 Task: Research Airbnb accommodations options  in Newport, Rhode Island, known for their Gilded Age opulence and seaside settings.
Action: Mouse moved to (440, 63)
Screenshot: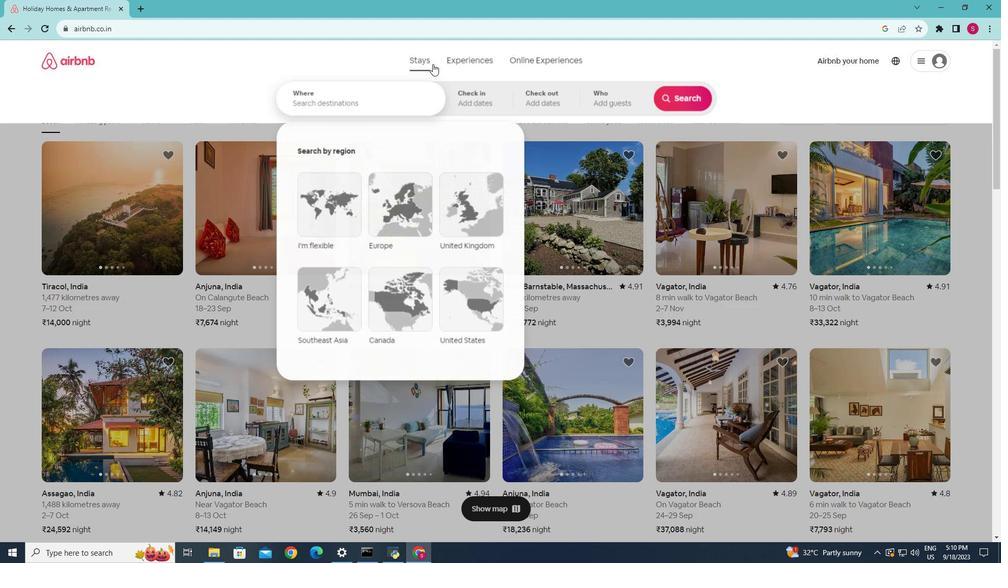 
Action: Mouse pressed left at (440, 63)
Screenshot: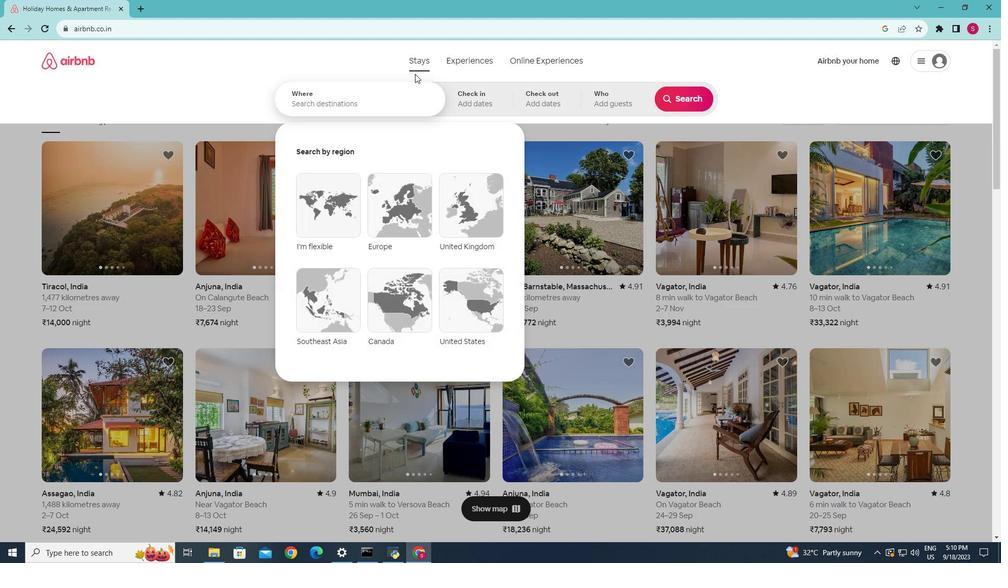 
Action: Mouse moved to (363, 97)
Screenshot: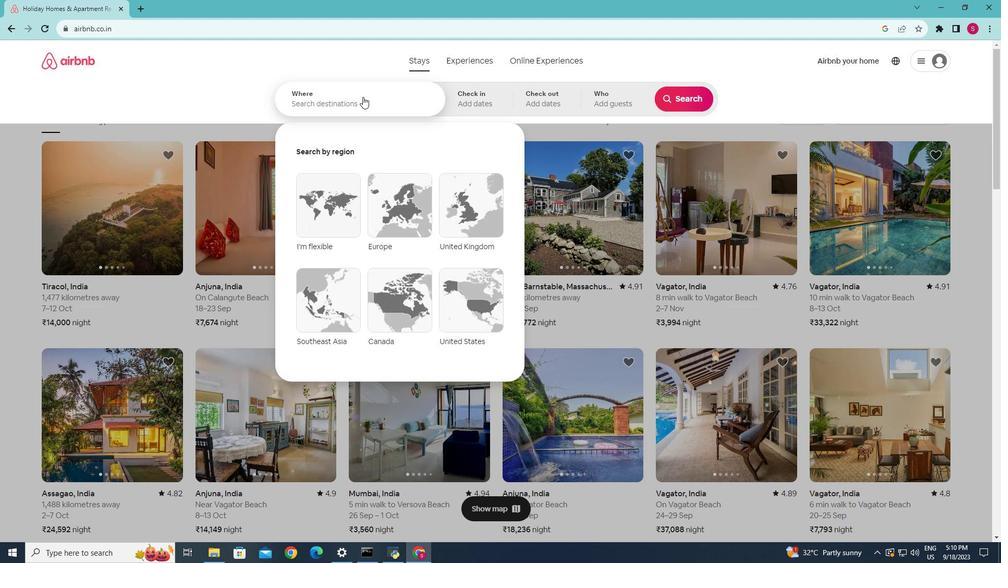 
Action: Mouse pressed left at (363, 97)
Screenshot: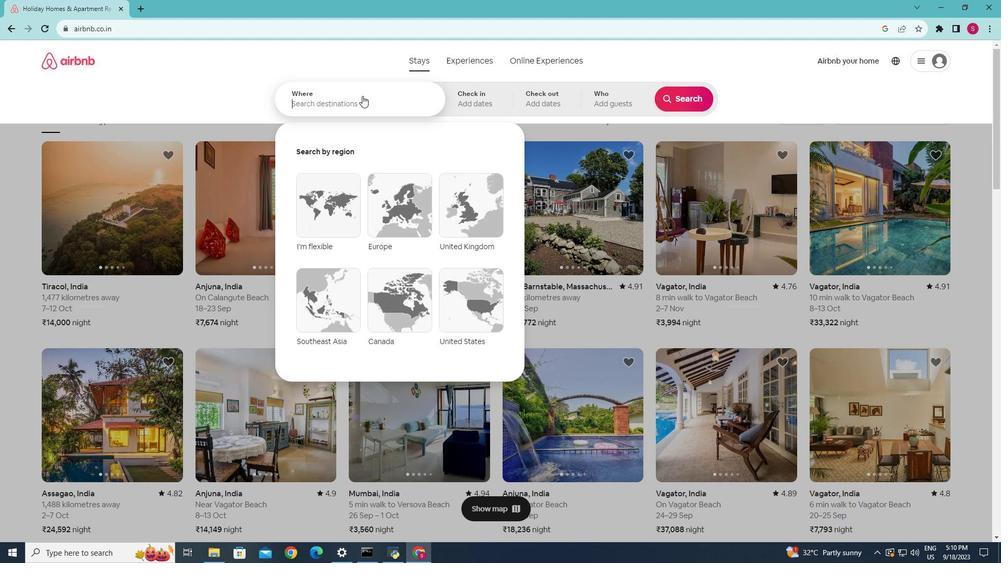 
Action: Mouse moved to (356, 96)
Screenshot: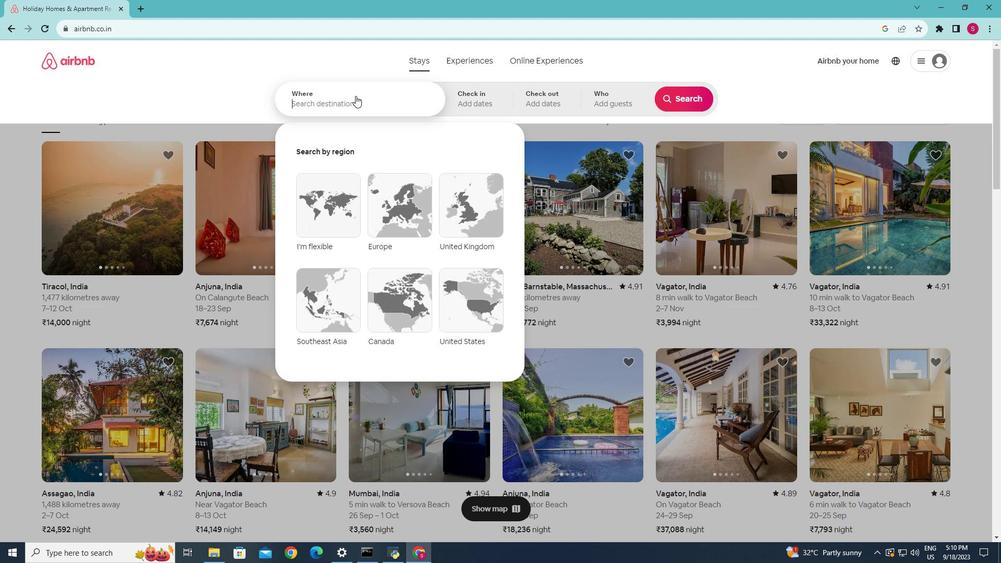 
Action: Key pressed <Key.caps_lock>N<Key.caps_lock>ewport,<Key.space><Key.caps_lock>R<Key.caps_lock>hode<Key.space><Key.caps_lock>I<Key.caps_lock>sland
Screenshot: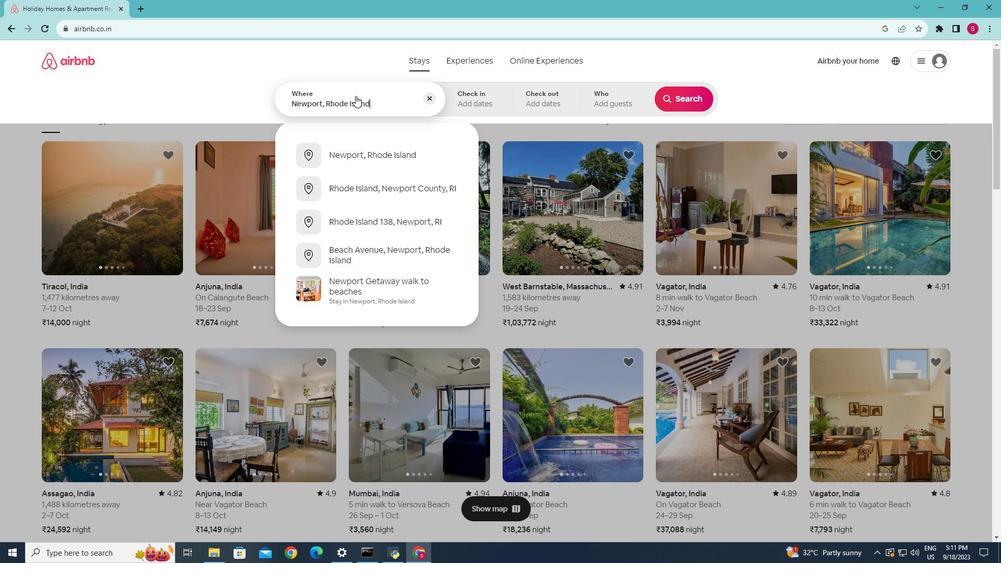 
Action: Mouse moved to (366, 155)
Screenshot: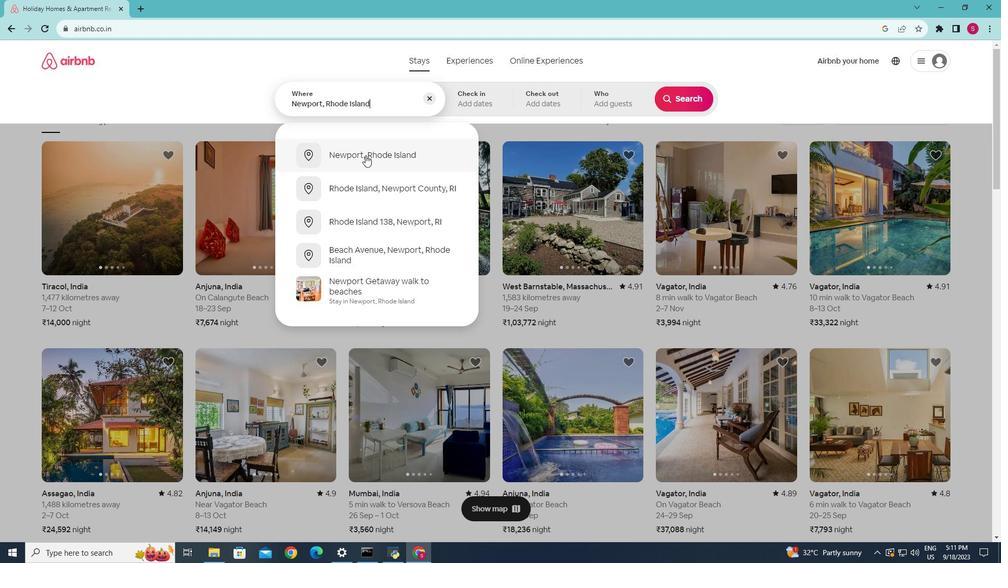 
Action: Mouse pressed left at (366, 155)
Screenshot: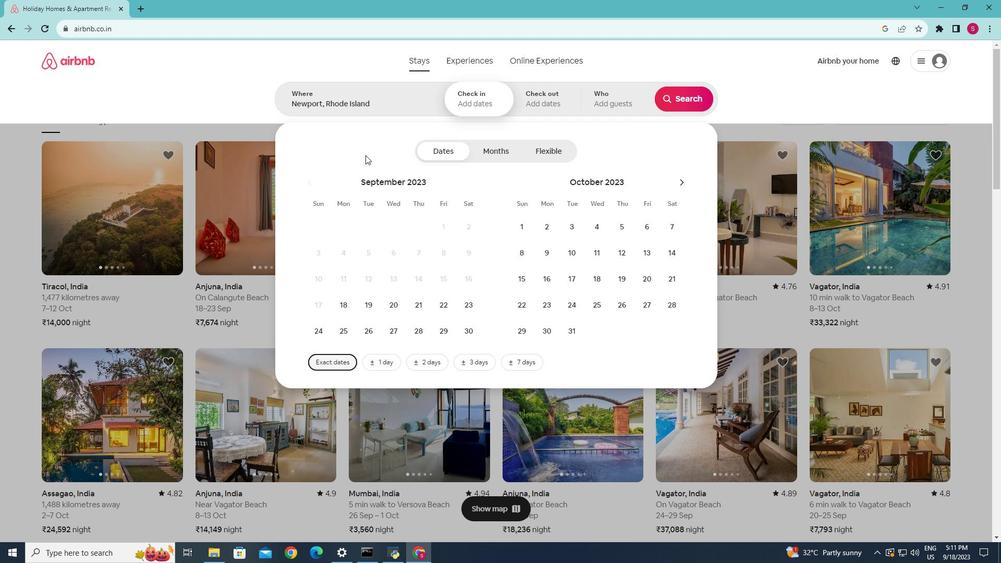 
Action: Mouse moved to (692, 102)
Screenshot: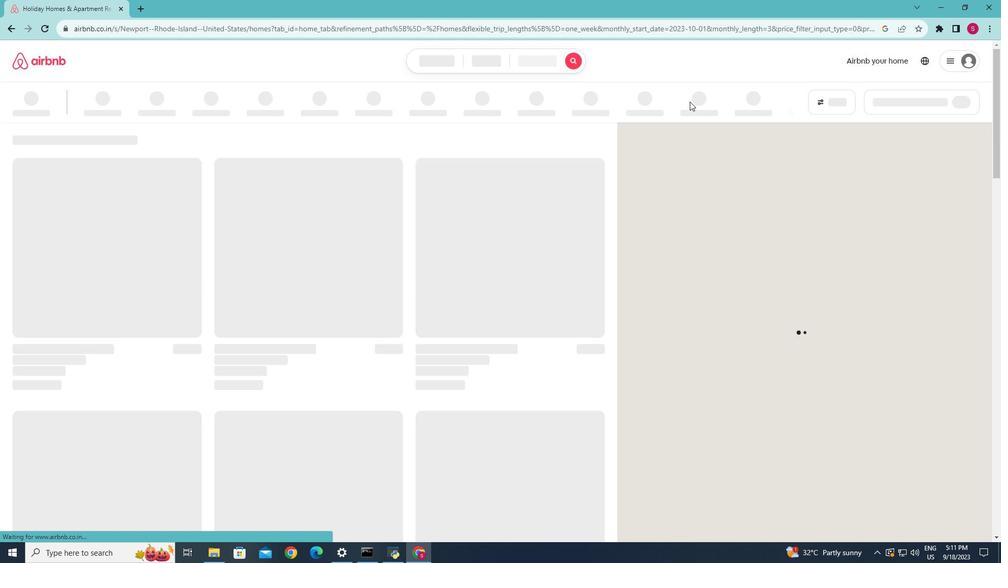 
Action: Mouse pressed left at (692, 102)
Screenshot: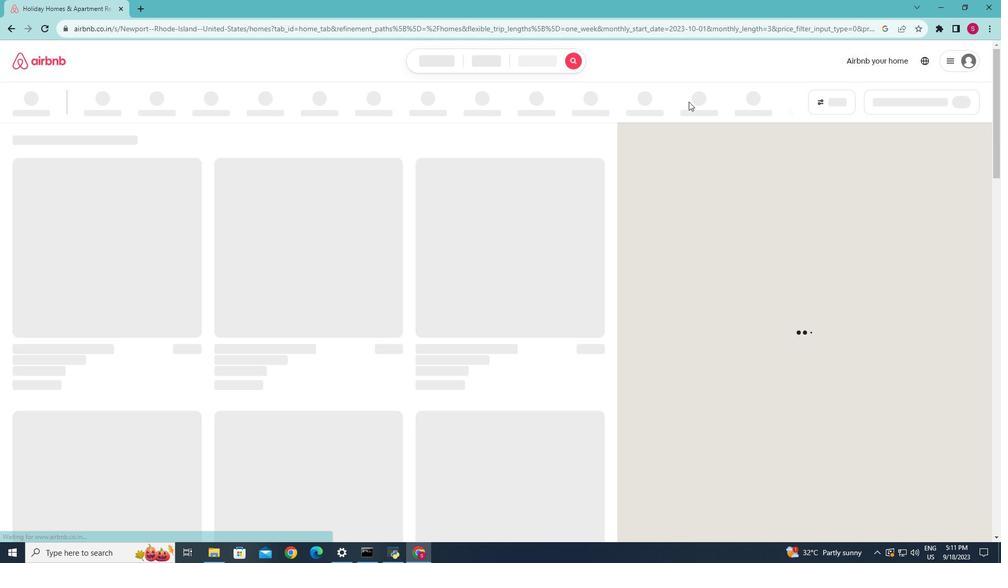 
Action: Mouse moved to (789, 102)
Screenshot: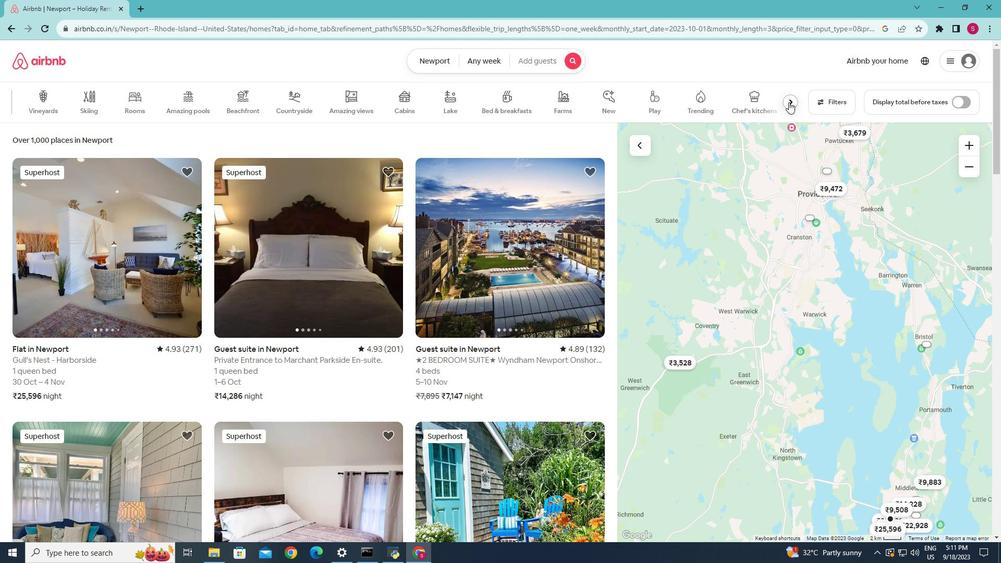 
Action: Mouse pressed left at (789, 102)
Screenshot: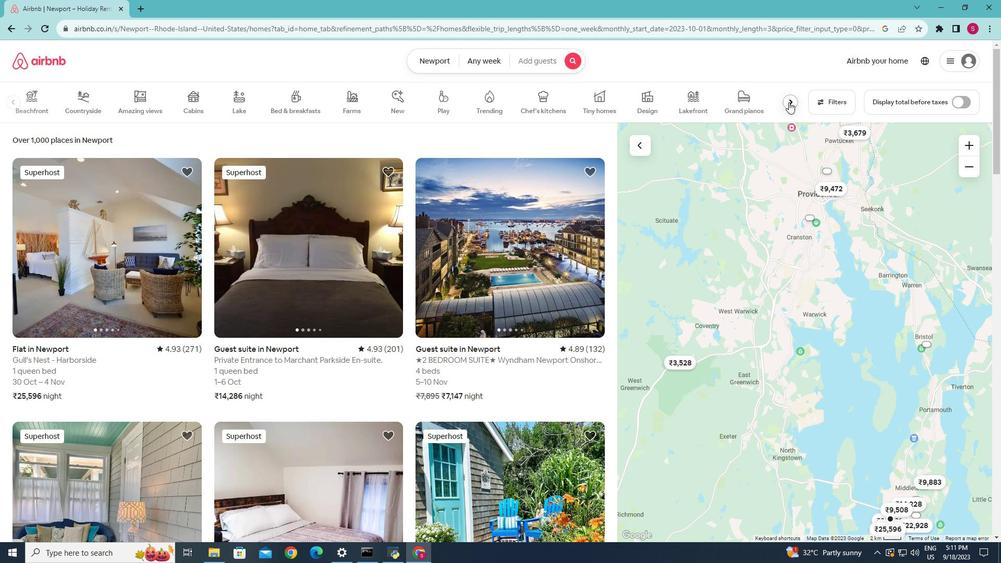 
Action: Mouse moved to (783, 101)
Screenshot: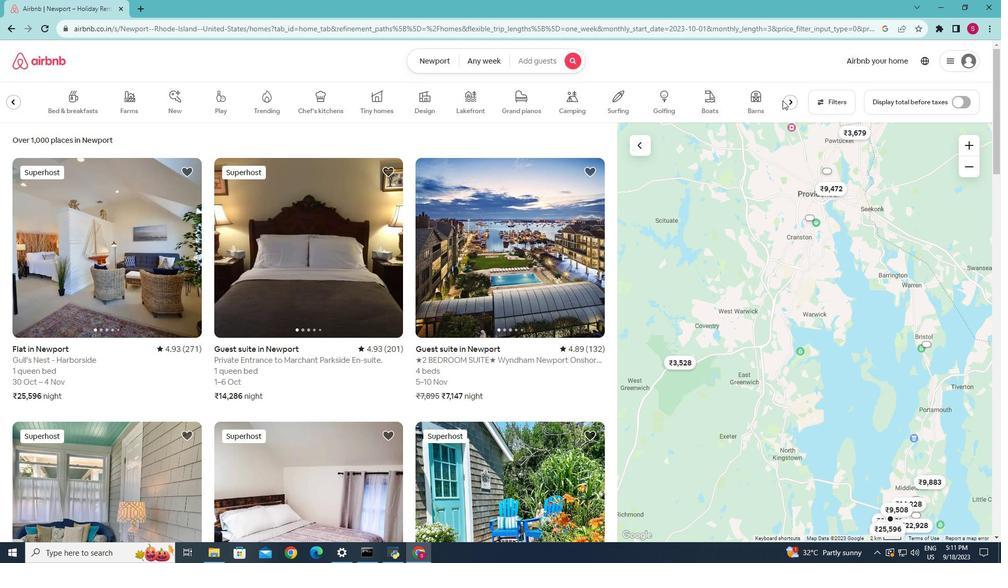 
Action: Mouse pressed left at (783, 101)
Screenshot: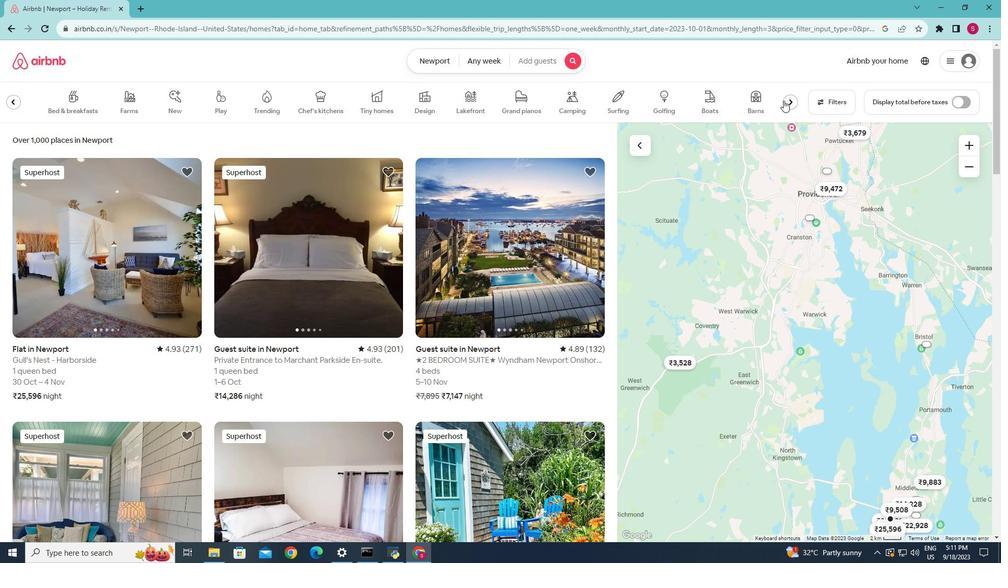 
Action: Mouse moved to (786, 101)
Screenshot: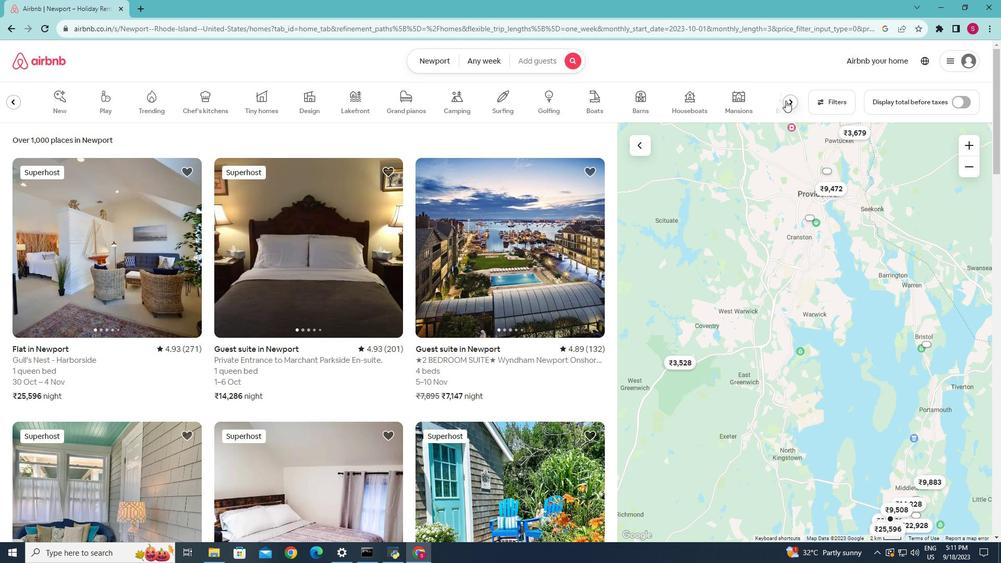 
Action: Mouse pressed left at (786, 101)
Screenshot: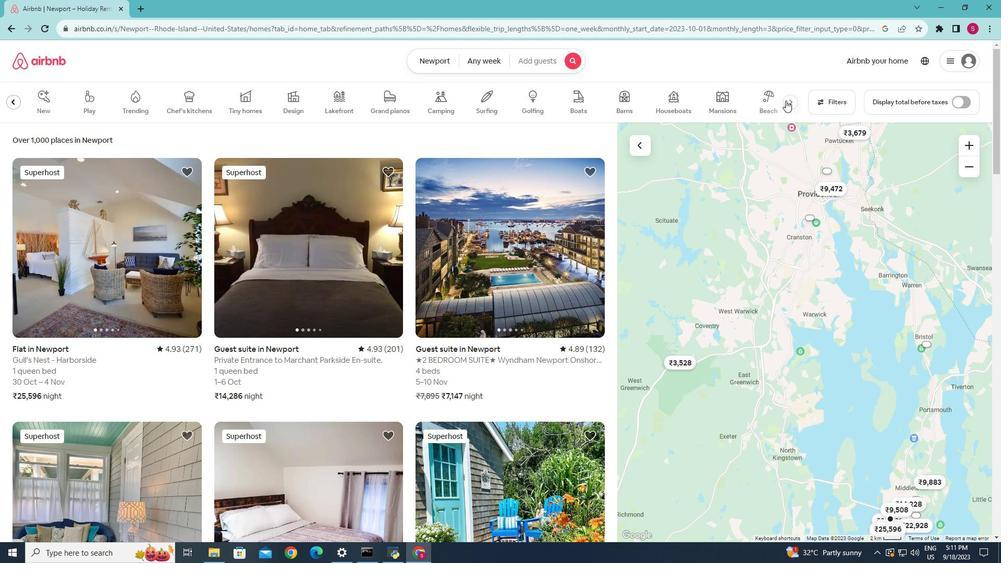 
Action: Mouse moved to (9, 100)
Screenshot: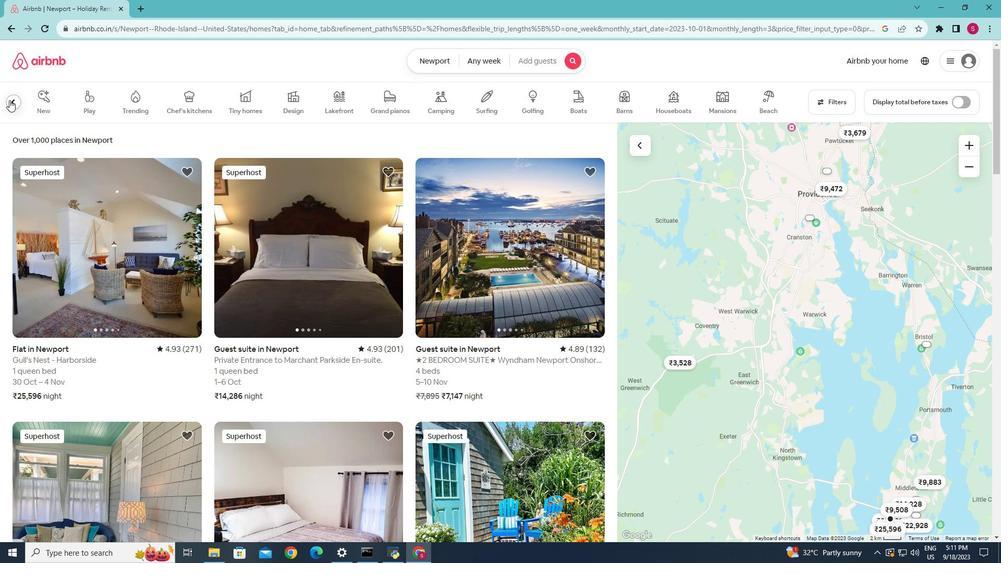 
Action: Mouse pressed left at (9, 100)
Screenshot: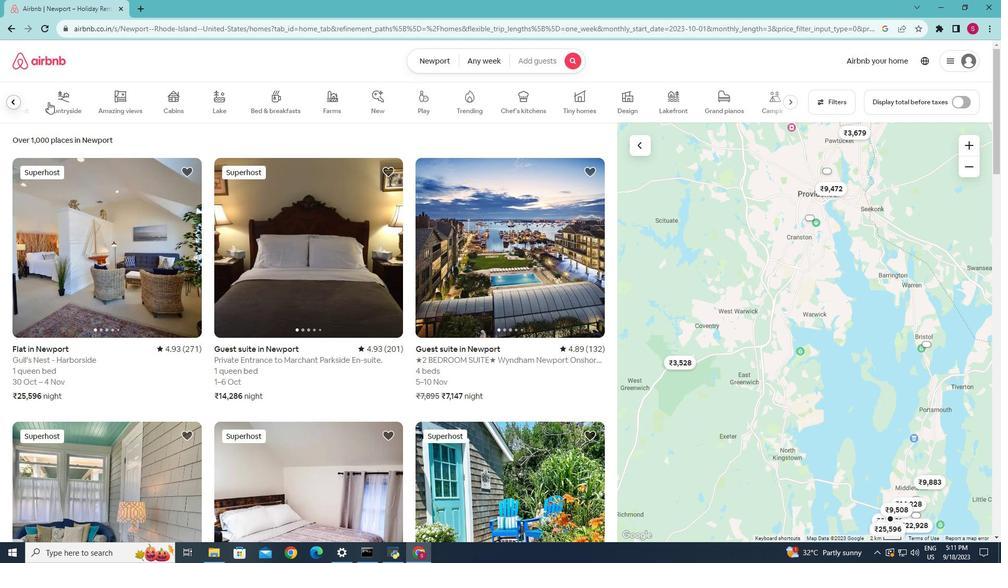 
Action: Mouse moved to (843, 328)
Screenshot: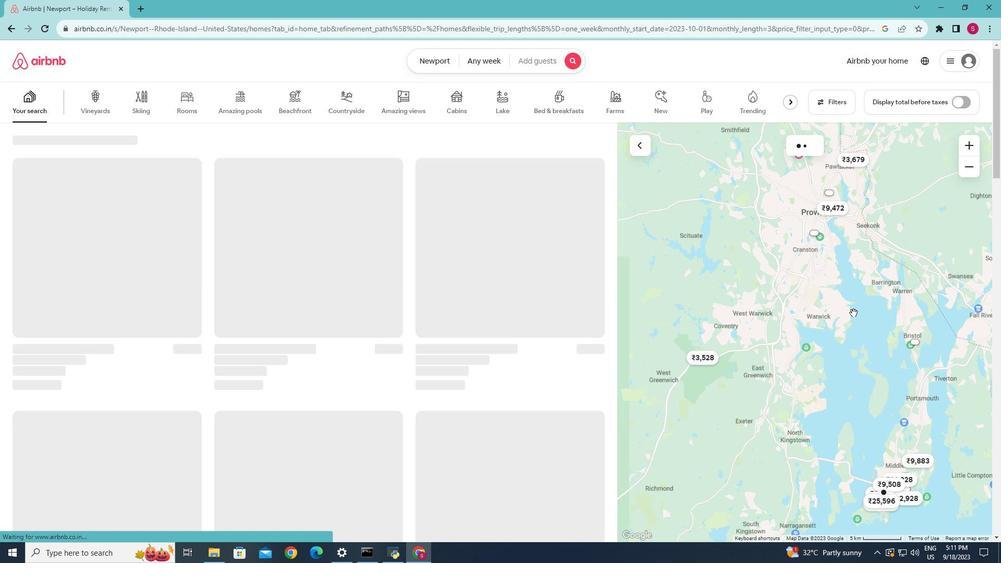
Action: Mouse scrolled (843, 327) with delta (0, 0)
Screenshot: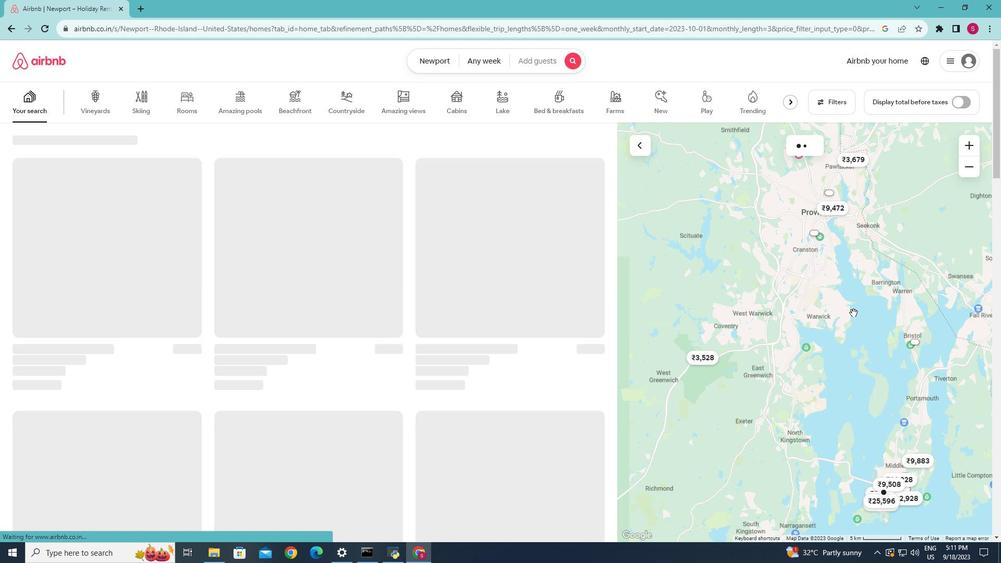 
Action: Mouse moved to (854, 317)
Screenshot: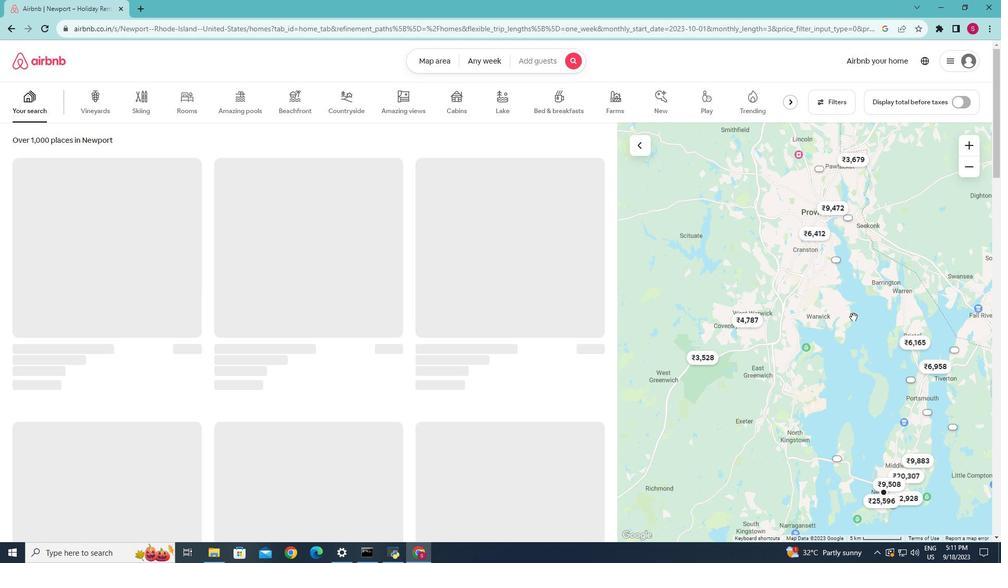 
Action: Mouse scrolled (854, 317) with delta (0, 0)
Screenshot: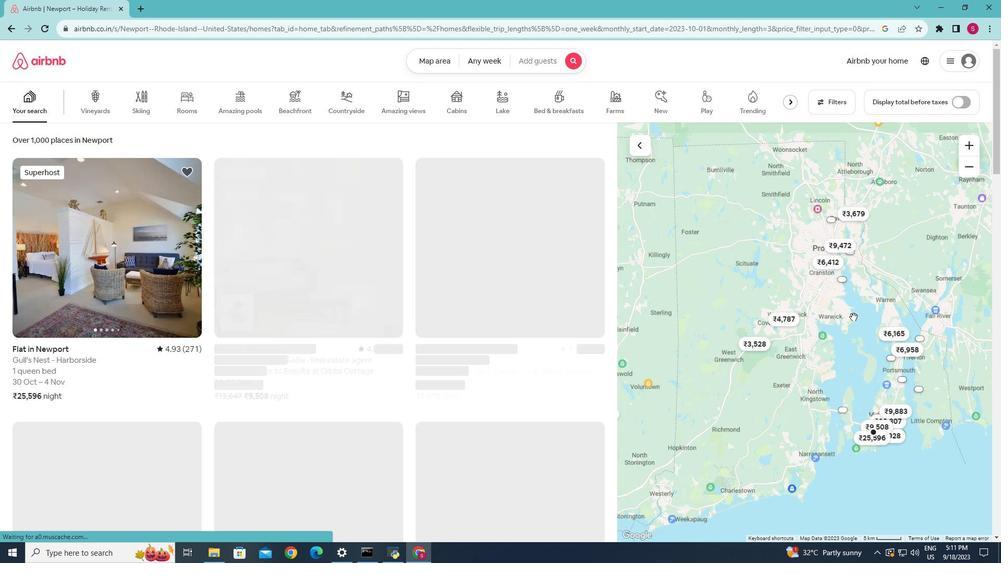 
Action: Mouse scrolled (854, 317) with delta (0, 0)
Screenshot: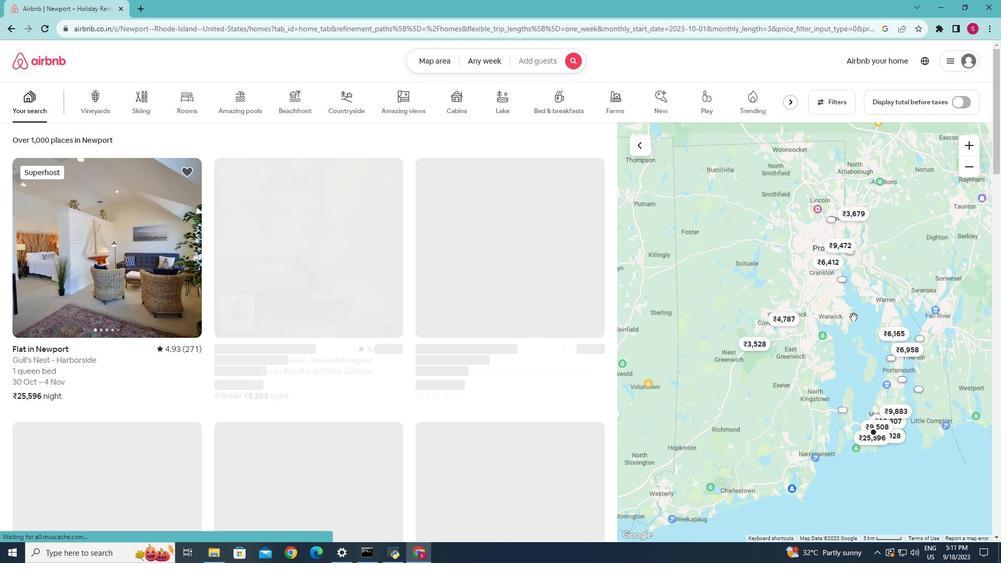 
Action: Mouse scrolled (854, 317) with delta (0, 0)
Screenshot: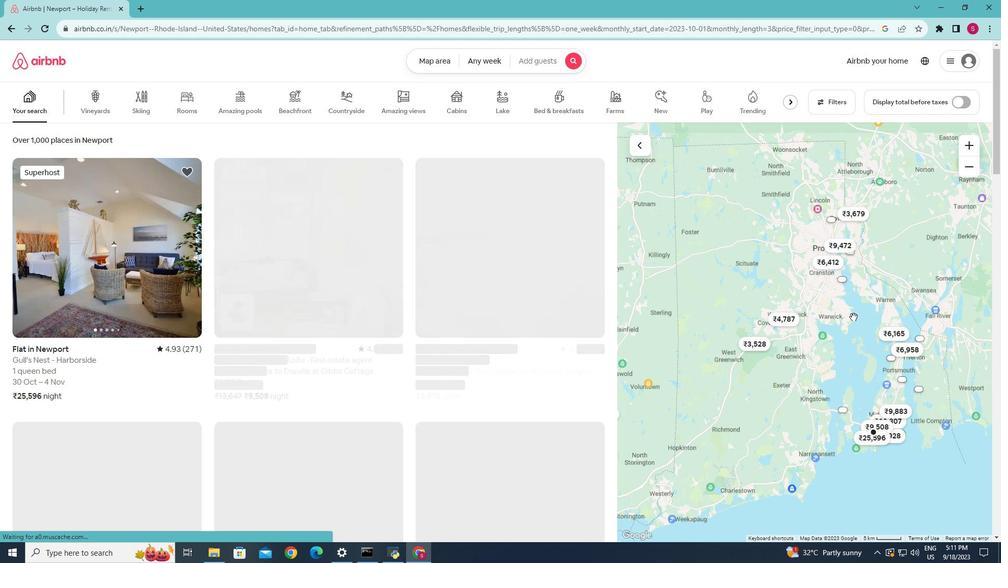 
Action: Mouse moved to (860, 317)
Screenshot: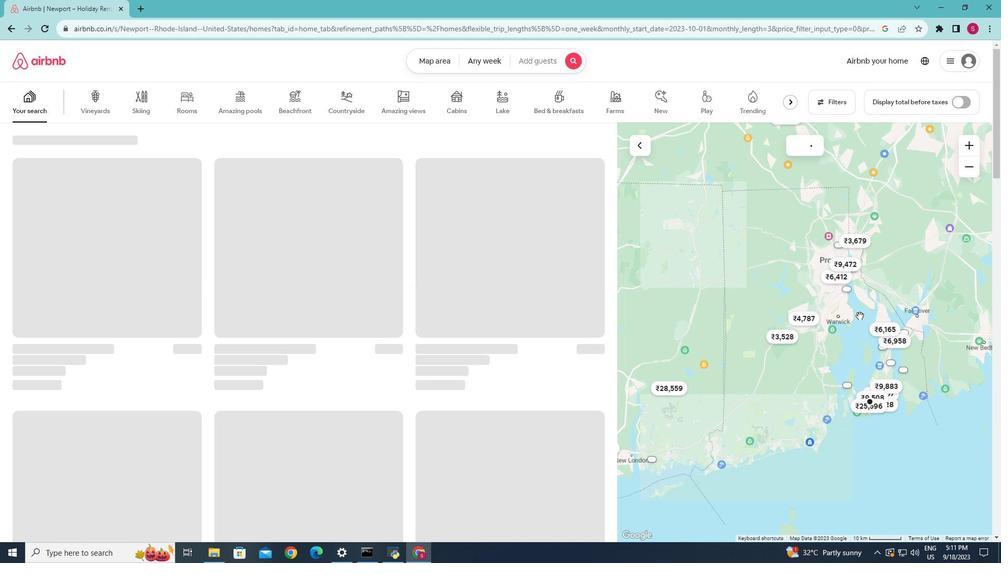 
Action: Mouse scrolled (860, 316) with delta (0, 0)
Screenshot: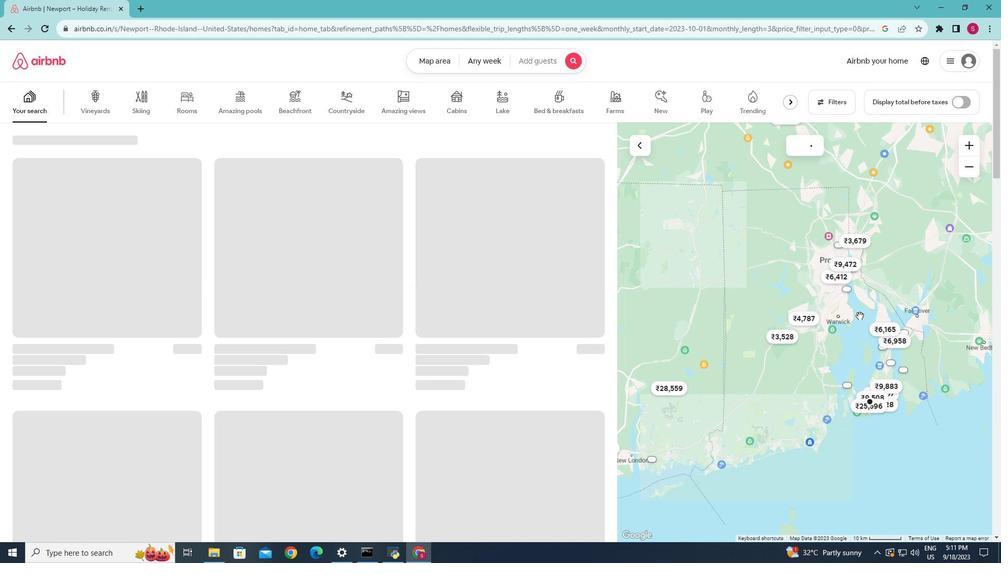 
Action: Mouse moved to (860, 316)
Screenshot: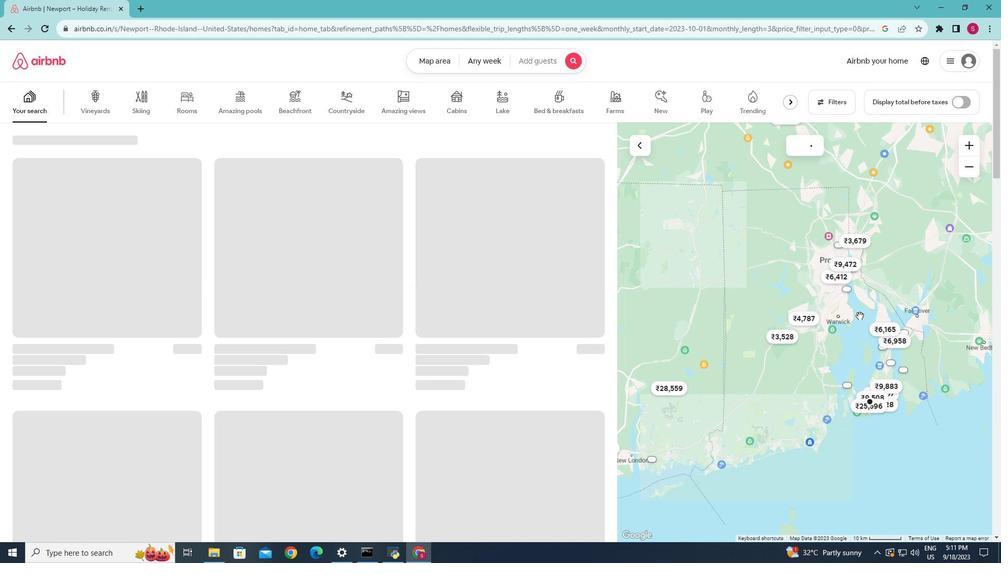 
Action: Mouse scrolled (860, 316) with delta (0, 0)
Screenshot: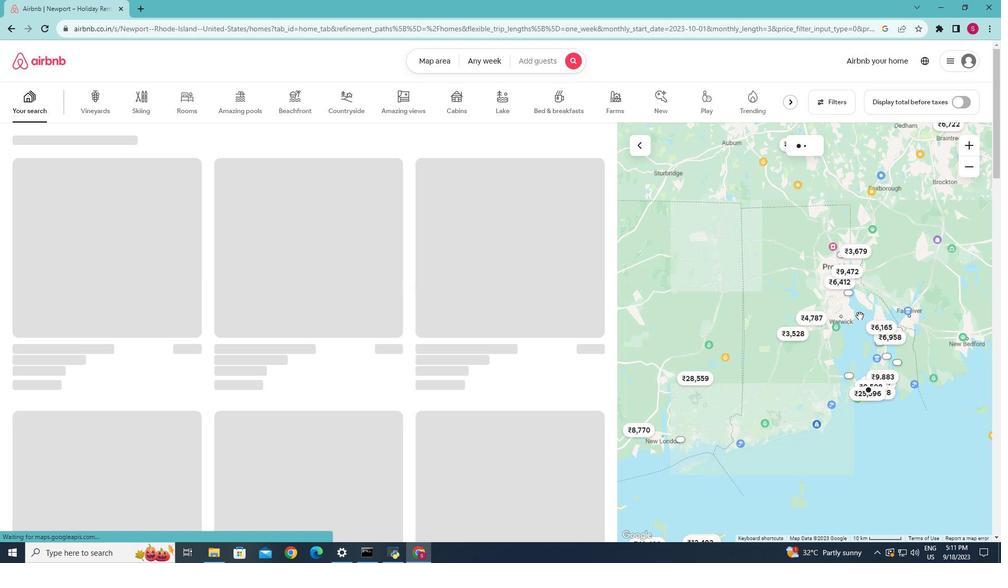 
Action: Mouse scrolled (860, 316) with delta (0, 0)
Screenshot: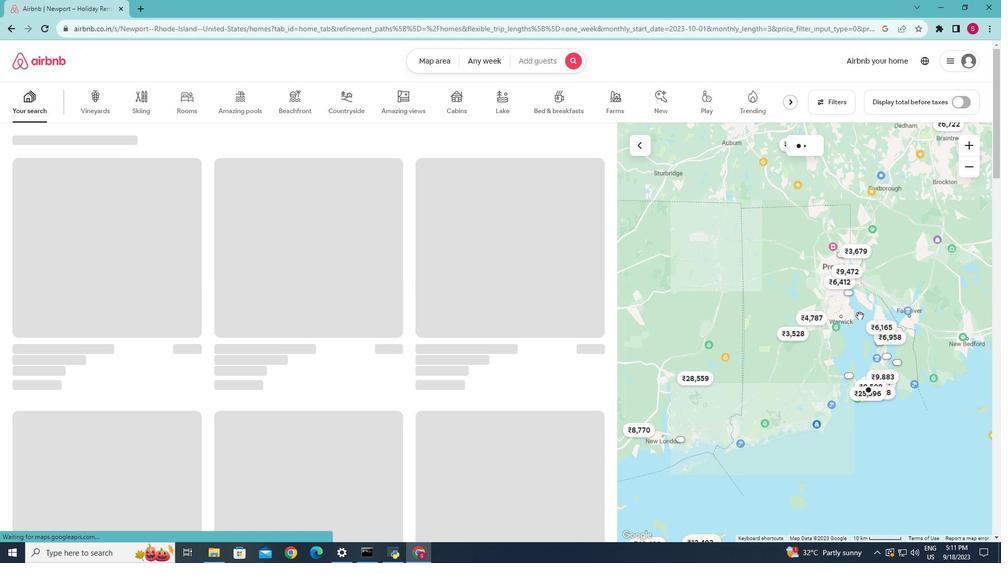 
Action: Mouse moved to (864, 304)
Screenshot: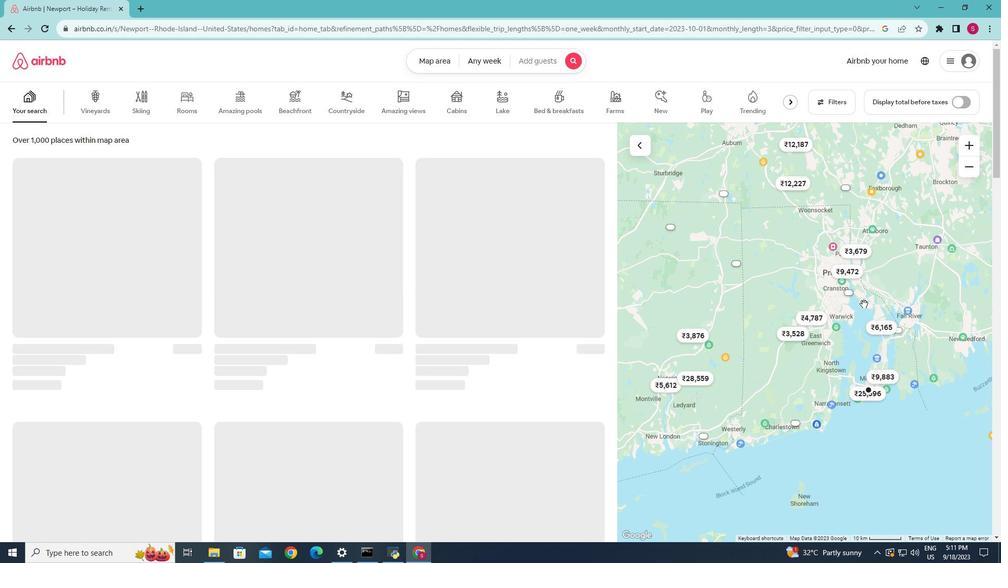
Action: Mouse scrolled (864, 305) with delta (0, 0)
Screenshot: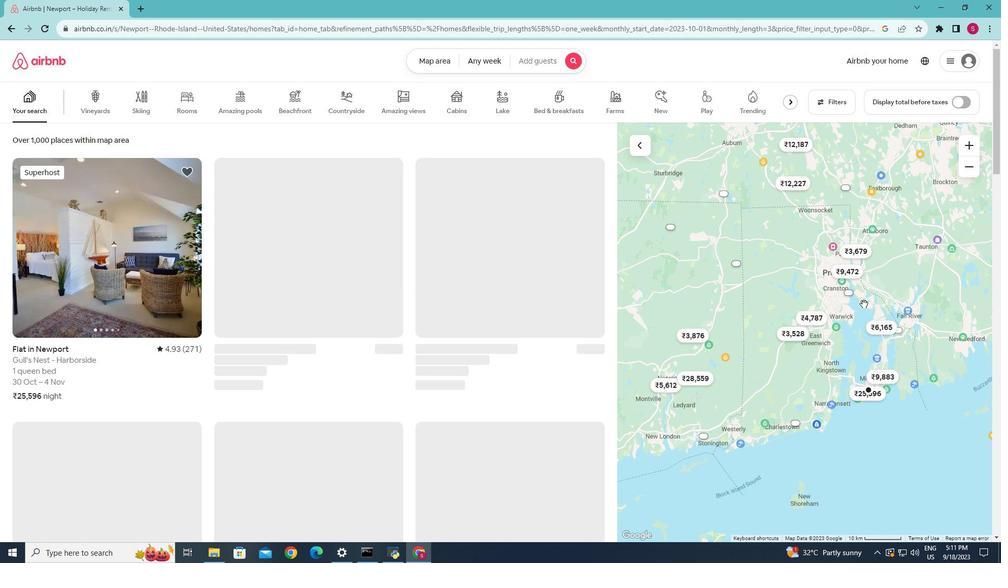 
Action: Mouse scrolled (864, 305) with delta (0, 0)
Screenshot: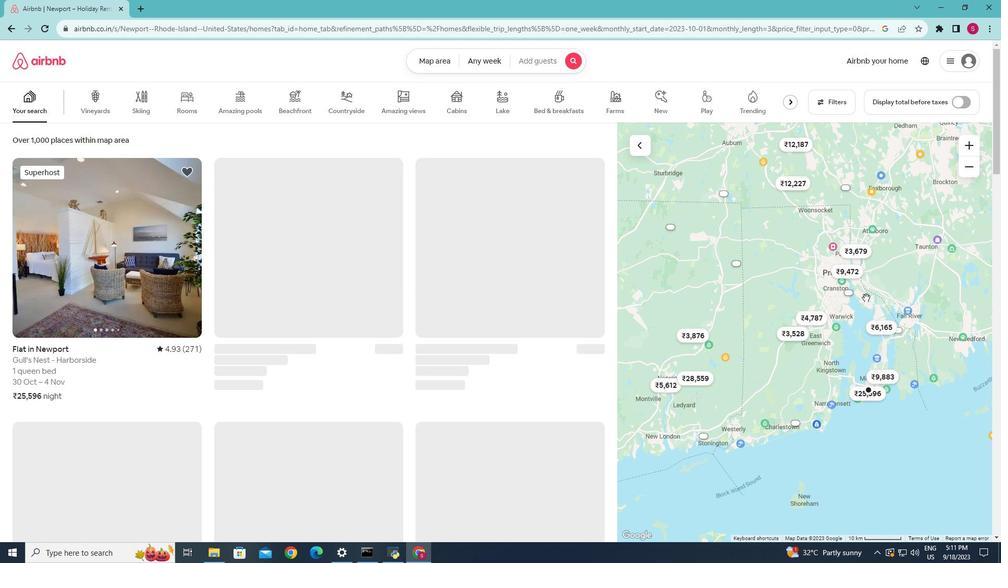 
Action: Mouse scrolled (864, 305) with delta (0, 0)
Screenshot: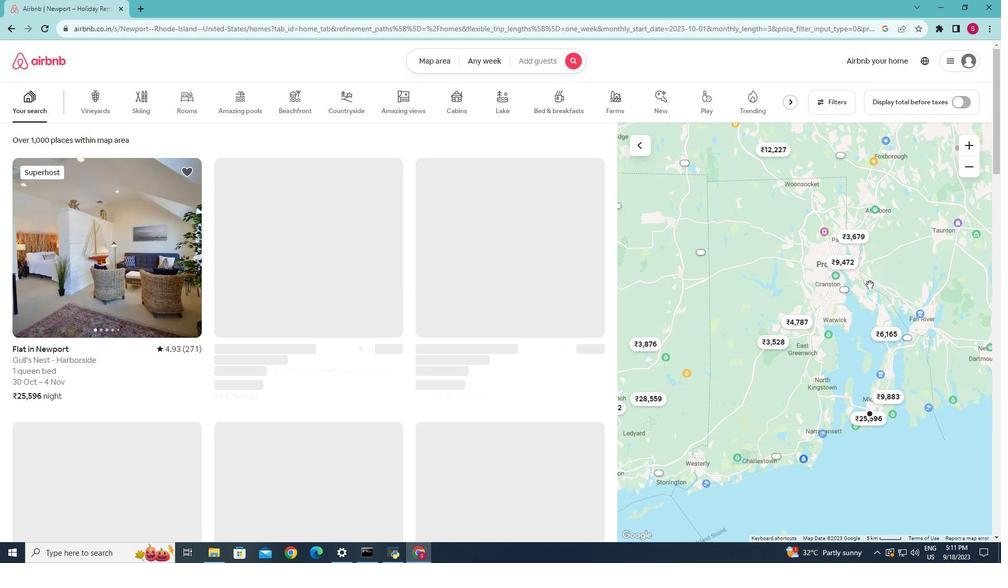 
Action: Mouse moved to (870, 278)
Screenshot: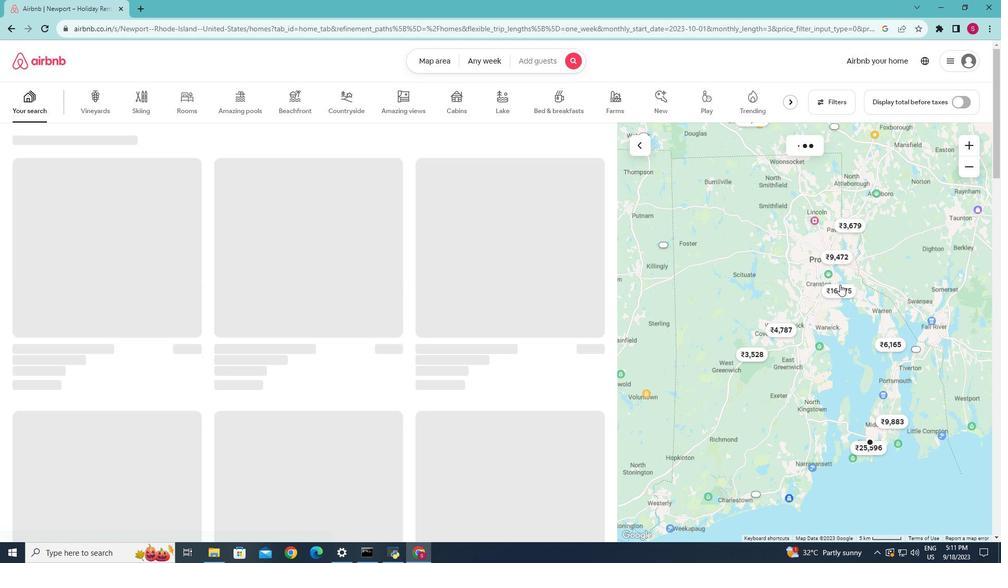 
Action: Mouse scrolled (870, 279) with delta (0, 0)
Screenshot: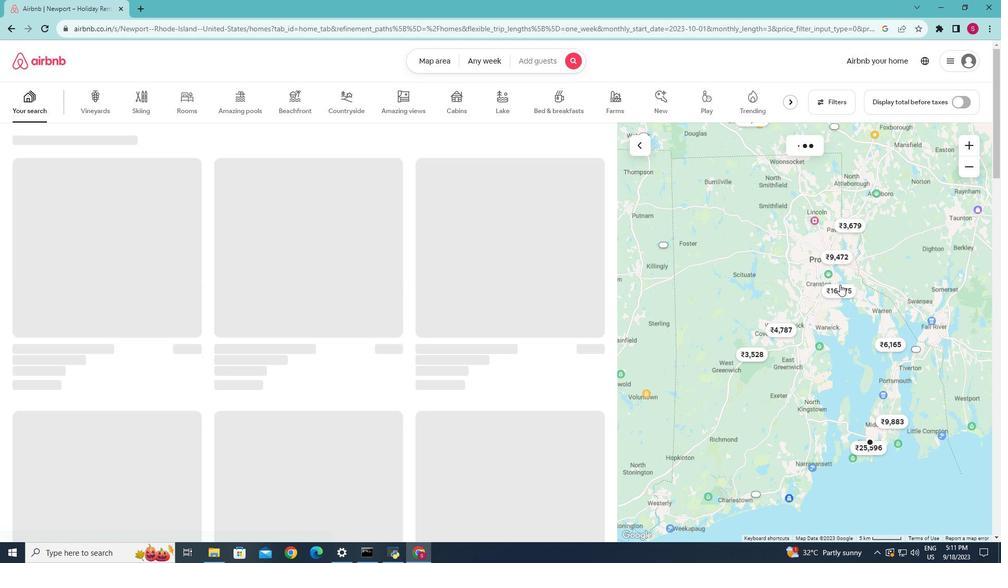 
Action: Mouse moved to (853, 273)
Screenshot: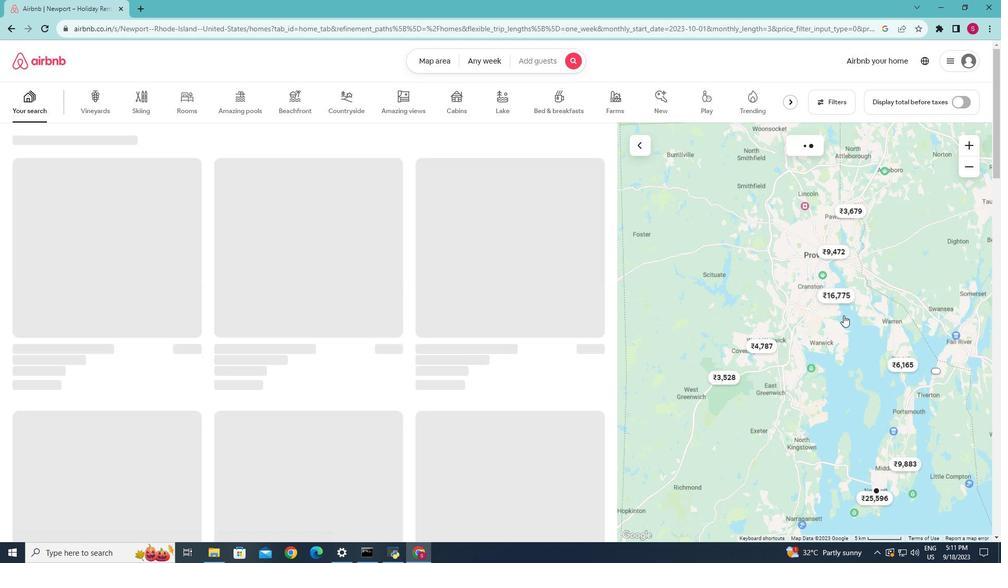 
Action: Mouse scrolled (853, 273) with delta (0, 0)
Screenshot: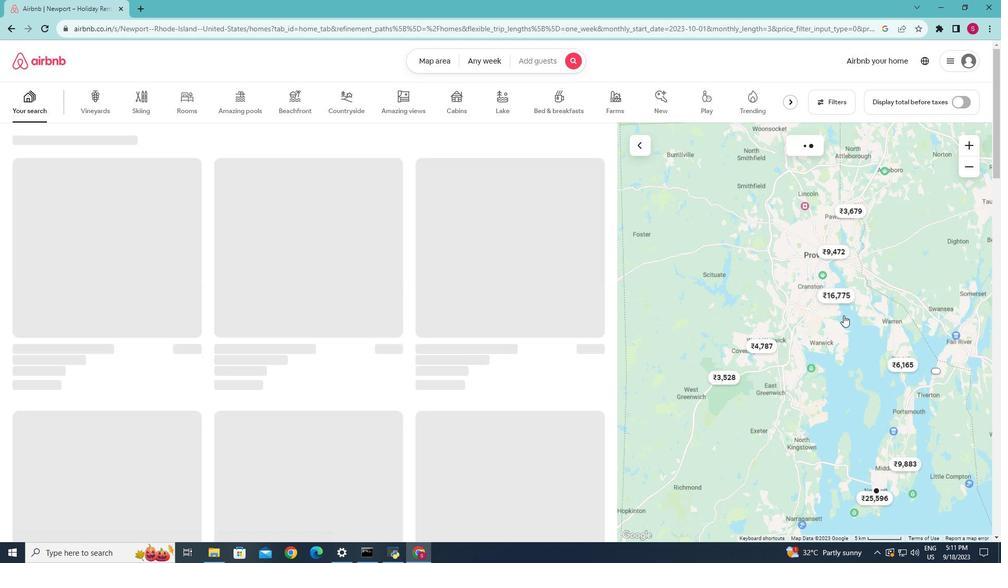 
Action: Mouse moved to (845, 279)
Screenshot: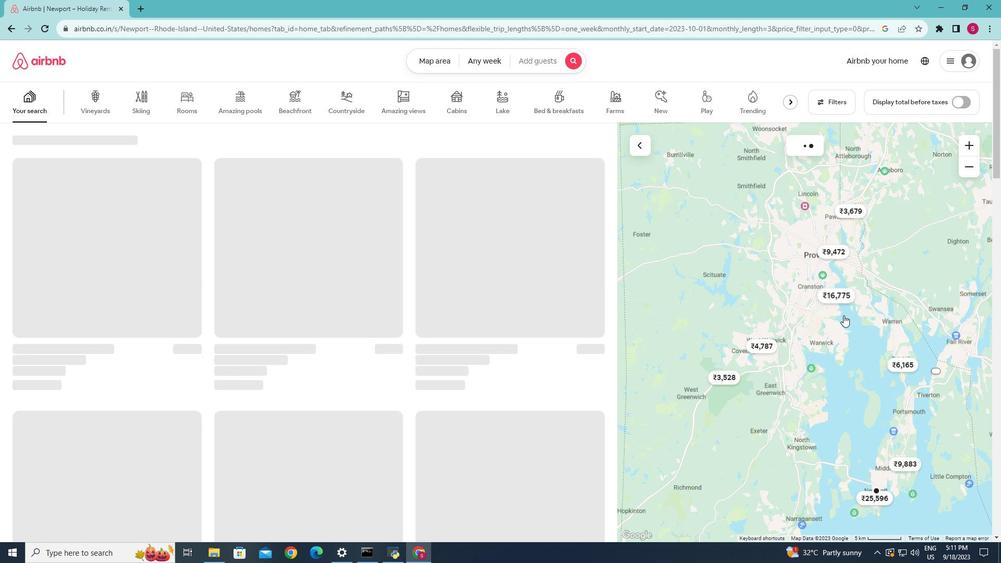 
Action: Mouse scrolled (845, 279) with delta (0, 0)
Screenshot: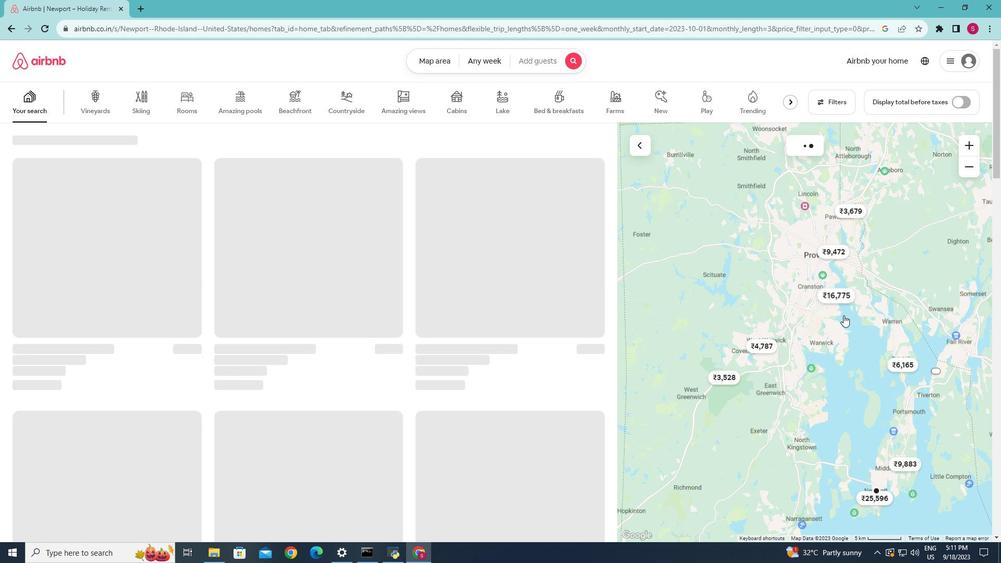 
Action: Mouse moved to (178, 340)
Screenshot: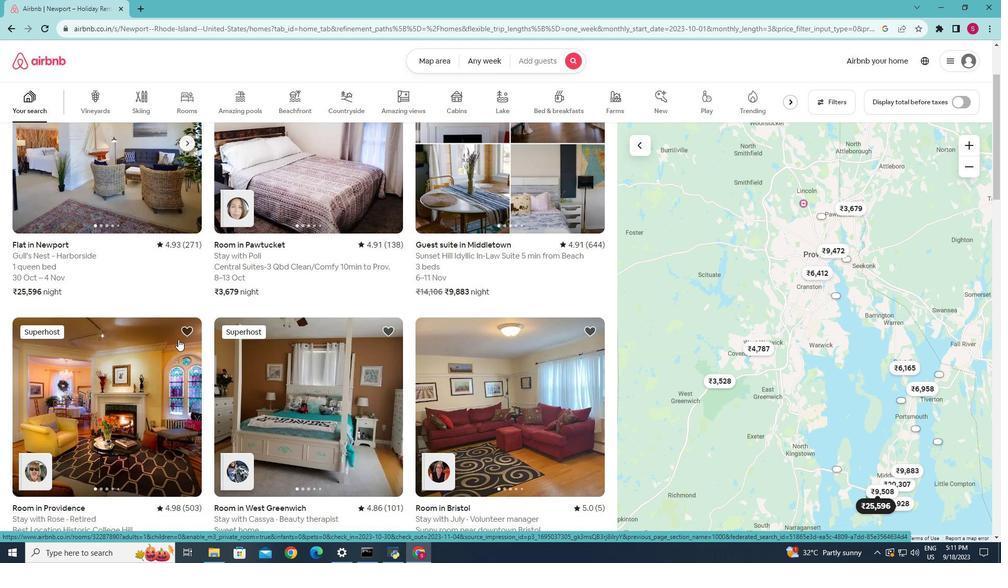
Action: Mouse scrolled (178, 339) with delta (0, 0)
Screenshot: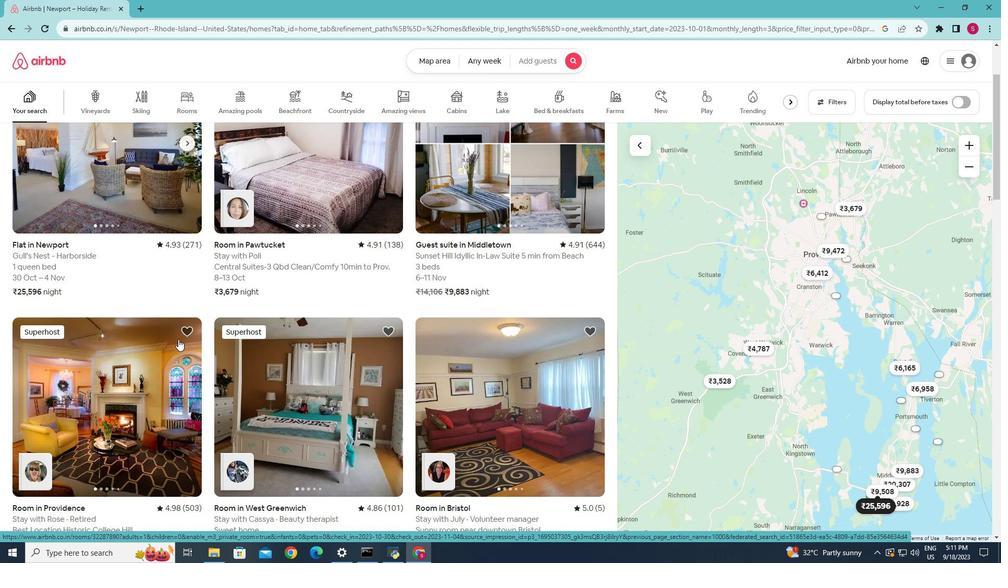 
Action: Mouse scrolled (178, 339) with delta (0, 0)
Screenshot: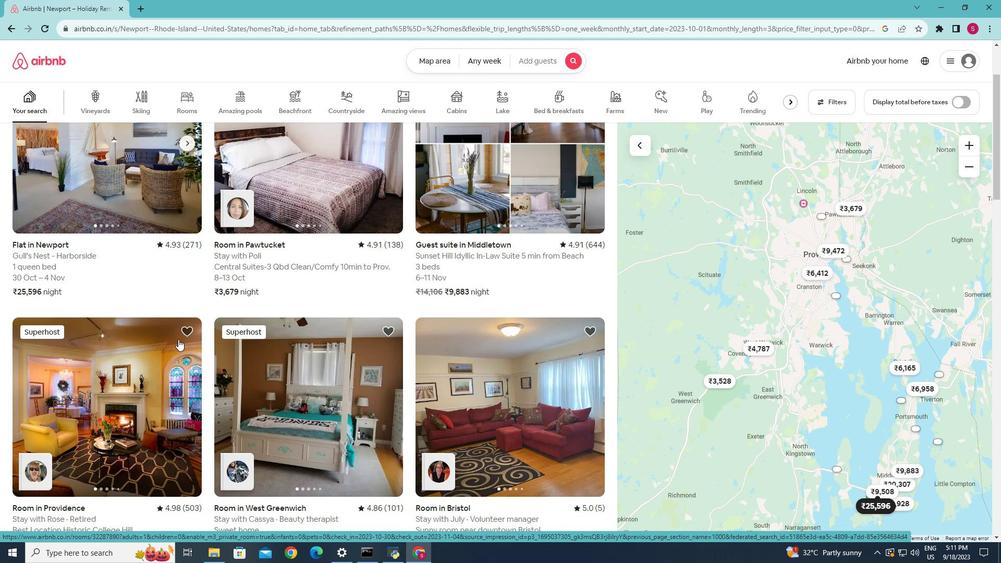 
Action: Mouse moved to (296, 337)
Screenshot: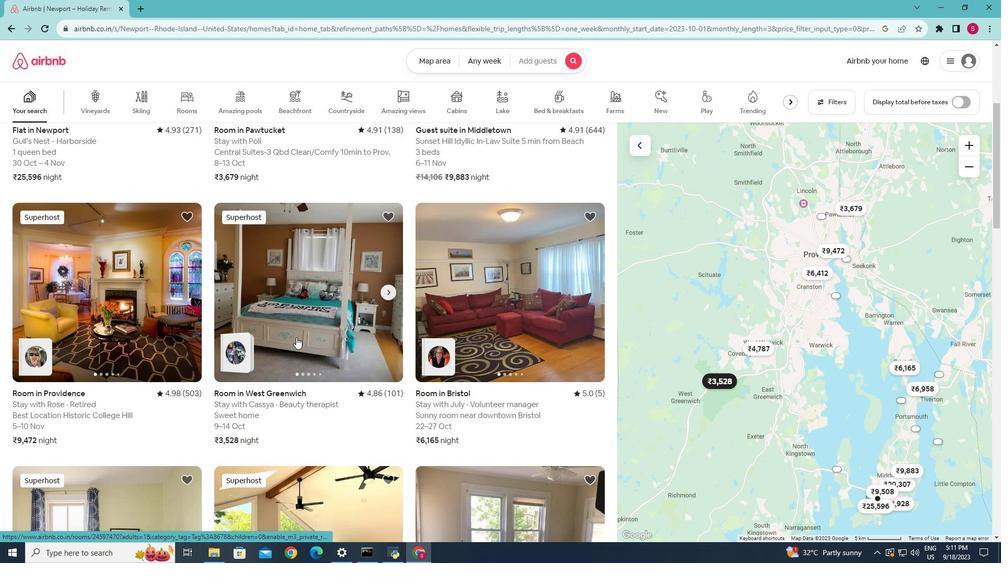 
Action: Mouse scrolled (296, 337) with delta (0, 0)
Screenshot: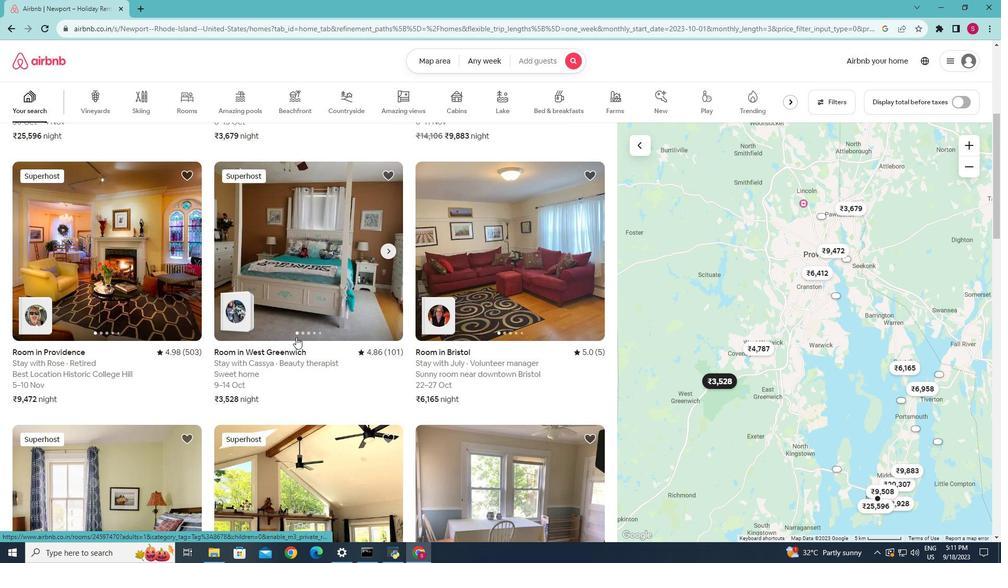 
Action: Mouse scrolled (296, 337) with delta (0, 0)
Screenshot: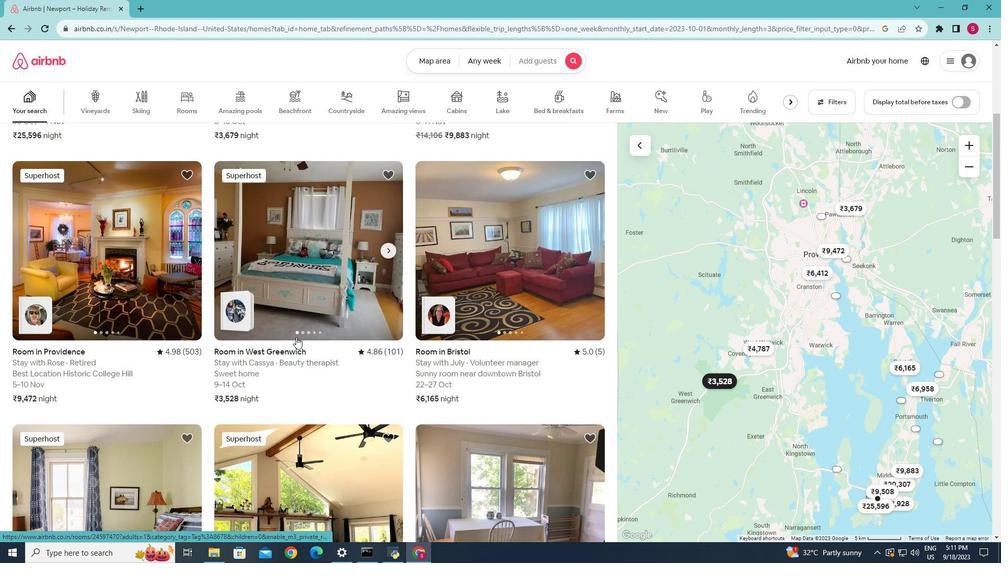 
Action: Mouse scrolled (296, 337) with delta (0, 0)
Screenshot: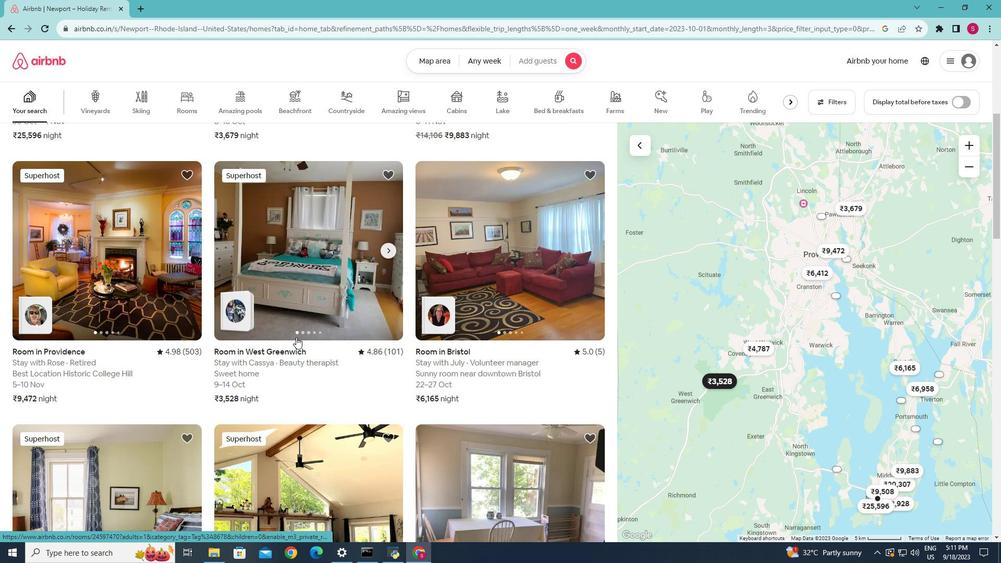 
Action: Mouse scrolled (296, 337) with delta (0, 0)
Screenshot: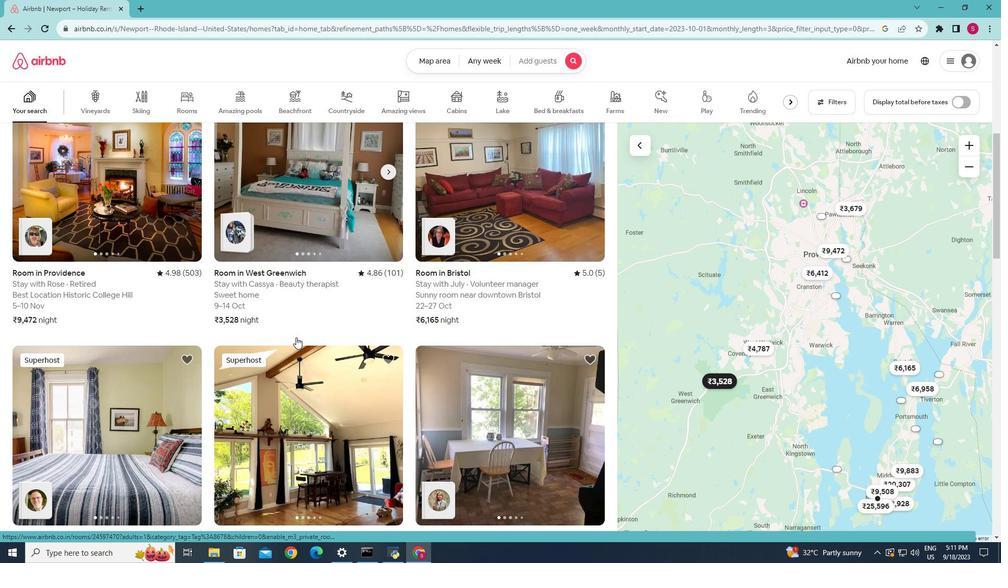 
Action: Mouse scrolled (296, 337) with delta (0, 0)
Screenshot: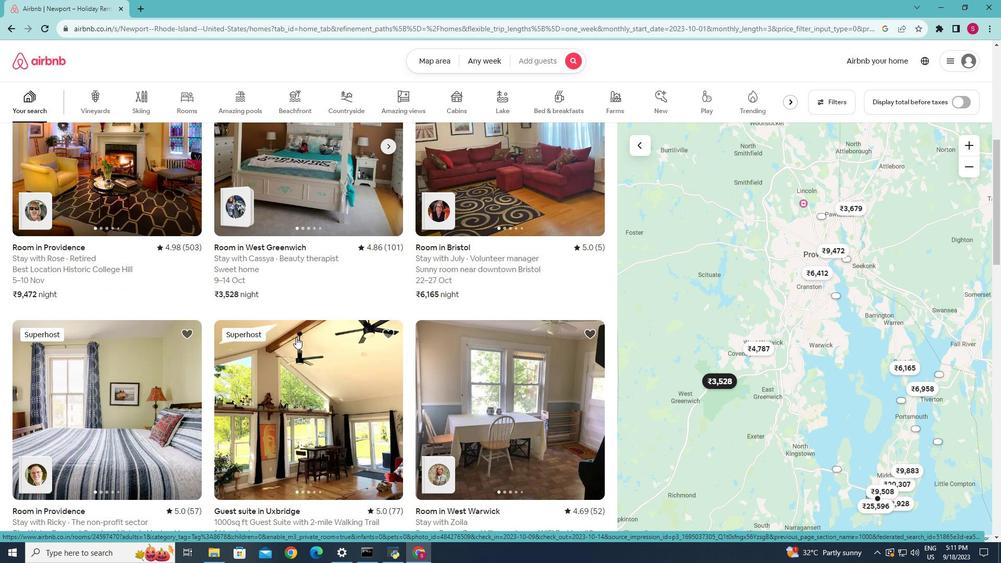 
Action: Mouse scrolled (296, 337) with delta (0, 0)
Screenshot: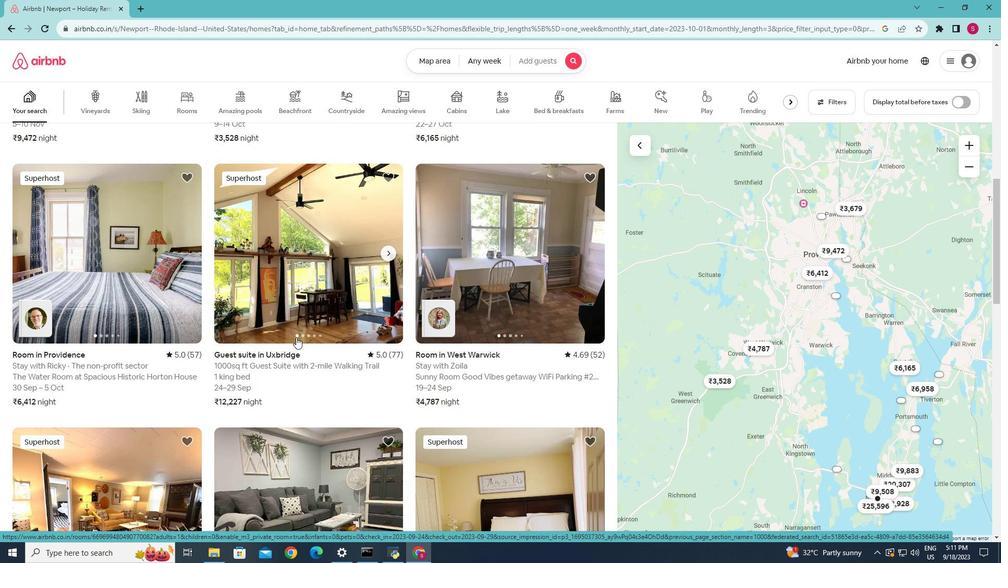 
Action: Mouse scrolled (296, 337) with delta (0, 0)
Screenshot: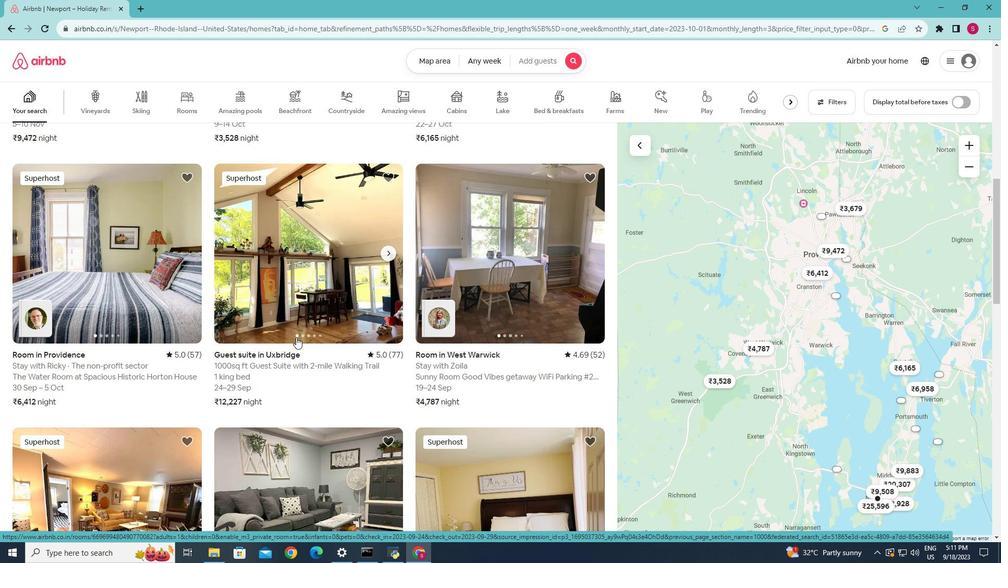 
Action: Mouse scrolled (296, 337) with delta (0, 0)
Screenshot: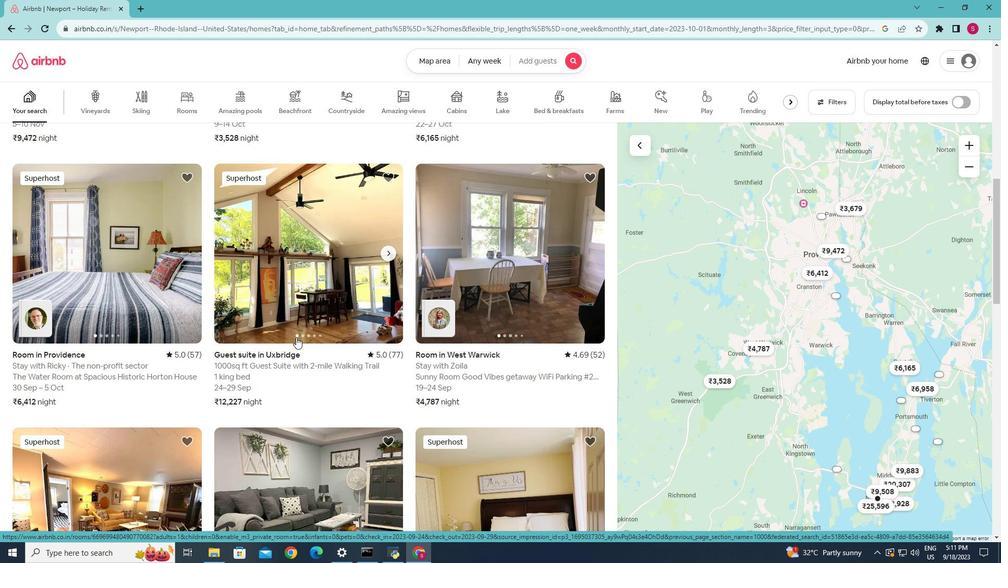 
Action: Mouse scrolled (296, 337) with delta (0, 0)
Screenshot: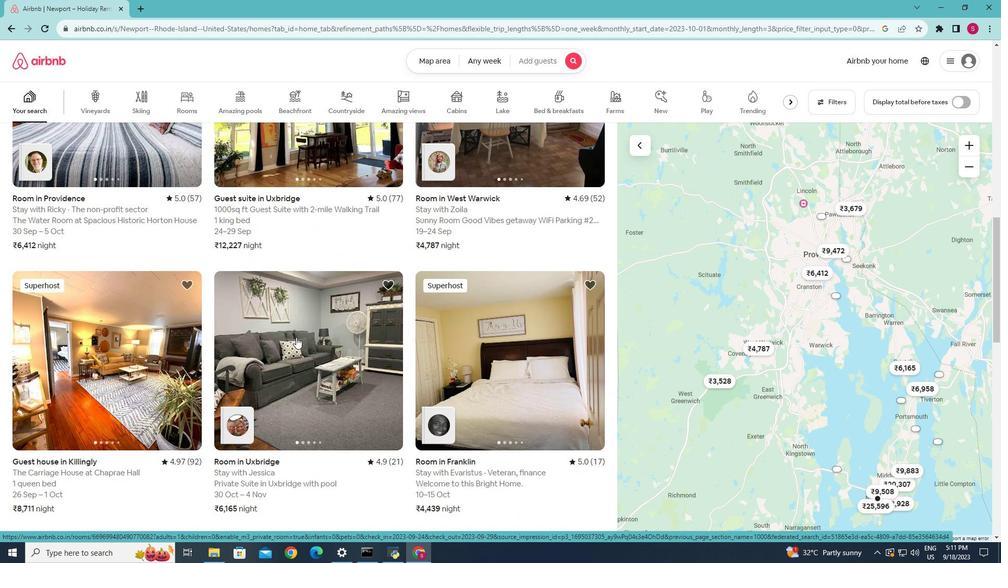
Action: Mouse scrolled (296, 337) with delta (0, 0)
Screenshot: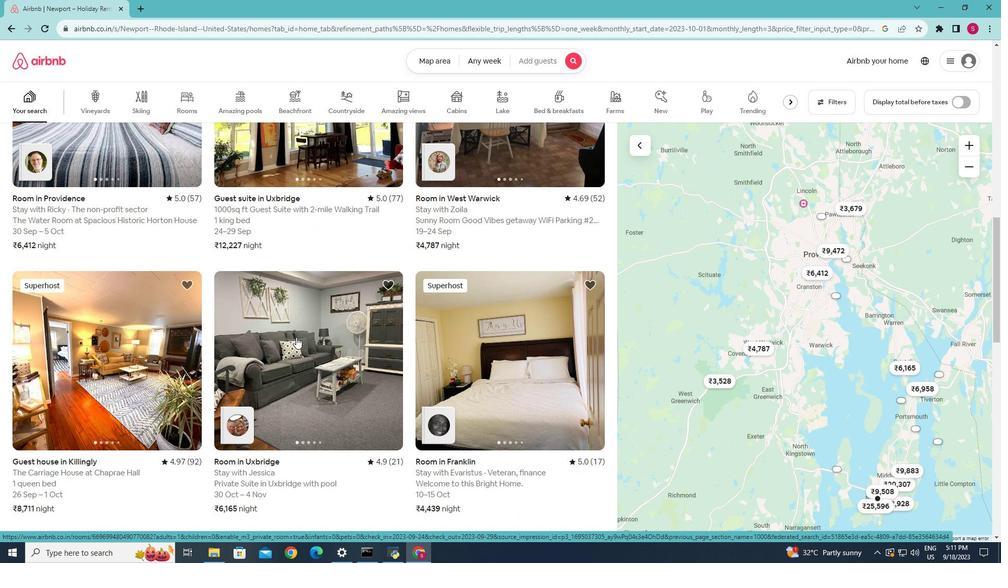 
Action: Mouse scrolled (296, 337) with delta (0, 0)
Screenshot: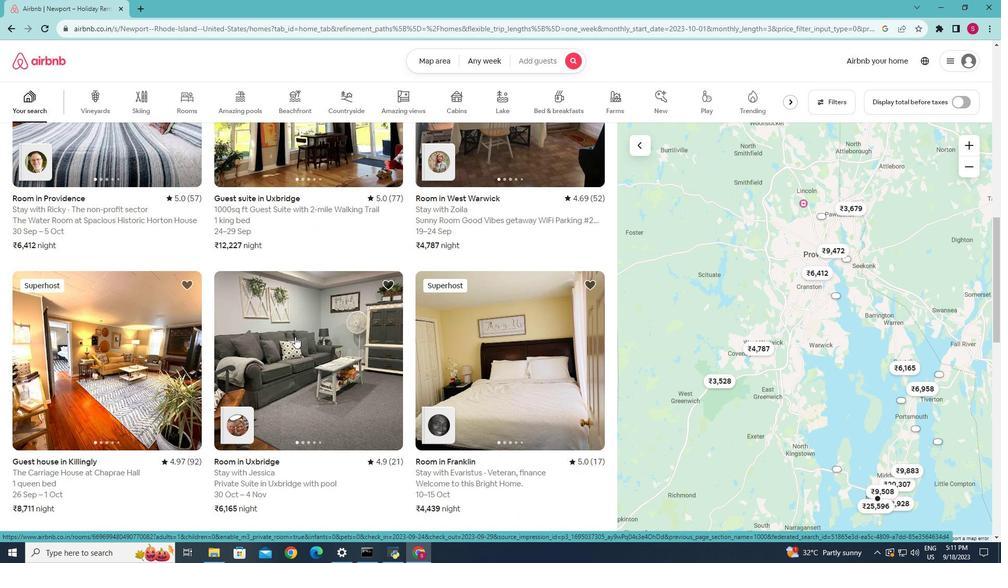 
Action: Mouse moved to (11, 29)
Screenshot: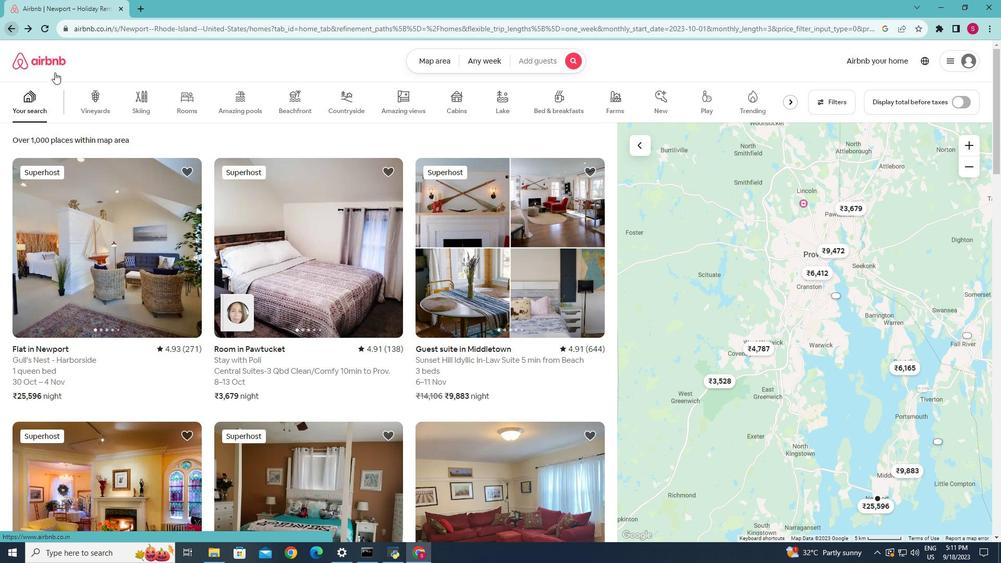 
Action: Mouse pressed left at (11, 29)
Screenshot: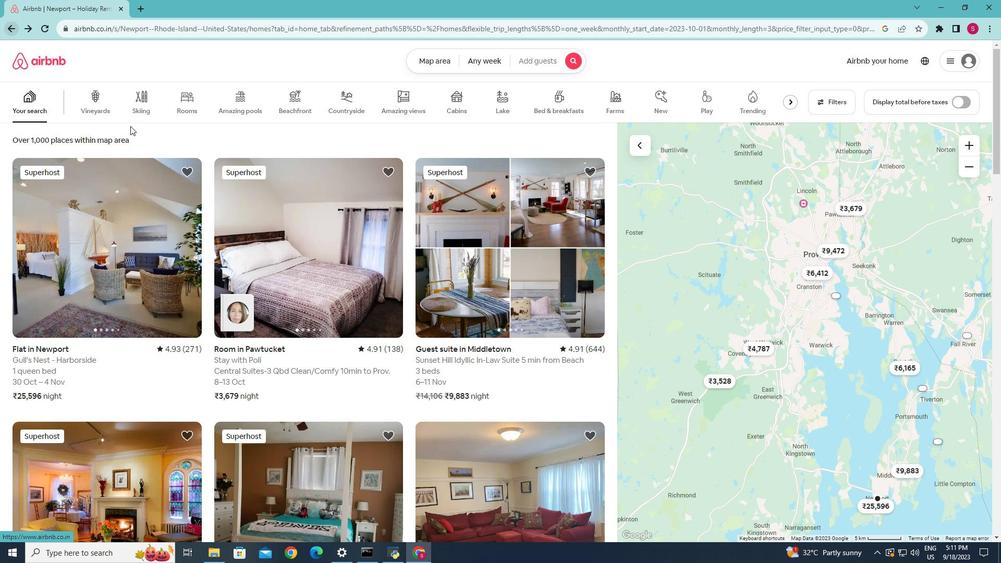 
Action: Mouse moved to (7, 26)
Screenshot: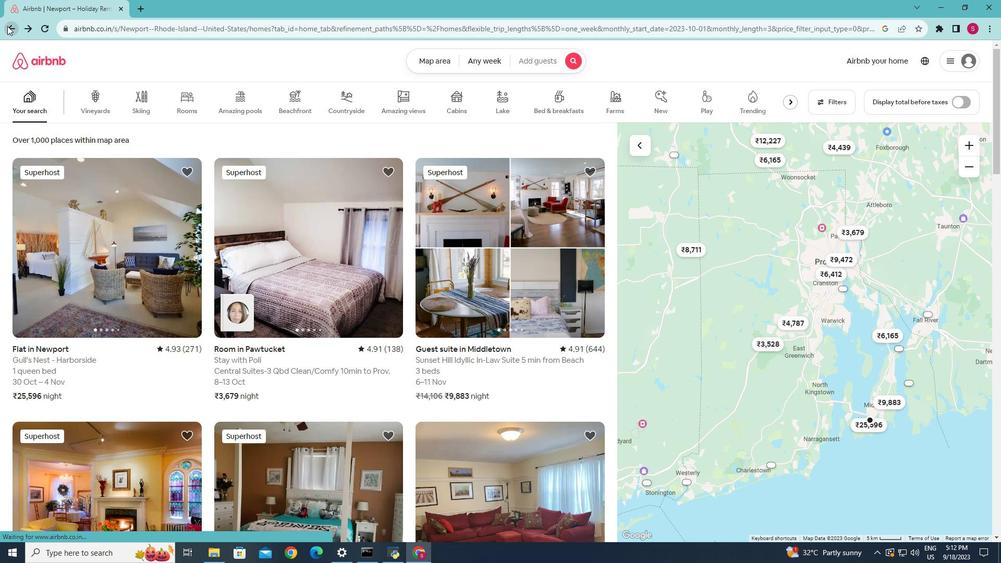 
Action: Mouse pressed left at (7, 26)
Screenshot: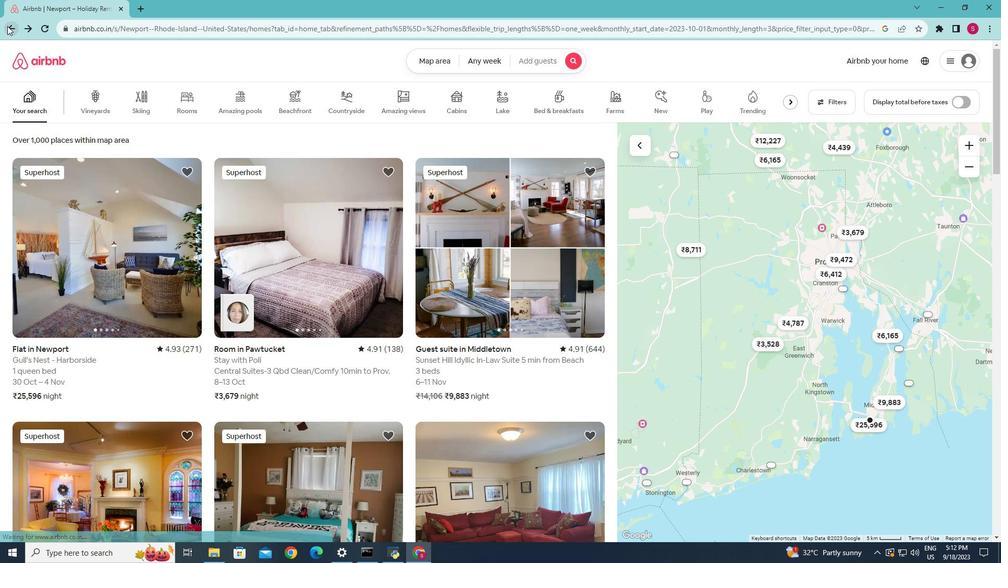 
Action: Mouse moved to (8, 27)
Screenshot: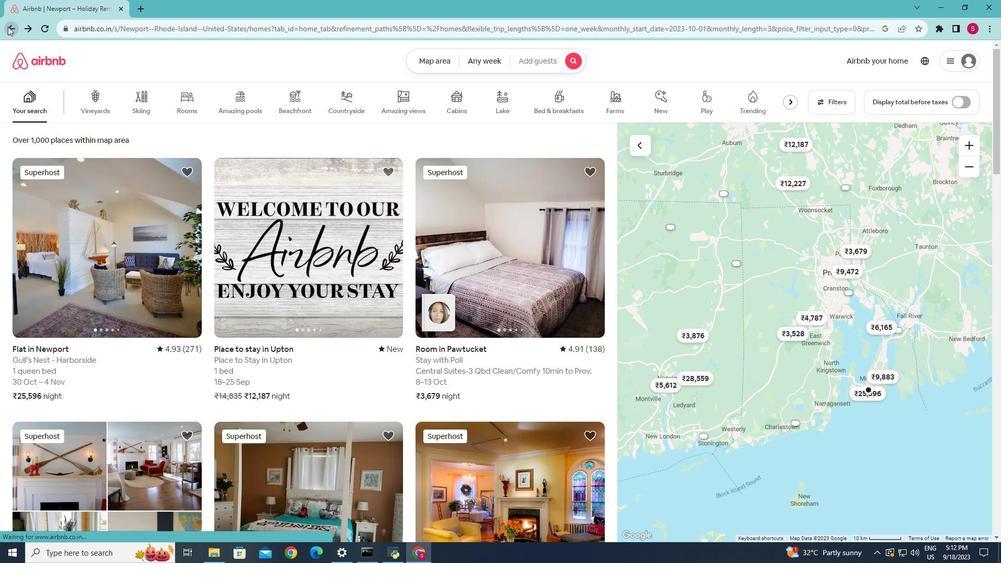 
Action: Mouse pressed left at (8, 27)
Screenshot: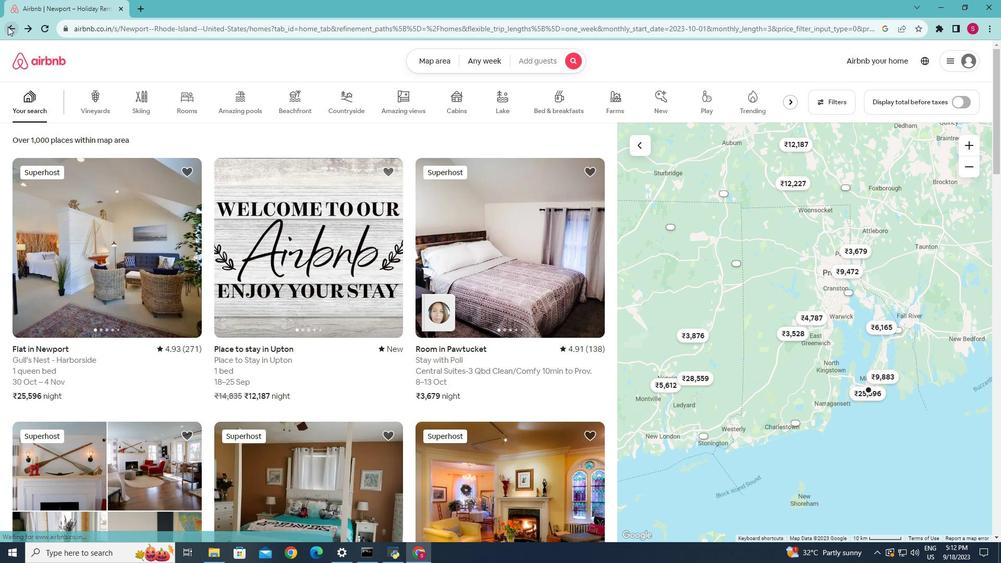 
Action: Mouse pressed left at (8, 27)
Screenshot: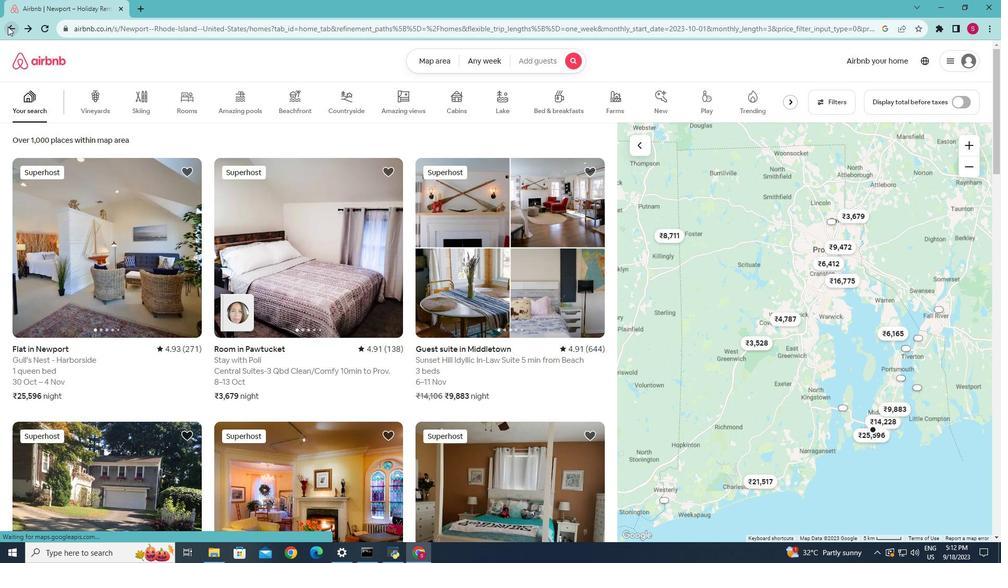 
Action: Mouse pressed left at (8, 27)
Screenshot: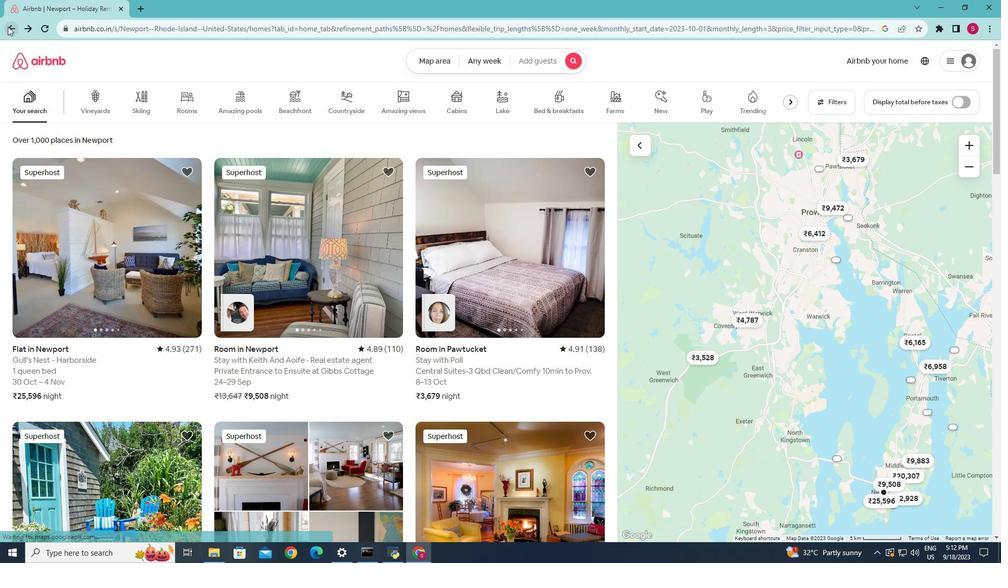 
Action: Mouse moved to (365, 266)
Screenshot: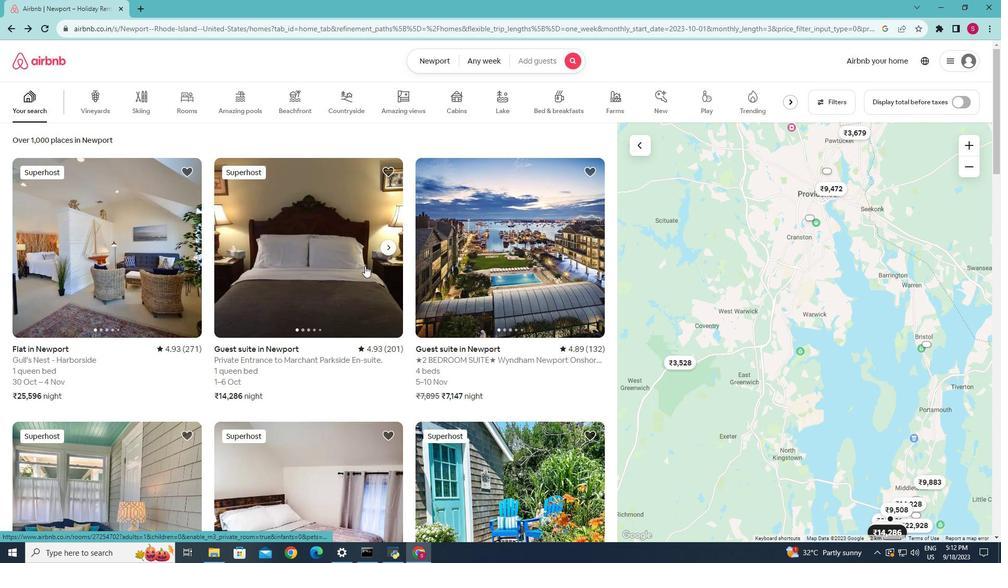 
Action: Mouse scrolled (365, 265) with delta (0, 0)
Screenshot: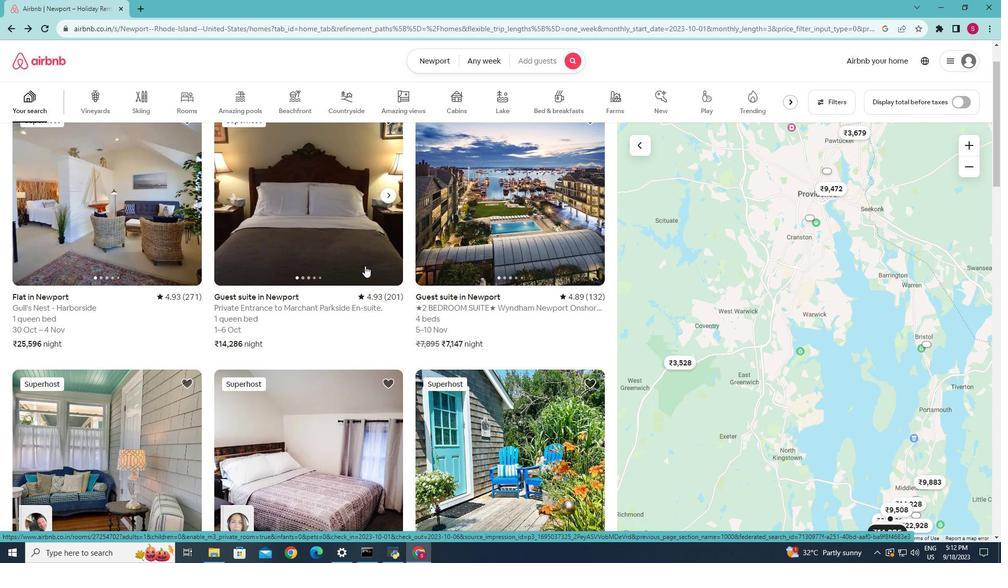 
Action: Mouse scrolled (365, 265) with delta (0, 0)
Screenshot: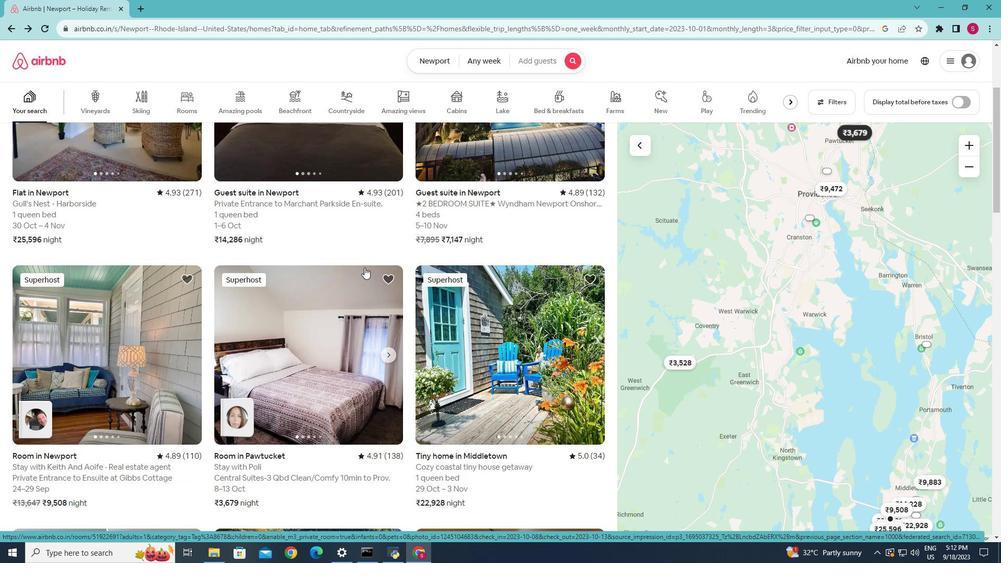 
Action: Mouse moved to (365, 266)
Screenshot: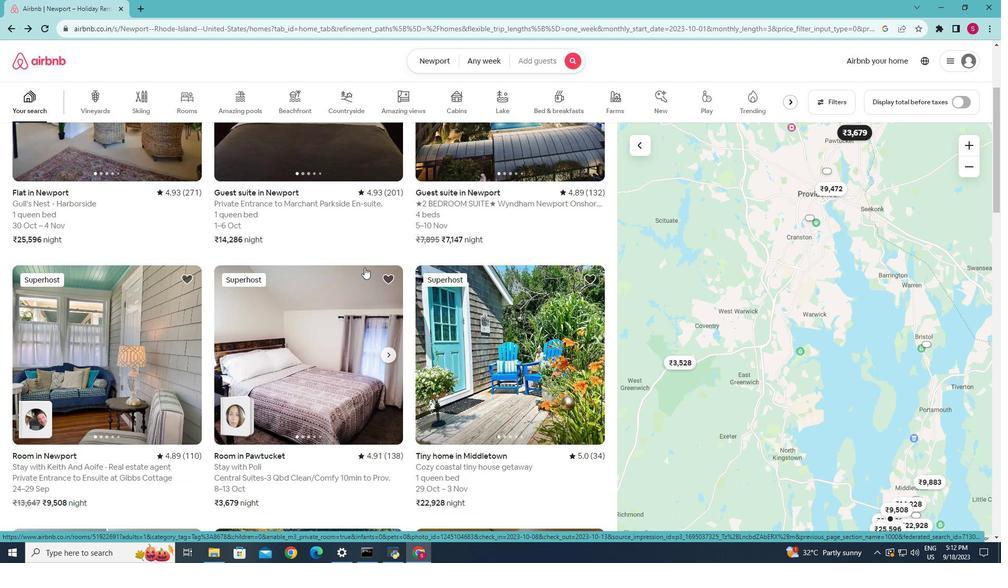 
Action: Mouse scrolled (365, 265) with delta (0, 0)
Screenshot: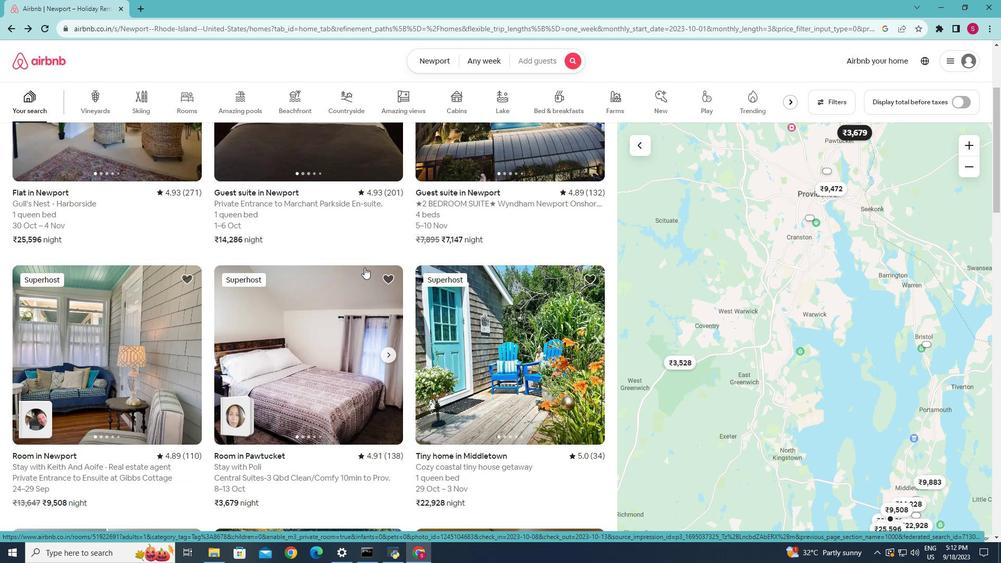 
Action: Mouse moved to (365, 268)
Screenshot: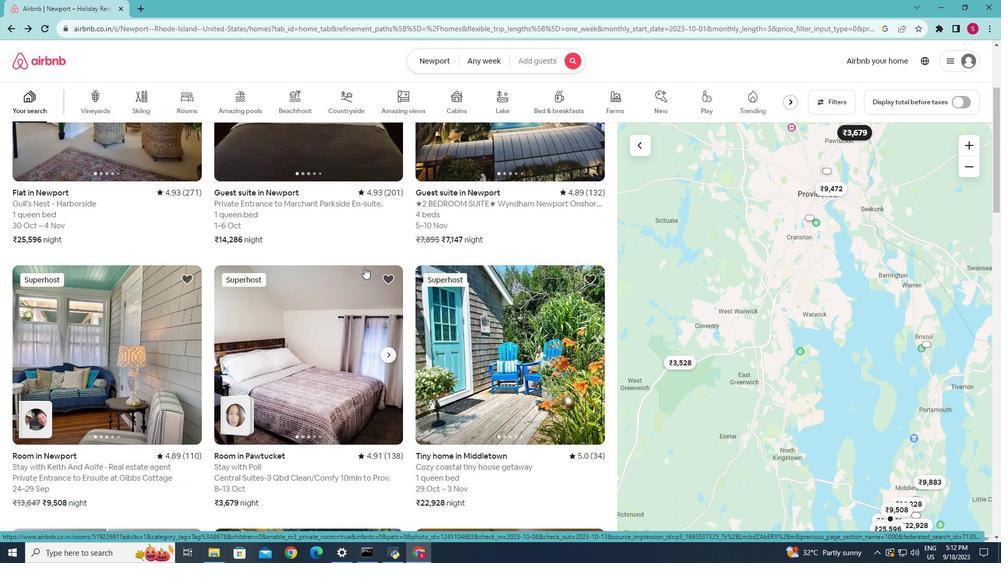 
Action: Mouse scrolled (365, 267) with delta (0, 0)
Screenshot: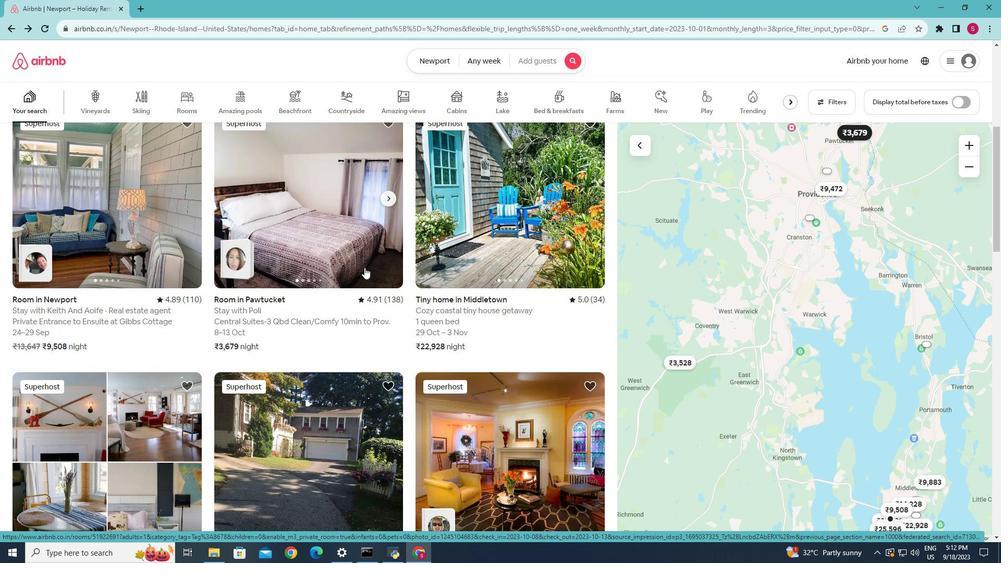 
Action: Mouse scrolled (365, 267) with delta (0, 0)
Screenshot: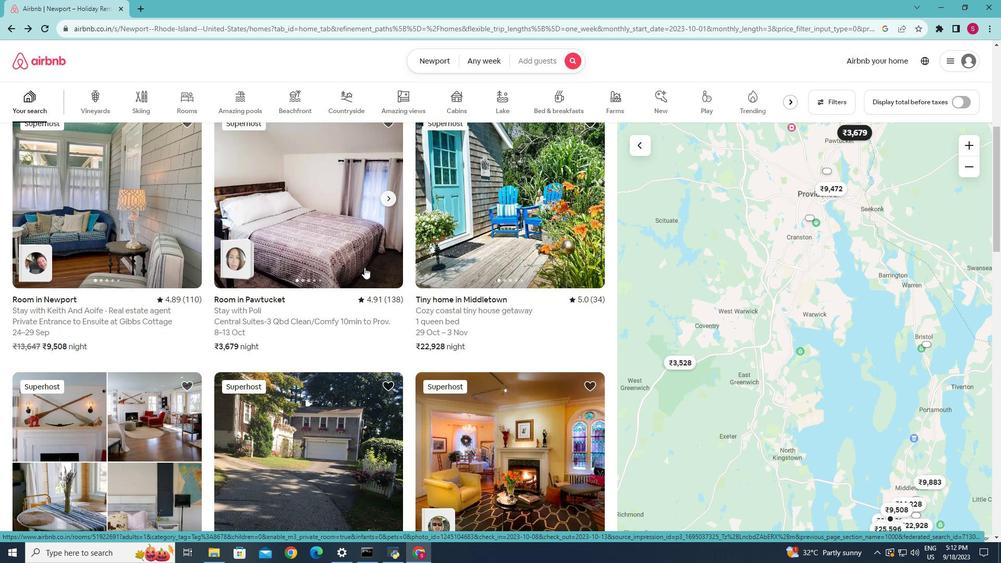
Action: Mouse scrolled (365, 267) with delta (0, 0)
Screenshot: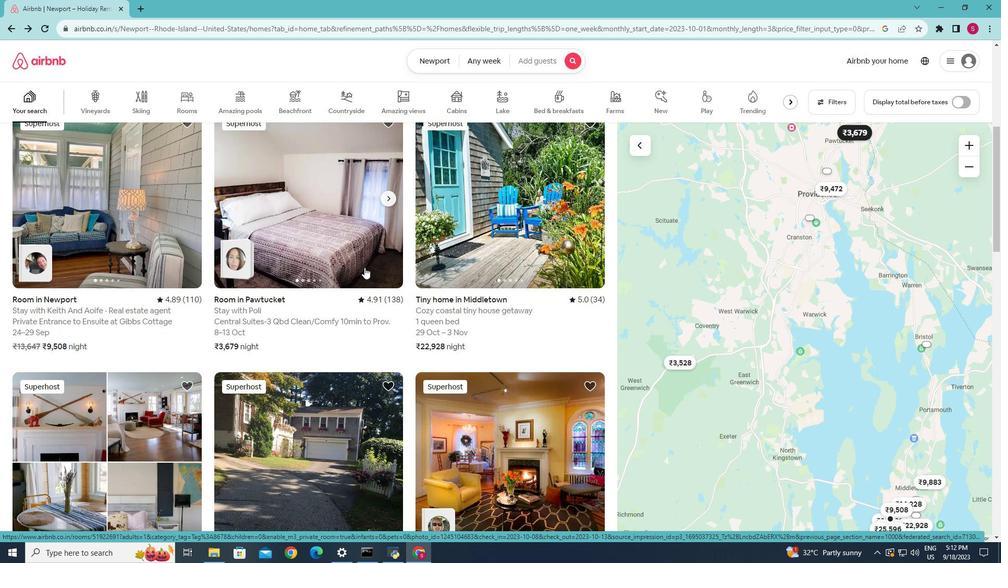 
Action: Mouse moved to (365, 268)
Screenshot: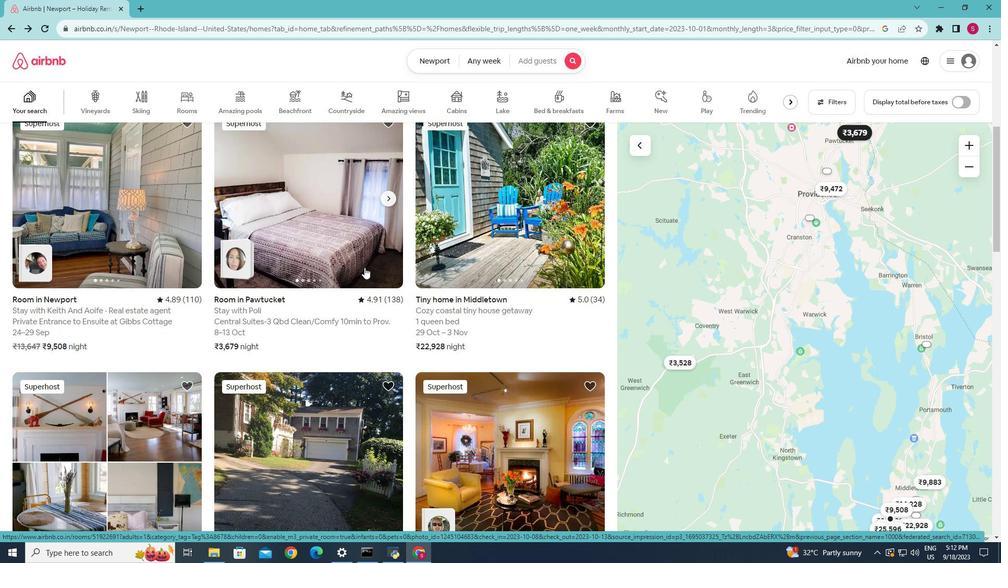 
Action: Mouse scrolled (365, 267) with delta (0, 0)
Screenshot: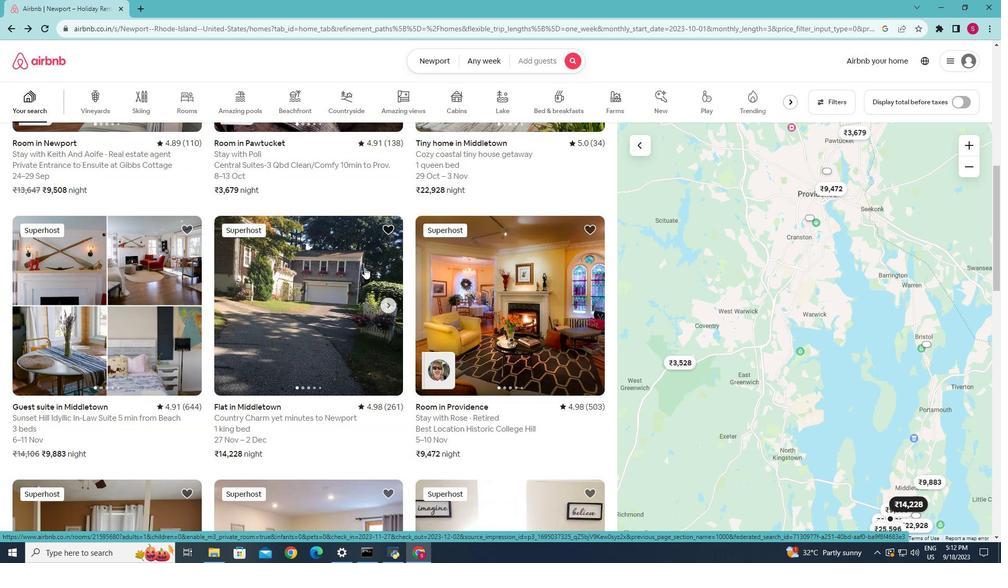
Action: Mouse scrolled (365, 267) with delta (0, 0)
Screenshot: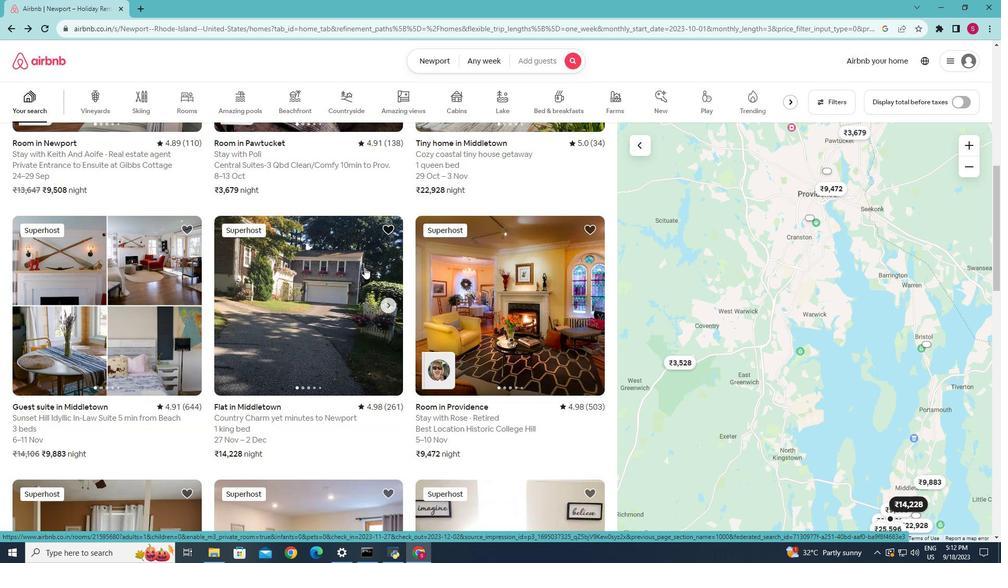 
Action: Mouse scrolled (365, 267) with delta (0, 0)
Screenshot: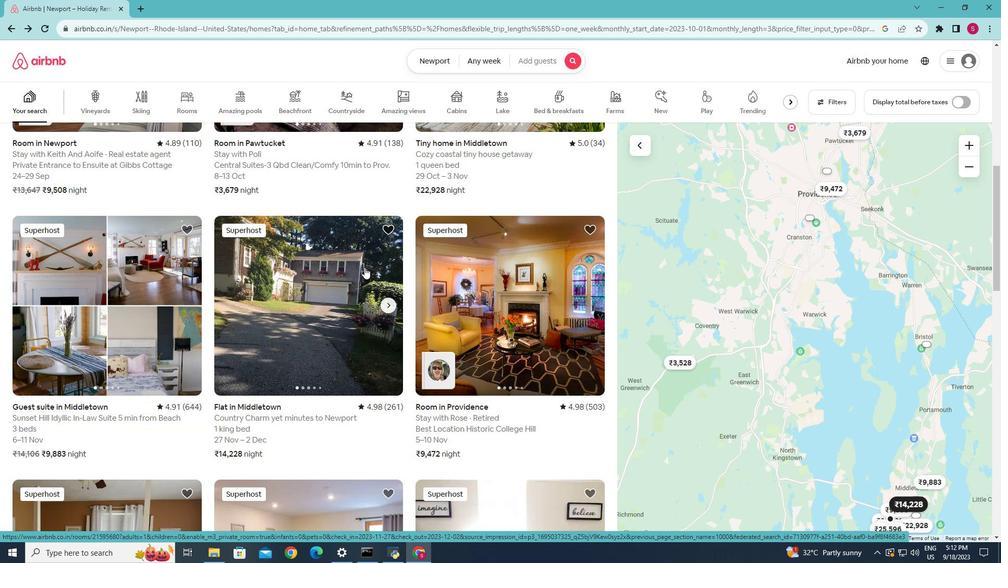 
Action: Mouse scrolled (365, 267) with delta (0, 0)
Screenshot: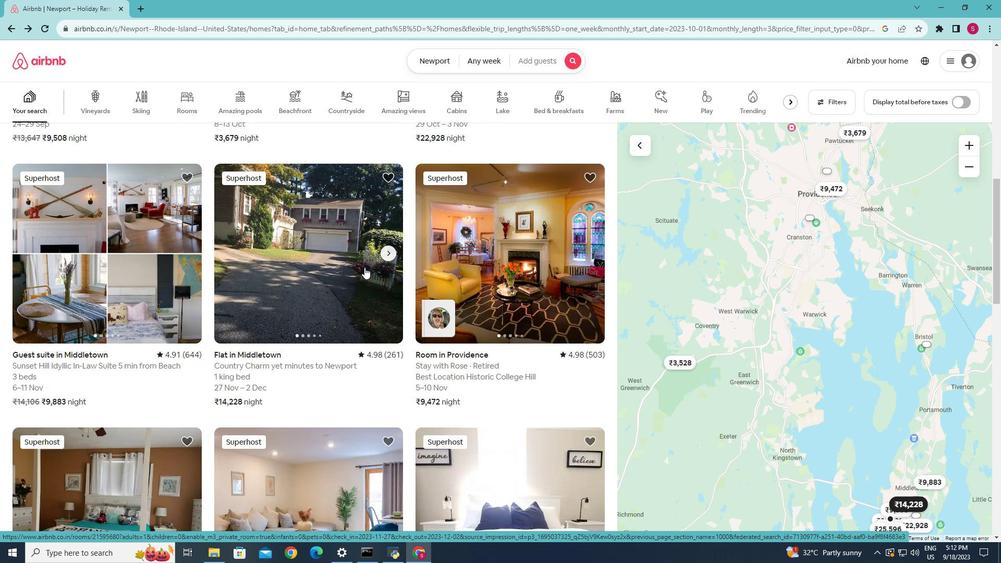 
Action: Mouse scrolled (365, 267) with delta (0, 0)
Screenshot: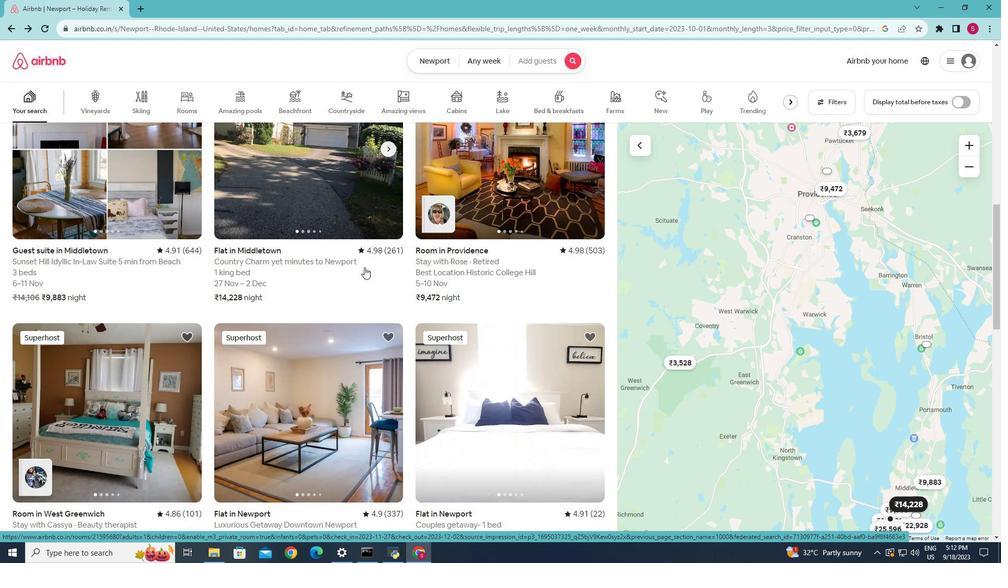 
Action: Mouse scrolled (365, 267) with delta (0, 0)
Screenshot: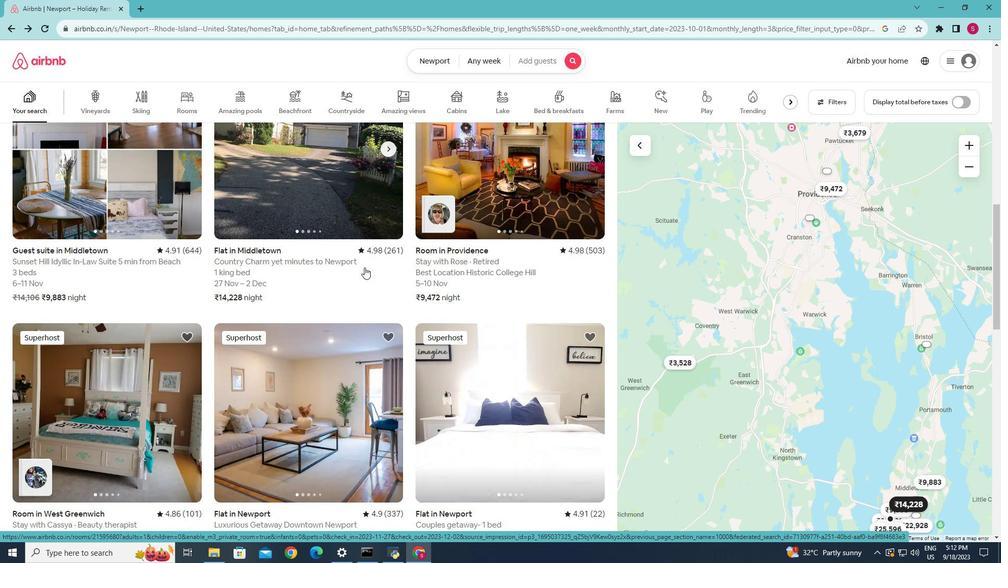 
Action: Mouse scrolled (365, 267) with delta (0, 0)
Screenshot: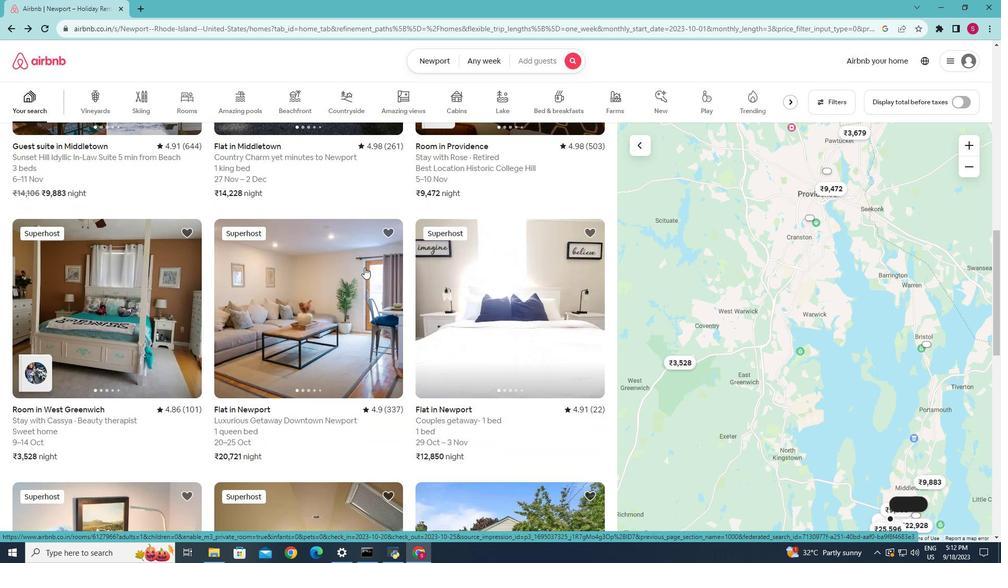 
Action: Mouse scrolled (365, 267) with delta (0, 0)
Screenshot: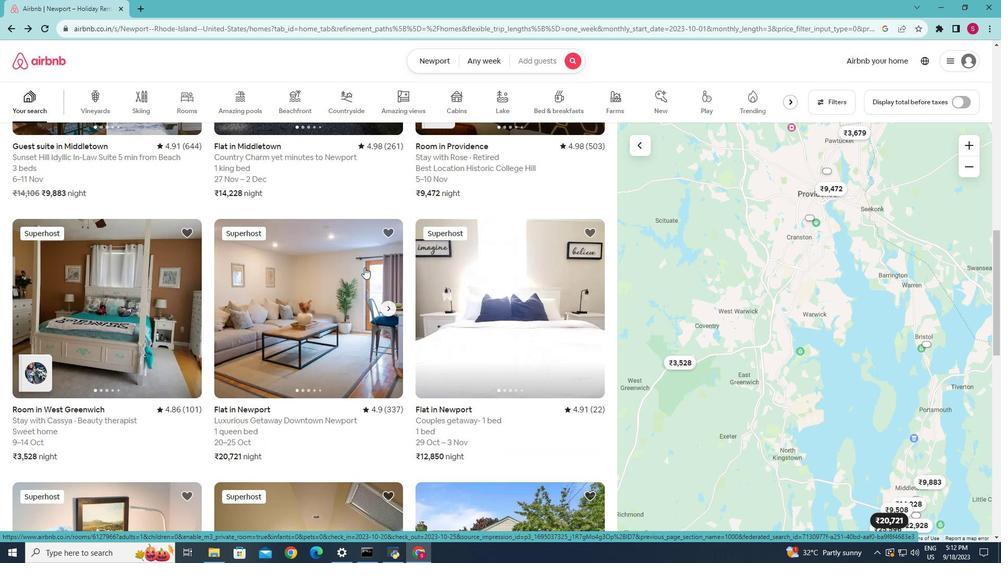 
Action: Mouse scrolled (365, 267) with delta (0, 0)
Screenshot: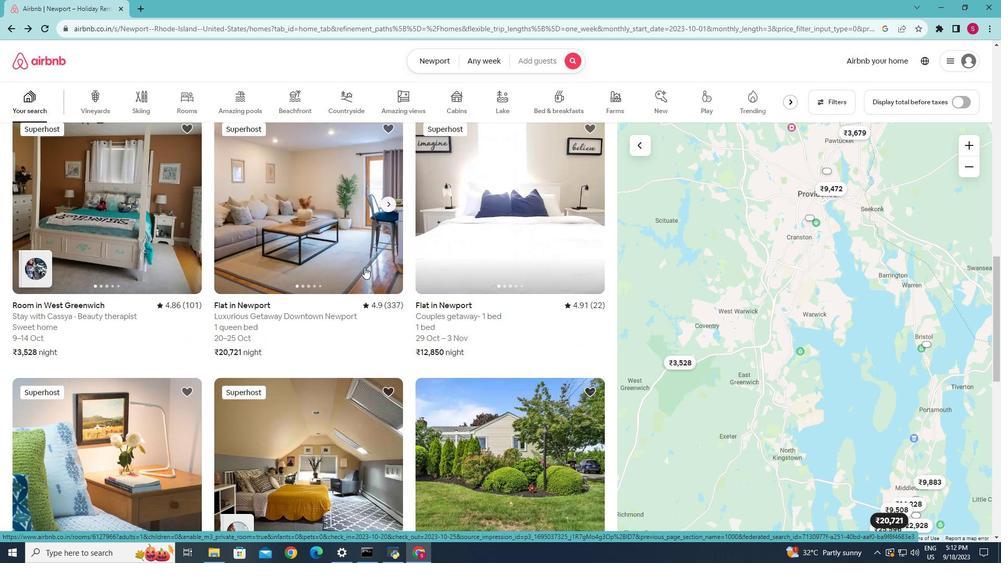 
Action: Mouse scrolled (365, 267) with delta (0, 0)
Screenshot: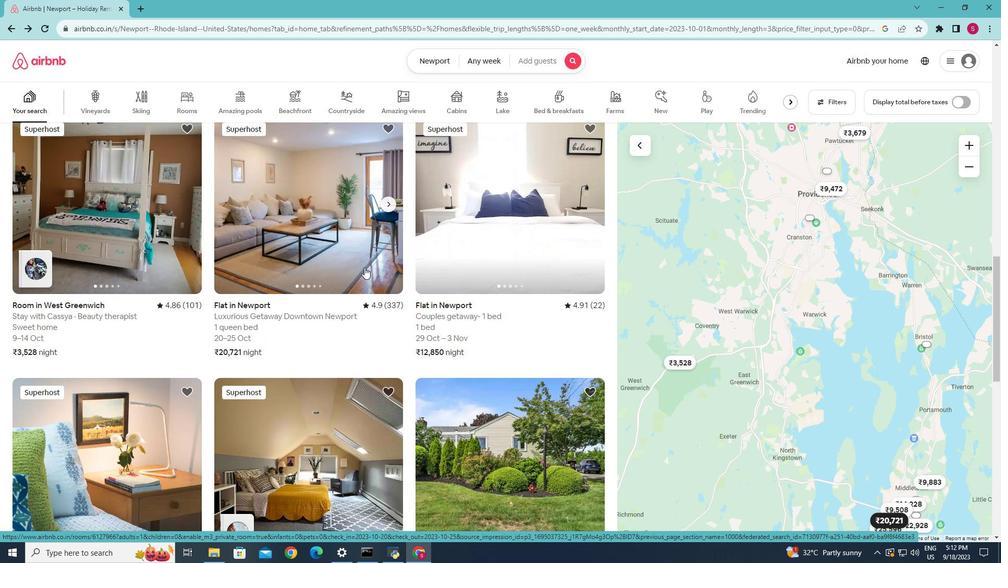 
Action: Mouse scrolled (365, 267) with delta (0, 0)
Screenshot: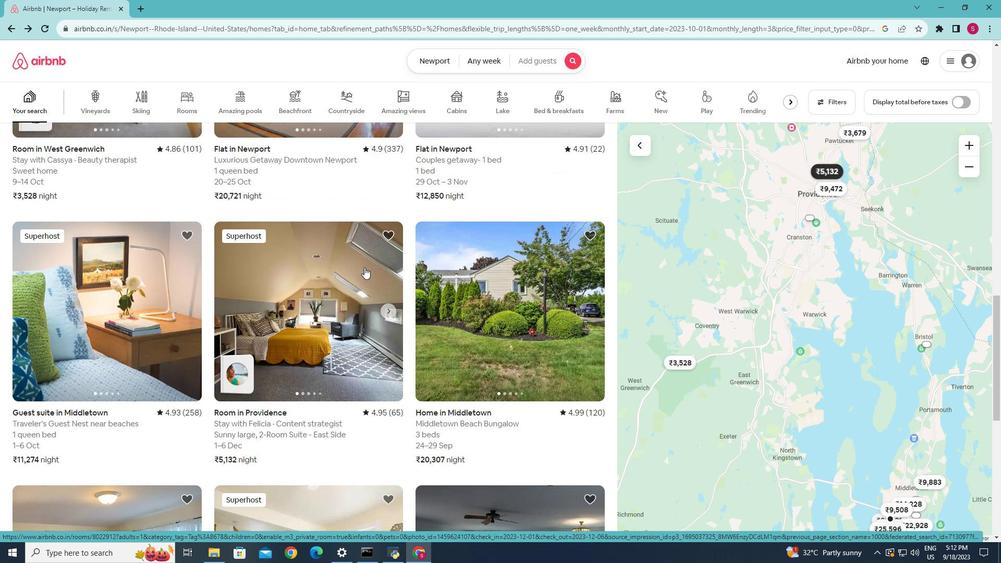 
Action: Mouse scrolled (365, 267) with delta (0, 0)
Screenshot: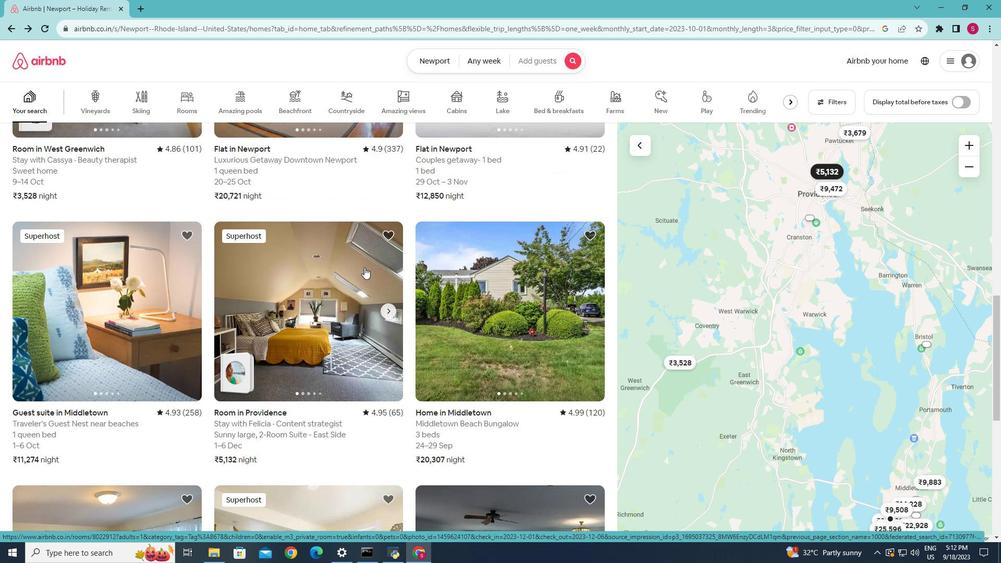 
Action: Mouse scrolled (365, 267) with delta (0, 0)
Screenshot: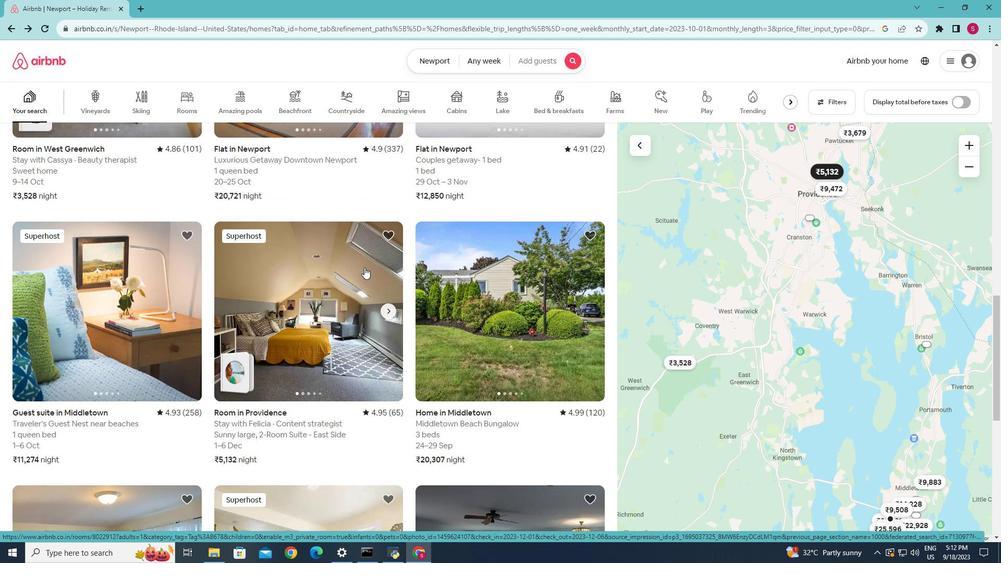 
Action: Mouse scrolled (365, 267) with delta (0, 0)
Screenshot: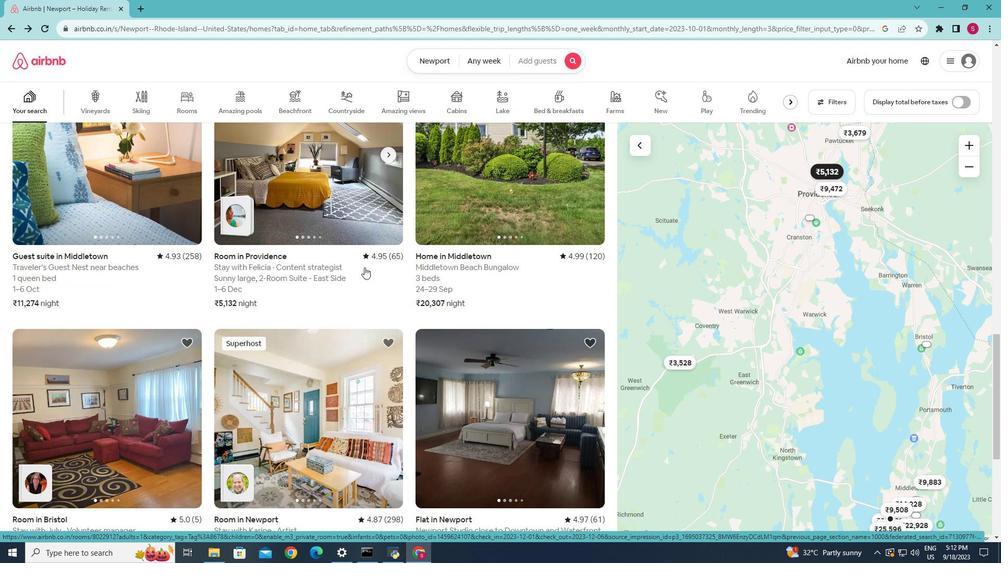 
Action: Mouse scrolled (365, 267) with delta (0, 0)
Screenshot: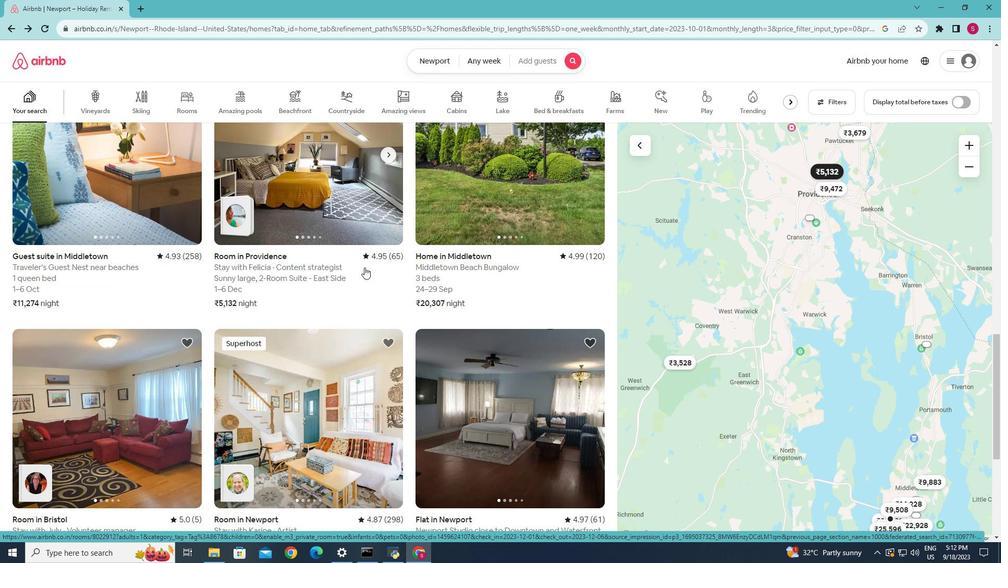 
Action: Mouse scrolled (365, 267) with delta (0, 0)
Screenshot: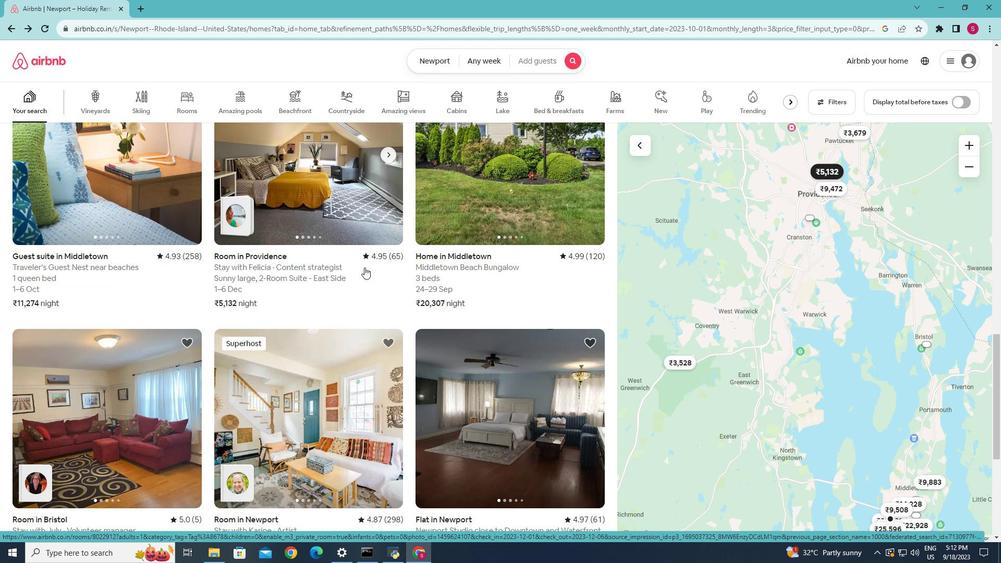 
Action: Mouse scrolled (365, 267) with delta (0, 0)
Screenshot: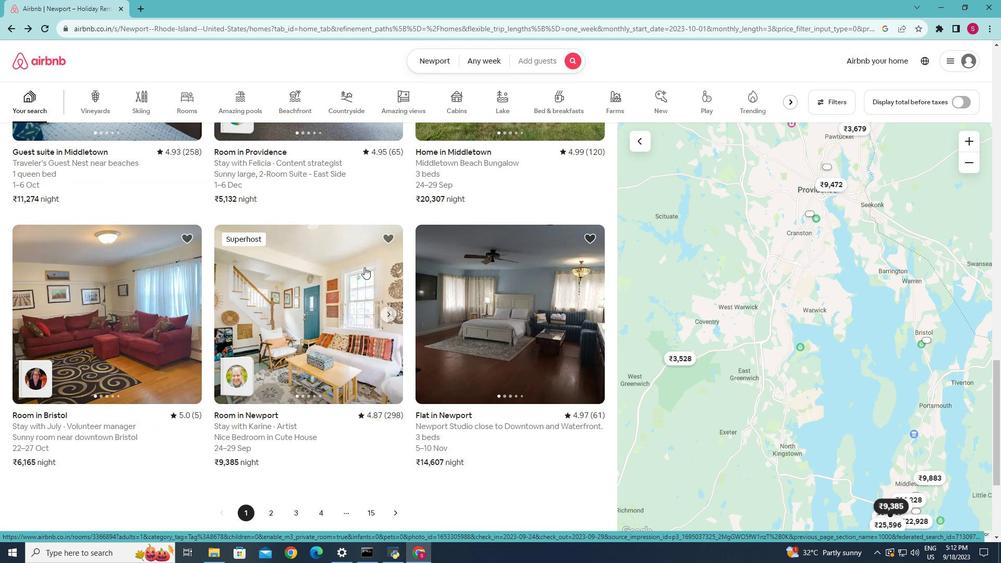 
Action: Mouse scrolled (365, 267) with delta (0, 0)
Screenshot: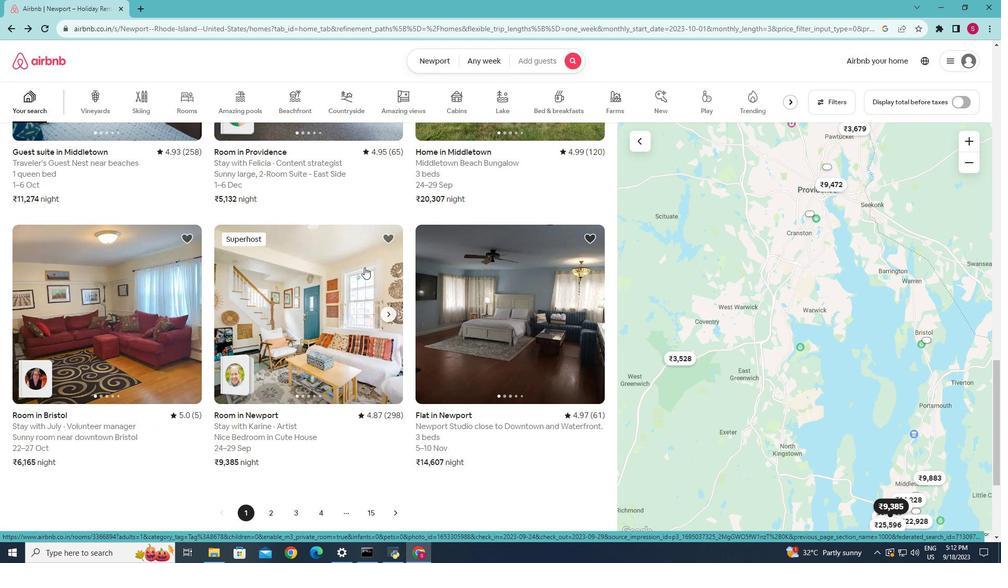 
Action: Mouse scrolled (365, 267) with delta (0, 0)
Screenshot: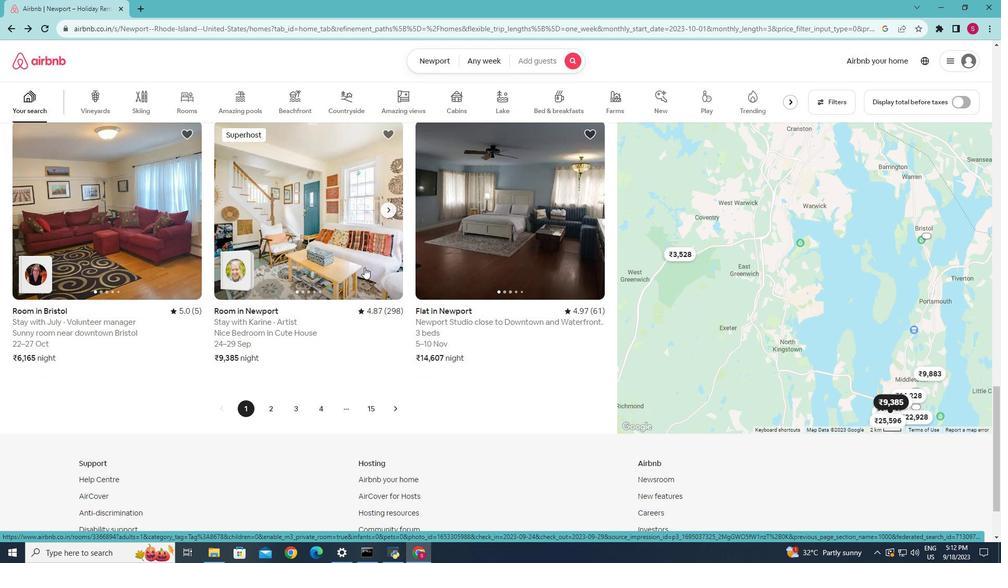 
Action: Mouse scrolled (365, 267) with delta (0, 0)
Screenshot: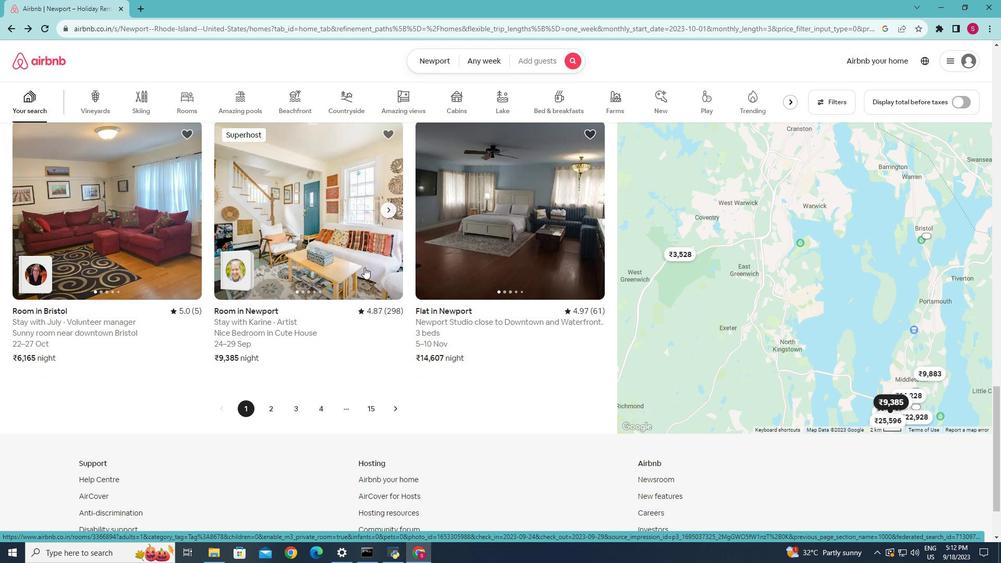 
Action: Mouse moved to (271, 407)
Screenshot: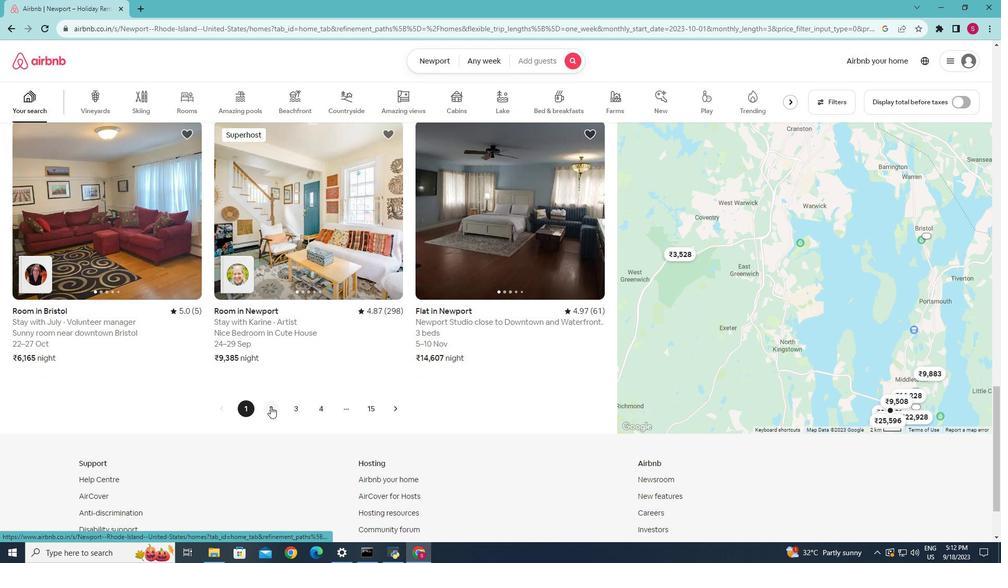 
Action: Mouse pressed left at (271, 407)
Screenshot: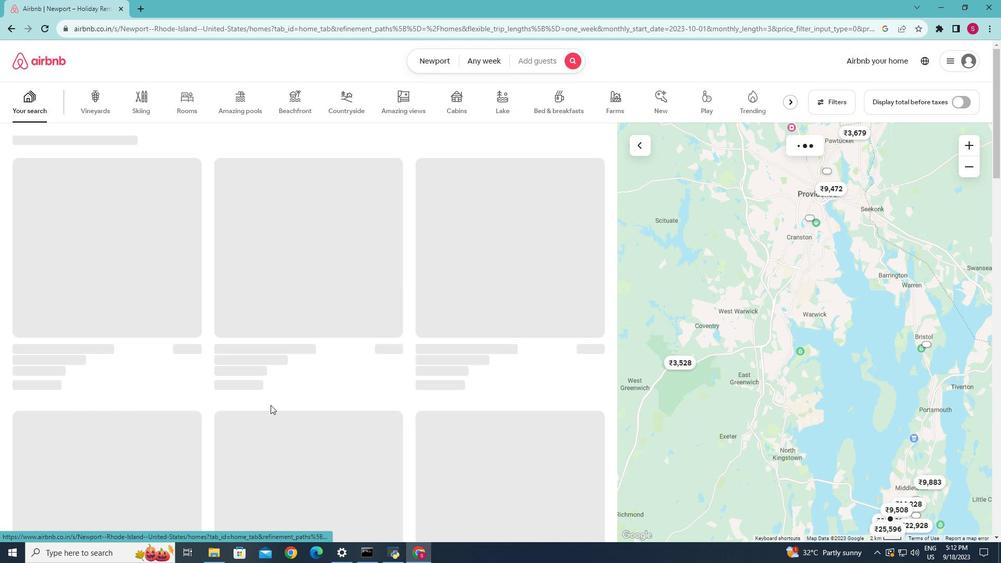 
Action: Mouse moved to (917, 507)
Screenshot: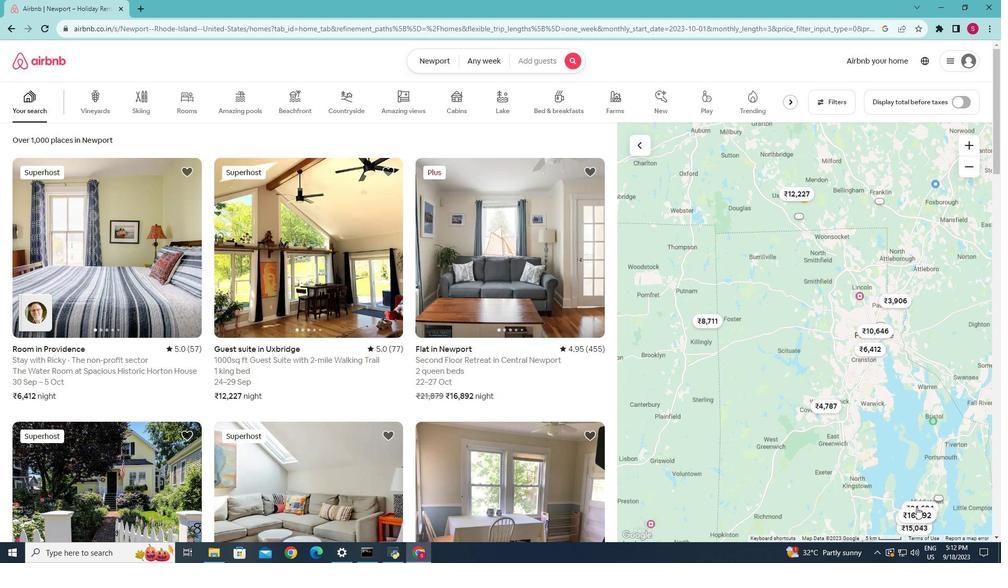 
Action: Mouse scrolled (917, 507) with delta (0, 0)
Screenshot: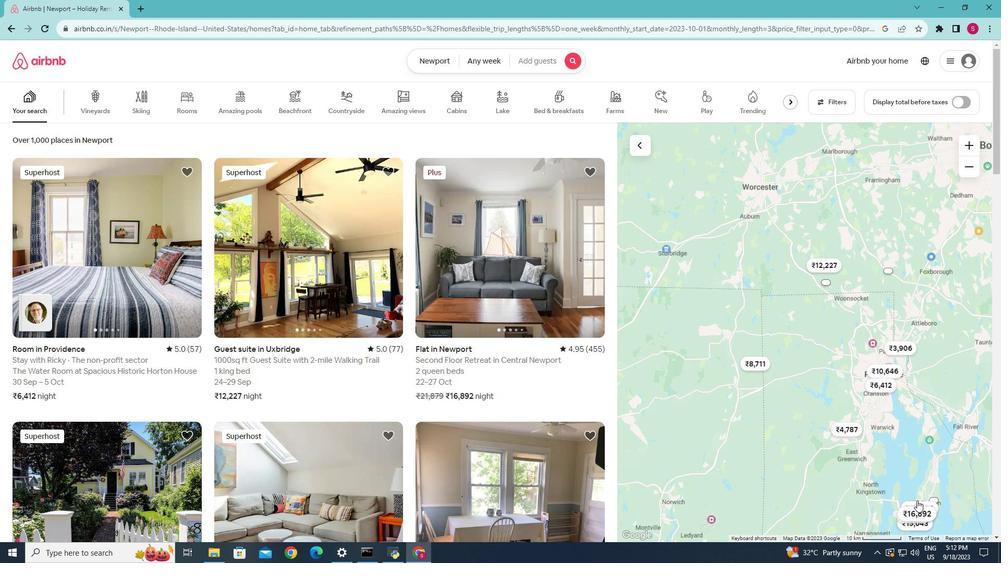 
Action: Mouse scrolled (917, 507) with delta (0, 0)
Screenshot: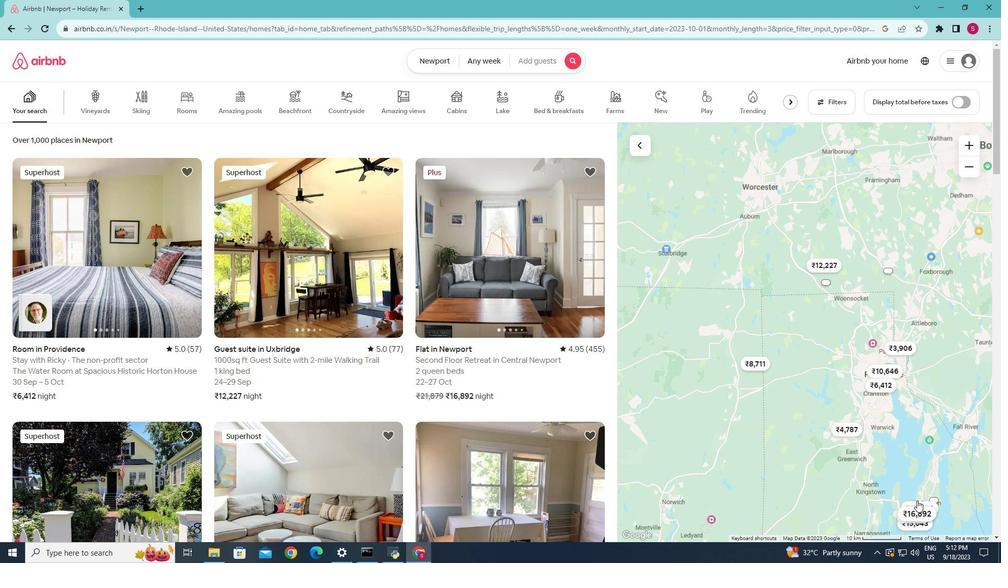 
Action: Mouse scrolled (917, 507) with delta (0, 0)
Screenshot: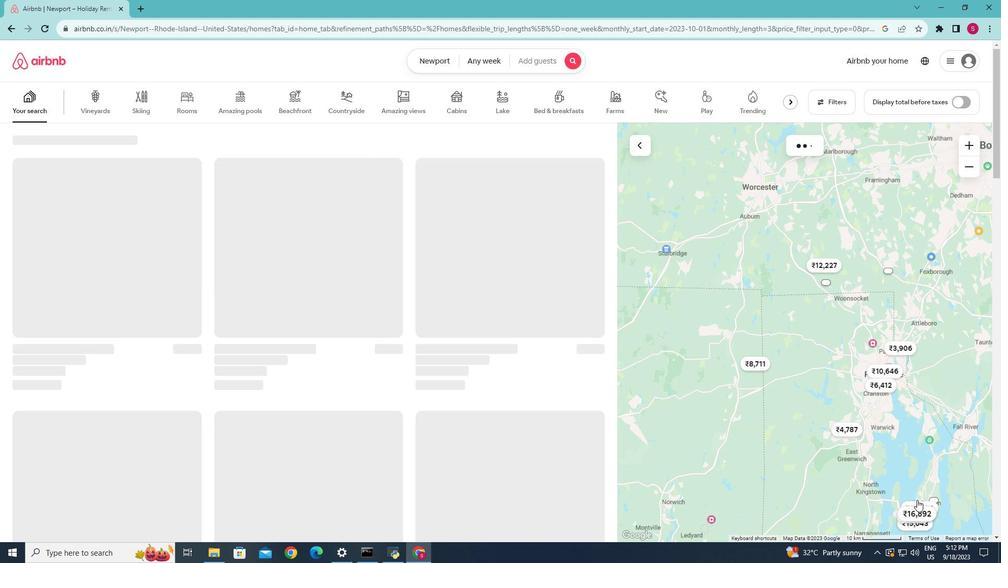 
Action: Mouse moved to (921, 503)
Screenshot: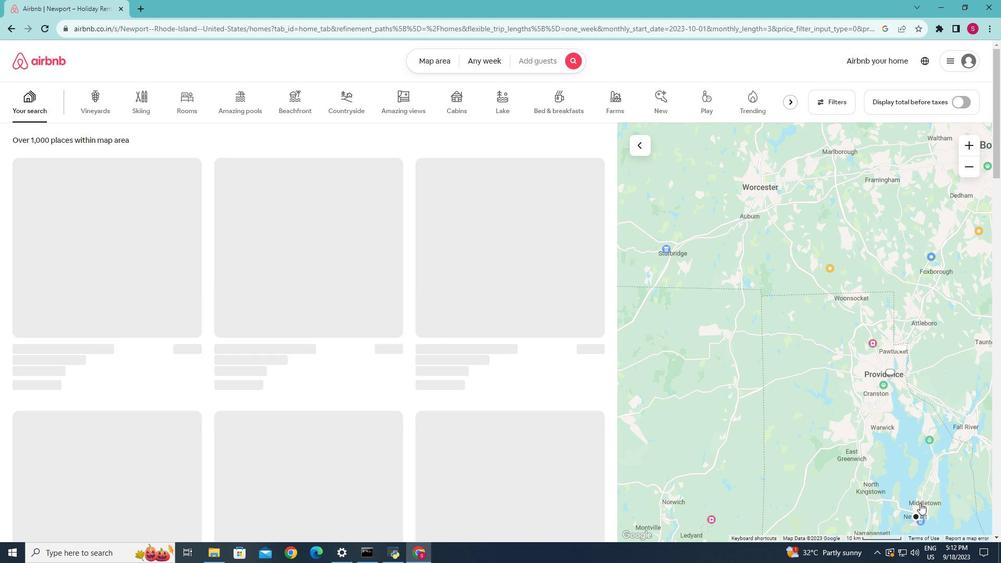 
Action: Mouse scrolled (921, 504) with delta (0, 0)
Screenshot: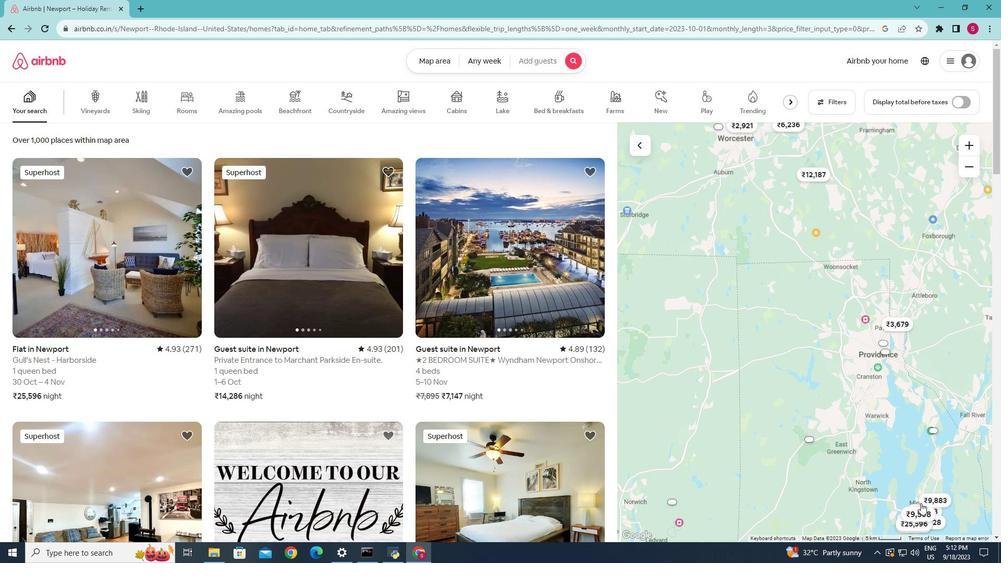 
Action: Mouse moved to (922, 501)
Screenshot: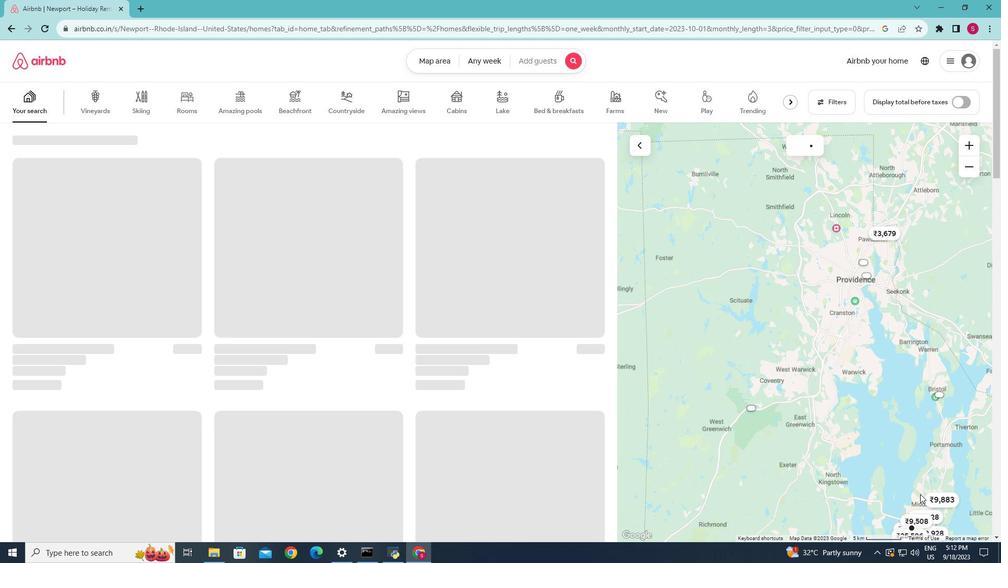 
Action: Mouse scrolled (922, 501) with delta (0, 0)
Screenshot: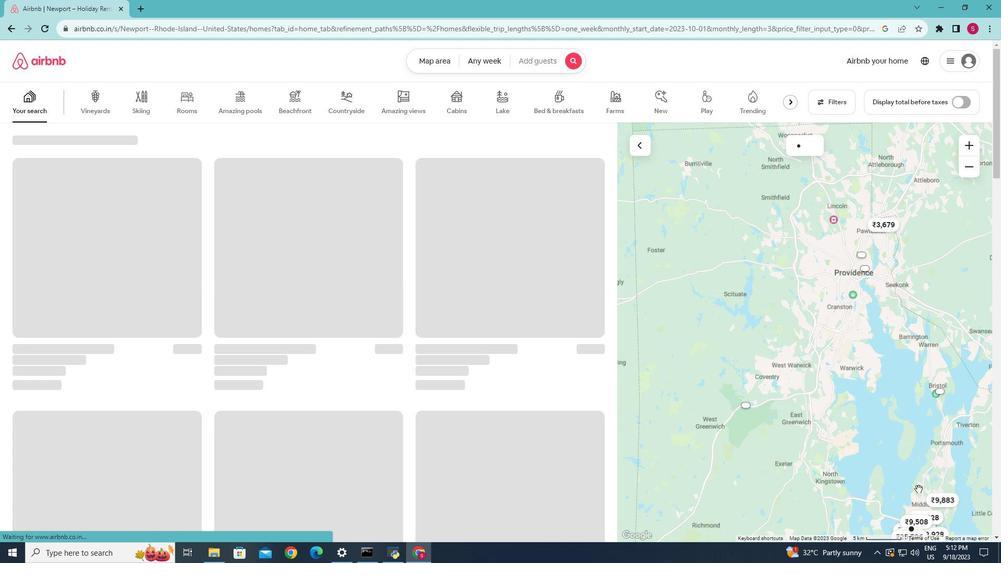 
Action: Mouse scrolled (922, 501) with delta (0, 0)
Screenshot: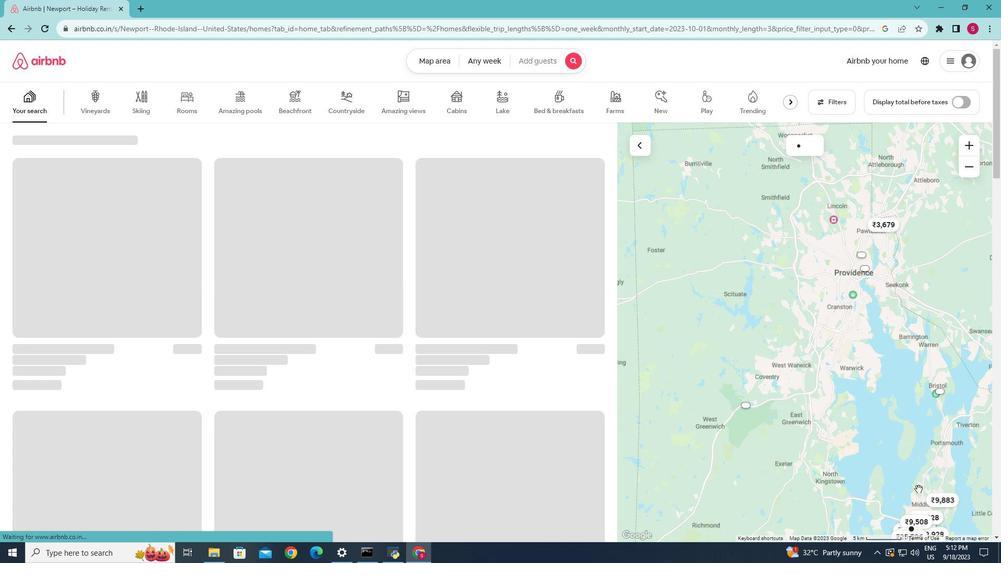 
Action: Mouse scrolled (922, 501) with delta (0, 0)
Screenshot: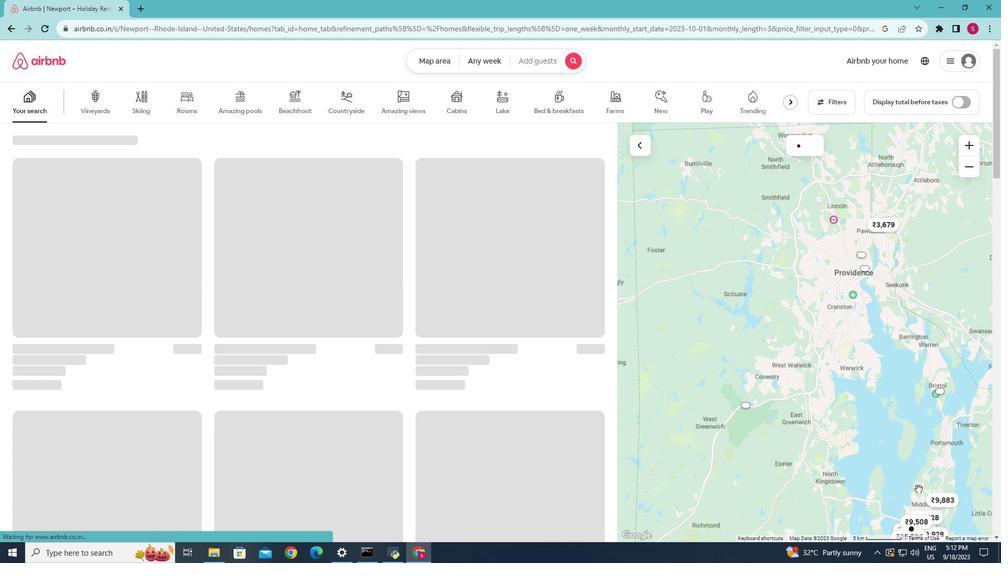 
Action: Mouse scrolled (922, 501) with delta (0, 0)
Screenshot: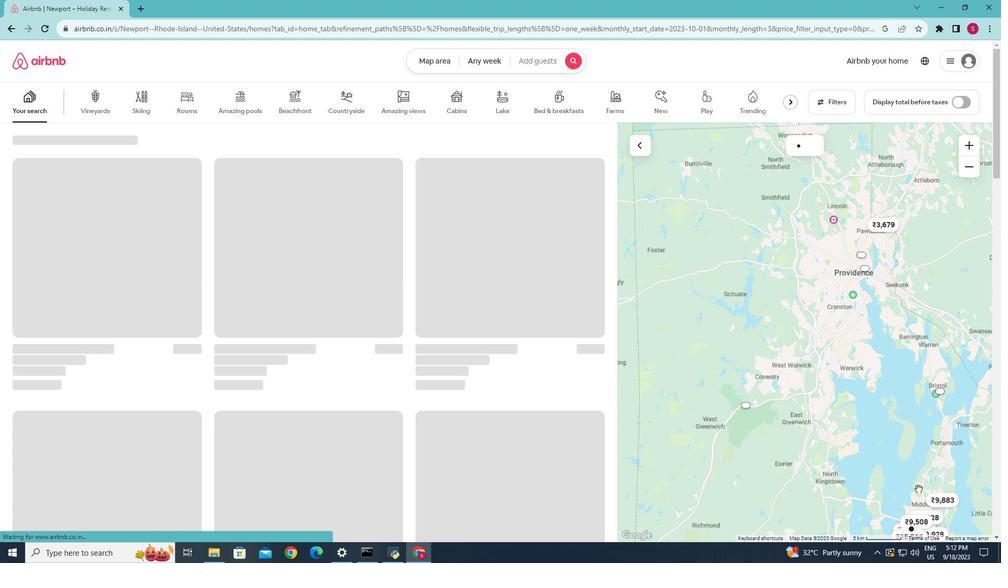 
Action: Mouse moved to (909, 477)
Screenshot: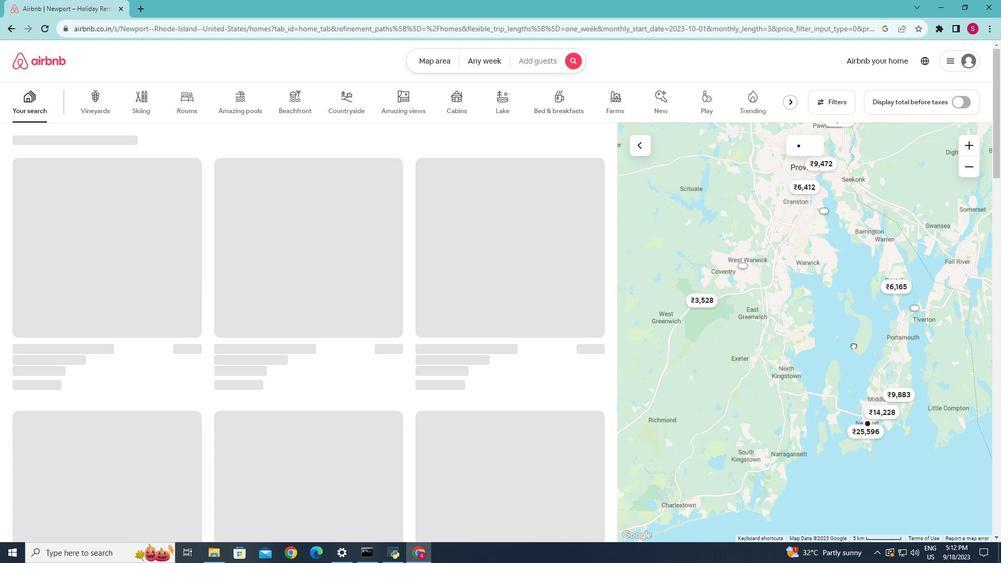 
Action: Mouse pressed left at (909, 477)
Screenshot: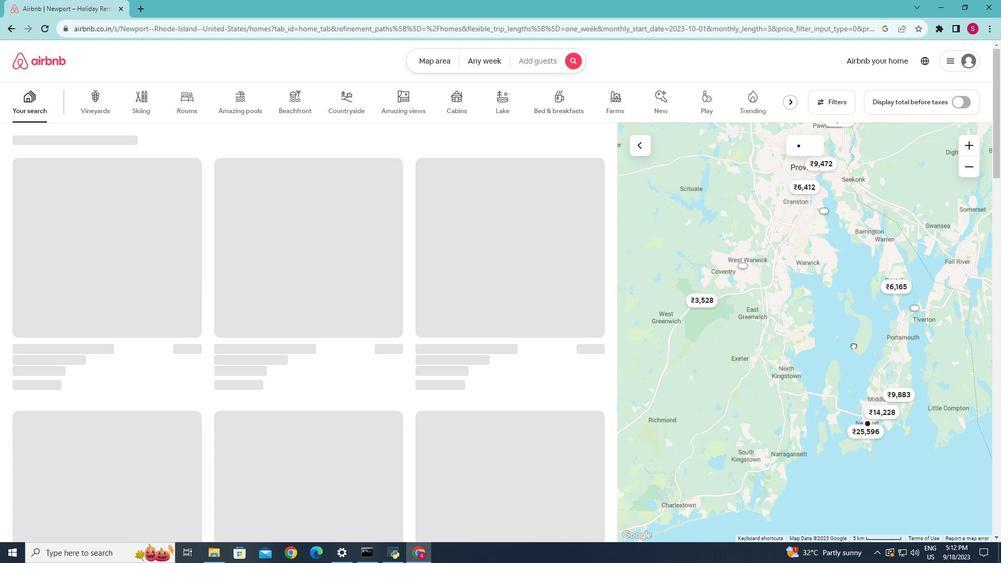 
Action: Mouse moved to (871, 408)
Screenshot: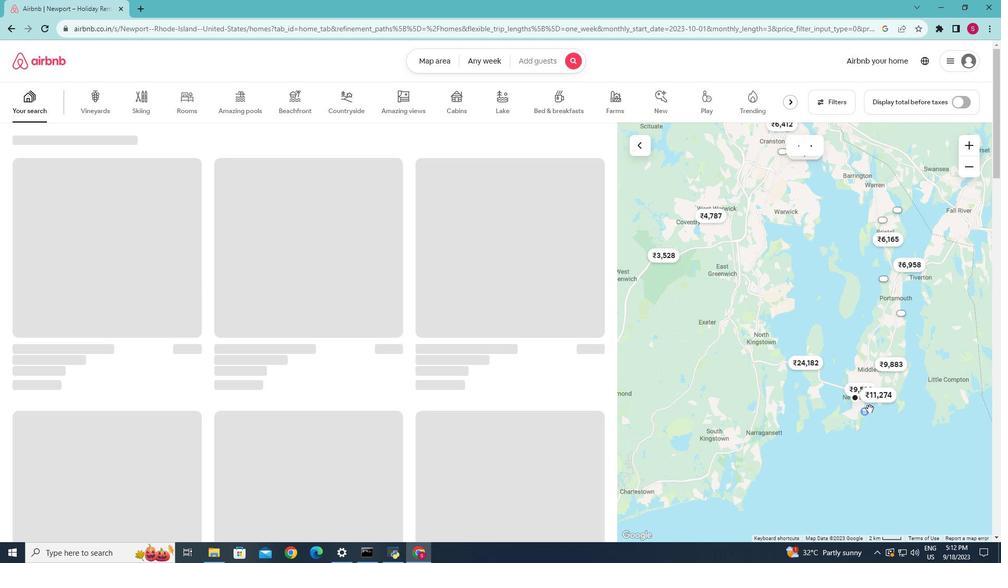 
Action: Mouse scrolled (871, 409) with delta (0, 0)
Screenshot: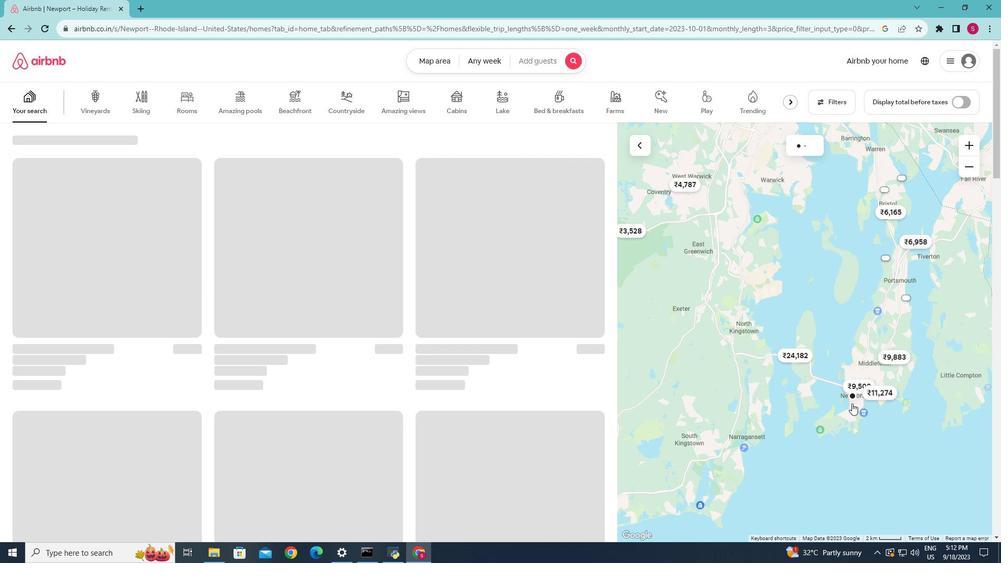 
Action: Mouse scrolled (871, 409) with delta (0, 0)
Screenshot: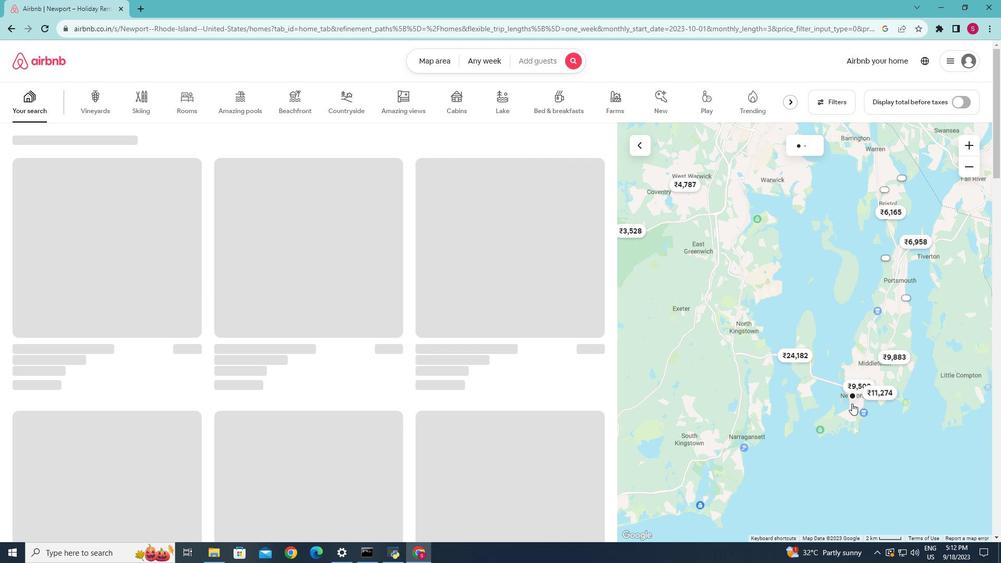 
Action: Mouse scrolled (871, 409) with delta (0, 0)
Screenshot: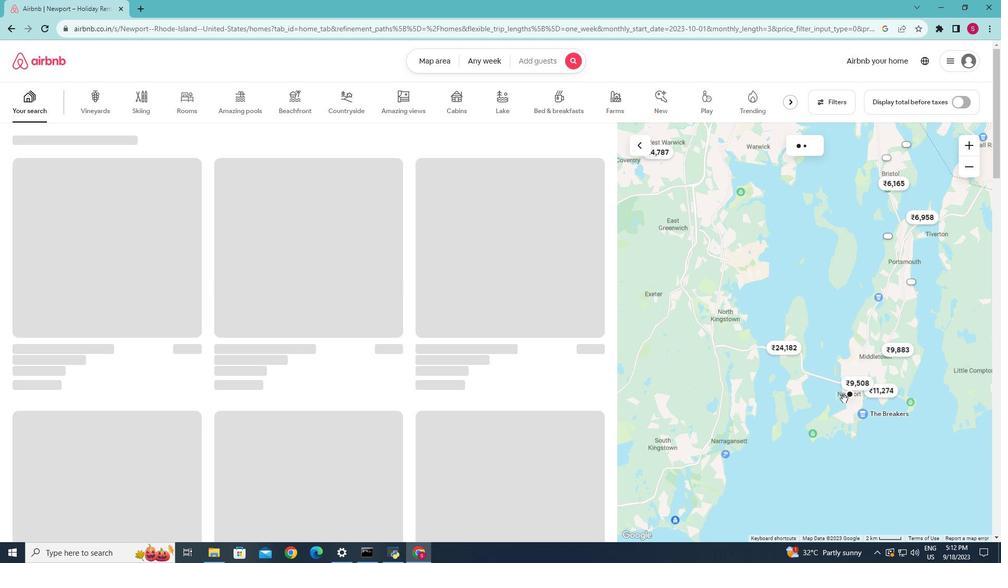 
Action: Mouse moved to (867, 409)
Screenshot: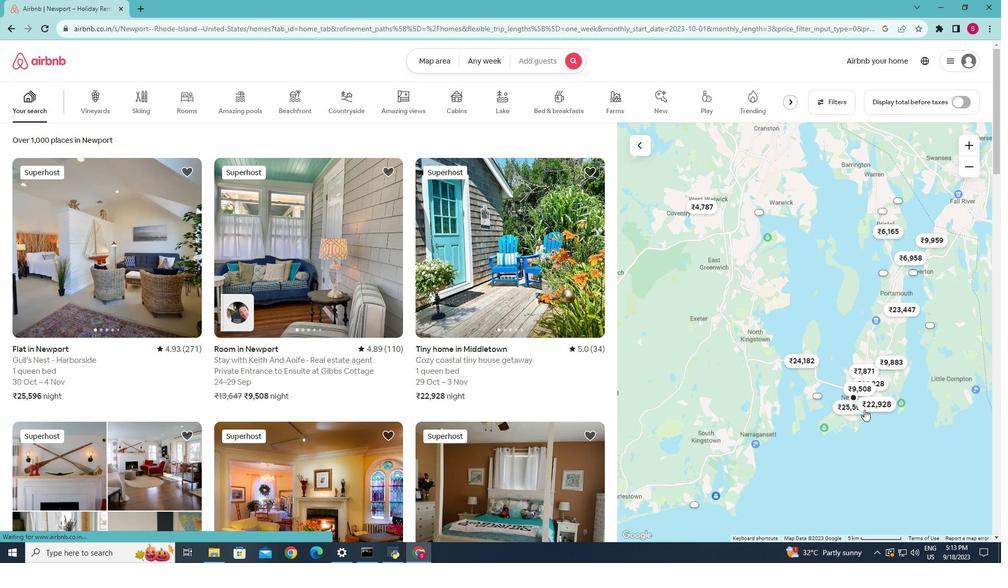 
Action: Mouse scrolled (867, 409) with delta (0, 0)
Screenshot: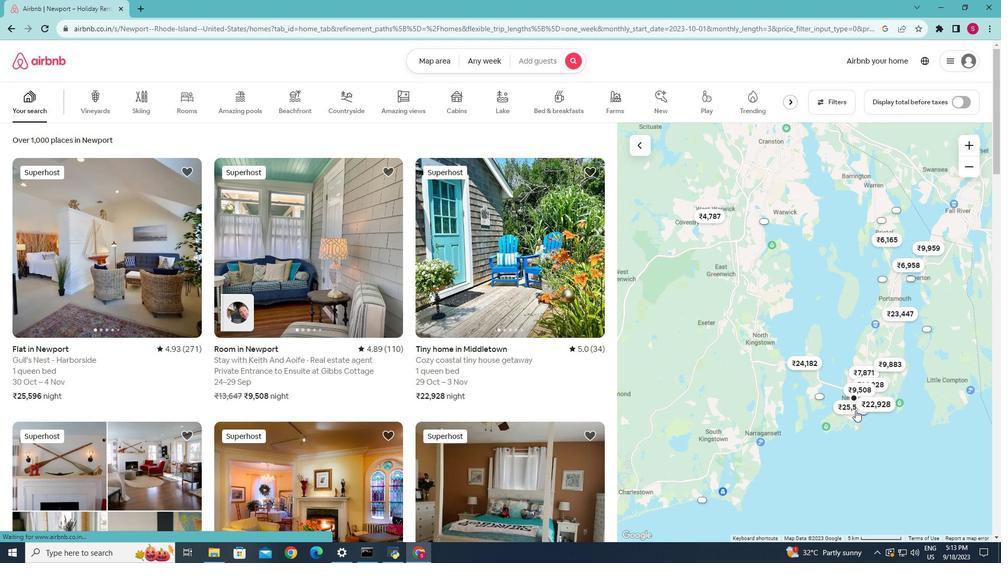 
Action: Mouse moved to (866, 410)
Screenshot: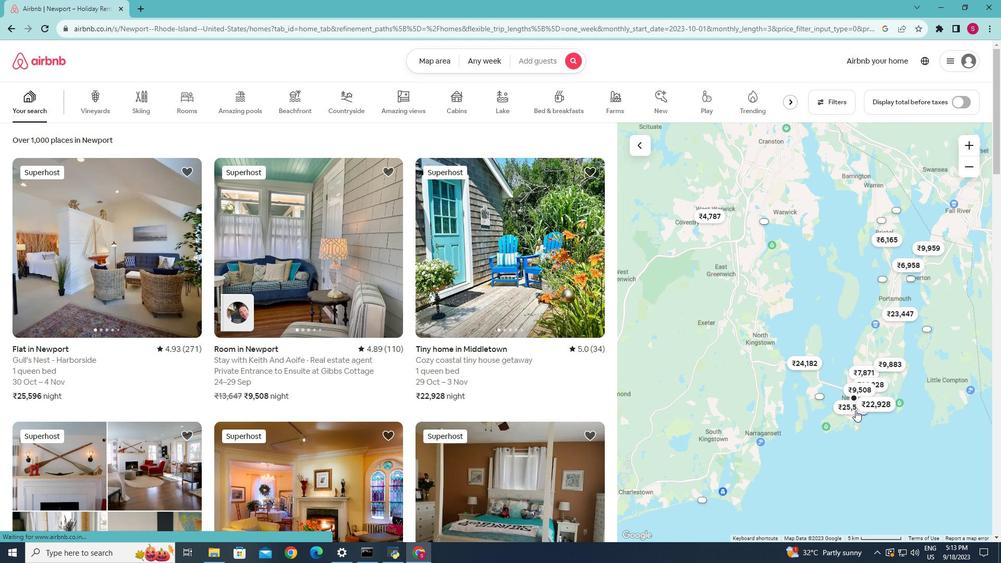 
Action: Mouse scrolled (866, 409) with delta (0, 0)
Screenshot: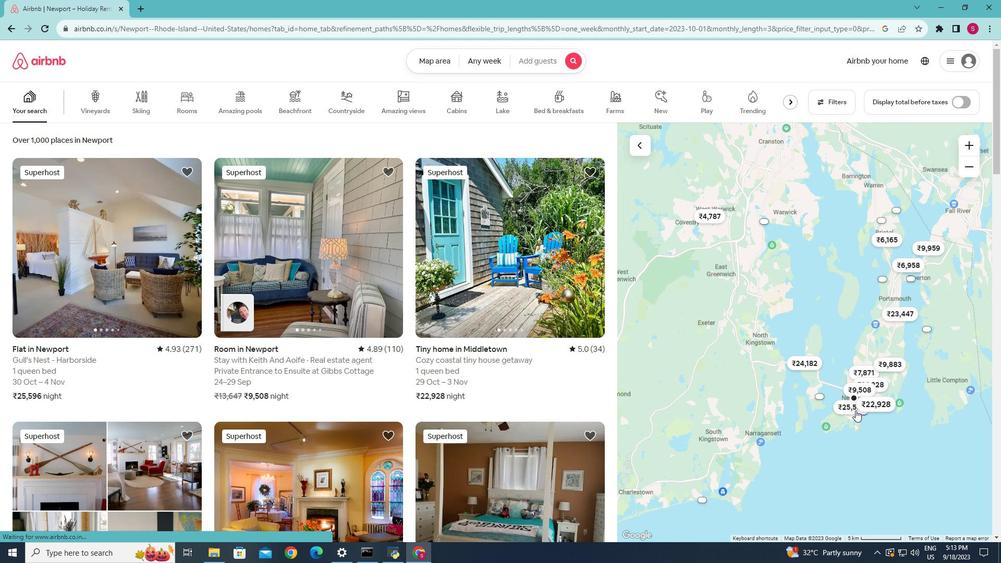 
Action: Mouse moved to (287, 307)
Screenshot: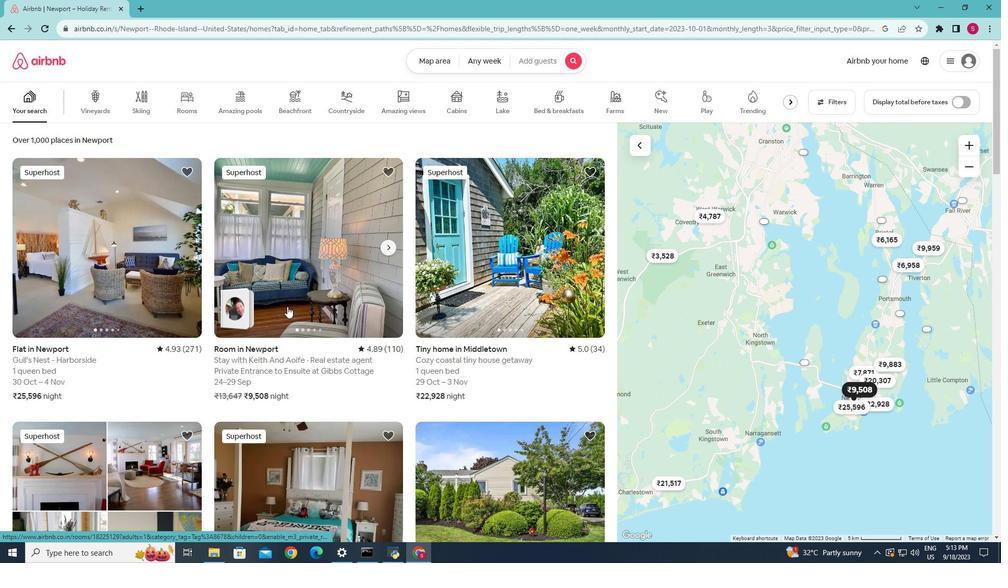 
Action: Mouse scrolled (287, 306) with delta (0, 0)
Screenshot: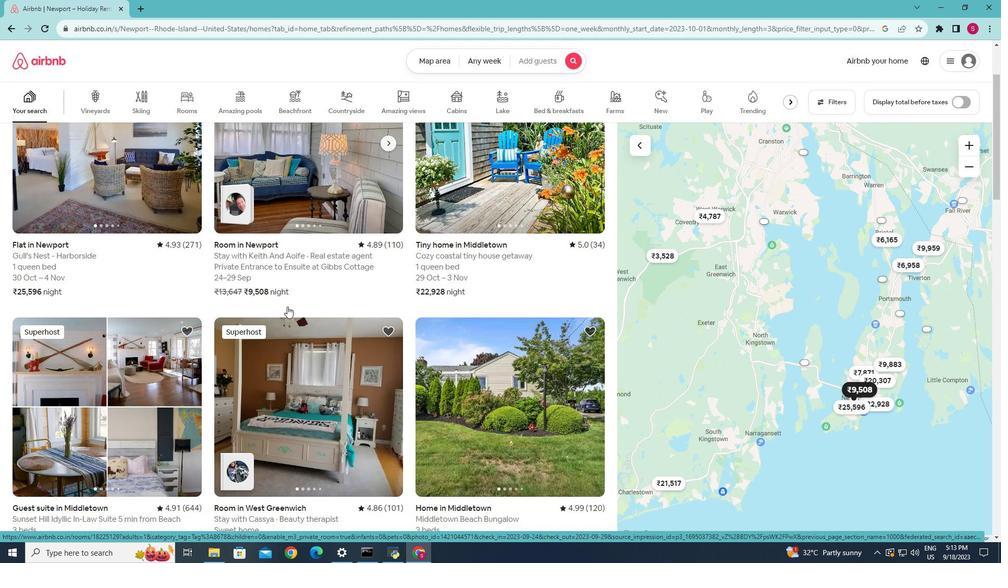 
Action: Mouse scrolled (287, 306) with delta (0, 0)
Screenshot: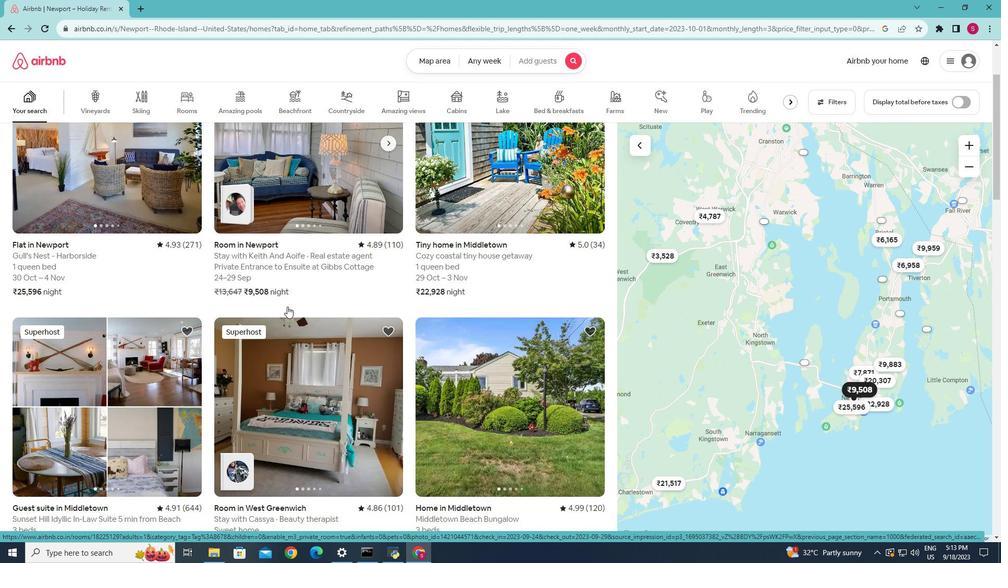 
Action: Mouse moved to (287, 307)
Screenshot: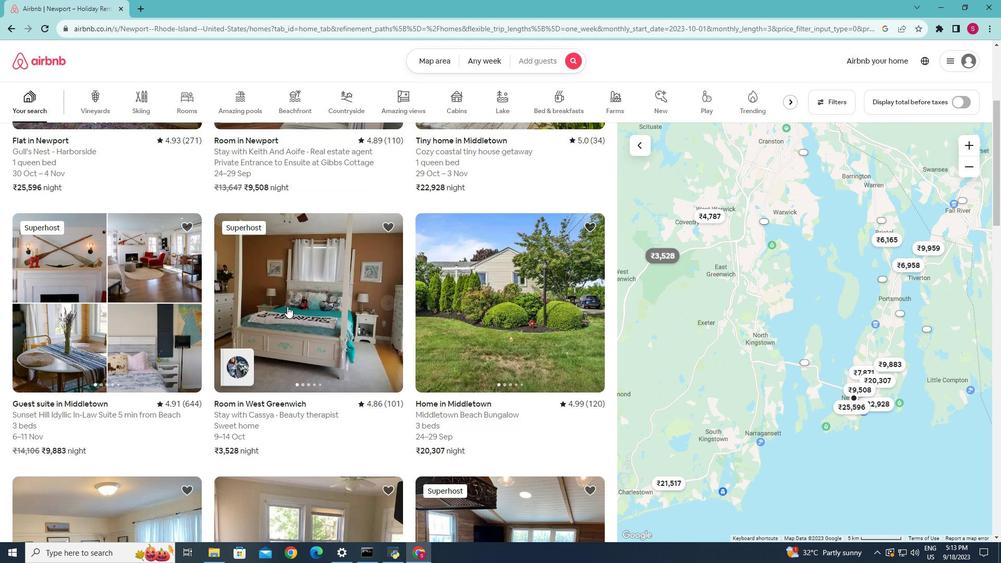 
Action: Mouse scrolled (287, 306) with delta (0, 0)
Screenshot: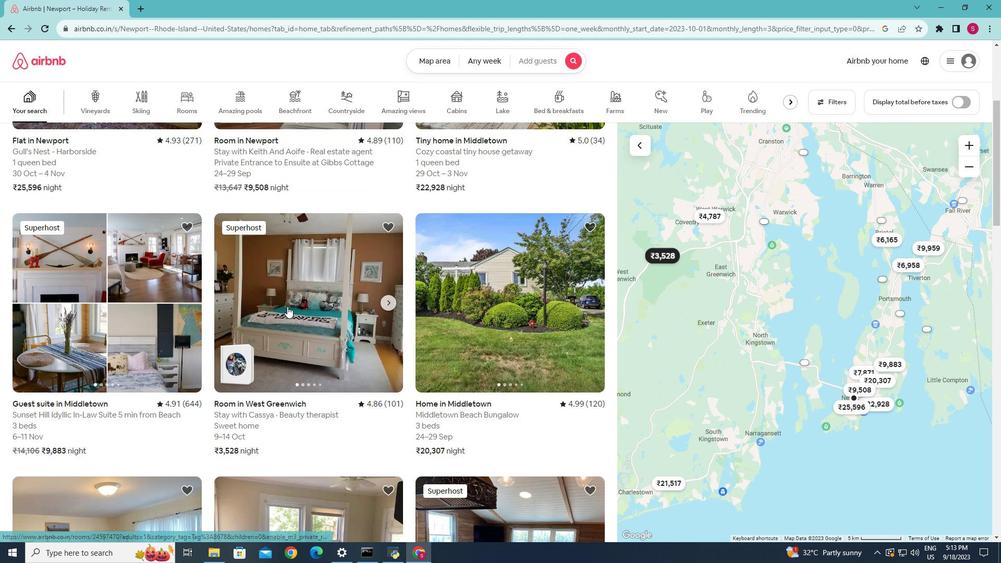 
Action: Mouse scrolled (287, 306) with delta (0, 0)
Screenshot: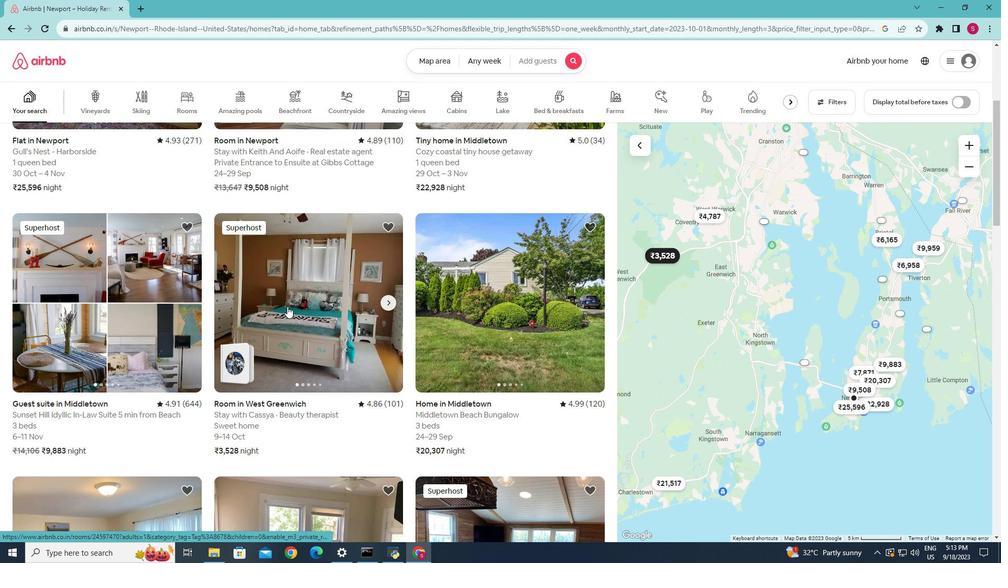 
Action: Mouse scrolled (287, 306) with delta (0, 0)
Screenshot: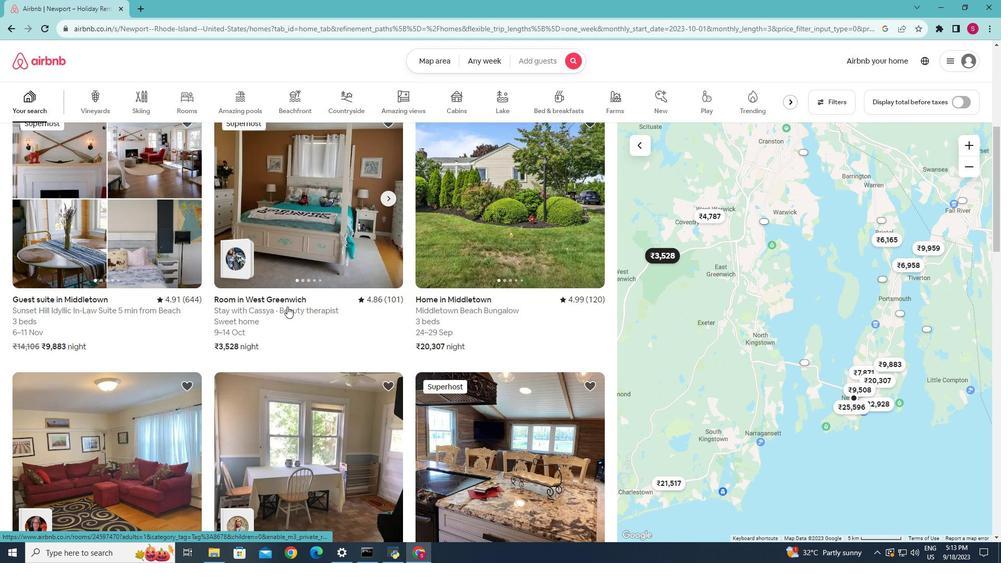
Action: Mouse scrolled (287, 306) with delta (0, 0)
Screenshot: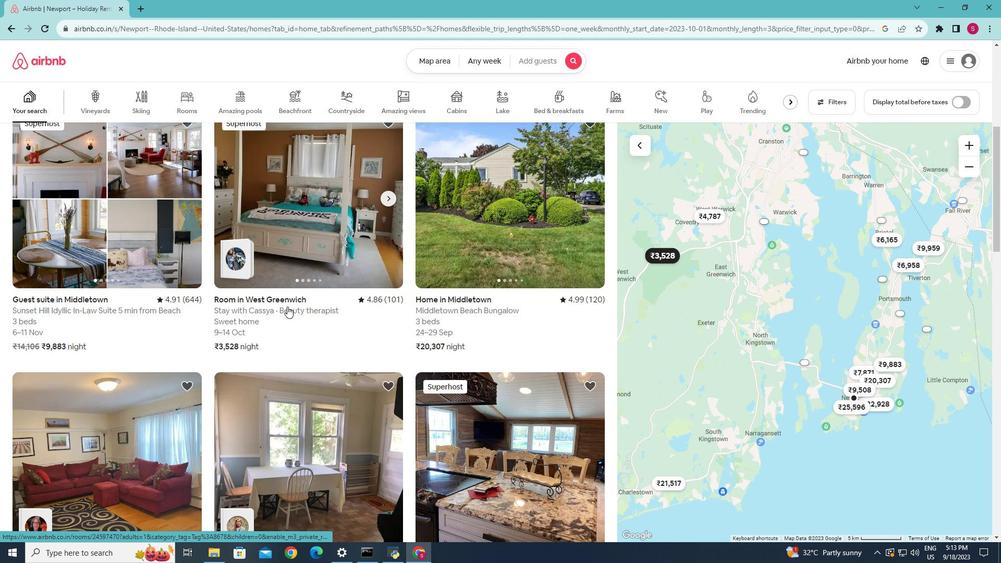 
Action: Mouse scrolled (287, 306) with delta (0, 0)
Screenshot: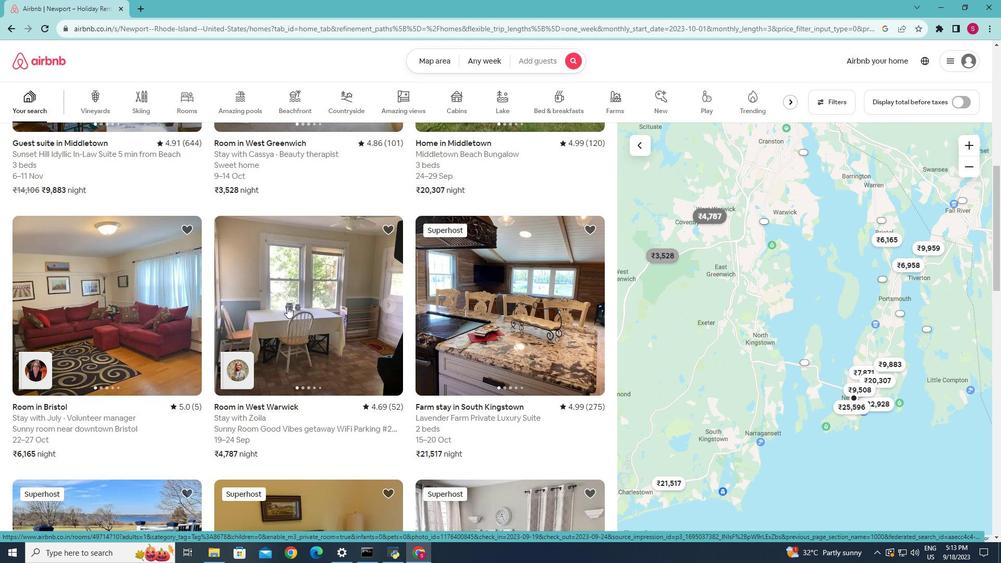 
Action: Mouse scrolled (287, 306) with delta (0, 0)
Screenshot: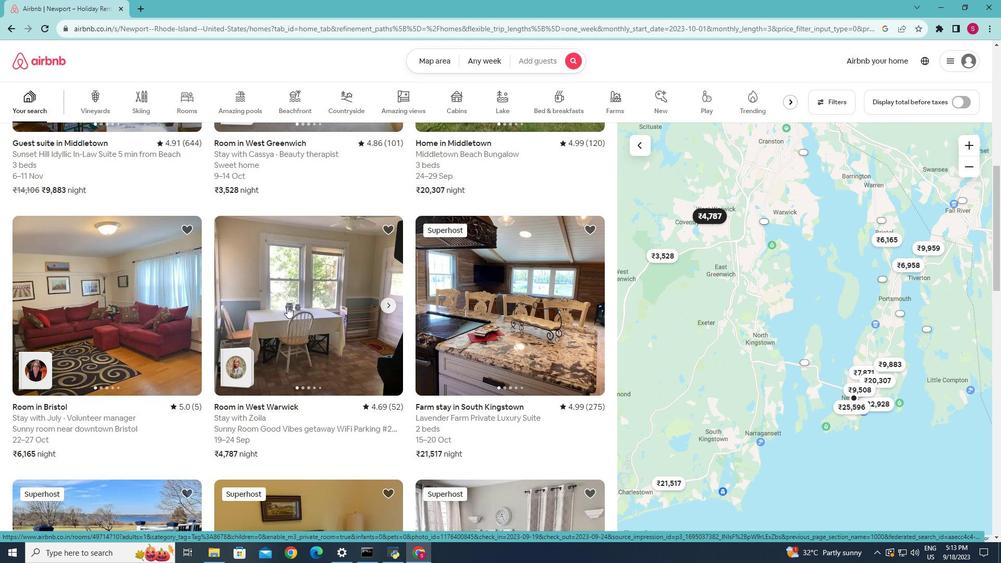 
Action: Mouse scrolled (287, 306) with delta (0, 0)
Screenshot: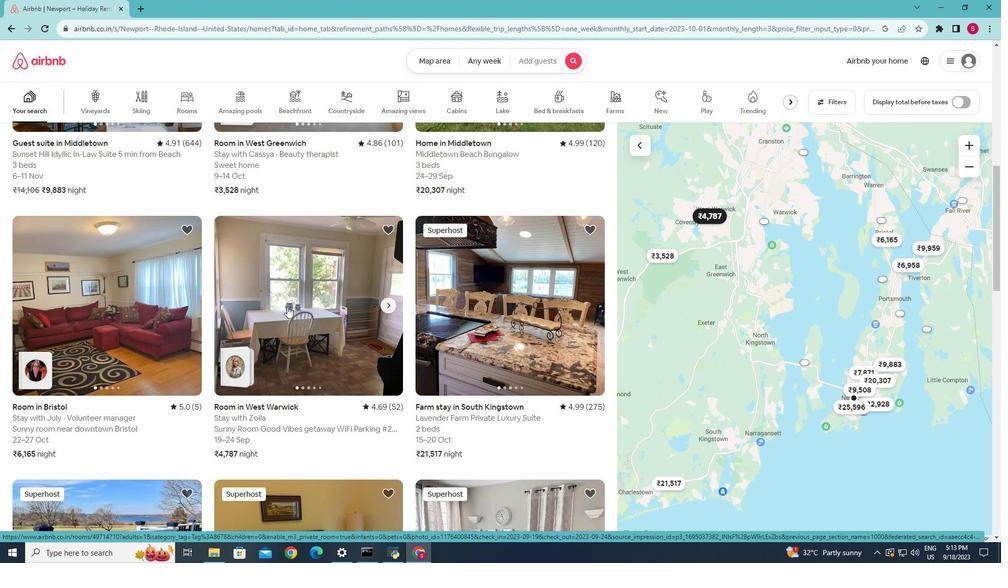 
Action: Mouse scrolled (287, 306) with delta (0, 0)
Screenshot: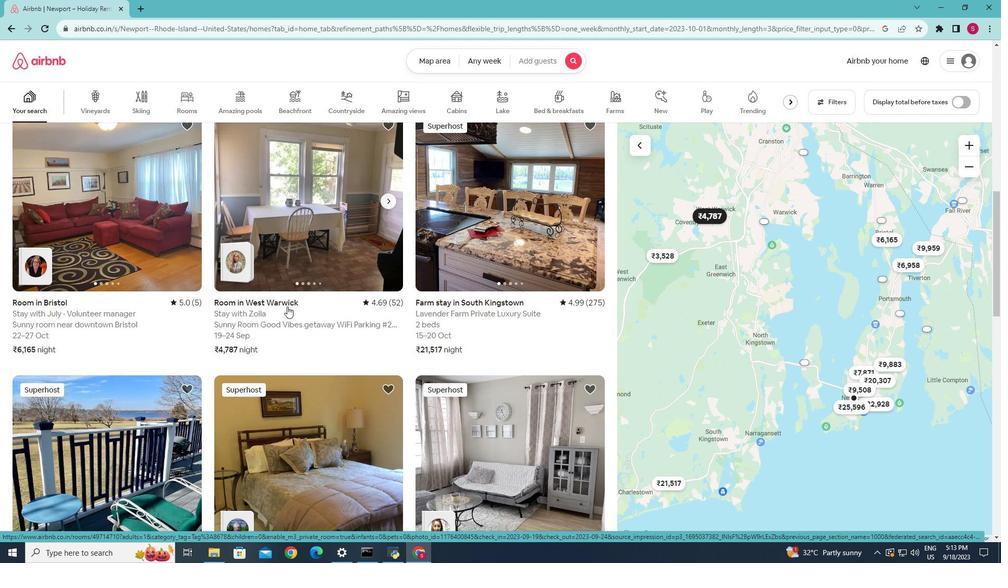 
Action: Mouse scrolled (287, 306) with delta (0, 0)
Screenshot: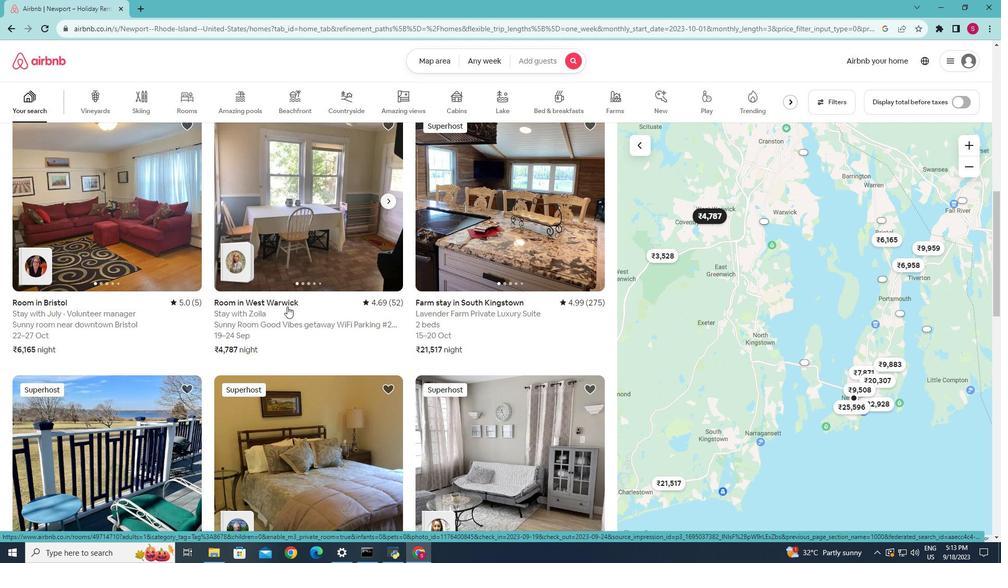 
Action: Mouse scrolled (287, 306) with delta (0, 0)
Screenshot: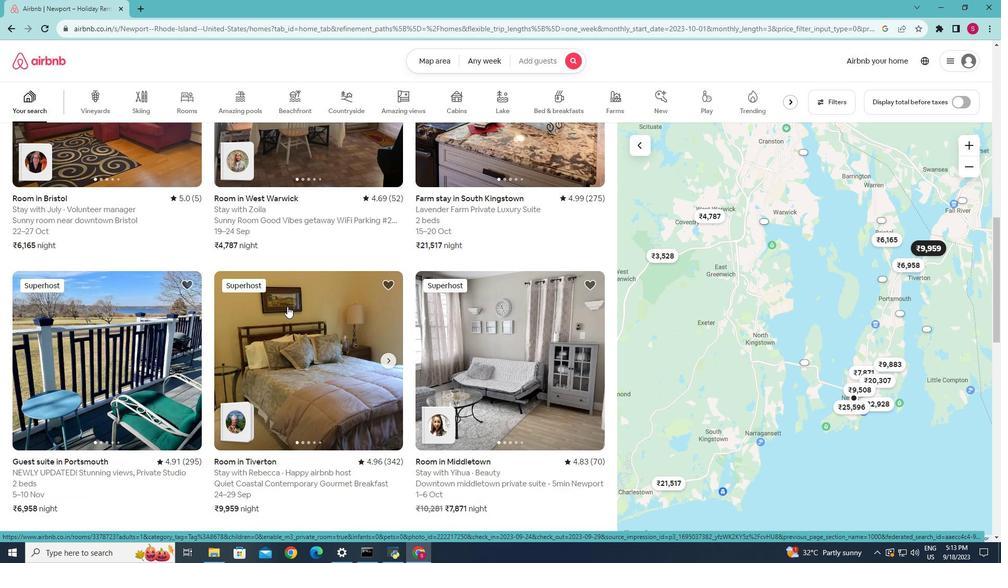 
Action: Mouse scrolled (287, 306) with delta (0, 0)
Screenshot: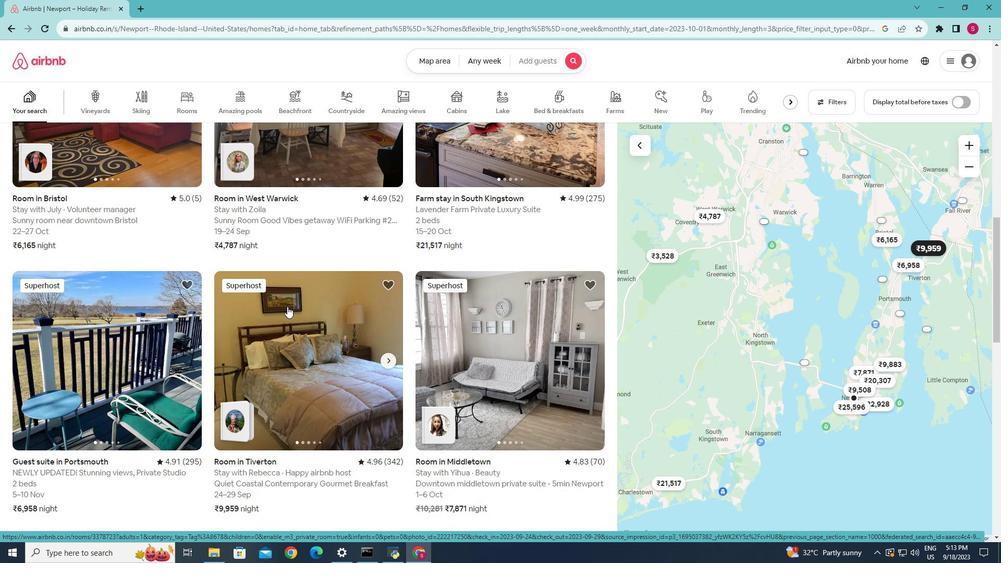 
Action: Mouse scrolled (287, 306) with delta (0, 0)
Screenshot: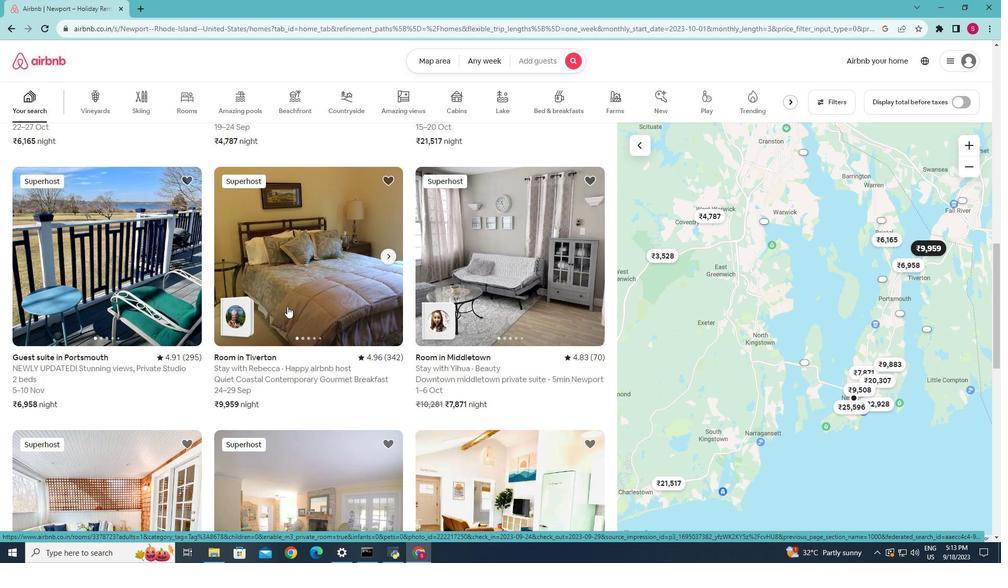 
Action: Mouse scrolled (287, 306) with delta (0, 0)
Screenshot: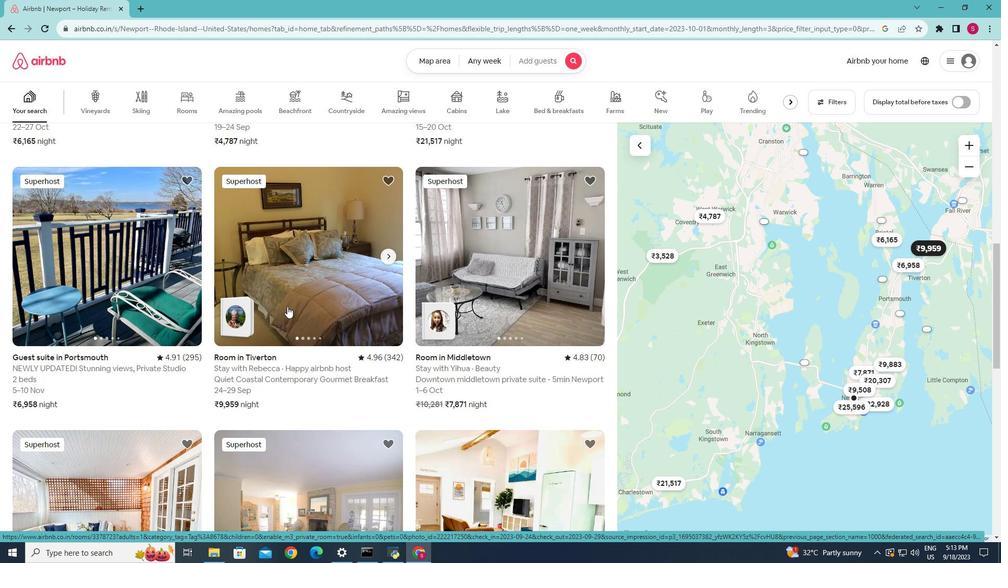 
Action: Mouse scrolled (287, 306) with delta (0, 0)
Screenshot: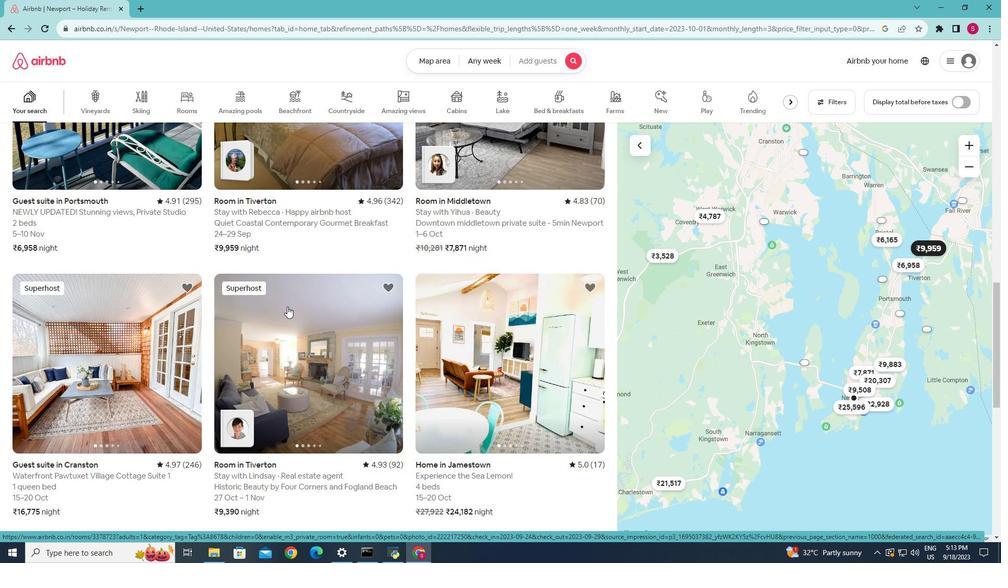 
Action: Mouse scrolled (287, 306) with delta (0, 0)
Screenshot: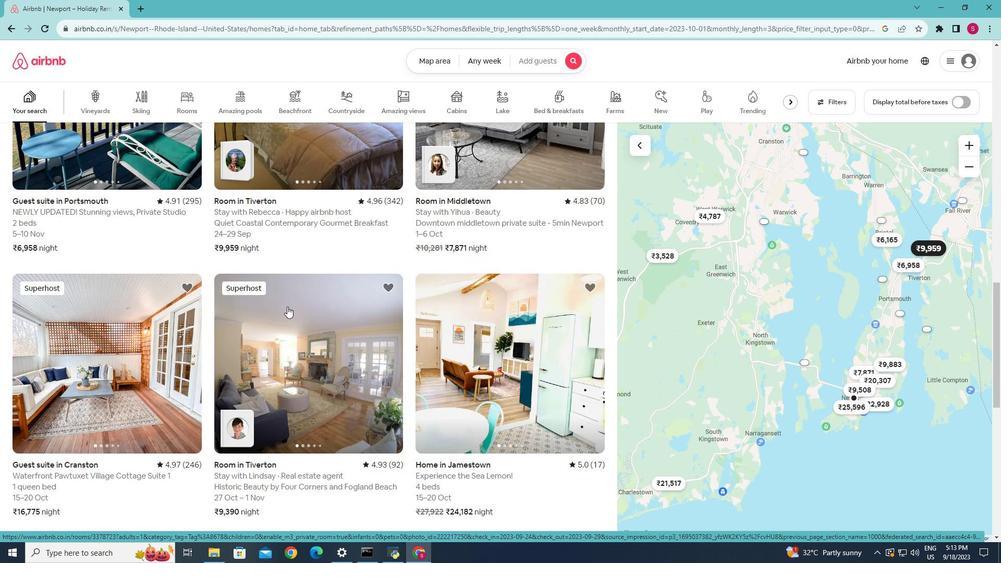 
Action: Mouse scrolled (287, 306) with delta (0, 0)
Screenshot: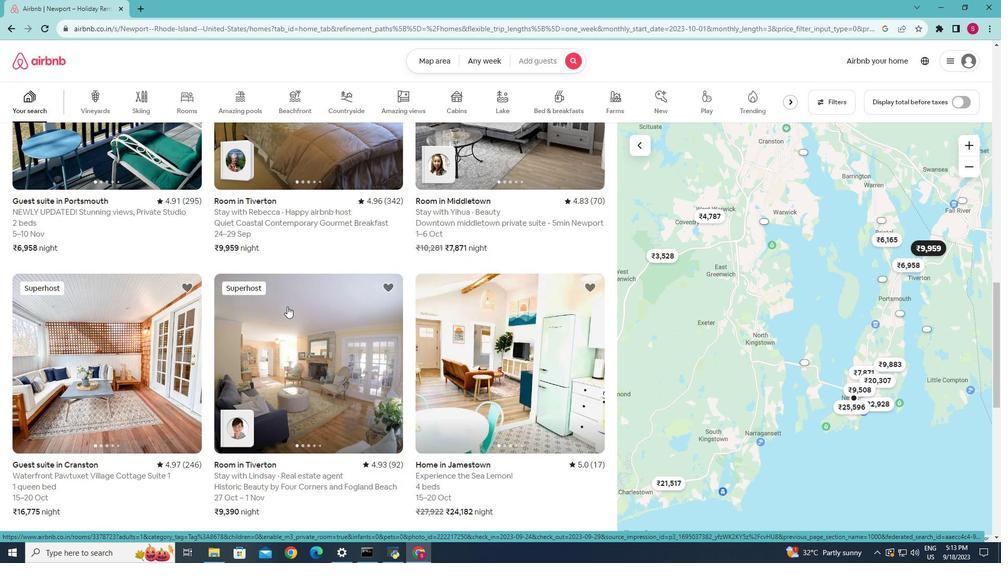 
Action: Mouse scrolled (287, 306) with delta (0, 0)
Screenshot: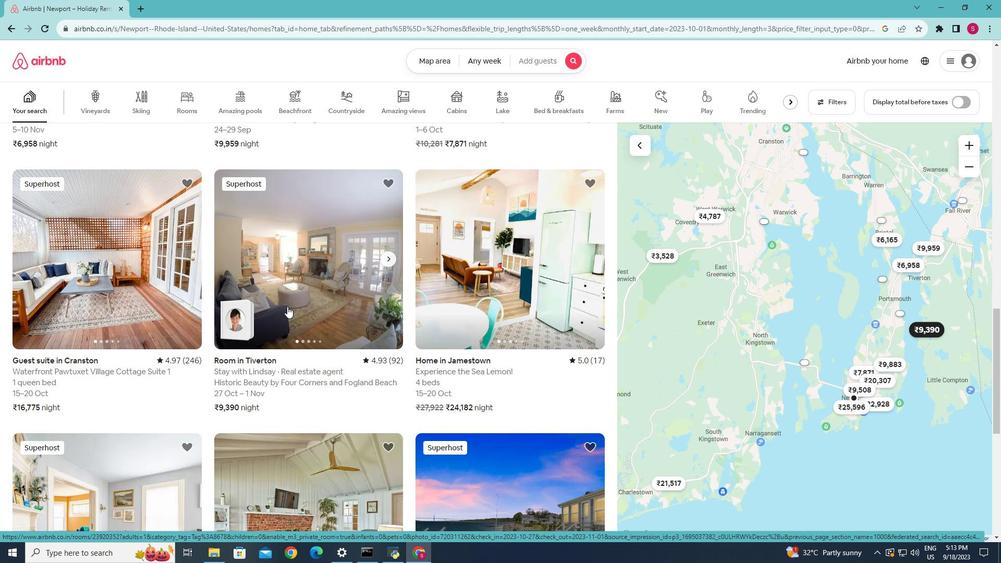 
Action: Mouse scrolled (287, 306) with delta (0, 0)
Screenshot: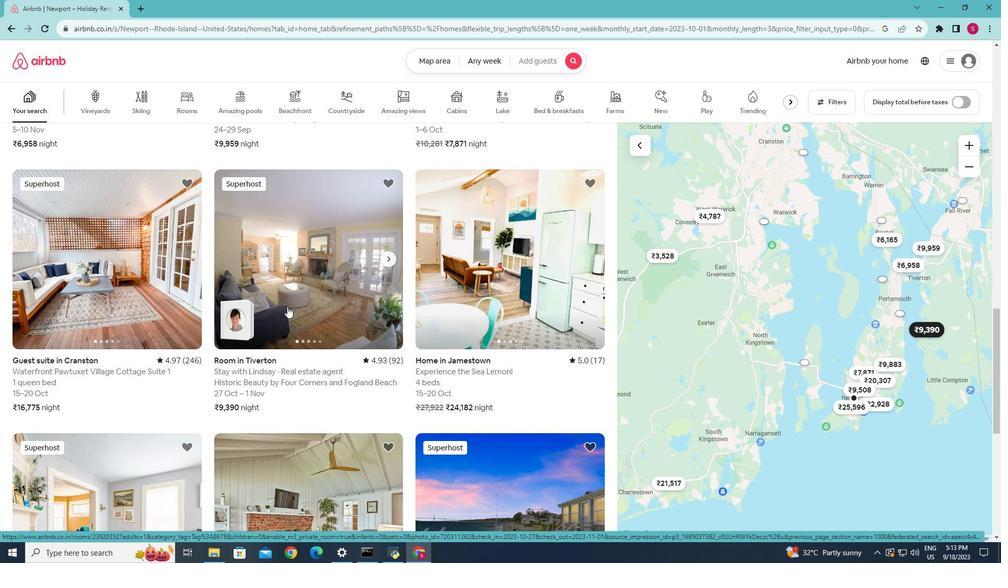 
Action: Mouse moved to (825, 103)
Screenshot: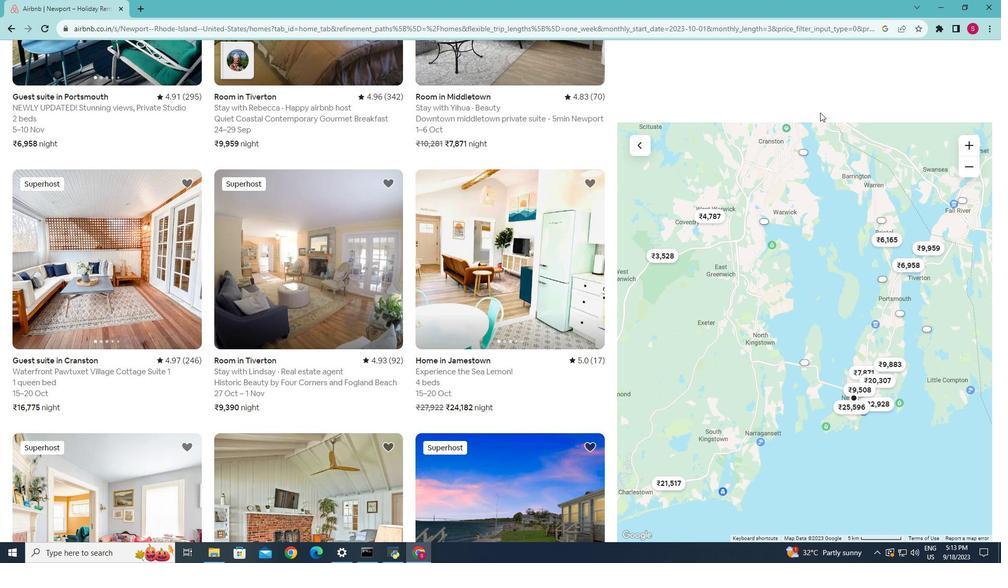 
Action: Mouse pressed left at (825, 103)
Screenshot: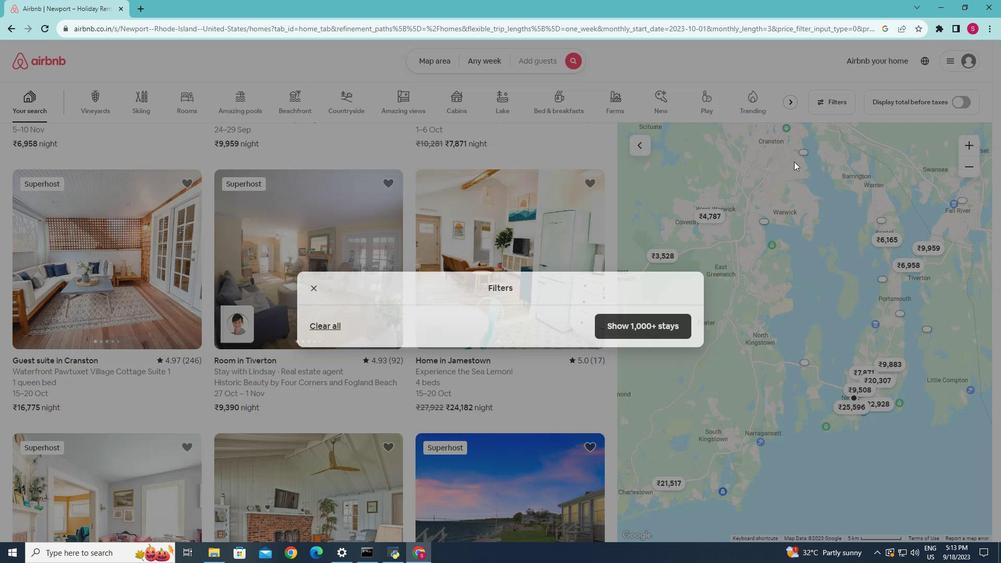 
Action: Mouse moved to (505, 330)
Screenshot: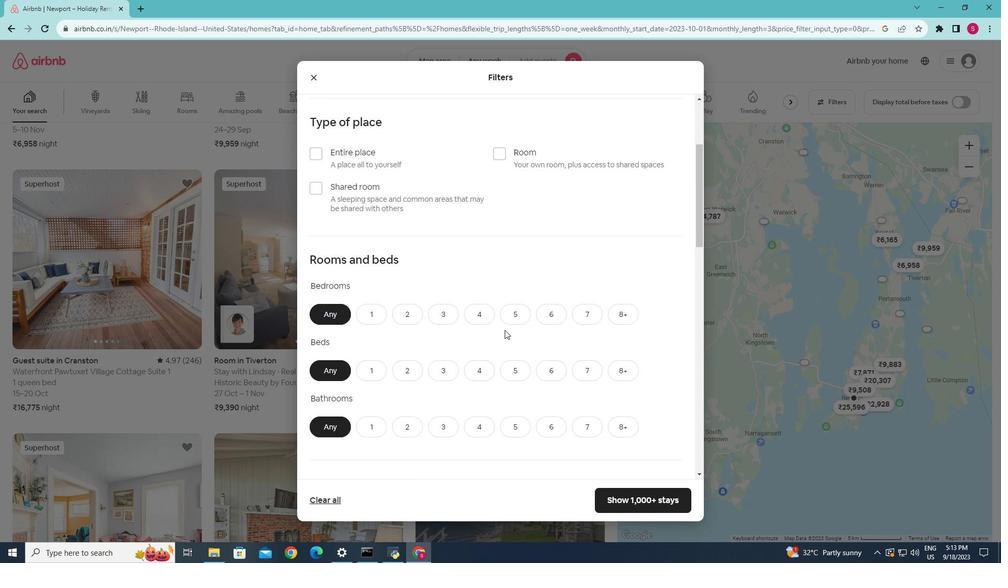 
Action: Mouse scrolled (505, 330) with delta (0, 0)
Screenshot: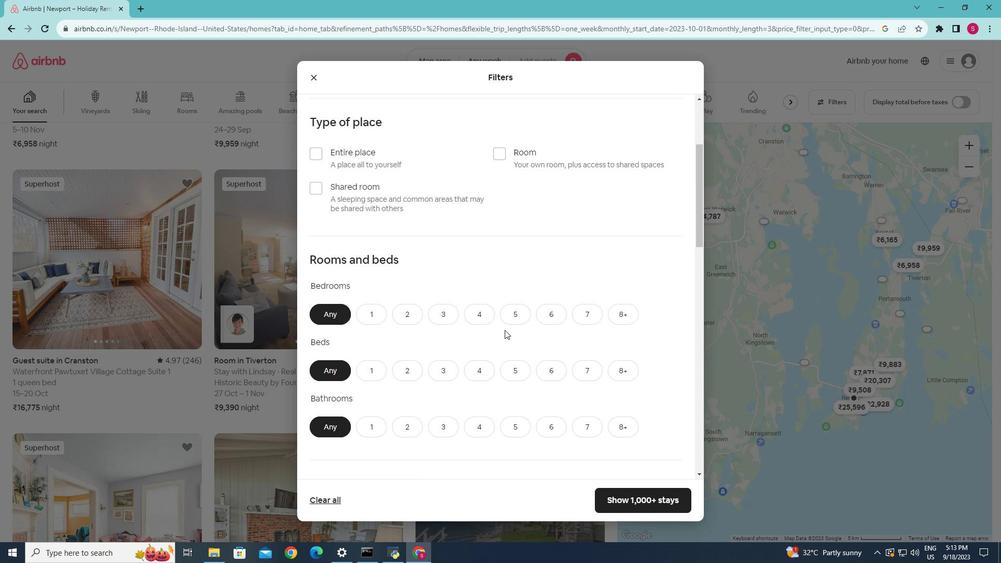 
Action: Mouse scrolled (505, 330) with delta (0, 0)
Screenshot: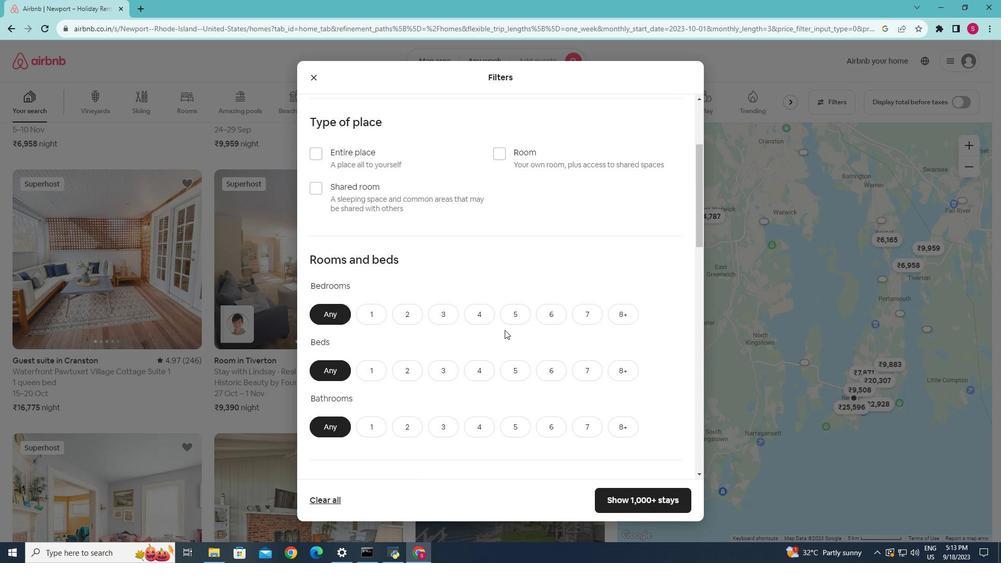 
Action: Mouse scrolled (505, 330) with delta (0, 0)
Screenshot: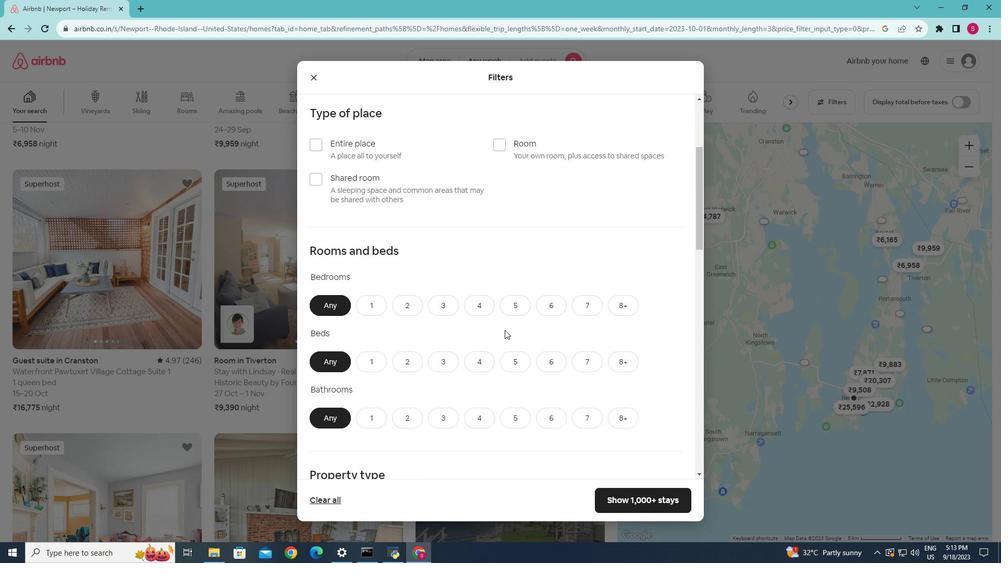 
Action: Mouse scrolled (505, 330) with delta (0, 0)
Screenshot: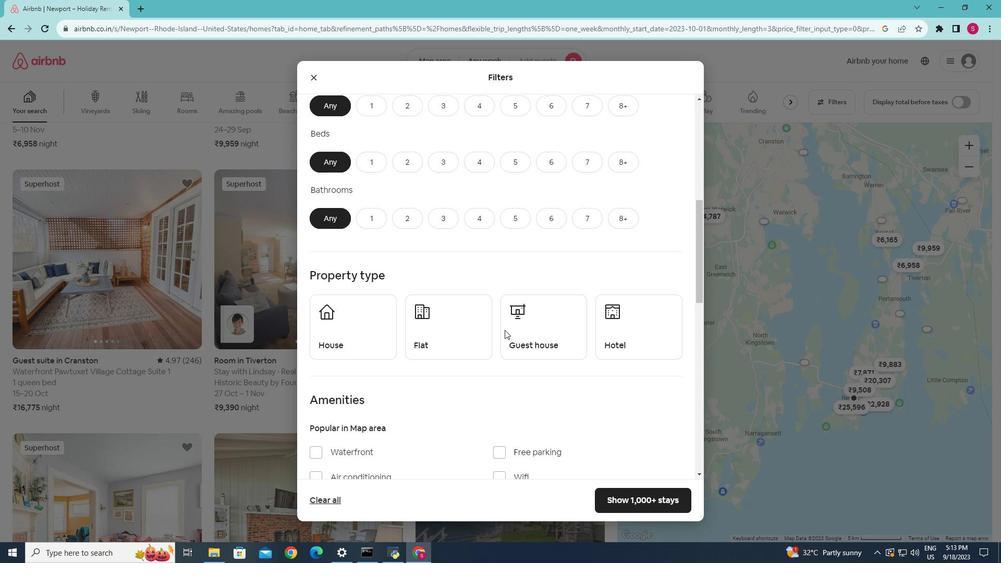 
Action: Mouse scrolled (505, 330) with delta (0, 0)
Screenshot: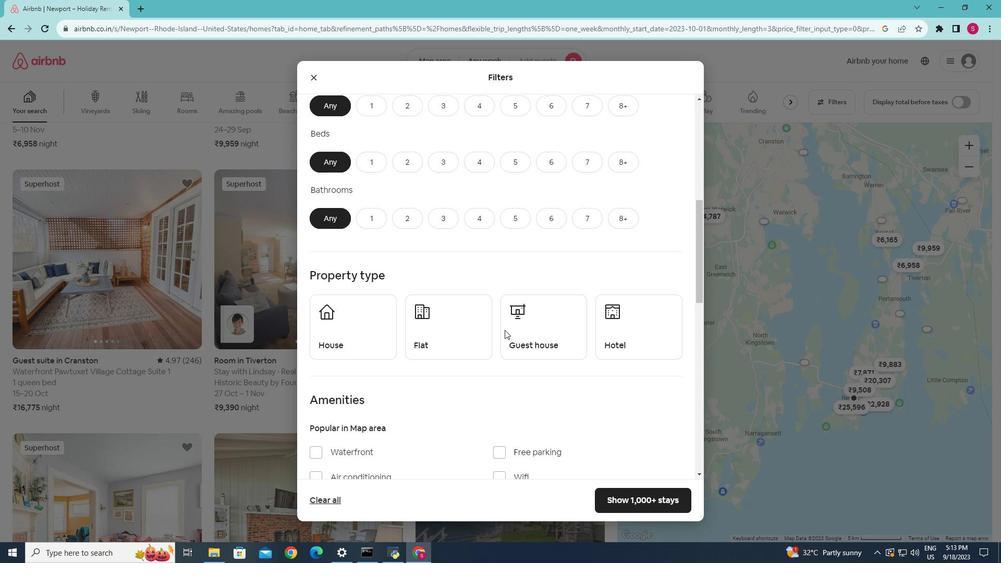 
Action: Mouse scrolled (505, 330) with delta (0, 0)
Screenshot: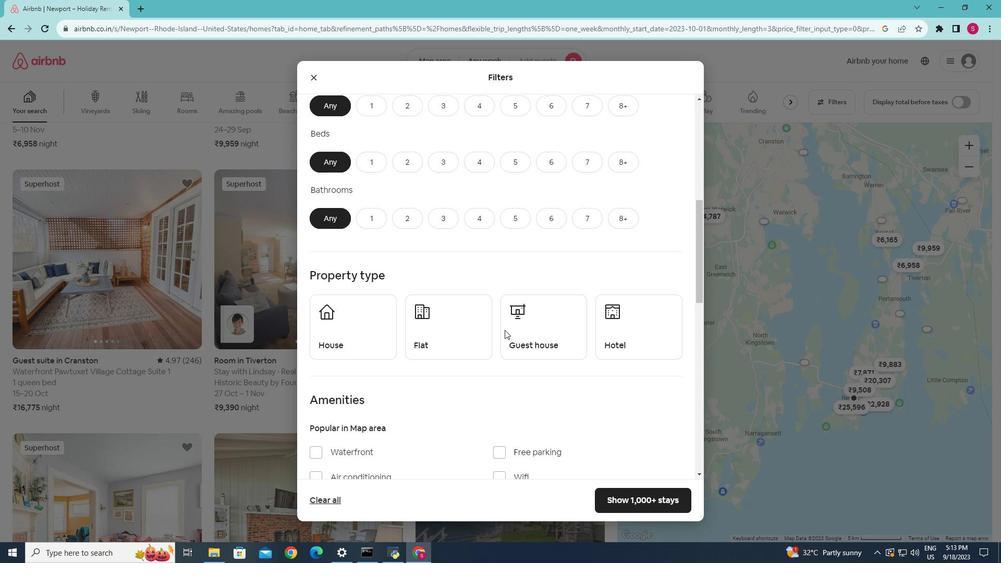 
Action: Mouse scrolled (505, 330) with delta (0, 0)
Screenshot: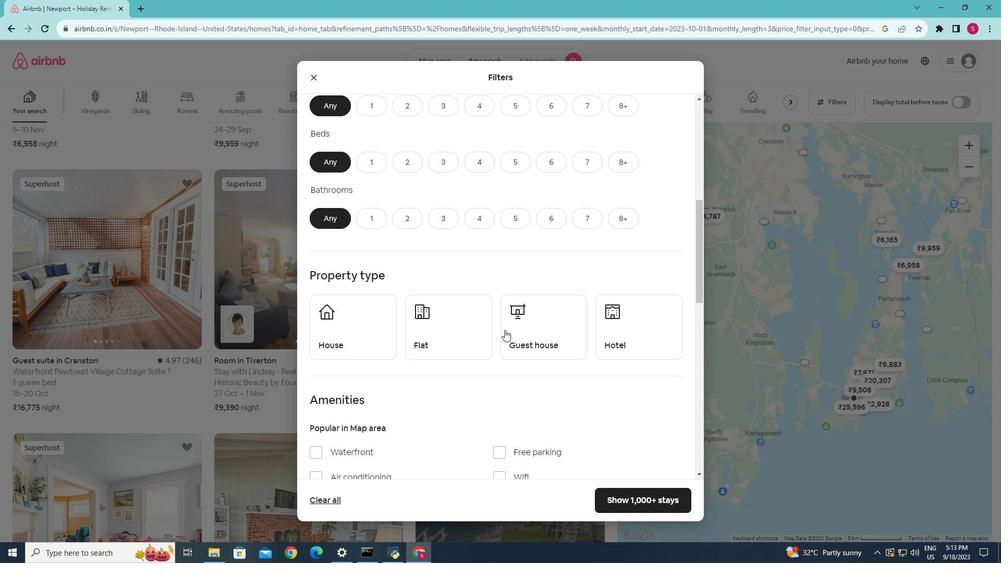 
Action: Mouse moved to (487, 380)
Screenshot: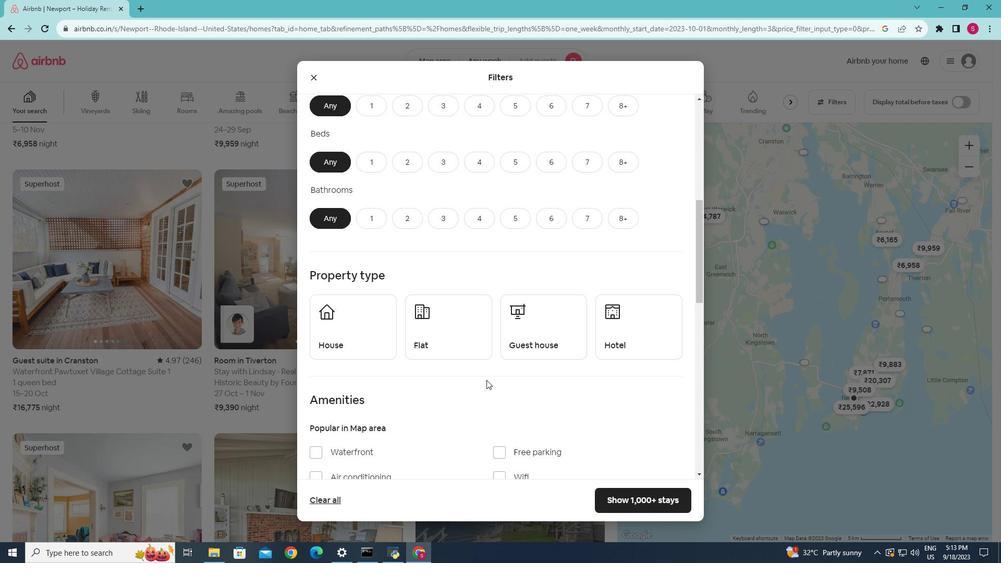 
Action: Mouse scrolled (487, 380) with delta (0, 0)
Screenshot: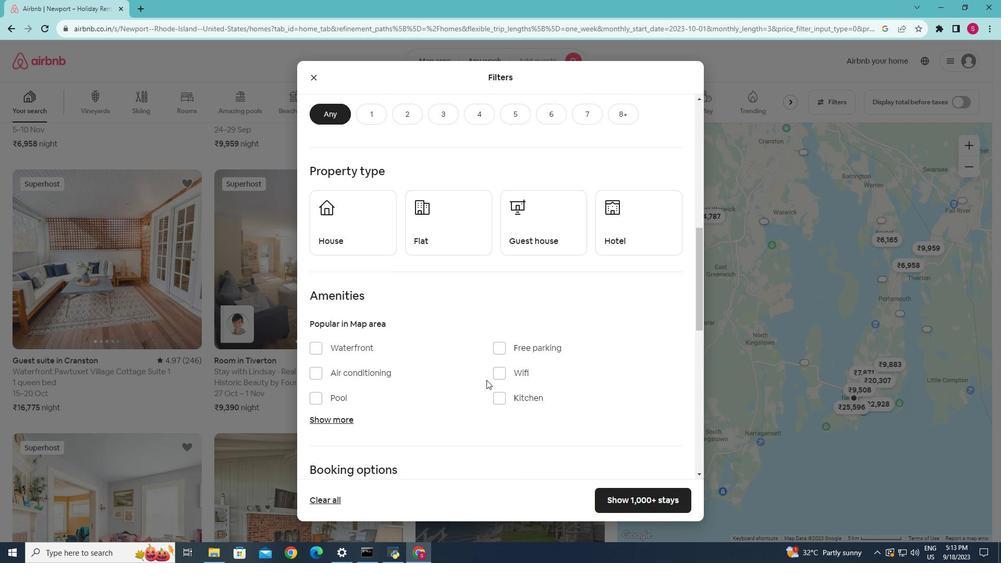 
Action: Mouse scrolled (487, 380) with delta (0, 0)
Screenshot: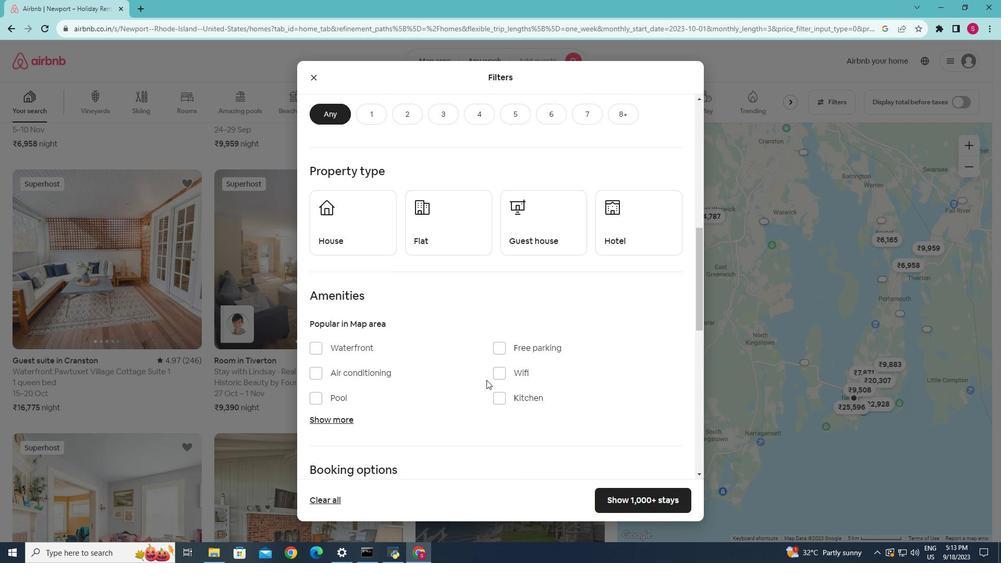 
Action: Mouse moved to (335, 415)
Screenshot: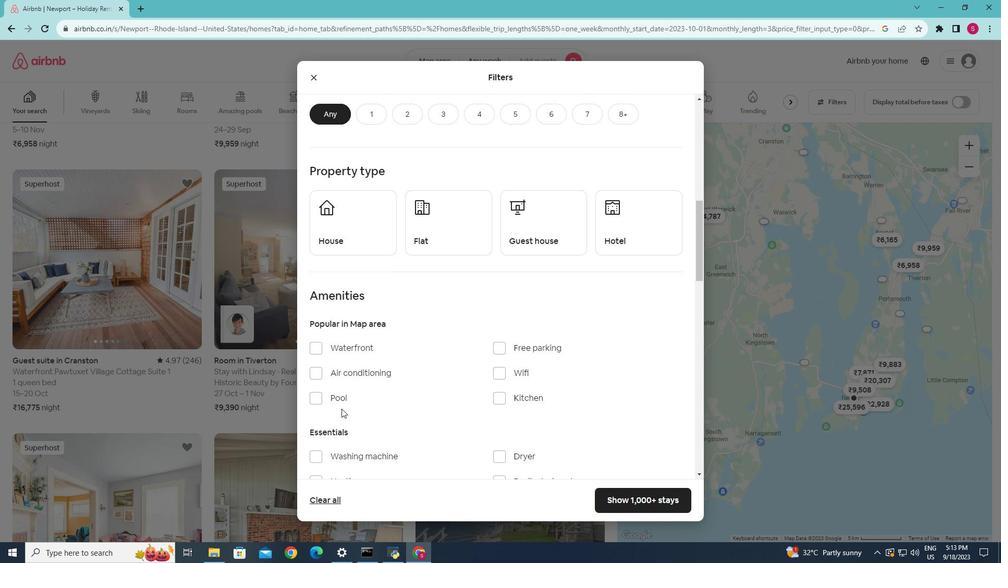 
Action: Mouse pressed left at (335, 415)
Screenshot: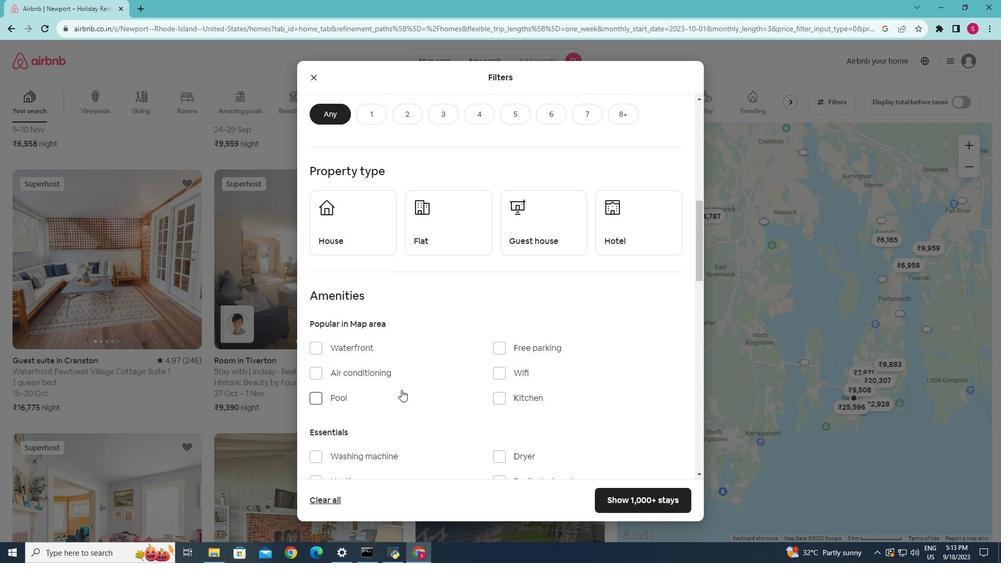 
Action: Mouse moved to (467, 373)
Screenshot: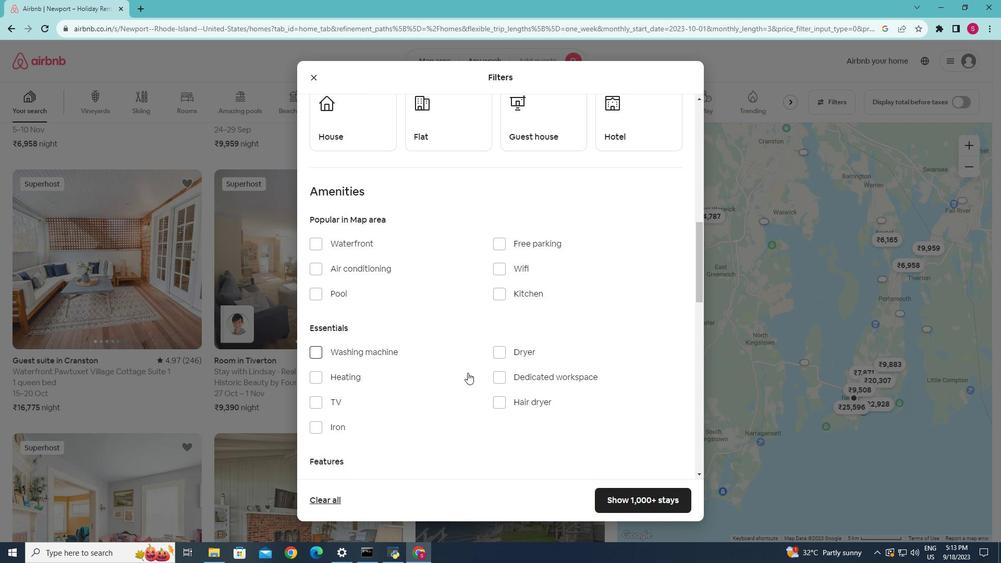 
Action: Mouse scrolled (467, 372) with delta (0, 0)
Screenshot: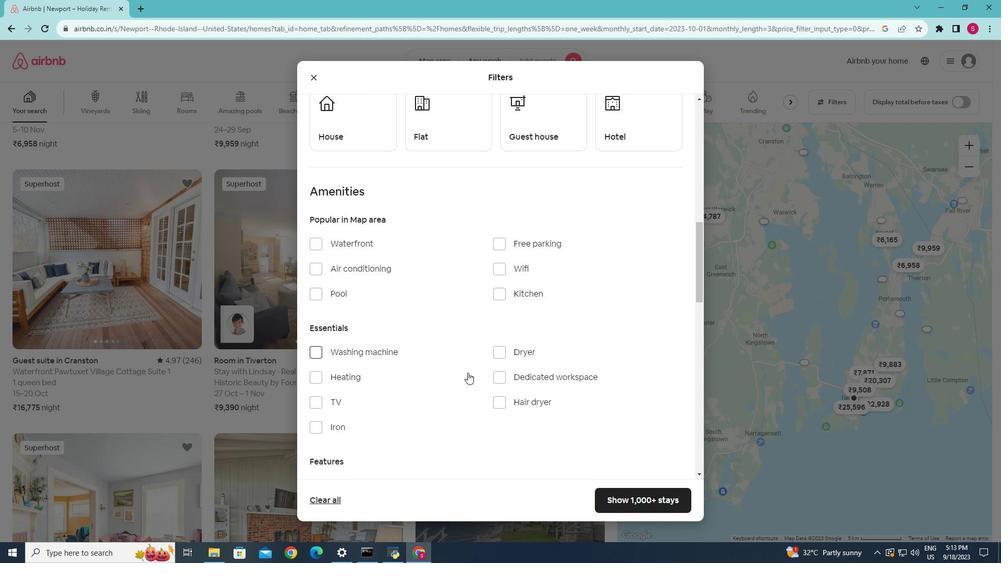 
Action: Mouse scrolled (467, 372) with delta (0, 0)
Screenshot: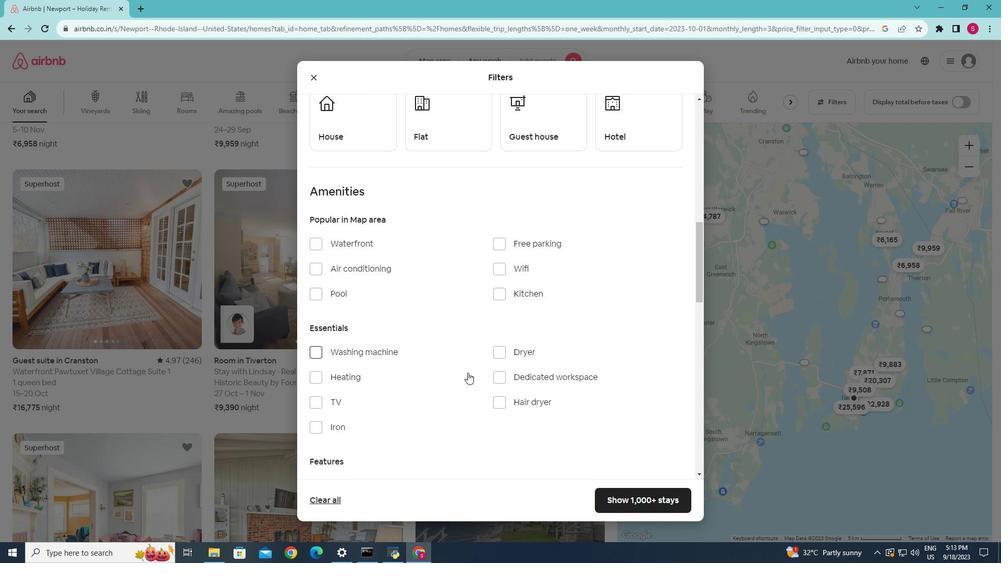 
Action: Mouse moved to (468, 373)
Screenshot: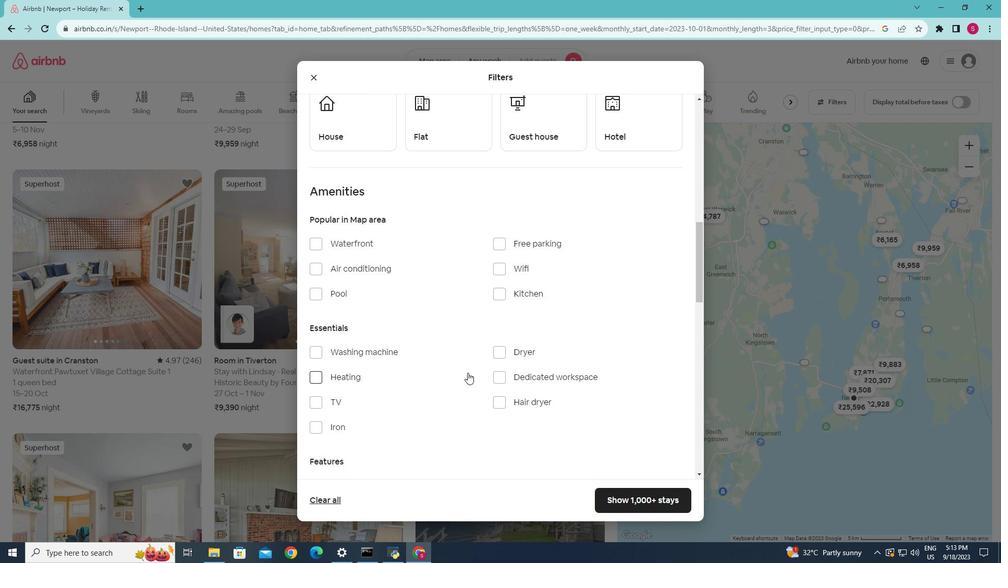 
Action: Mouse scrolled (468, 372) with delta (0, 0)
Screenshot: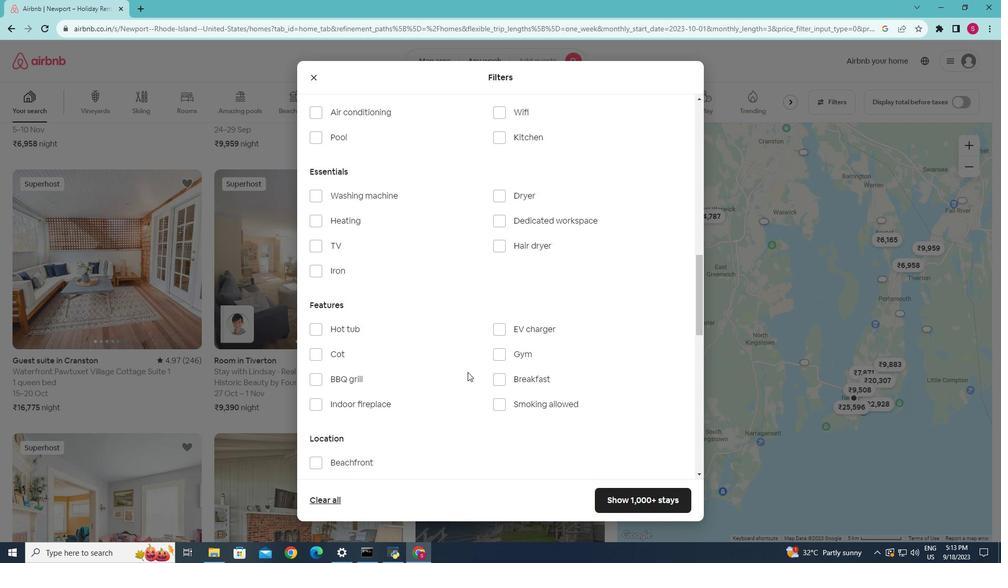
Action: Mouse scrolled (468, 372) with delta (0, 0)
Screenshot: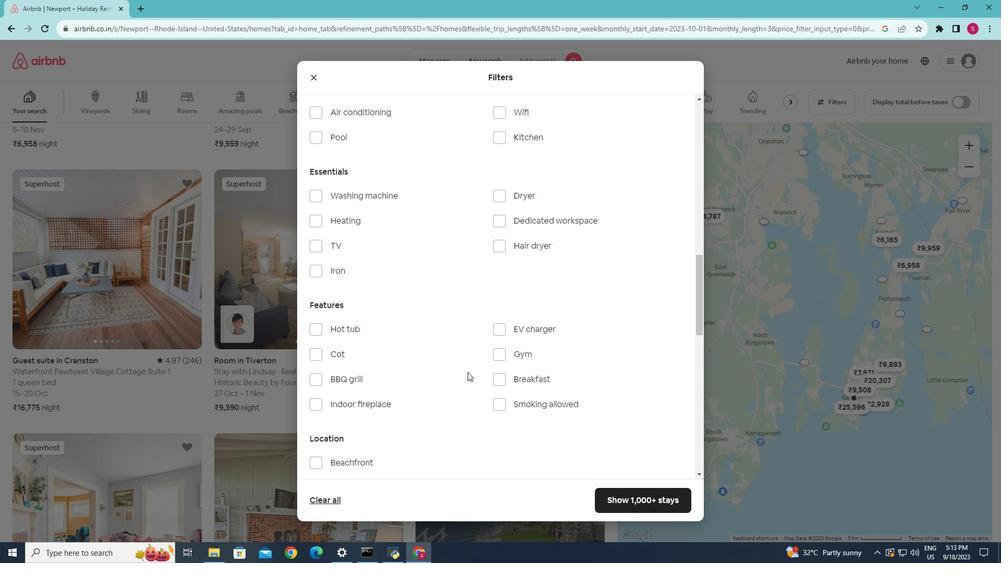 
Action: Mouse scrolled (468, 372) with delta (0, 0)
Screenshot: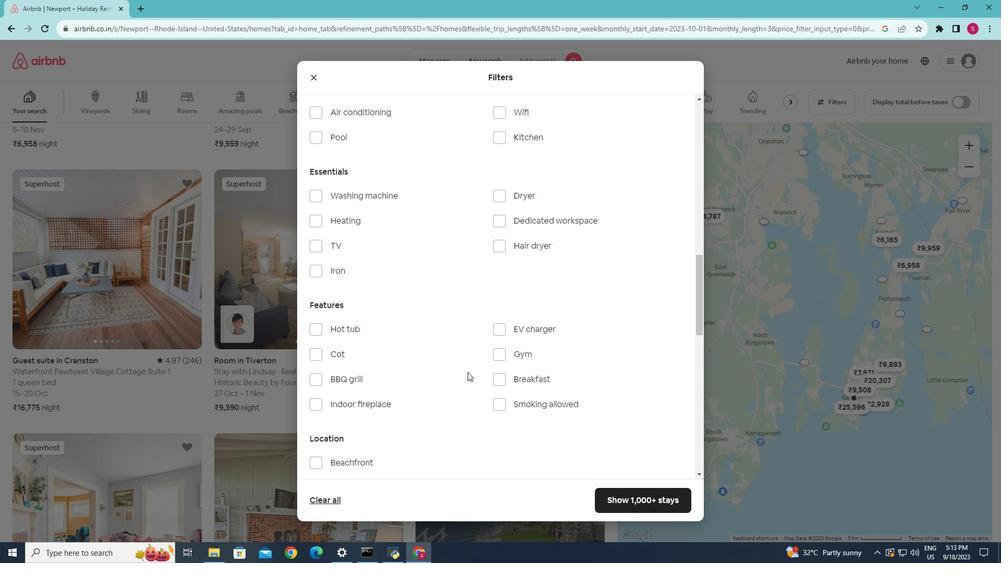 
Action: Mouse moved to (468, 372)
Screenshot: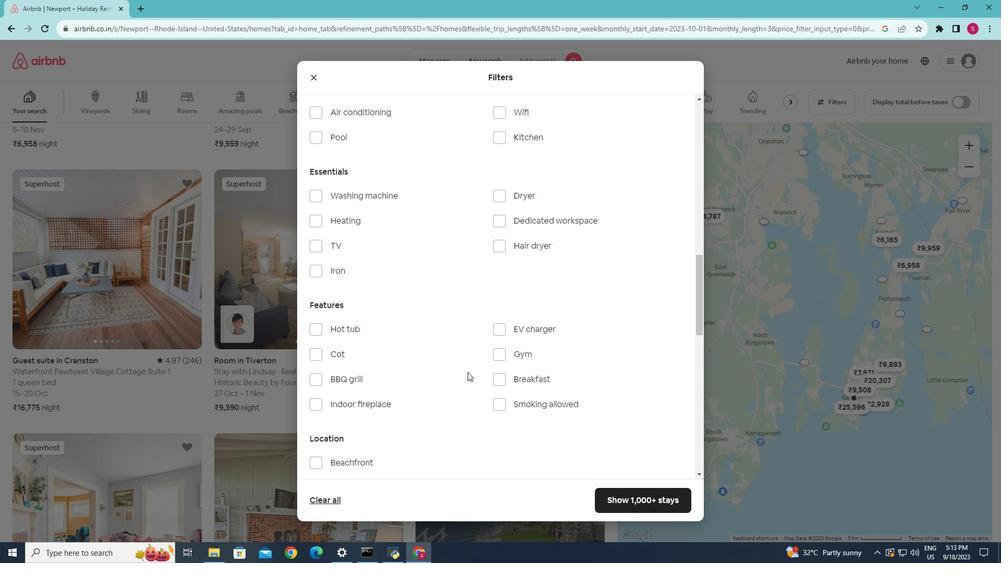 
Action: Mouse scrolled (468, 372) with delta (0, 0)
Screenshot: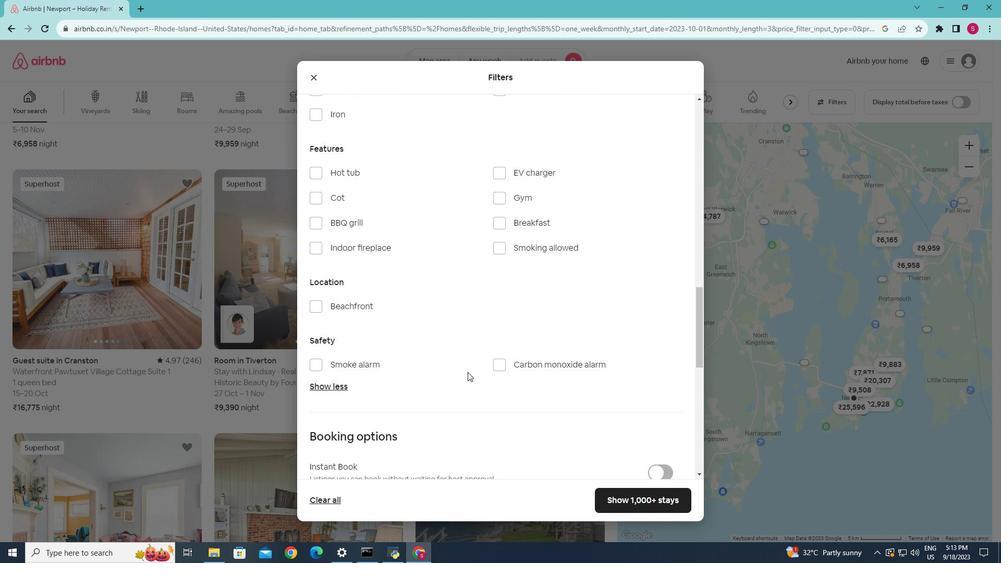 
Action: Mouse scrolled (468, 372) with delta (0, 0)
Screenshot: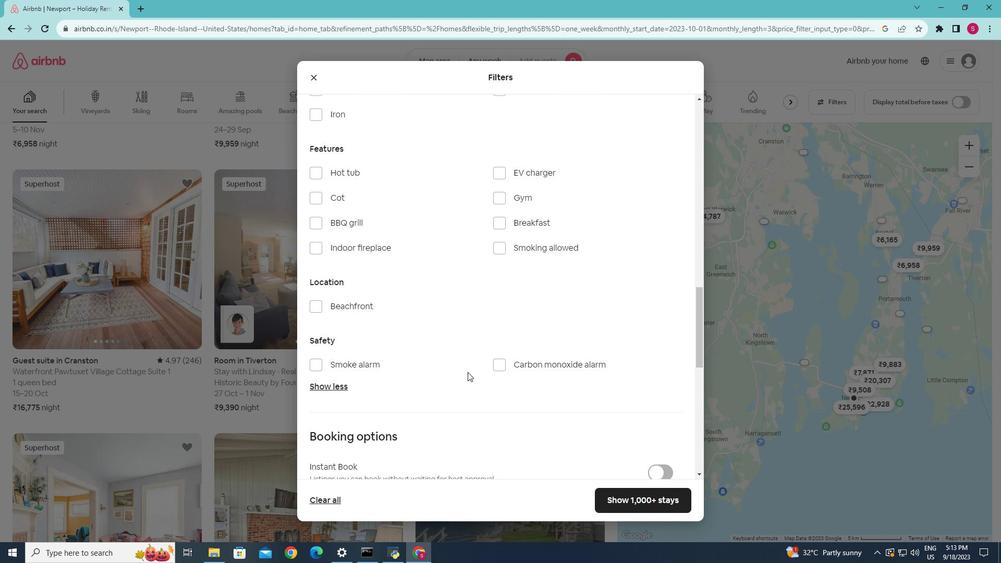 
Action: Mouse scrolled (468, 372) with delta (0, 0)
Screenshot: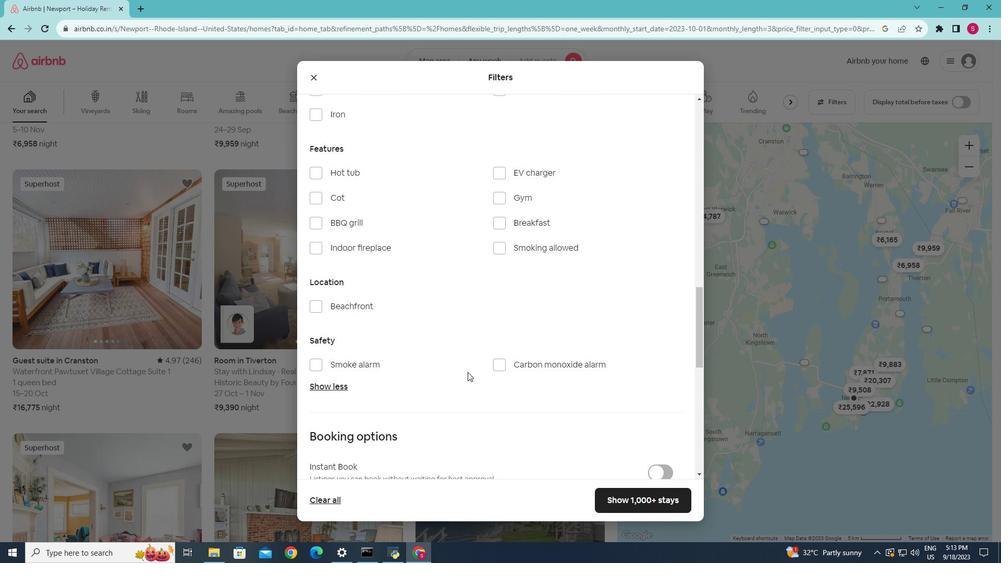 
Action: Mouse scrolled (468, 372) with delta (0, 0)
Screenshot: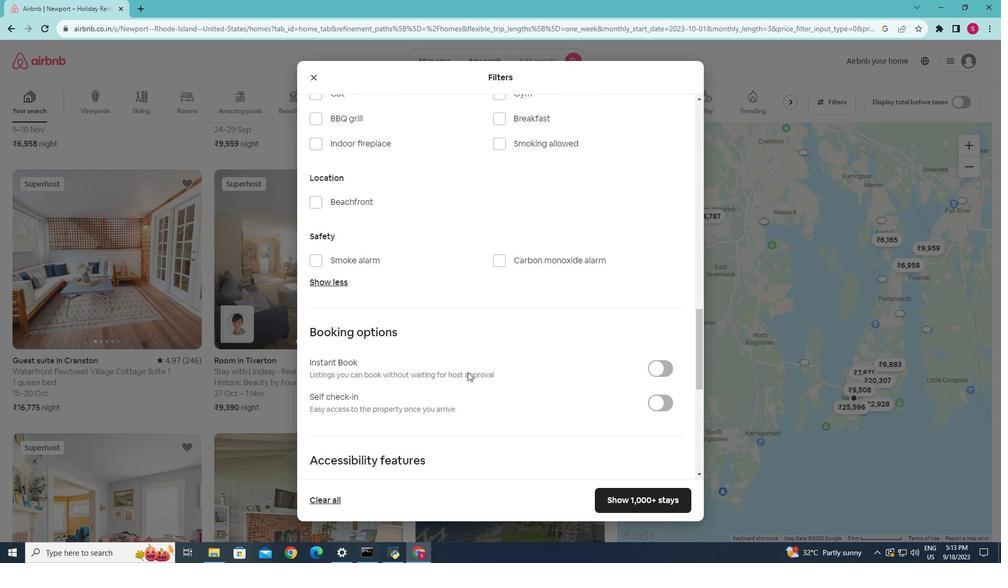 
Action: Mouse scrolled (468, 372) with delta (0, 0)
Screenshot: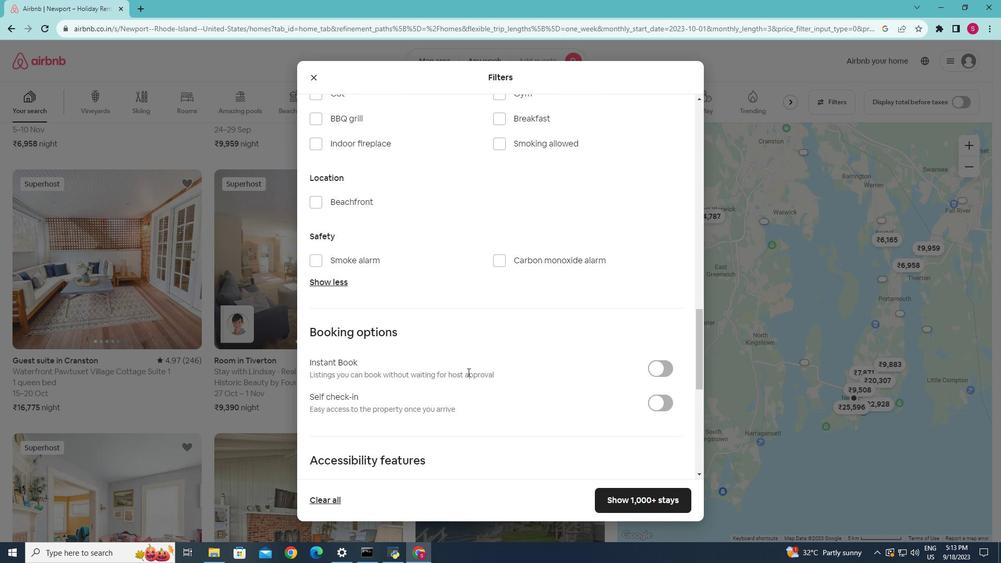 
Action: Mouse scrolled (468, 372) with delta (0, 0)
Screenshot: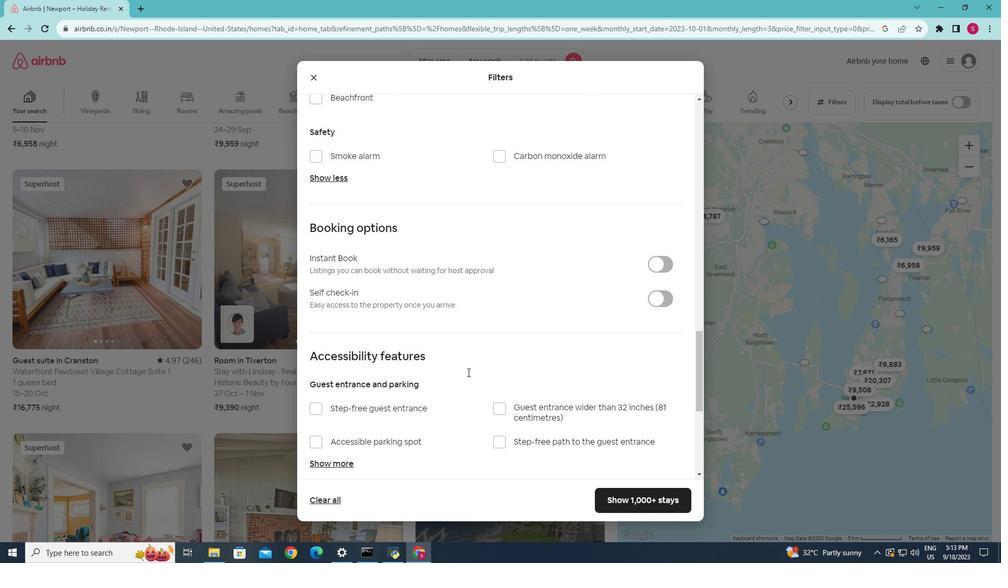 
Action: Mouse scrolled (468, 372) with delta (0, 0)
Screenshot: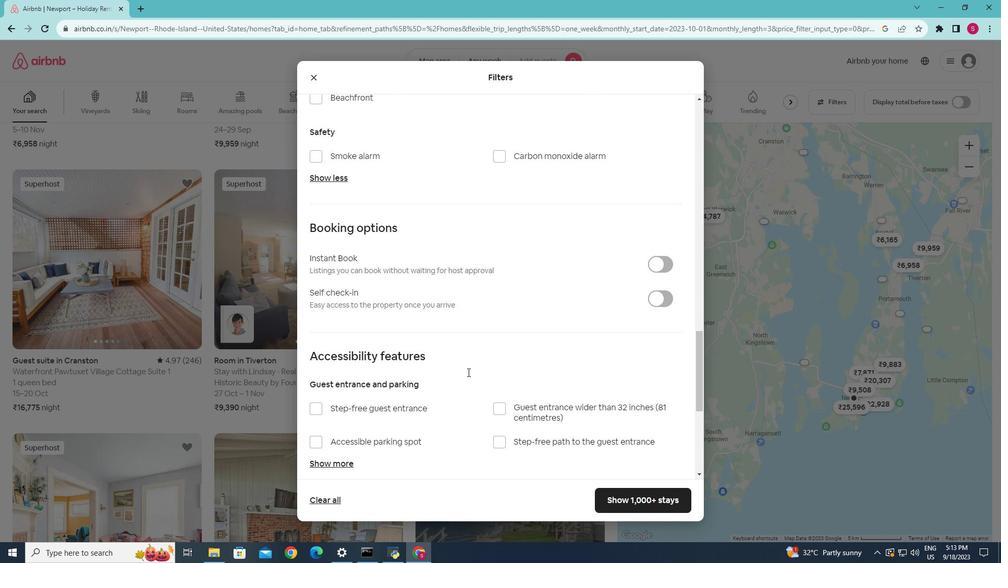 
Action: Mouse scrolled (468, 372) with delta (0, 0)
Screenshot: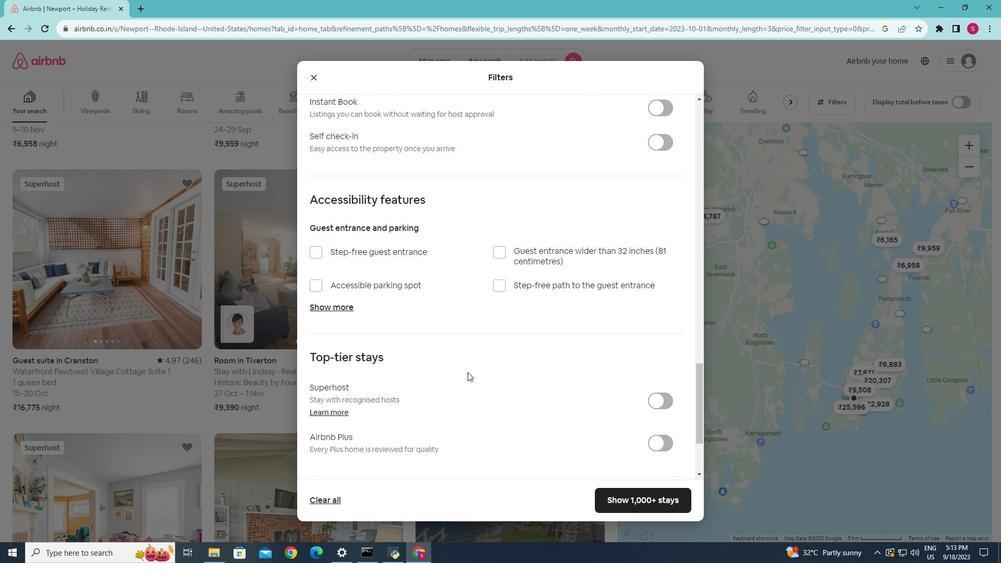 
Action: Mouse scrolled (468, 372) with delta (0, 0)
Screenshot: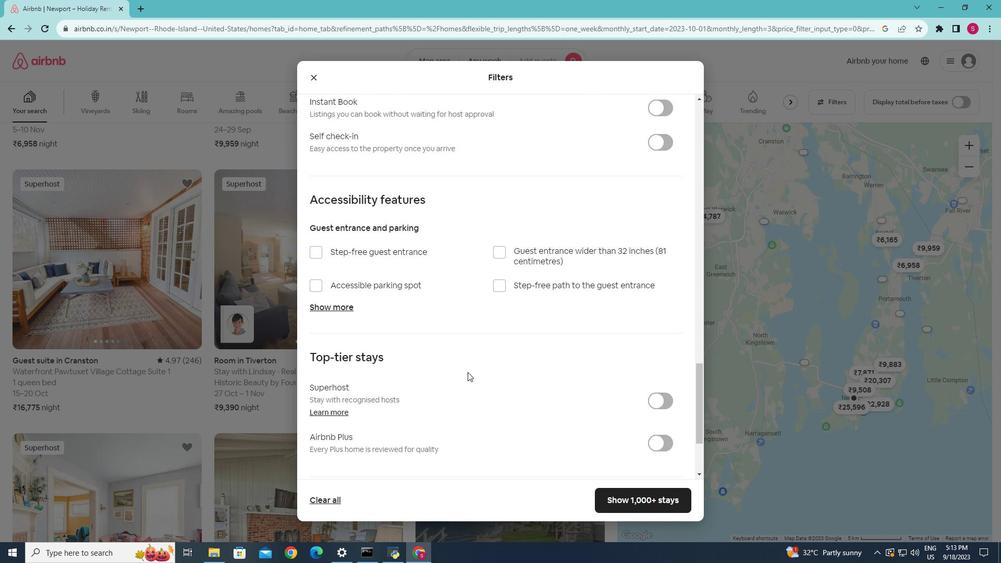 
Action: Mouse scrolled (468, 372) with delta (0, 0)
Screenshot: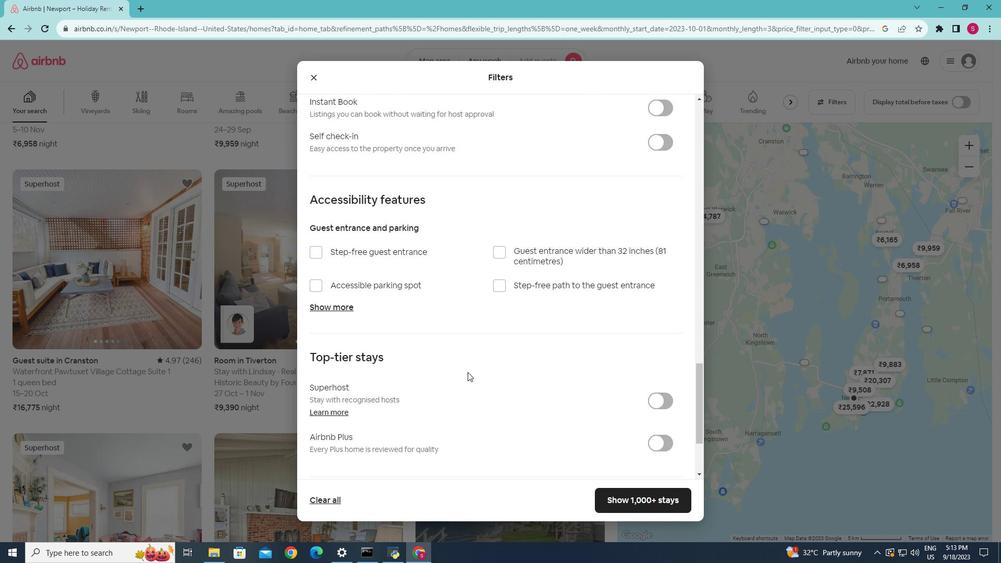 
Action: Mouse scrolled (468, 372) with delta (0, 0)
Screenshot: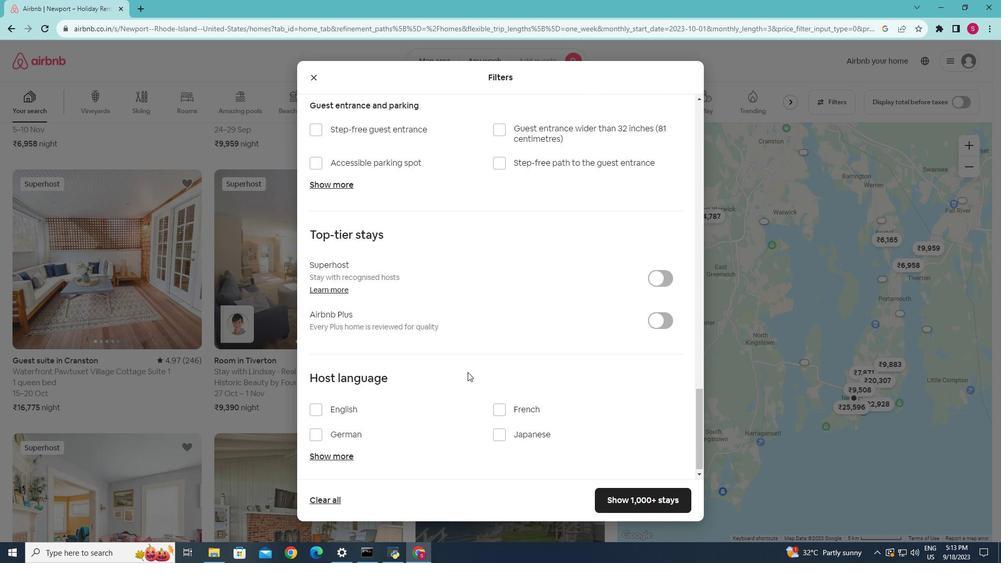 
Action: Mouse scrolled (468, 372) with delta (0, 0)
Screenshot: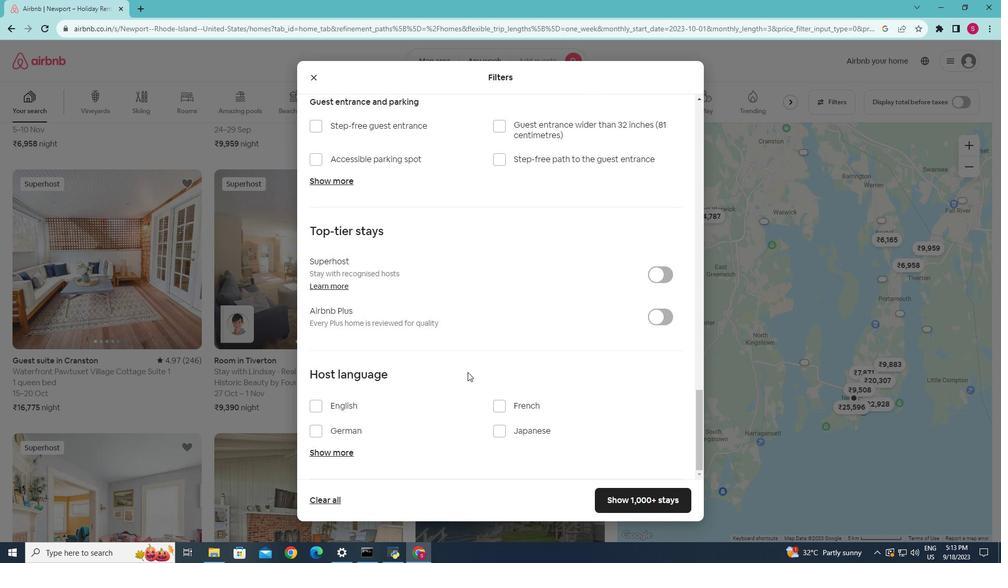 
Action: Mouse scrolled (468, 372) with delta (0, 0)
Screenshot: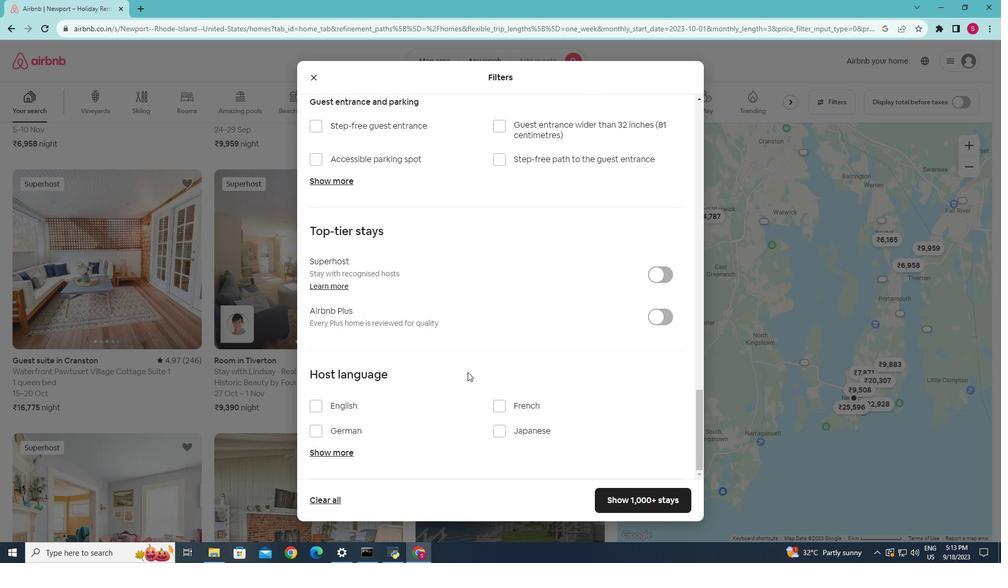 
Action: Mouse scrolled (468, 372) with delta (0, 0)
Screenshot: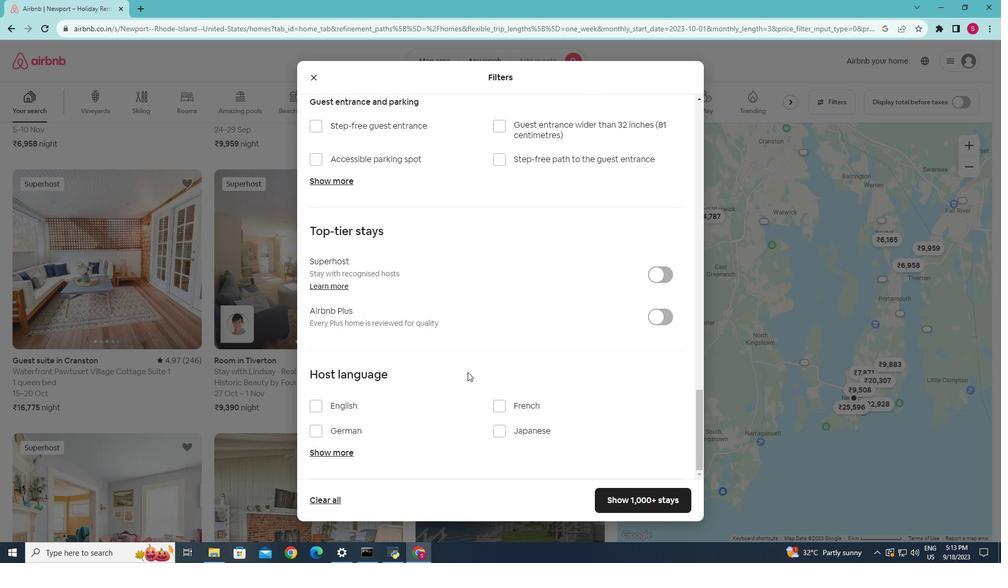 
Action: Mouse scrolled (468, 372) with delta (0, 0)
Screenshot: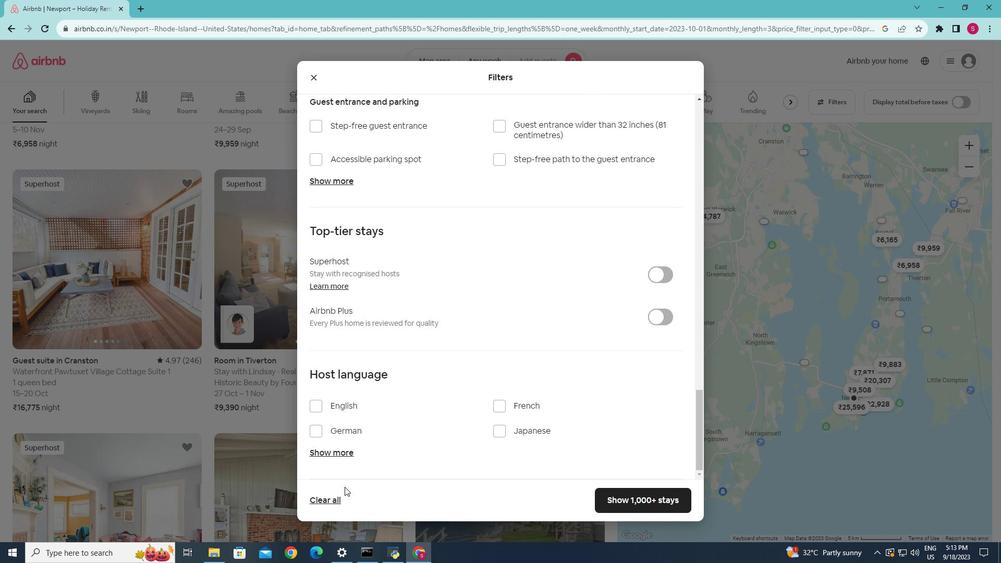 
Action: Mouse scrolled (468, 372) with delta (0, 0)
Screenshot: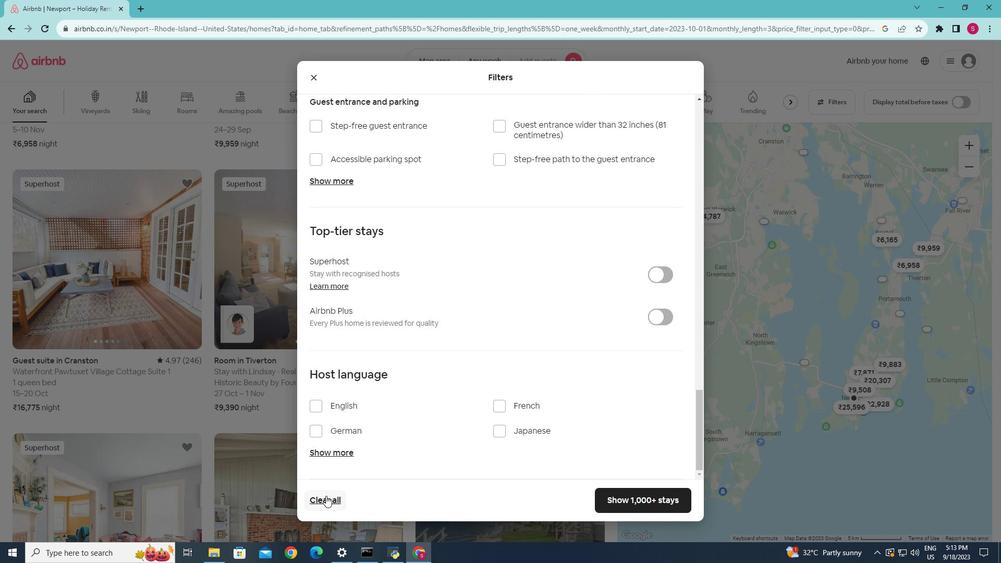
Action: Mouse scrolled (468, 372) with delta (0, 0)
Screenshot: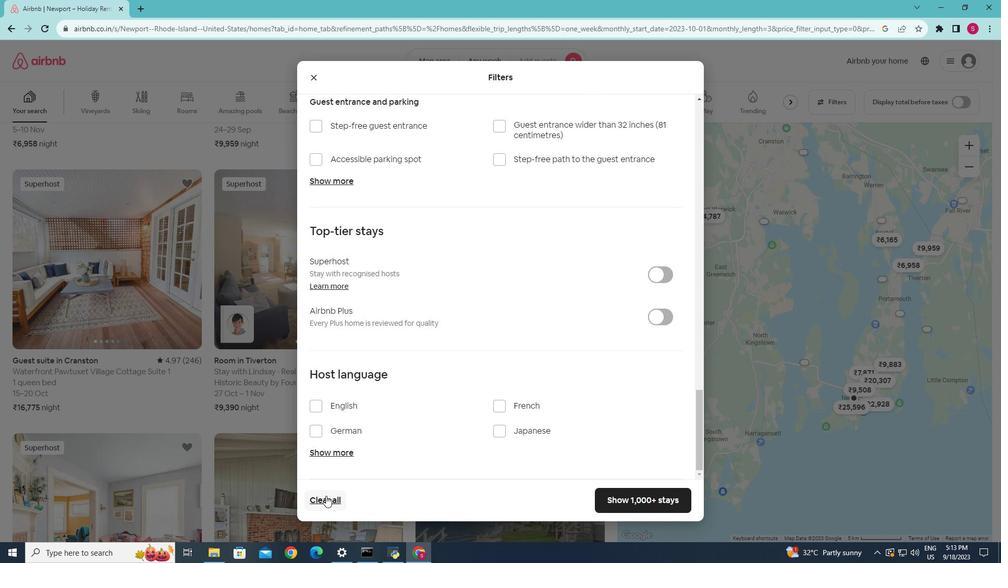 
Action: Mouse moved to (468, 372)
Screenshot: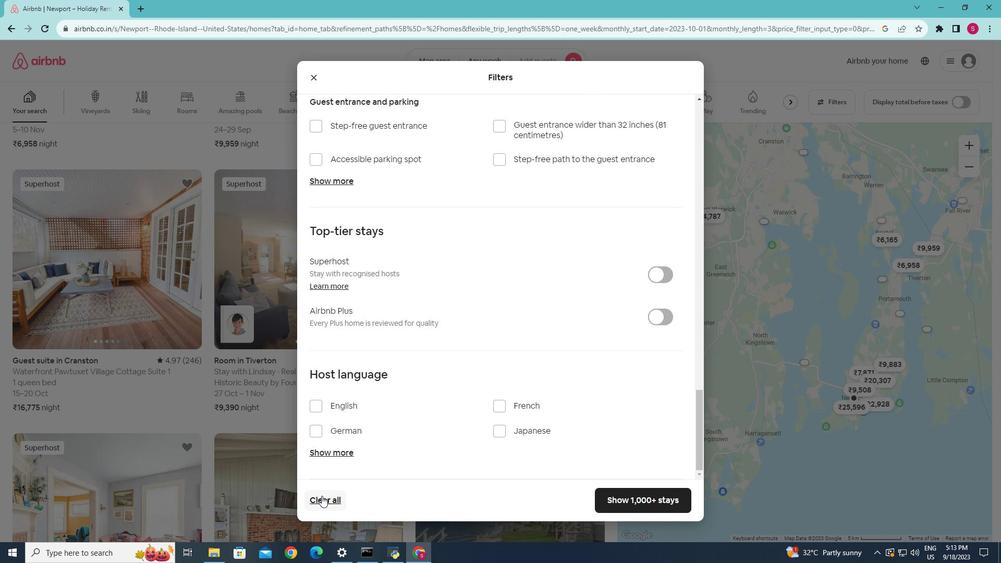 
Action: Mouse scrolled (468, 372) with delta (0, 0)
Screenshot: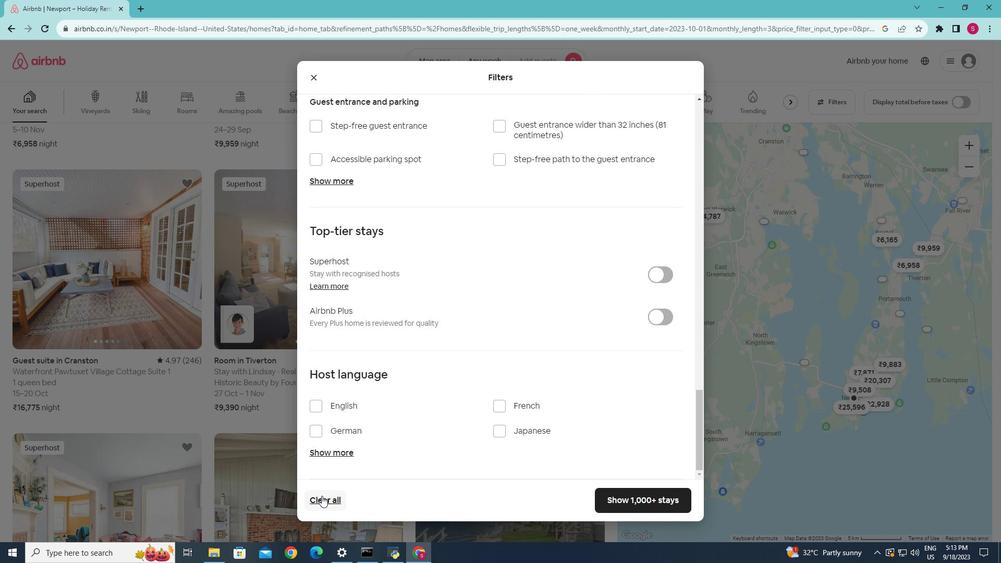 
Action: Mouse moved to (311, 77)
Screenshot: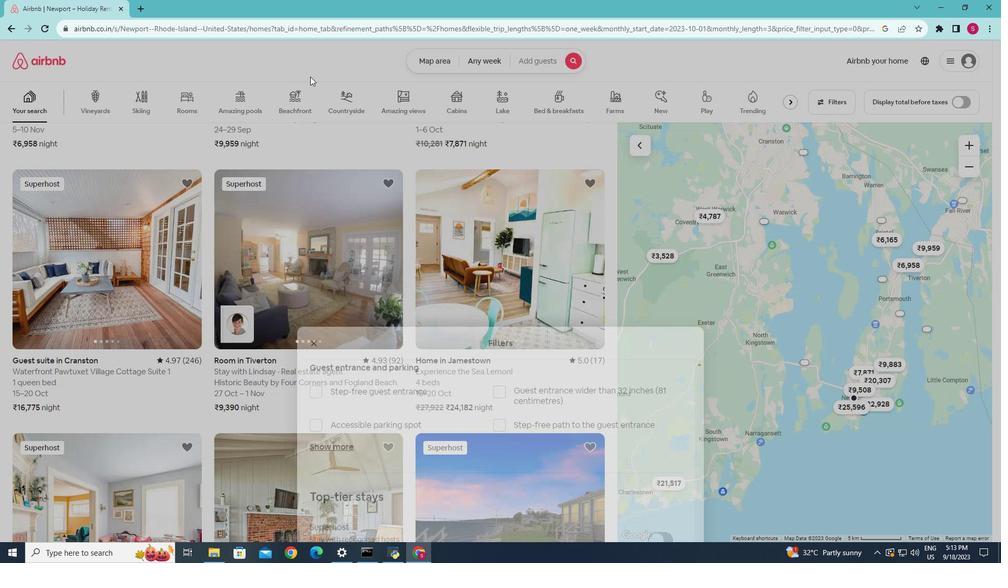 
Action: Mouse pressed left at (311, 77)
Screenshot: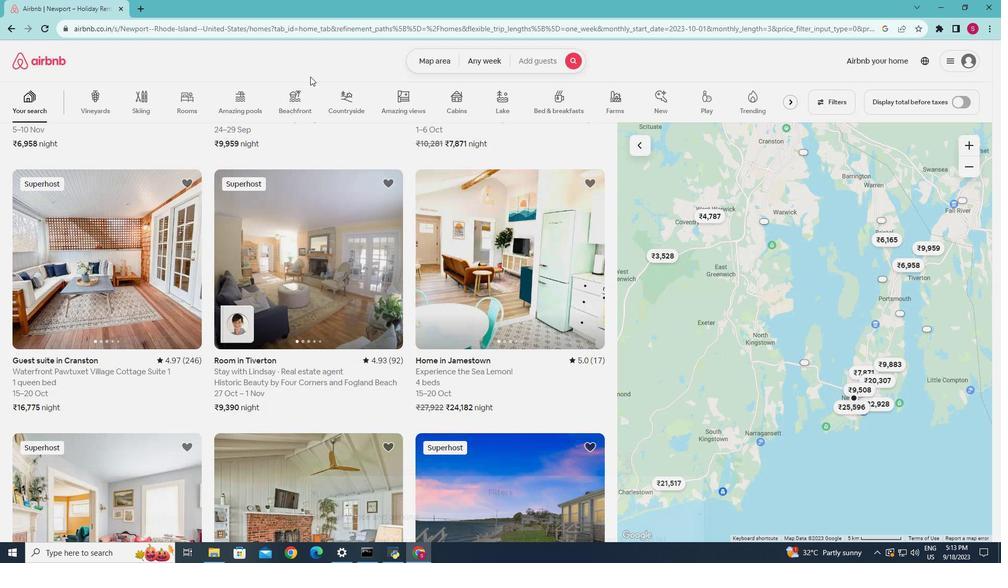 
Action: Mouse moved to (457, 227)
Screenshot: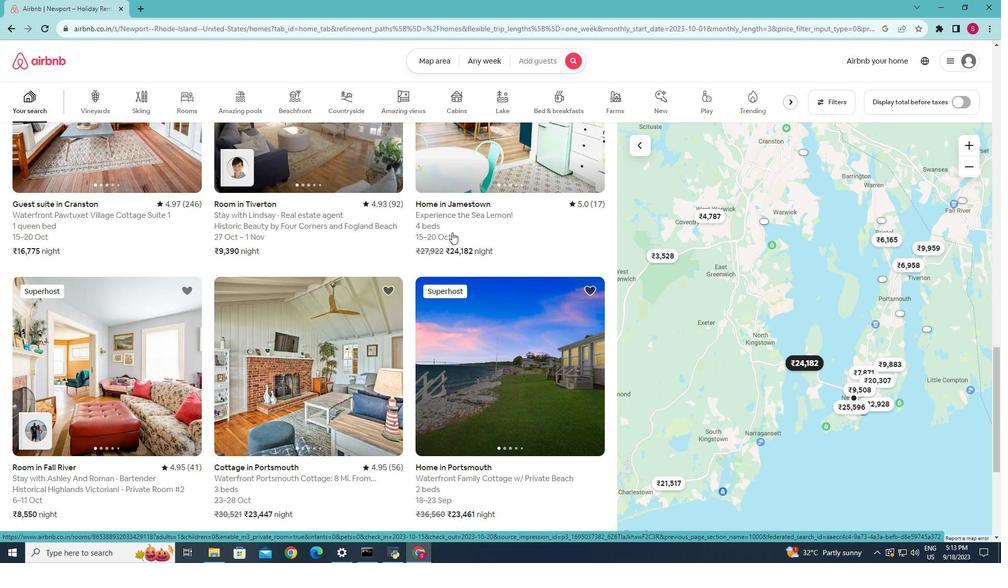 
Action: Mouse scrolled (457, 226) with delta (0, 0)
Screenshot: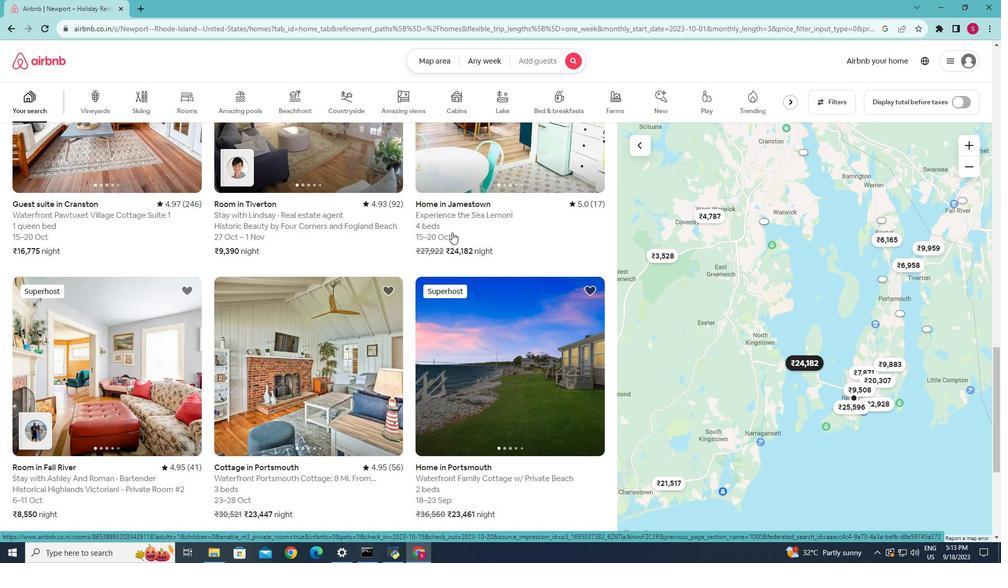 
Action: Mouse moved to (454, 231)
Screenshot: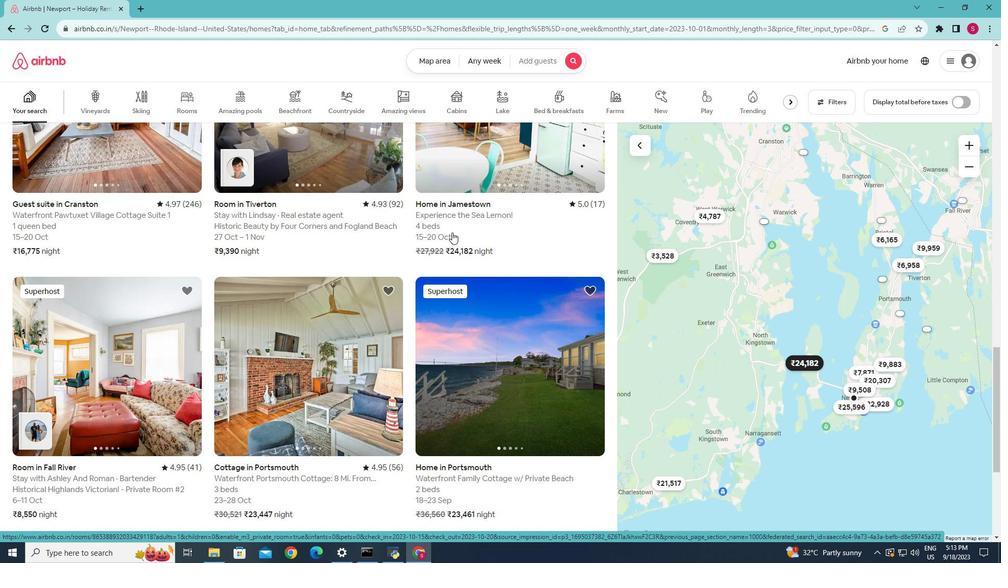 
Action: Mouse scrolled (454, 230) with delta (0, 0)
Screenshot: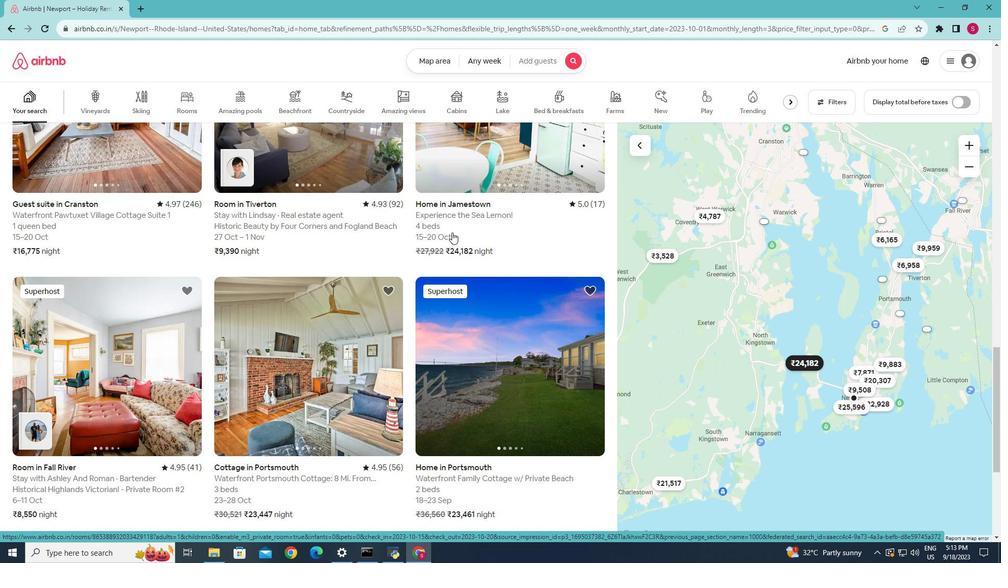 
Action: Mouse moved to (453, 233)
Screenshot: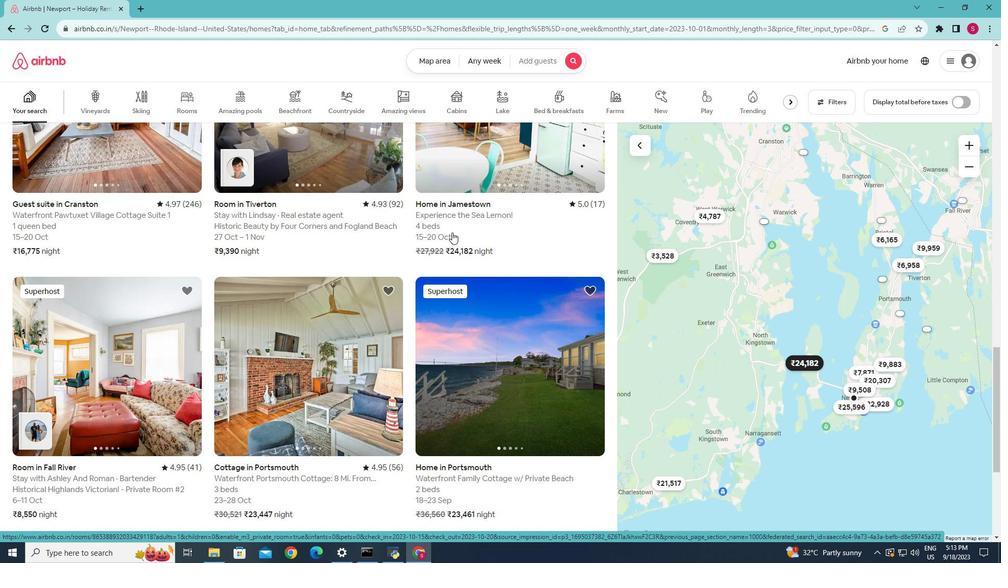 
Action: Mouse scrolled (453, 232) with delta (0, 0)
Screenshot: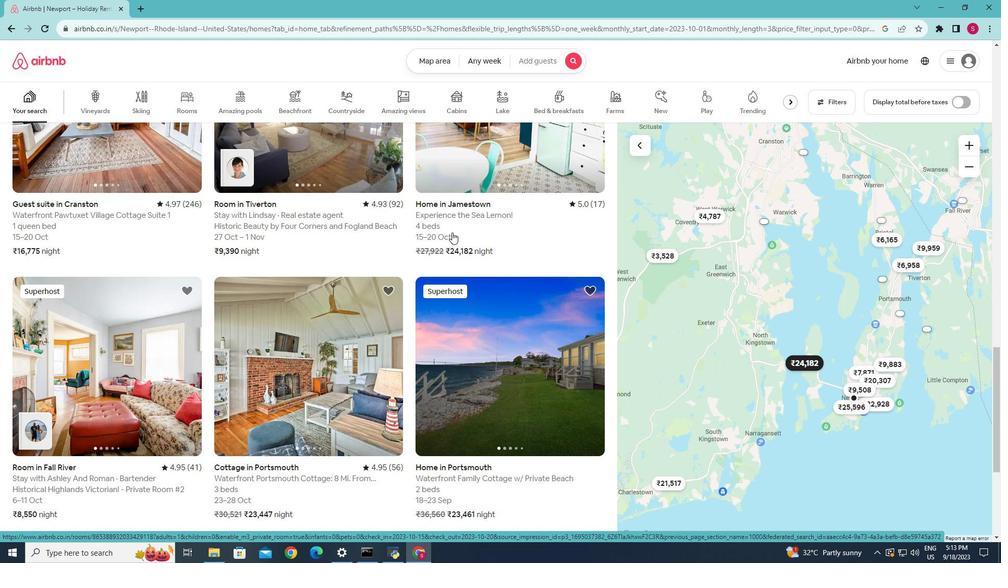 
Action: Mouse moved to (452, 233)
Screenshot: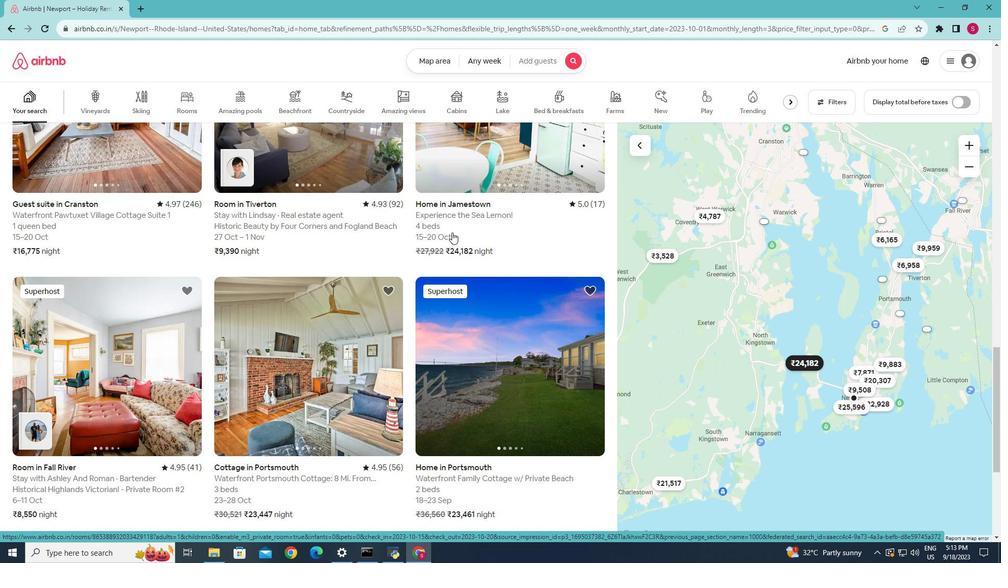 
Action: Mouse scrolled (452, 232) with delta (0, 0)
Screenshot: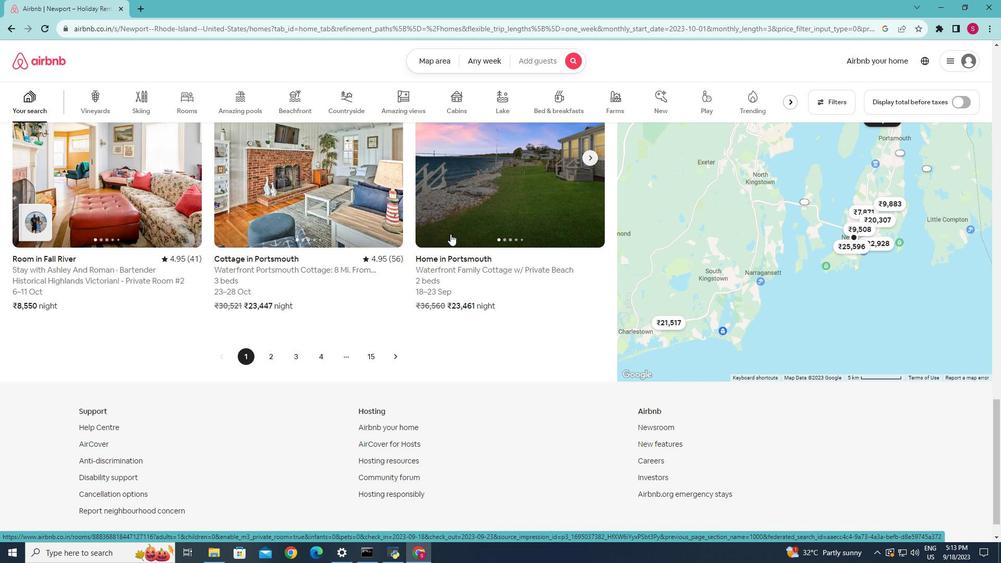 
Action: Mouse scrolled (452, 232) with delta (0, 0)
Screenshot: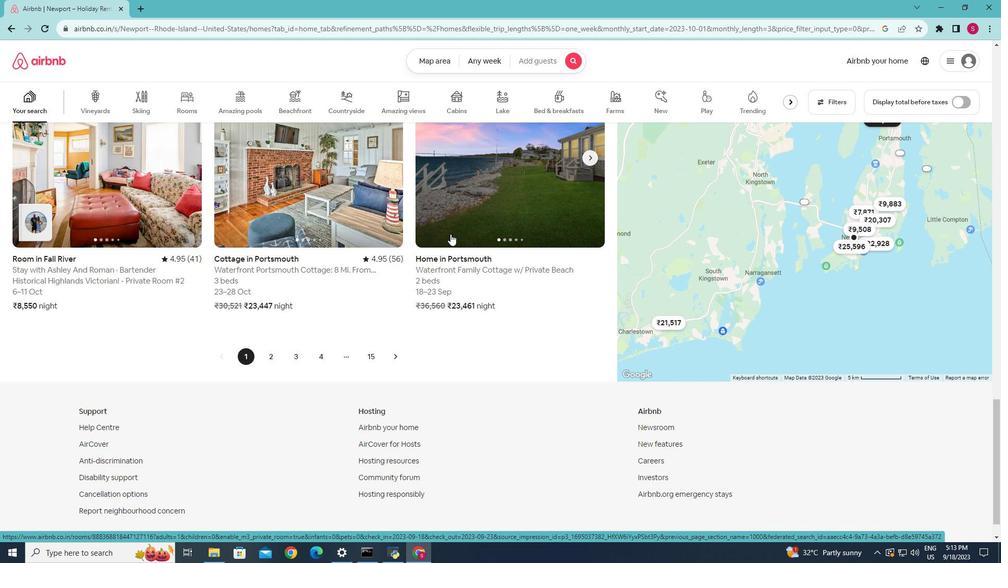 
Action: Mouse moved to (451, 234)
Screenshot: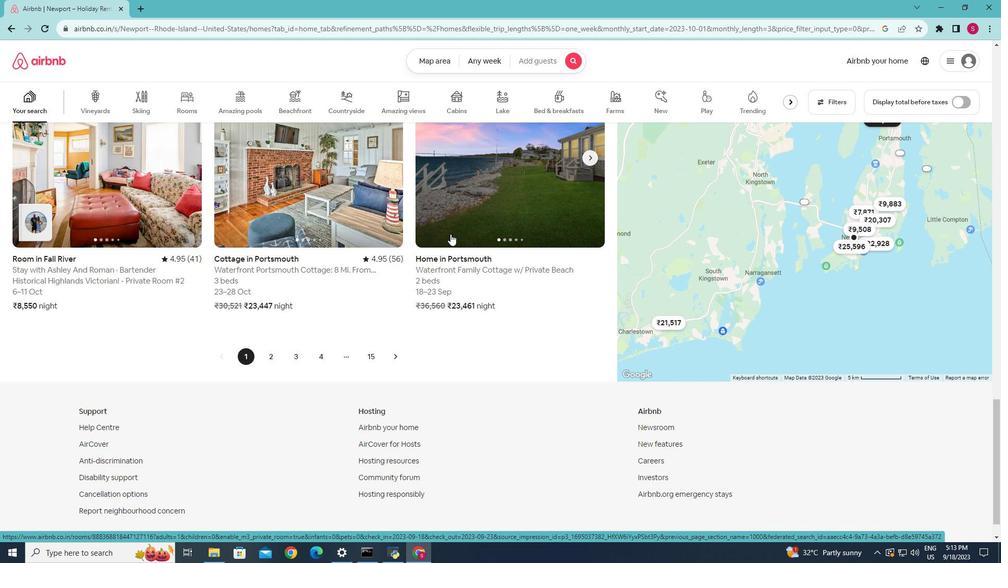 
Action: Mouse scrolled (451, 234) with delta (0, 0)
Screenshot: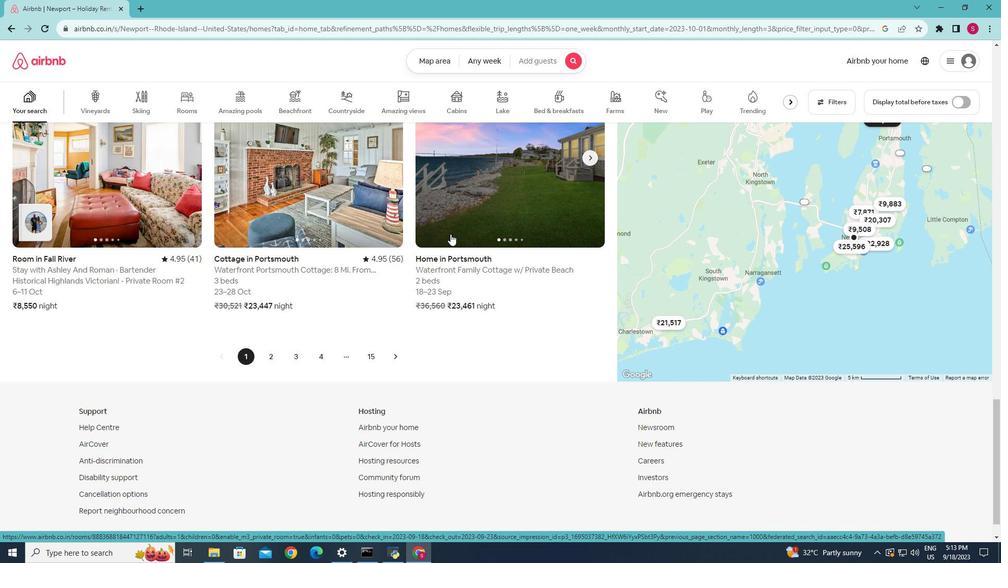 
Action: Mouse moved to (451, 234)
Screenshot: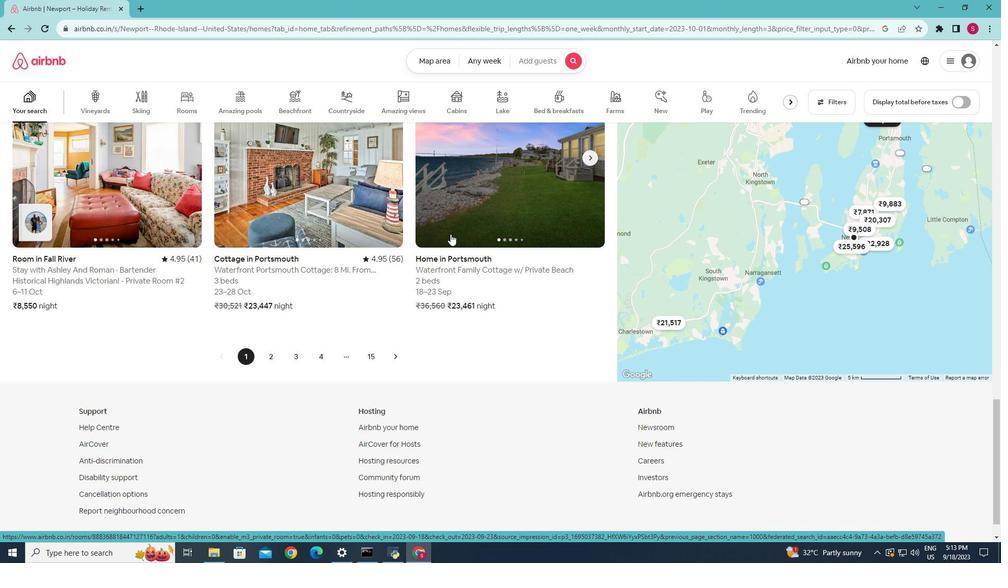 
Action: Mouse scrolled (451, 234) with delta (0, 0)
Screenshot: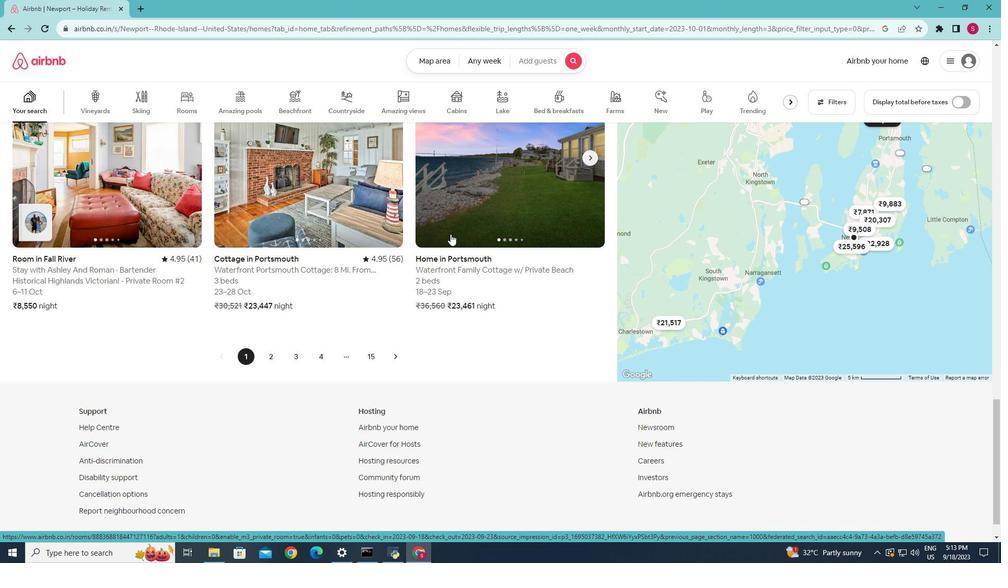
Action: Mouse moved to (268, 359)
Screenshot: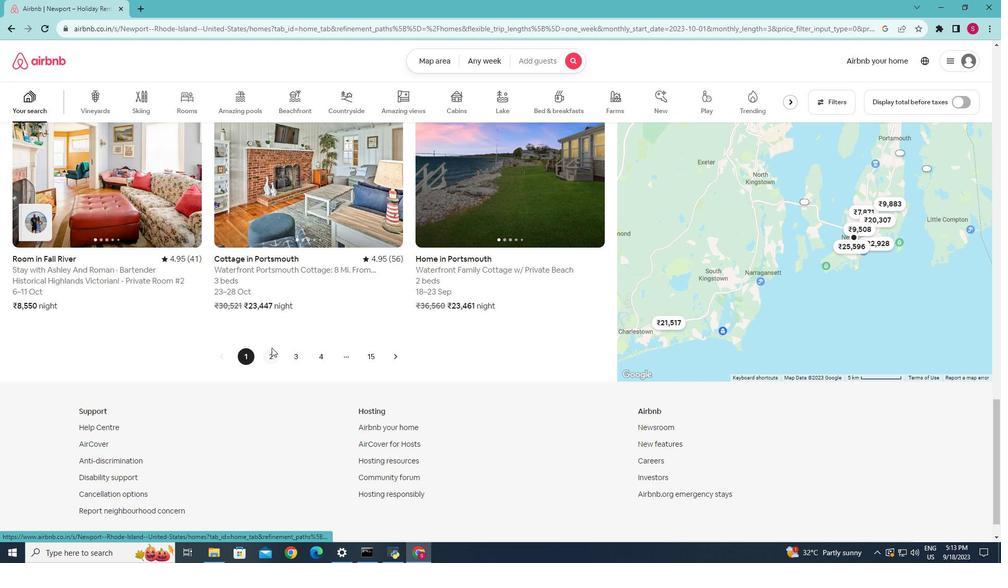 
Action: Mouse pressed left at (268, 359)
Screenshot: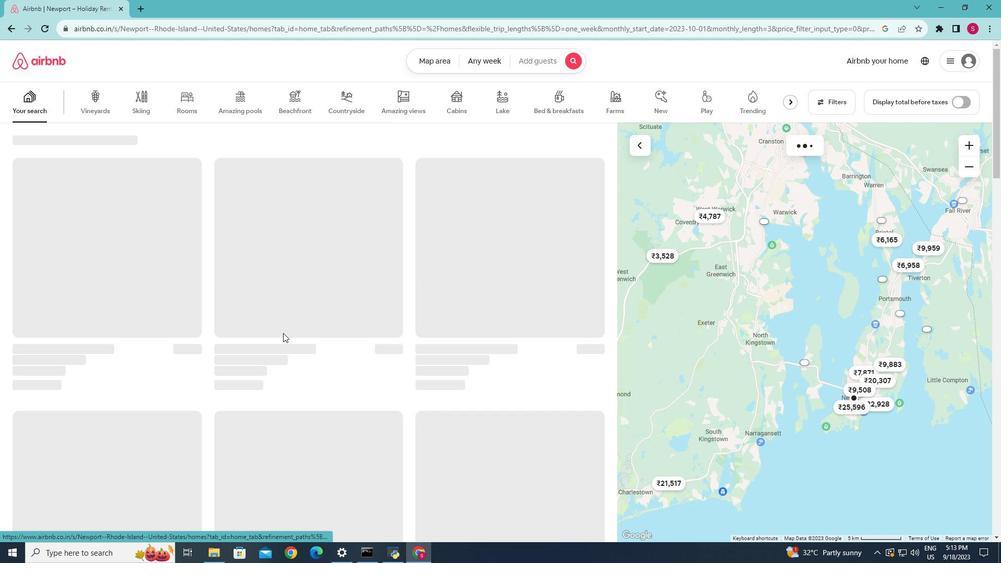 
Action: Mouse moved to (793, 101)
Screenshot: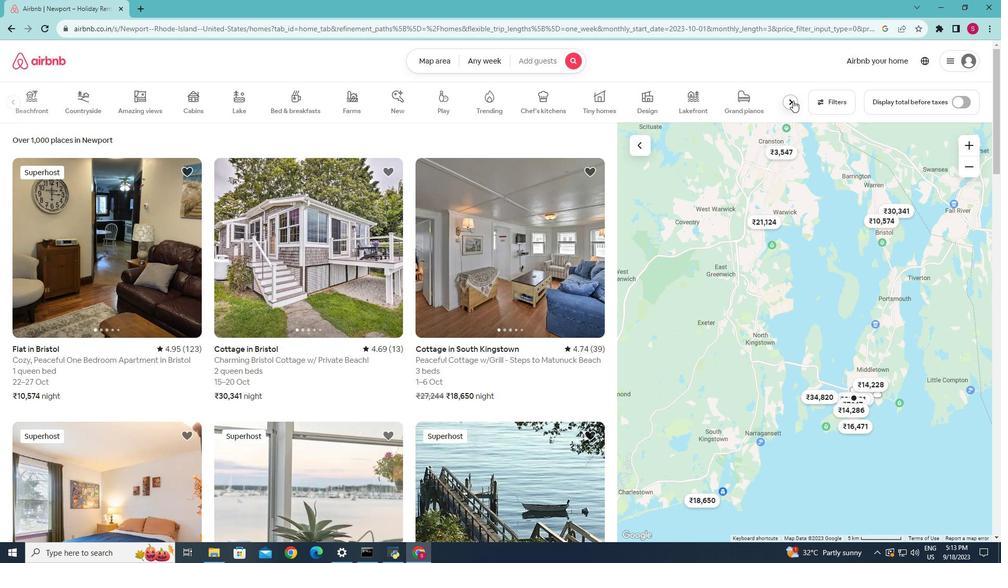 
Action: Mouse pressed left at (793, 101)
Screenshot: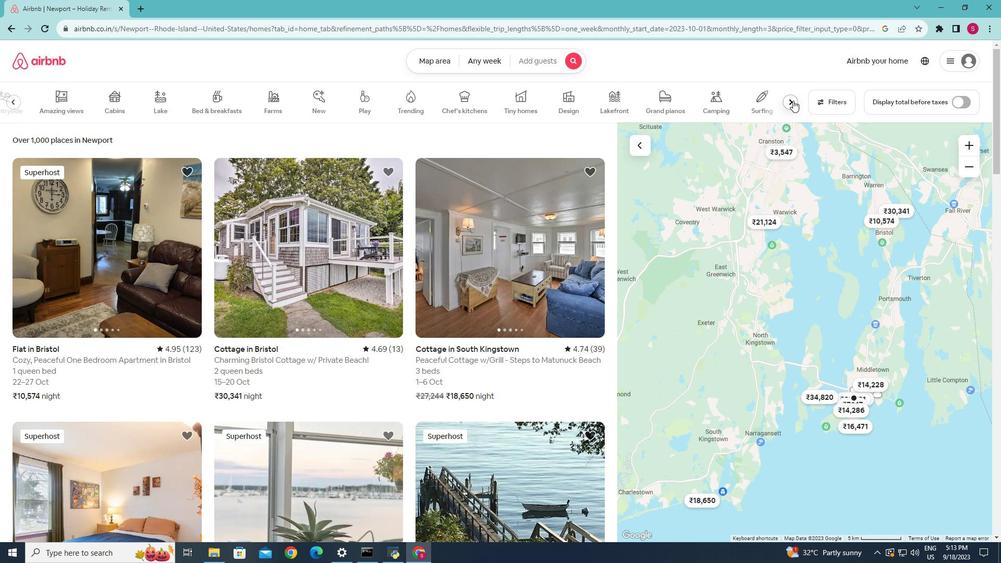 
Action: Mouse pressed left at (793, 101)
Screenshot: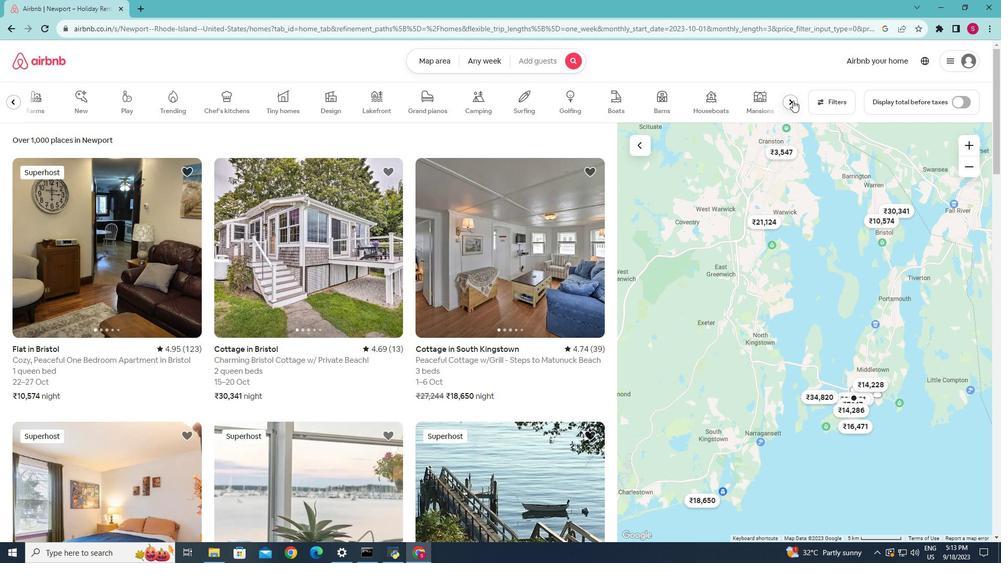 
Action: Mouse moved to (544, 262)
Screenshot: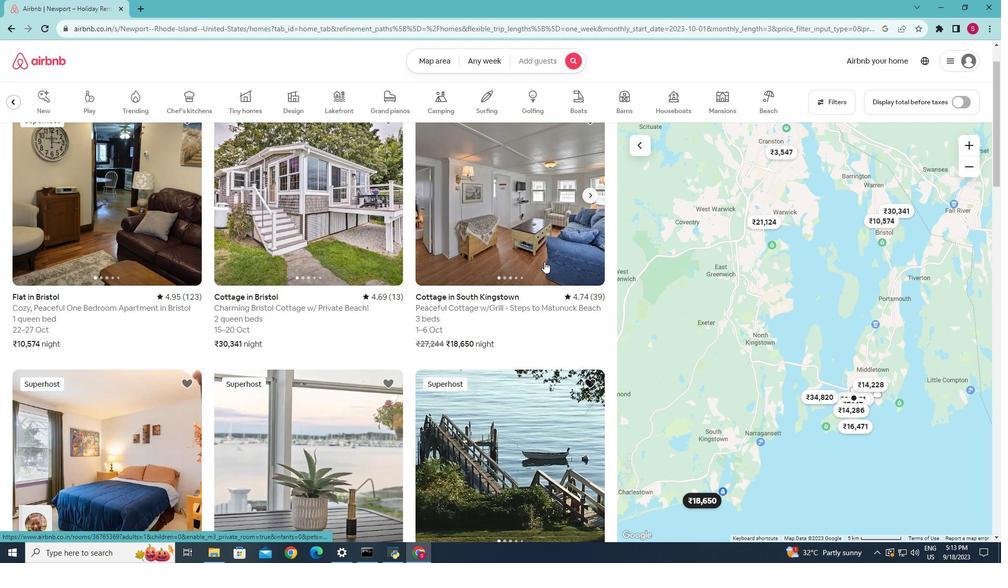 
Action: Mouse scrolled (544, 261) with delta (0, 0)
Screenshot: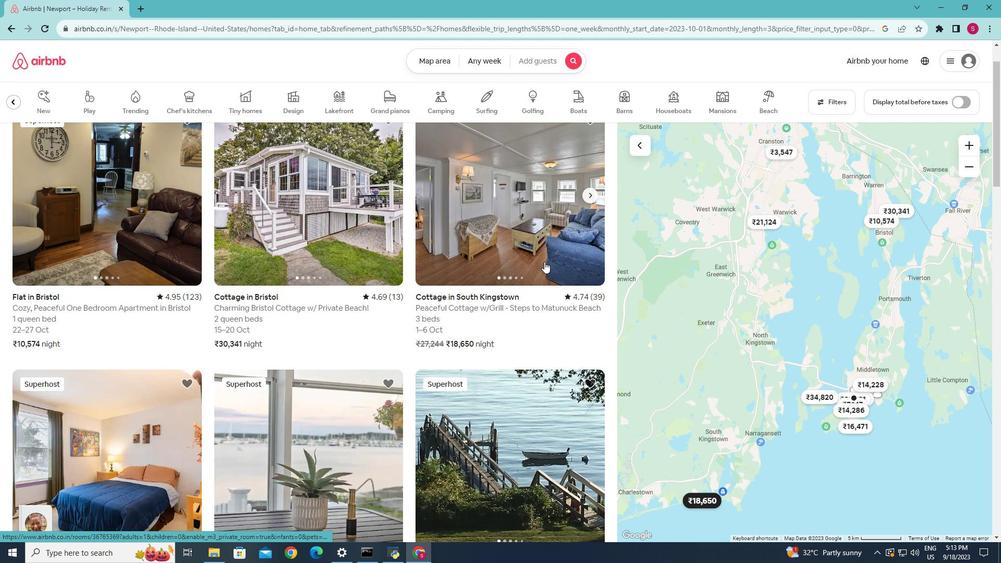 
Action: Mouse scrolled (544, 261) with delta (0, 0)
Screenshot: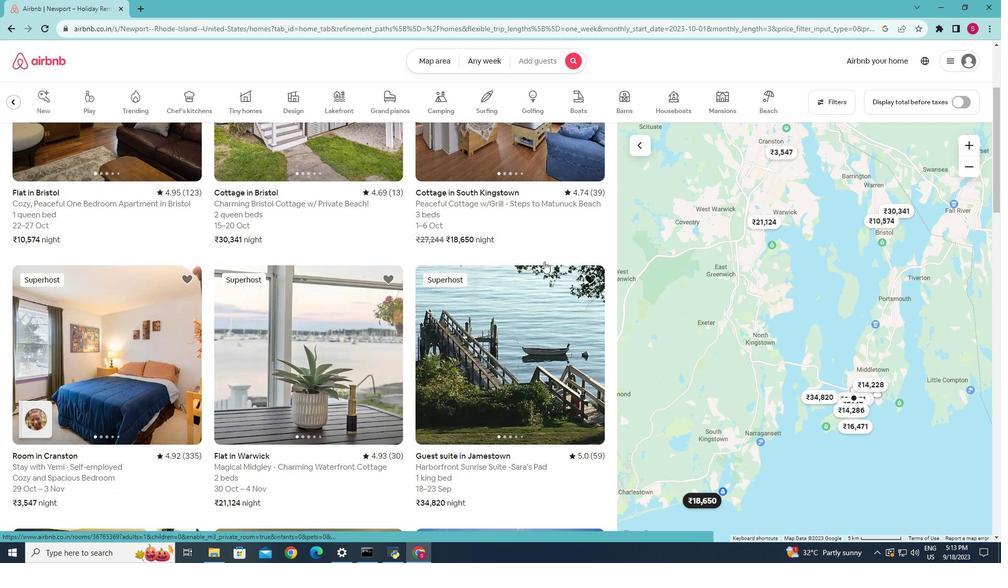 
Action: Mouse scrolled (544, 261) with delta (0, 0)
Screenshot: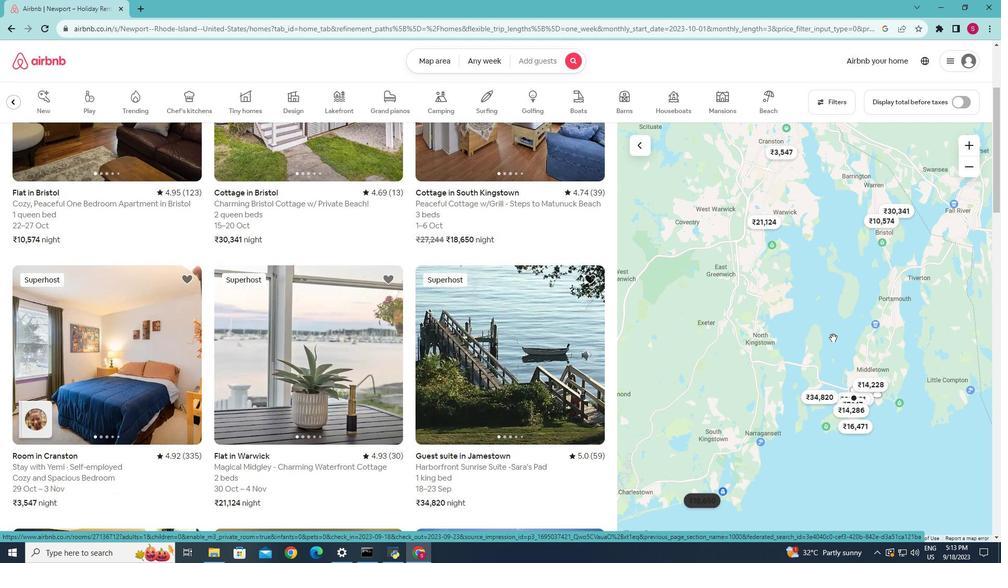 
Action: Mouse moved to (845, 427)
Screenshot: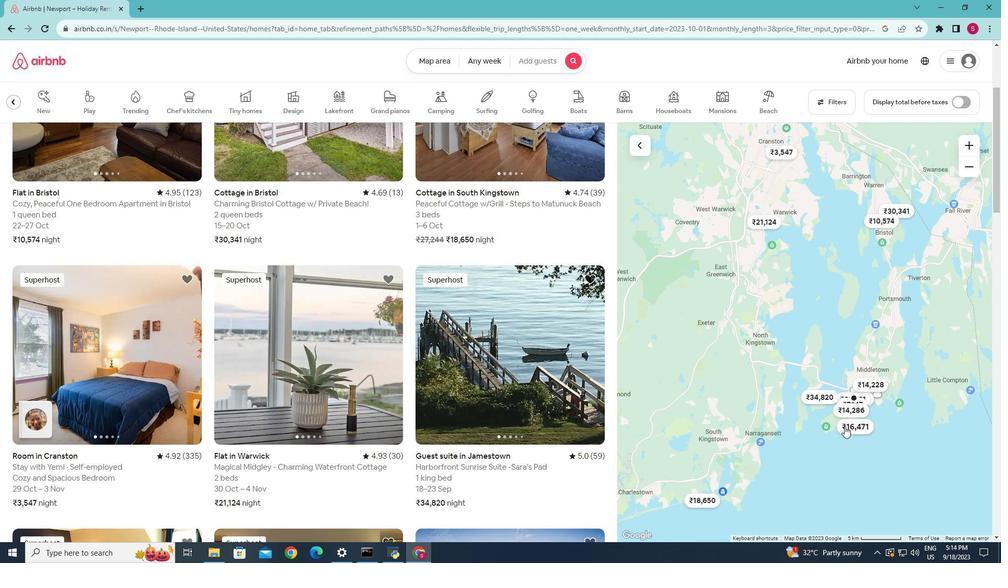
Action: Mouse pressed left at (845, 427)
Screenshot: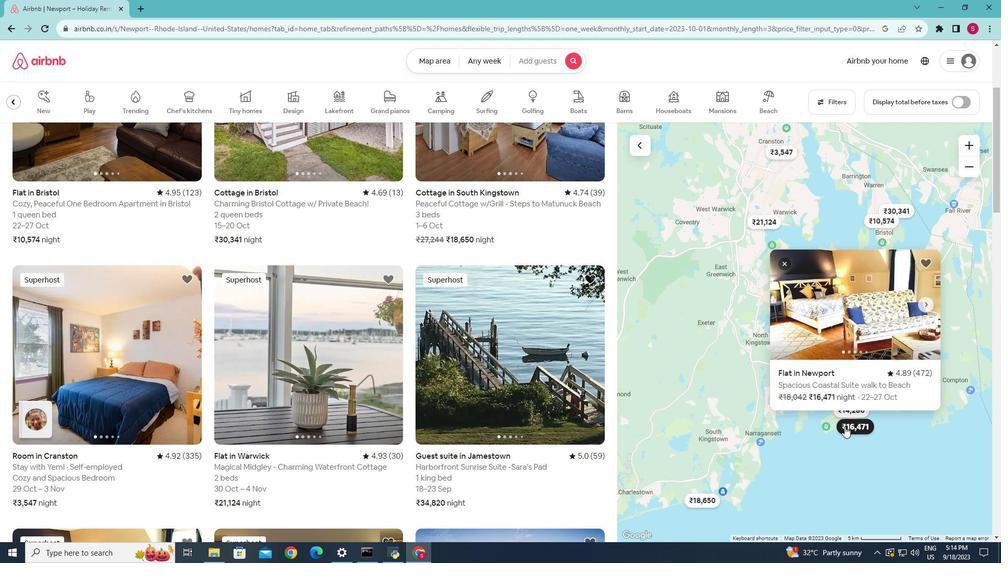 
Action: Mouse moved to (855, 412)
Screenshot: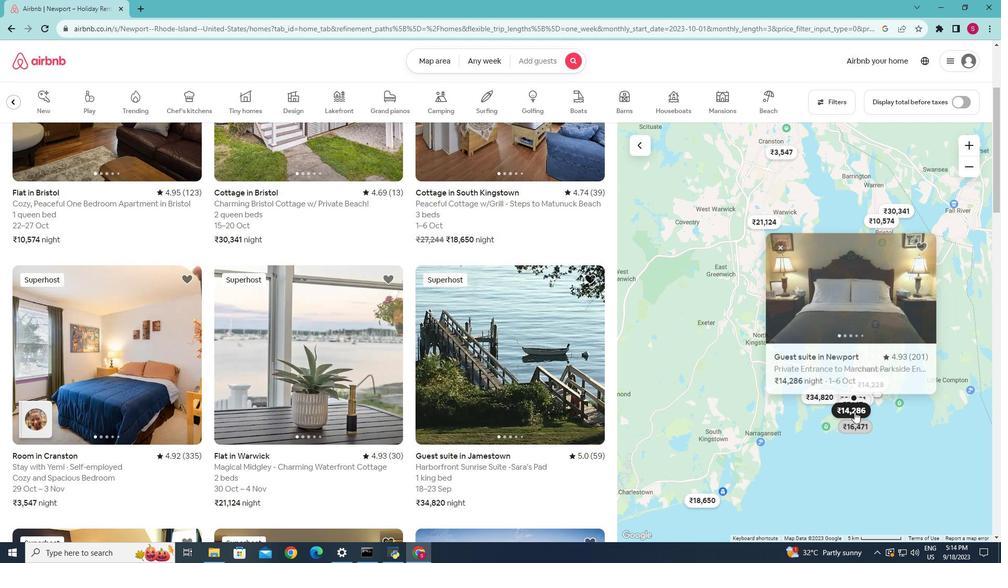 
Action: Mouse pressed left at (855, 412)
Screenshot: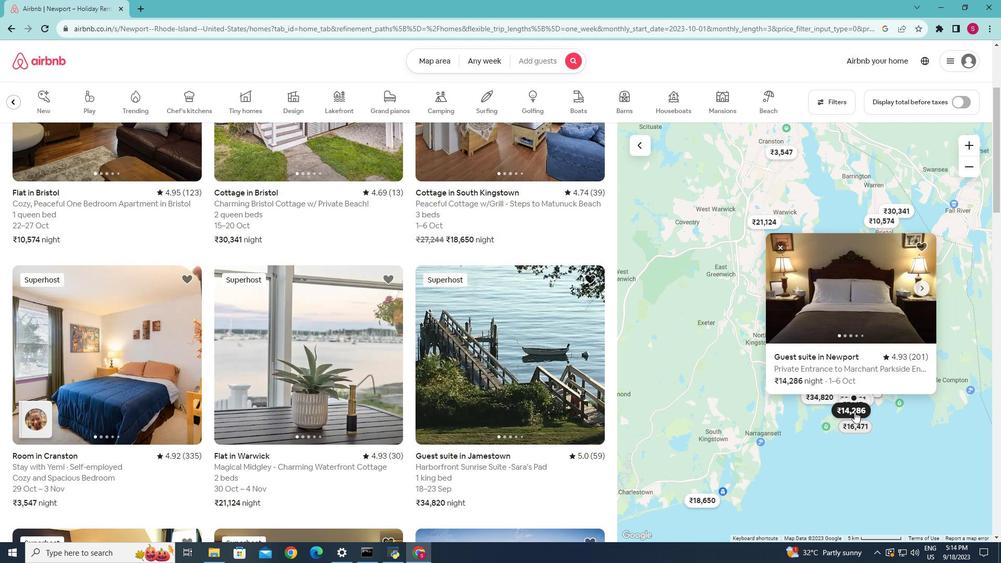 
Action: Mouse moved to (826, 396)
Screenshot: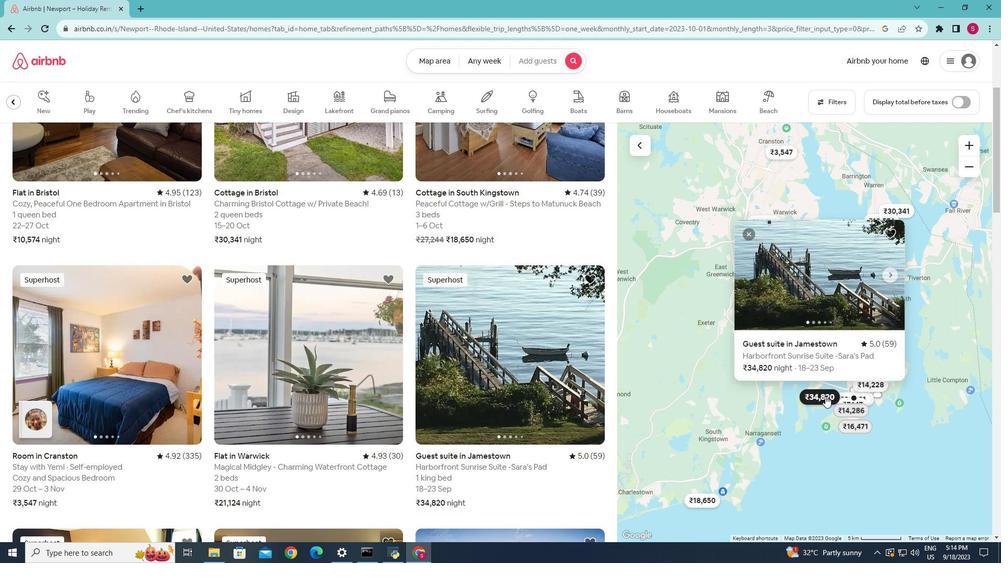 
Action: Mouse pressed left at (826, 396)
Screenshot: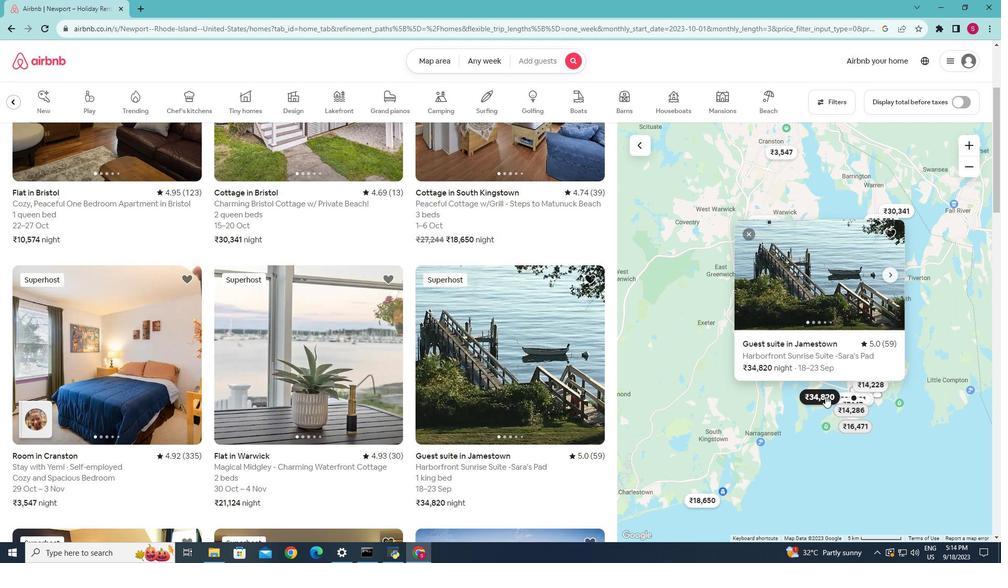 
Action: Mouse moved to (876, 388)
Screenshot: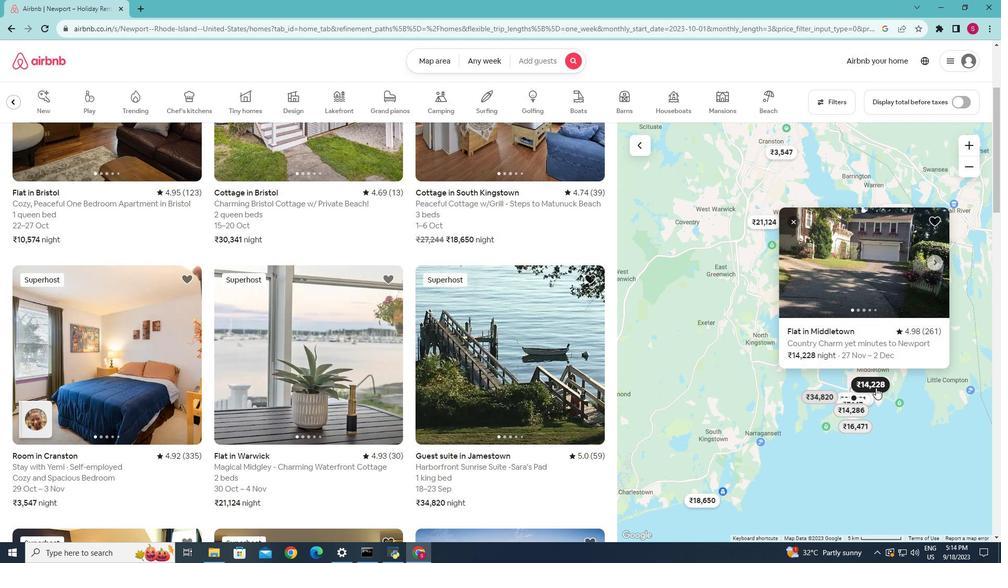 
Action: Mouse pressed left at (876, 388)
Screenshot: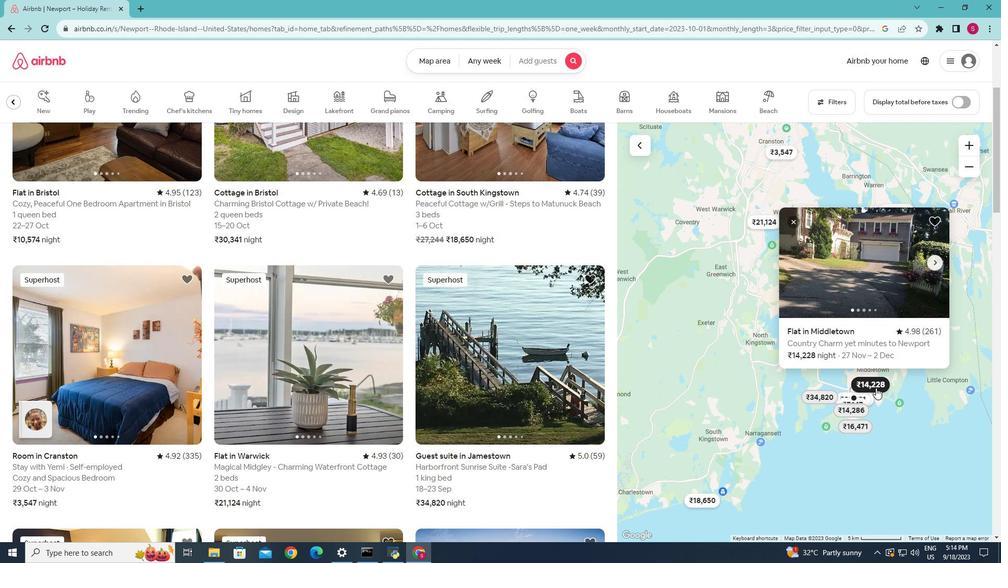 
Action: Mouse moved to (859, 394)
Screenshot: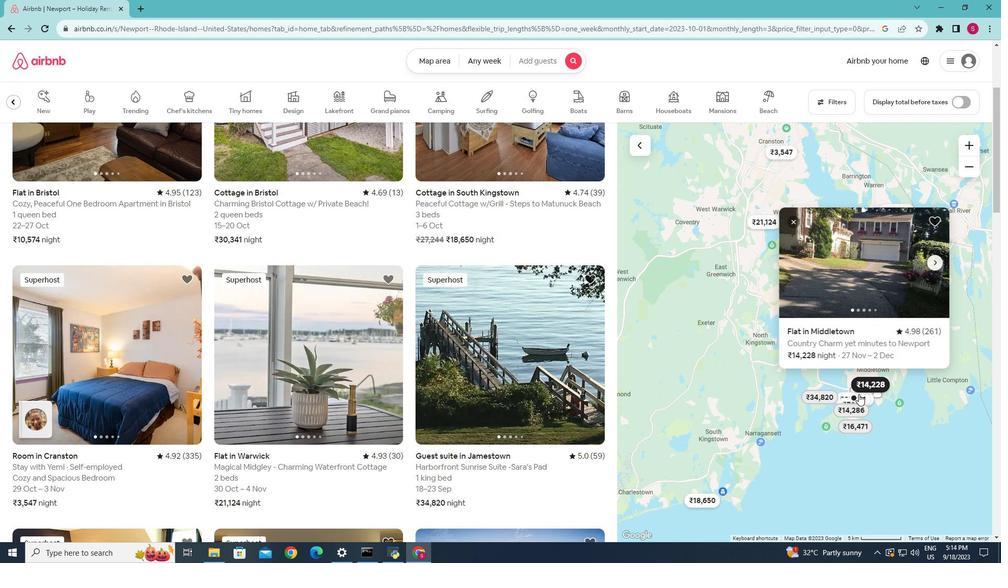 
Action: Mouse pressed left at (859, 394)
Screenshot: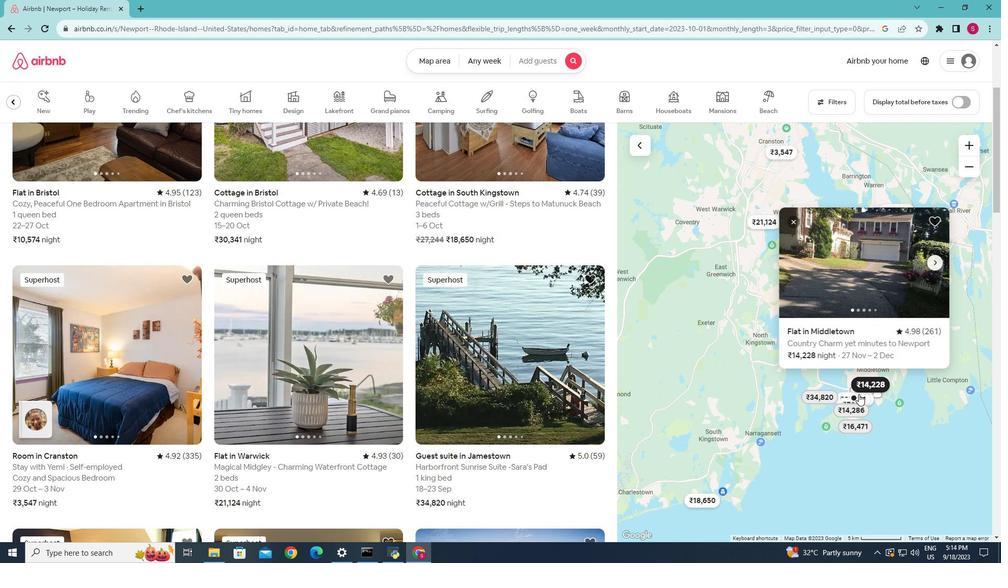 
Action: Mouse moved to (839, 395)
Screenshot: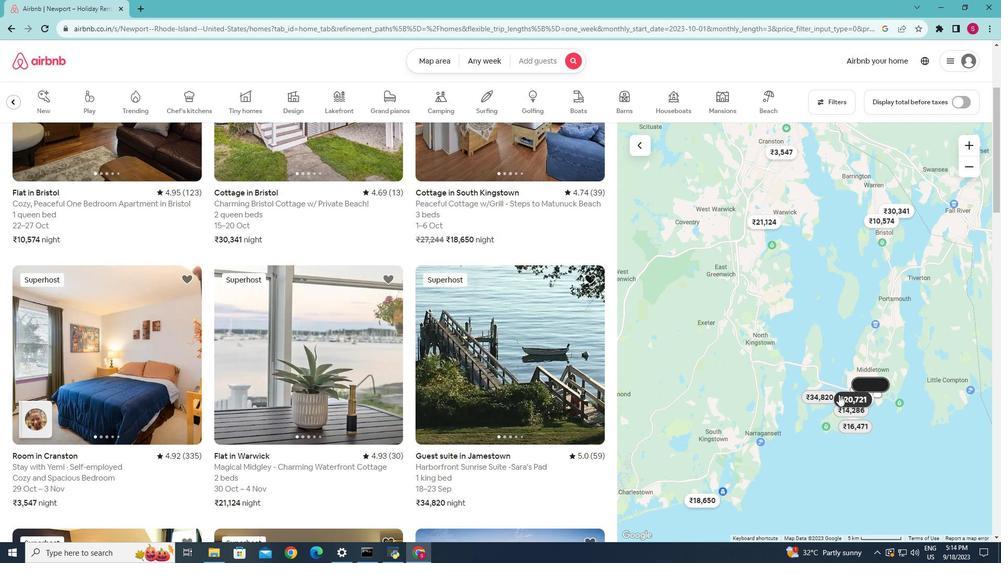 
Action: Mouse pressed left at (839, 395)
Screenshot: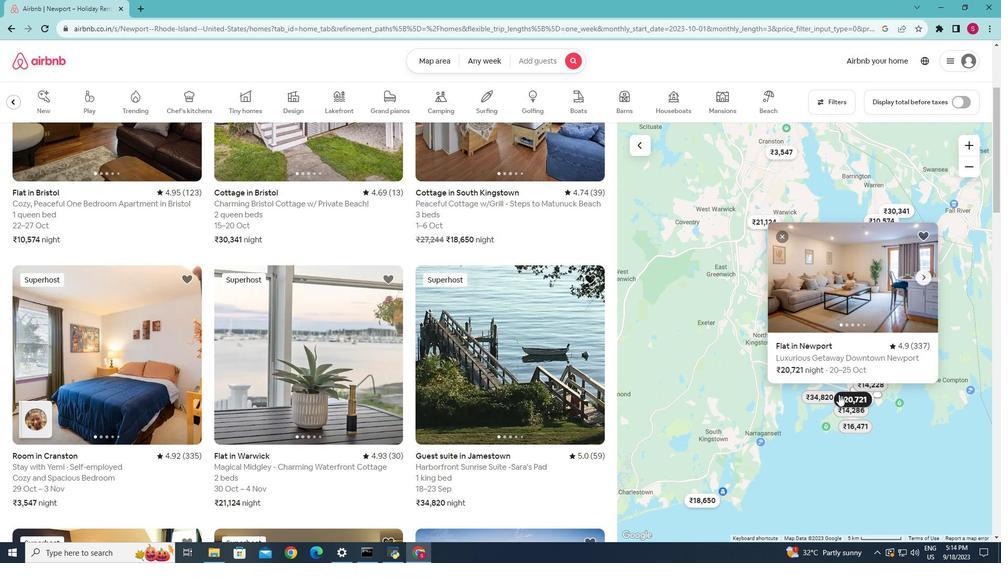 
Action: Mouse moved to (739, 365)
Screenshot: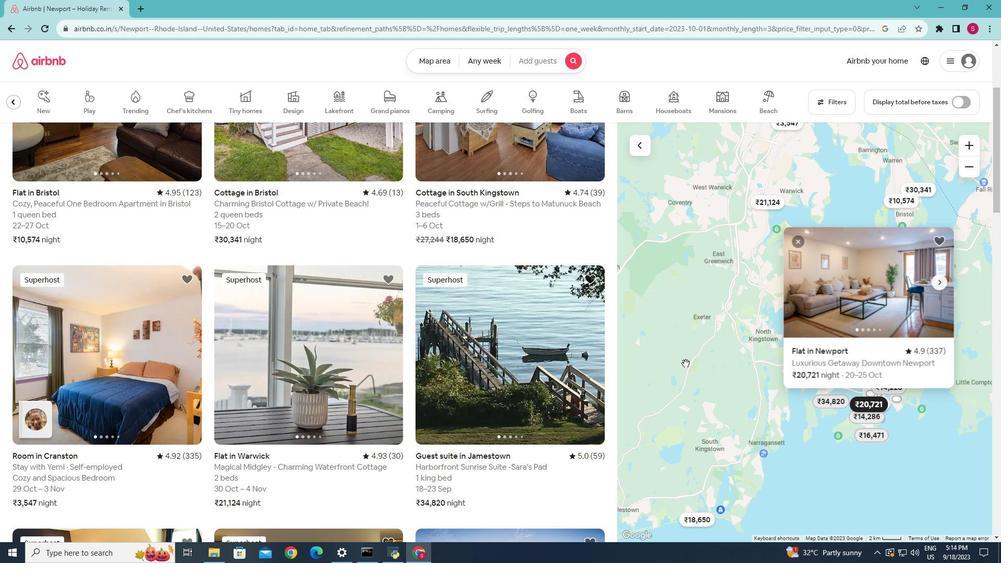
Action: Mouse scrolled (739, 365) with delta (0, 0)
Screenshot: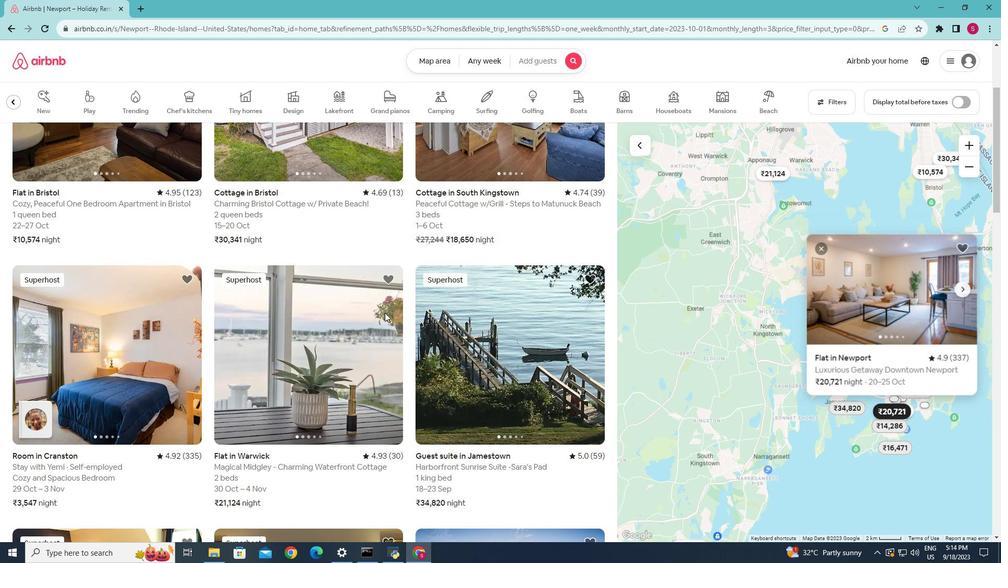 
Action: Mouse scrolled (739, 365) with delta (0, 0)
Screenshot: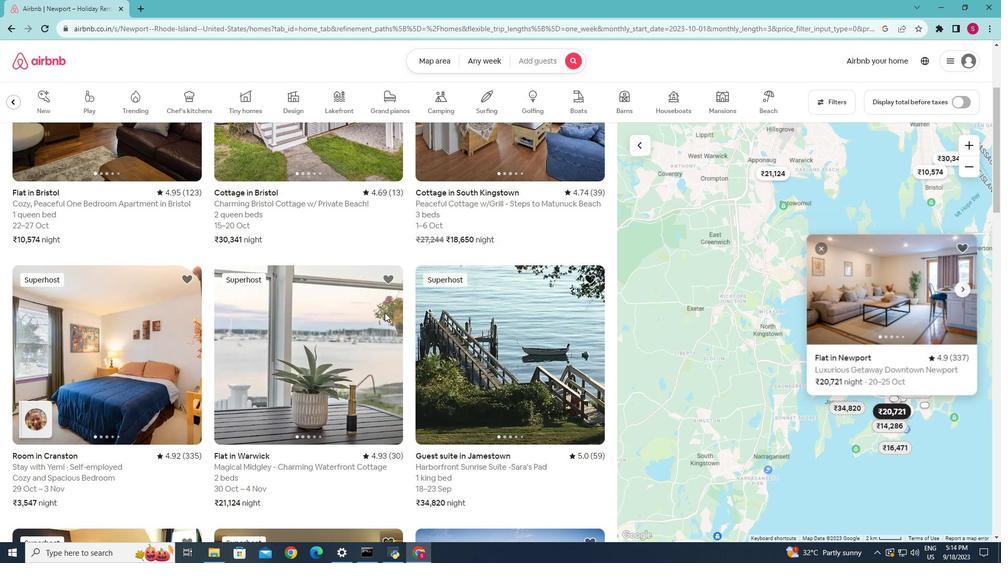 
Action: Mouse moved to (346, 295)
Screenshot: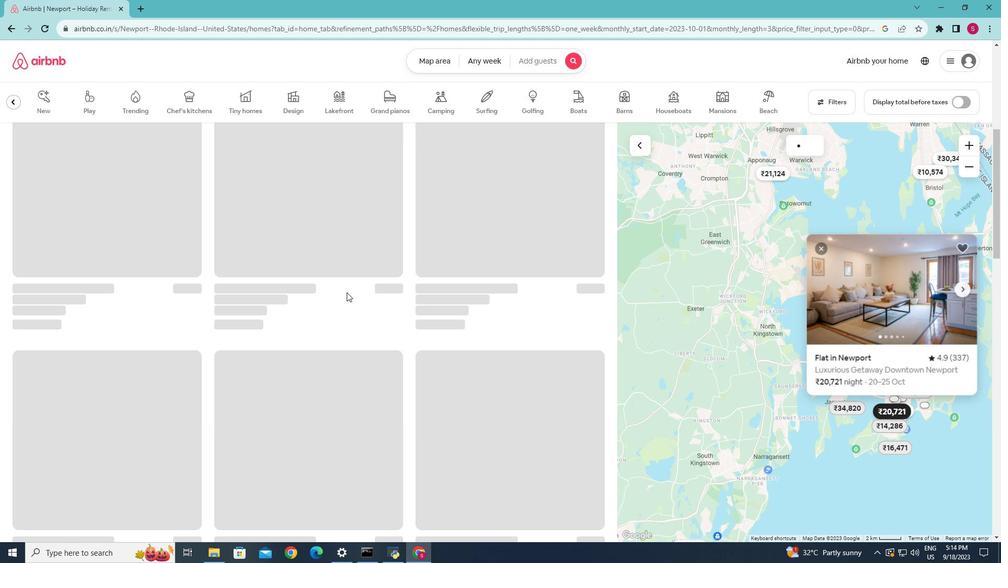 
Action: Mouse scrolled (346, 294) with delta (0, 0)
Screenshot: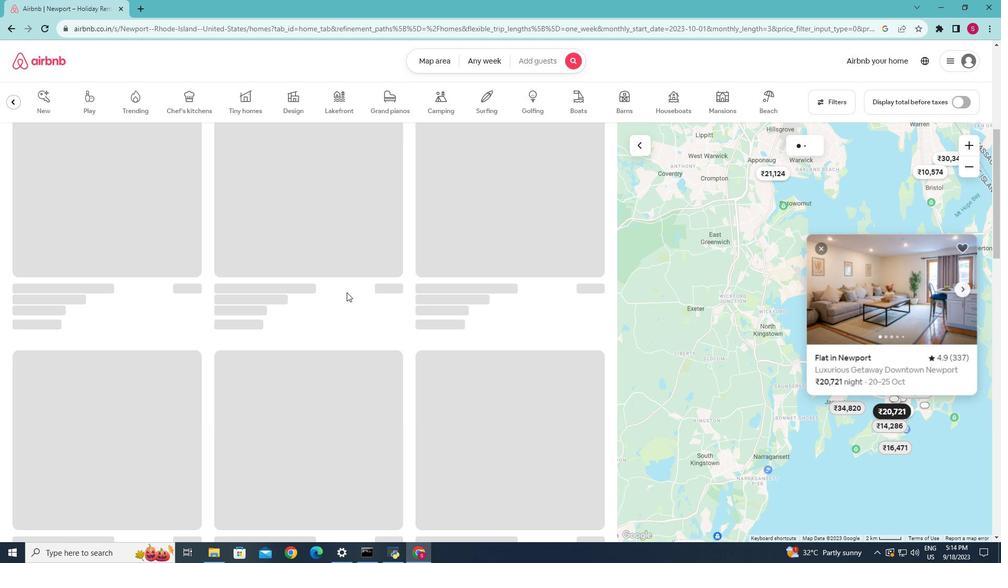
Action: Mouse scrolled (346, 294) with delta (0, 0)
Screenshot: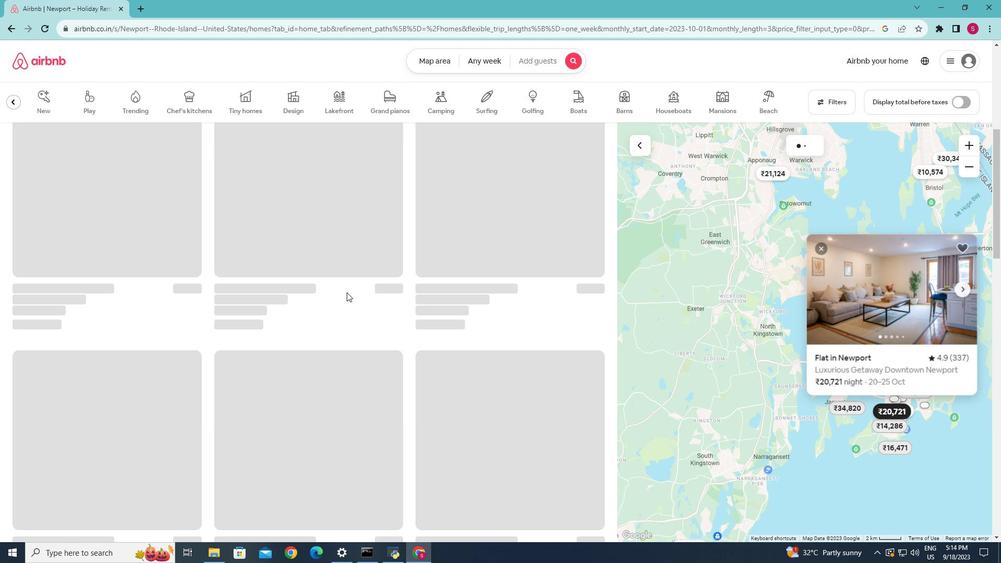 
Action: Mouse scrolled (346, 294) with delta (0, 0)
Screenshot: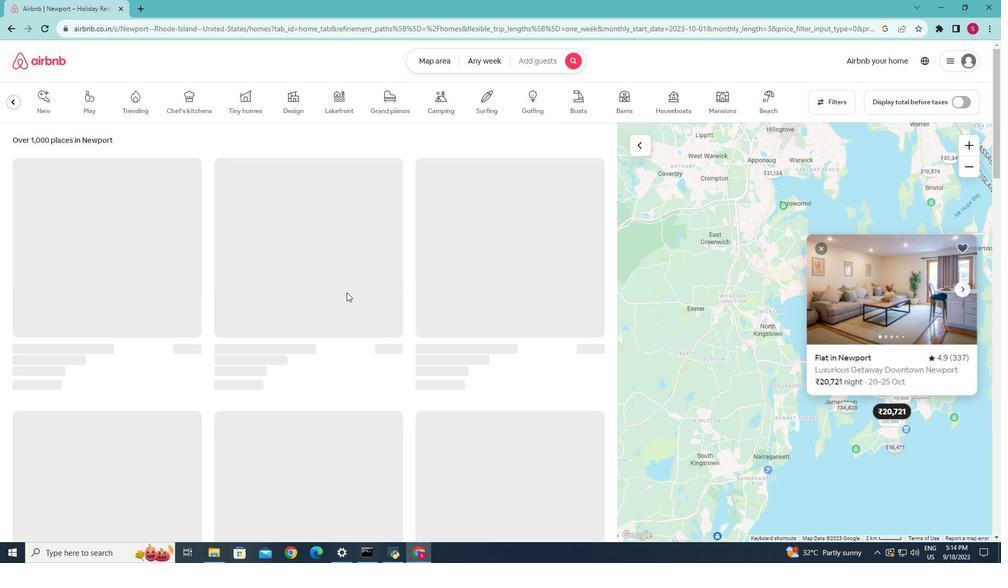 
Action: Mouse moved to (371, 284)
Screenshot: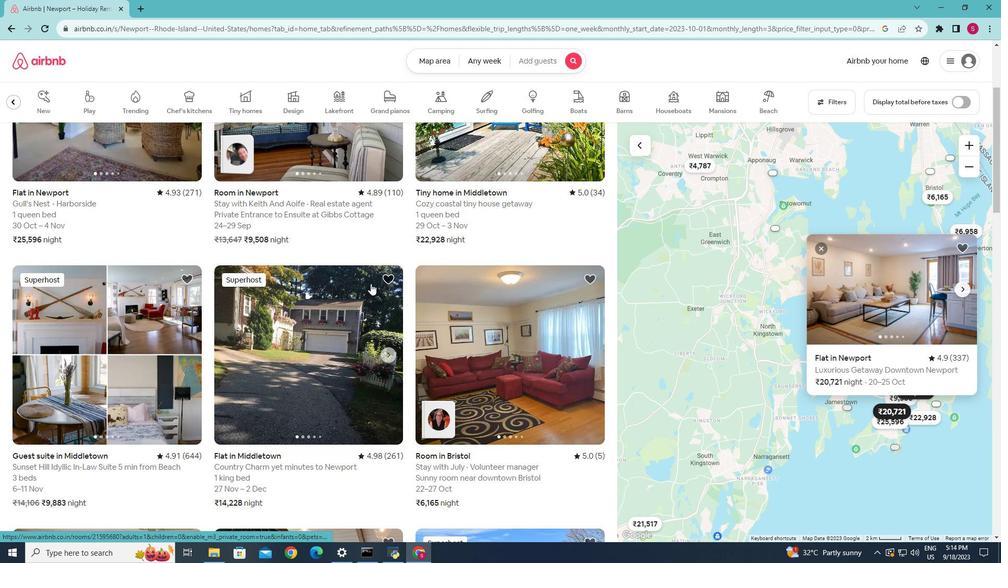 
Action: Mouse scrolled (371, 283) with delta (0, 0)
Screenshot: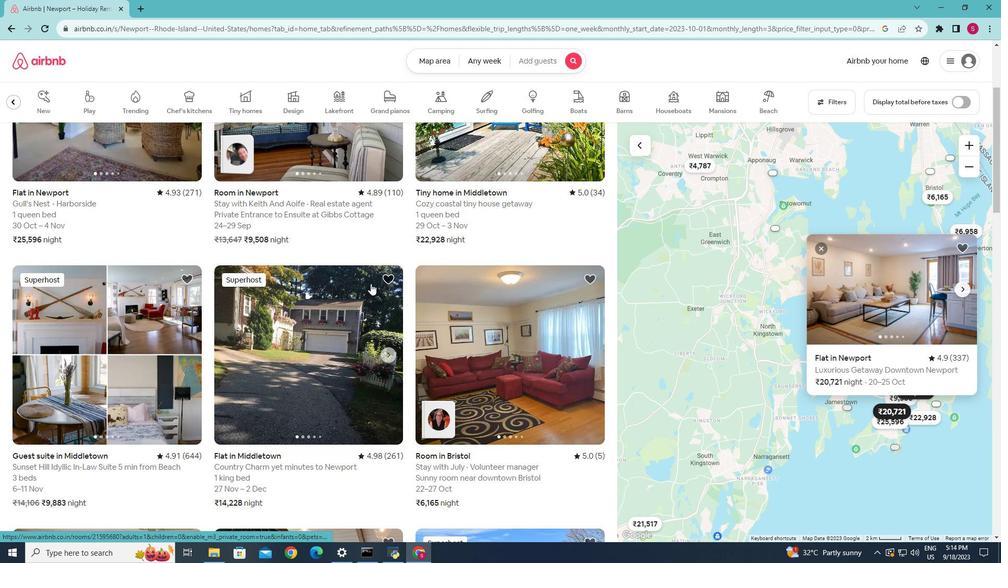
Action: Mouse scrolled (371, 283) with delta (0, 0)
Screenshot: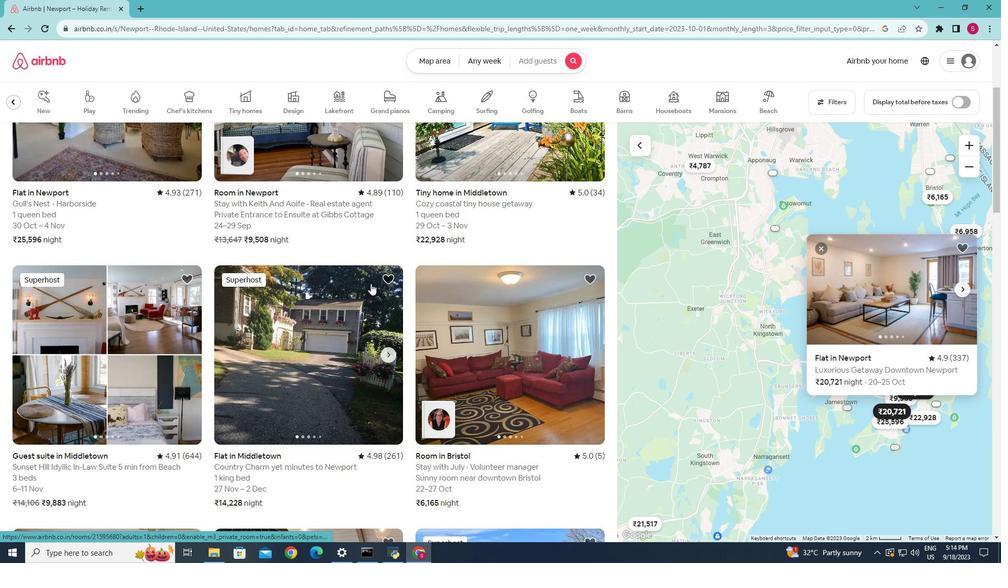 
Action: Mouse scrolled (371, 283) with delta (0, 0)
Screenshot: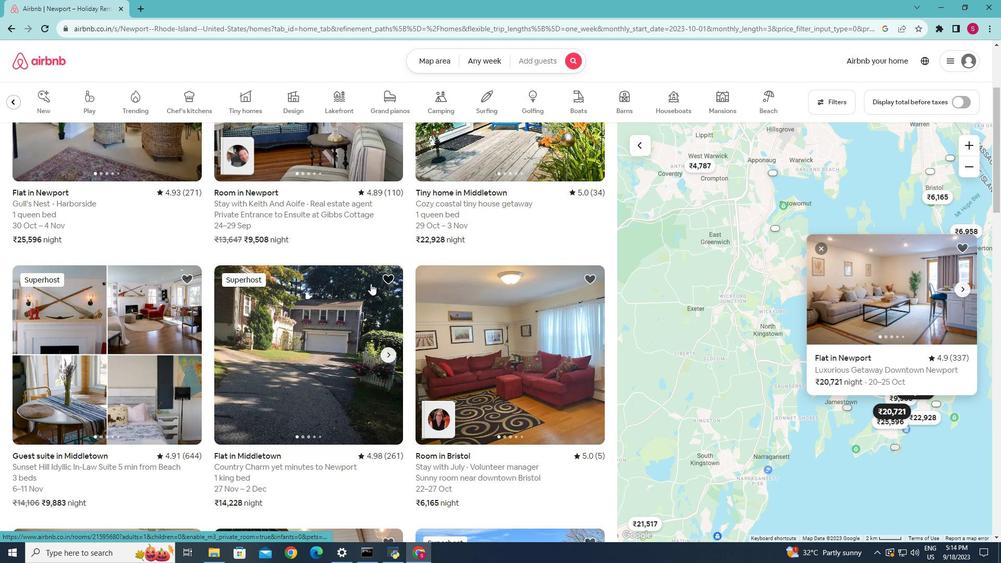 
Action: Mouse moved to (9, 102)
Screenshot: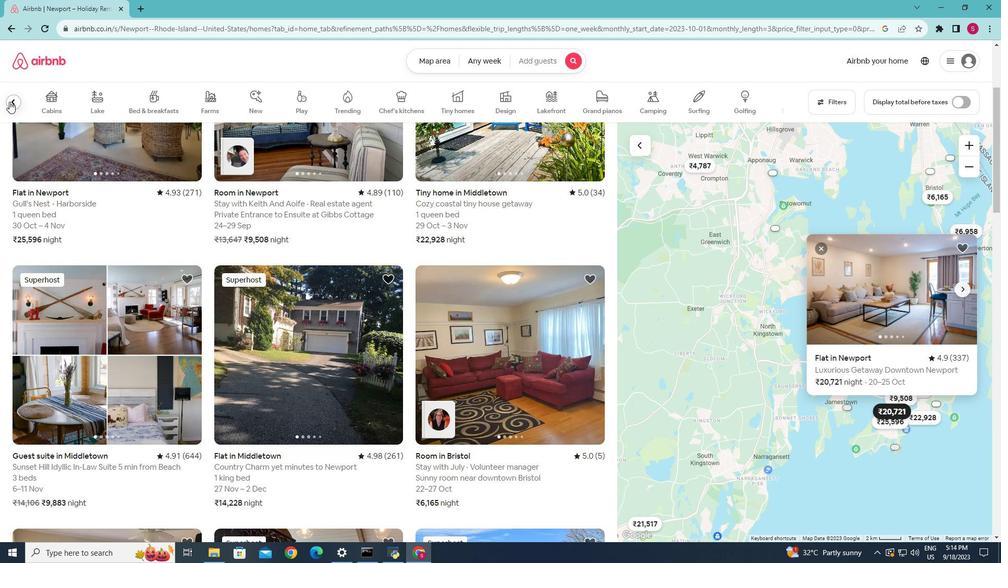 
Action: Mouse pressed left at (9, 102)
Screenshot: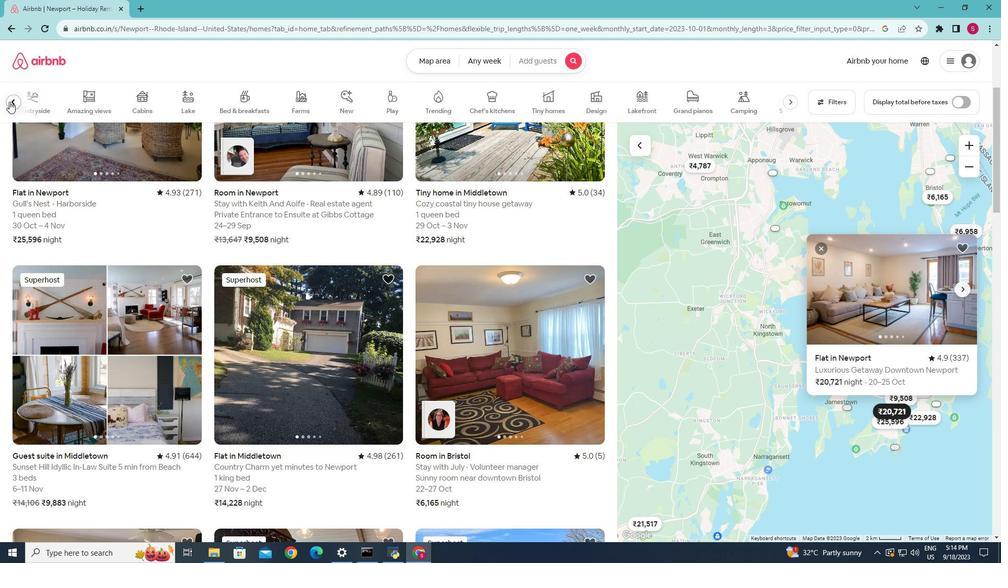 
Action: Mouse moved to (13, 29)
Screenshot: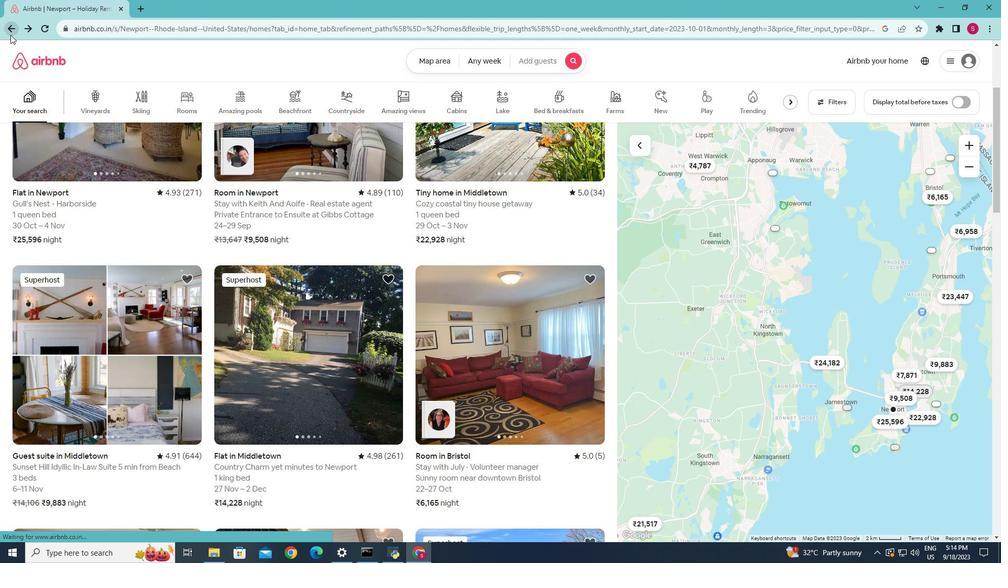 
Action: Mouse pressed left at (13, 29)
Screenshot: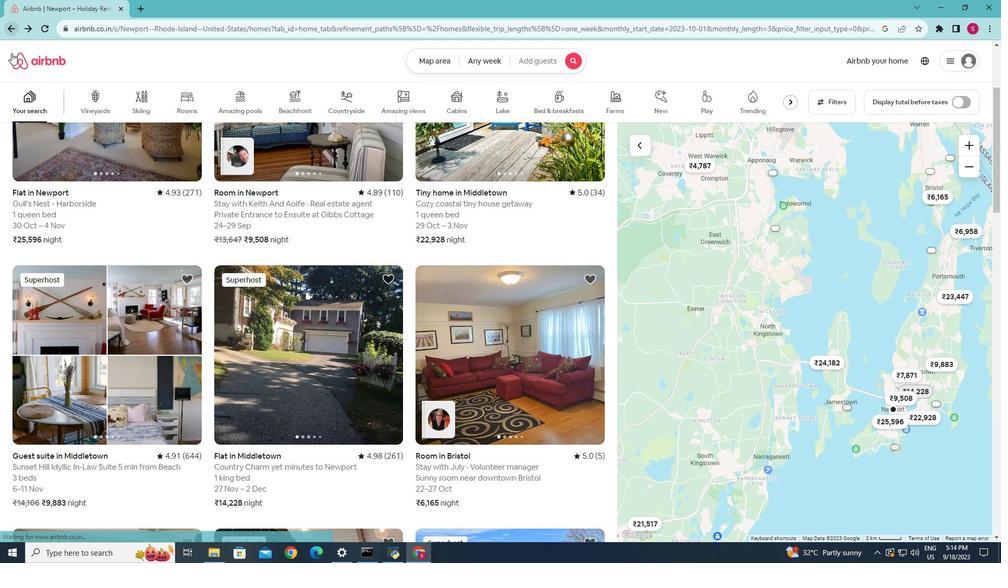 
Action: Mouse moved to (282, 292)
Screenshot: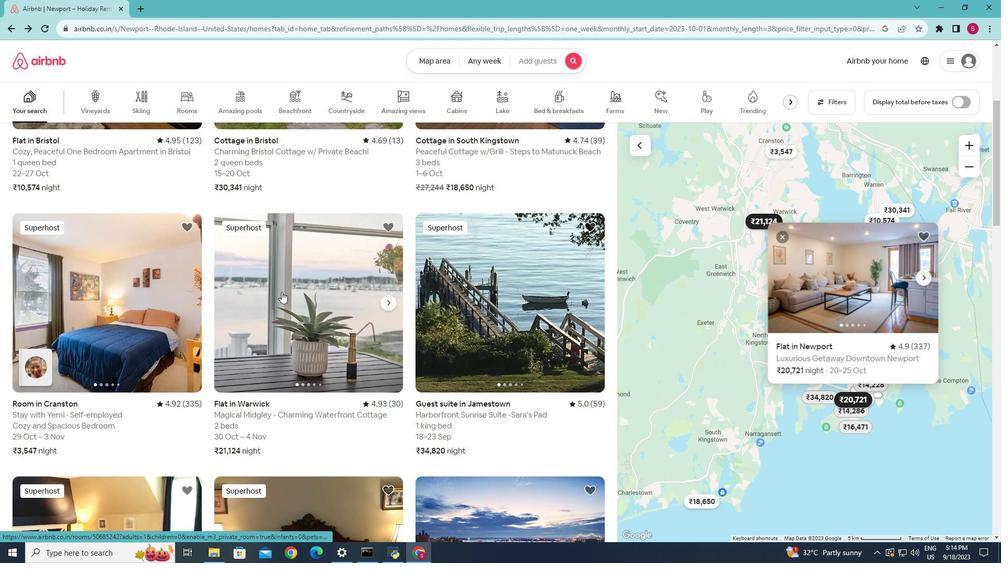 
Action: Mouse scrolled (282, 292) with delta (0, 0)
Screenshot: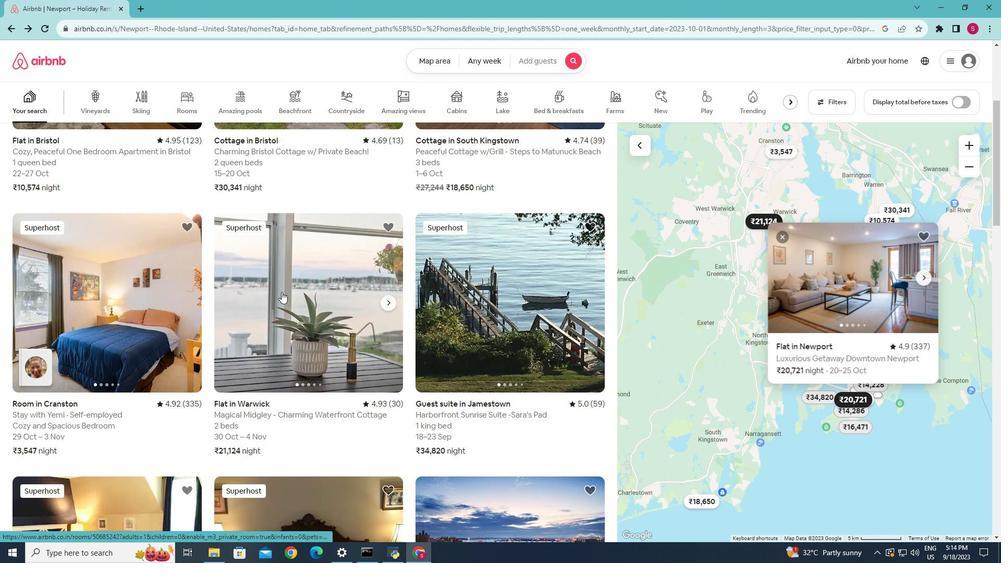 
Action: Mouse scrolled (282, 292) with delta (0, 0)
Screenshot: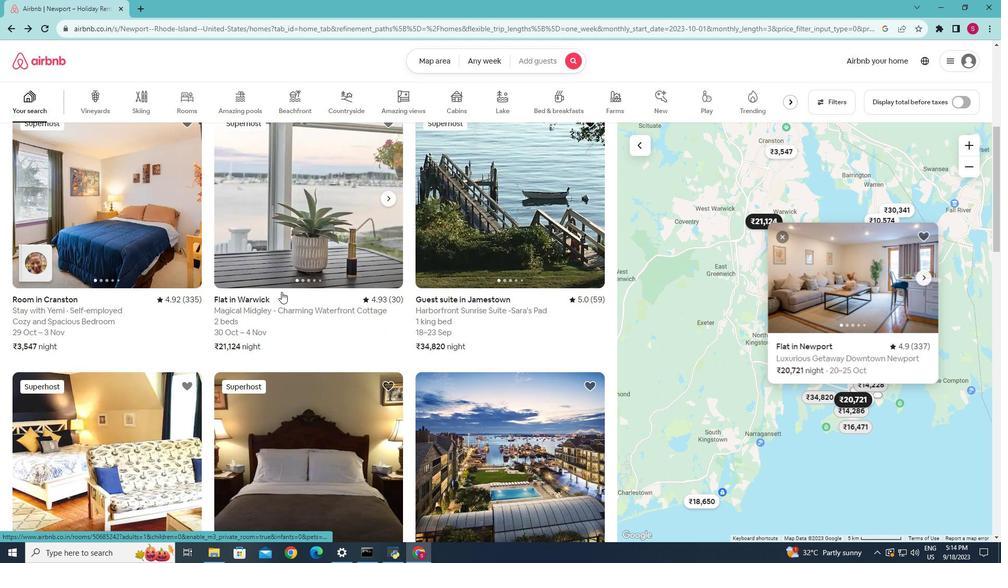 
Action: Mouse scrolled (282, 292) with delta (0, 0)
Screenshot: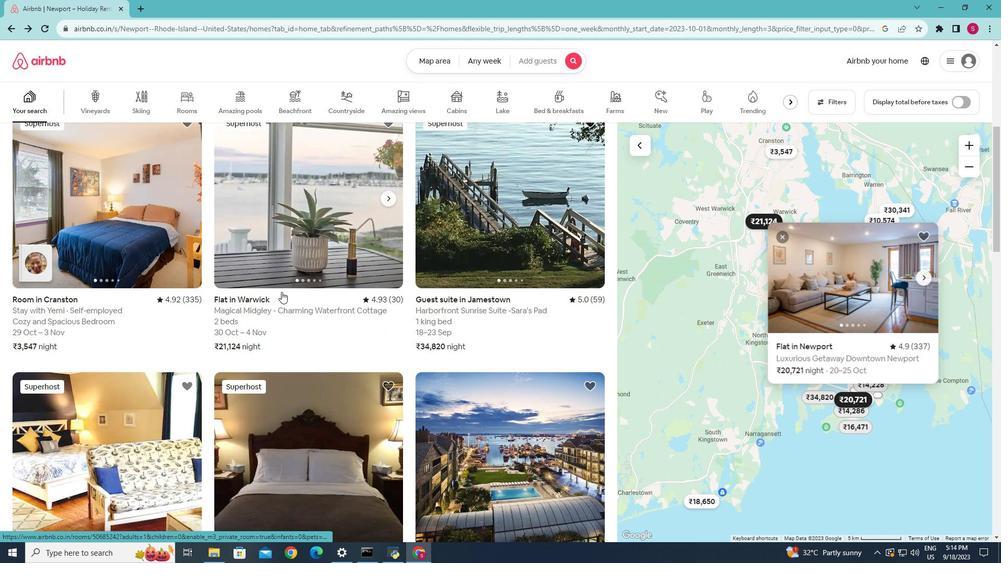 
Action: Mouse moved to (823, 106)
Screenshot: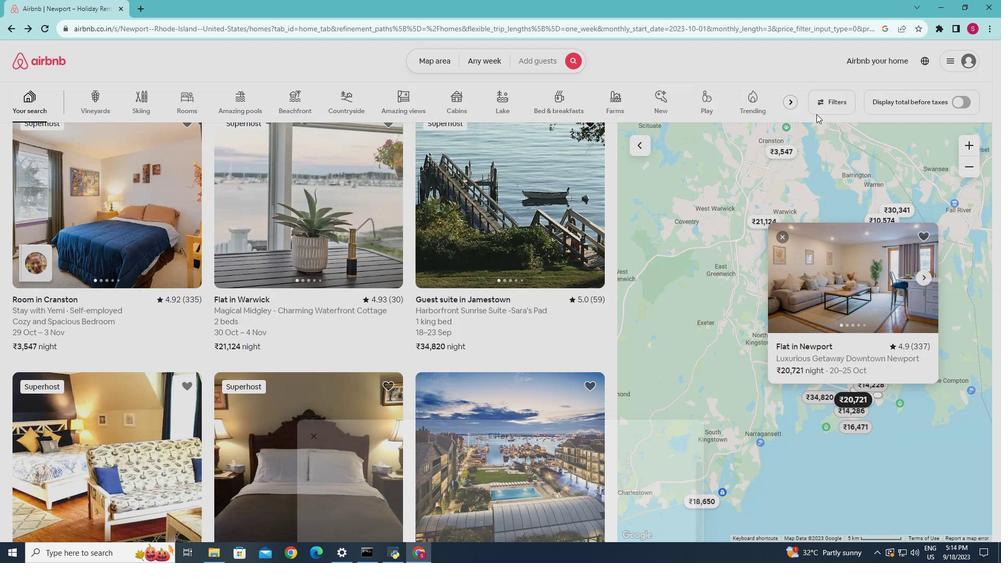 
Action: Mouse pressed left at (823, 106)
Screenshot: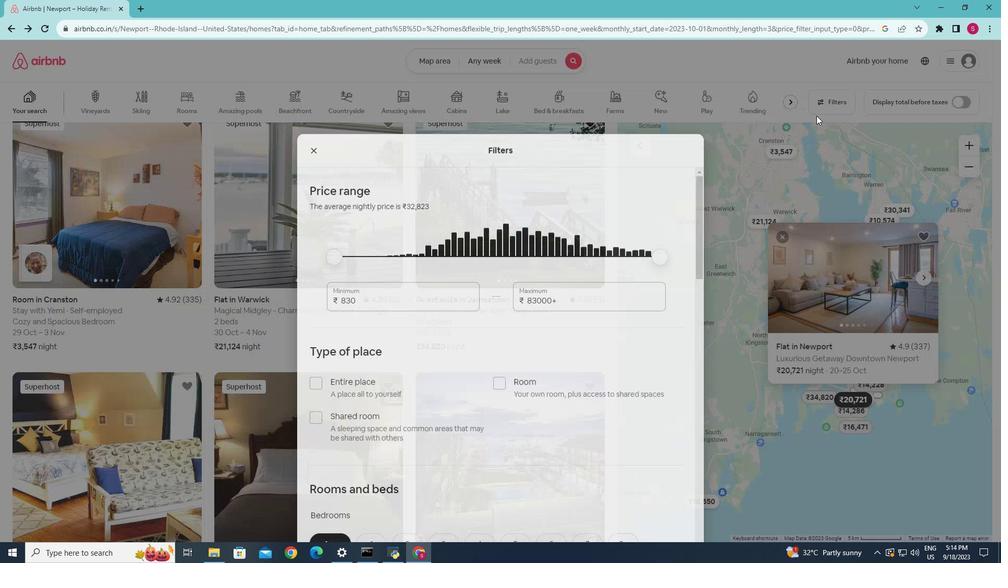 
Action: Mouse moved to (560, 286)
Screenshot: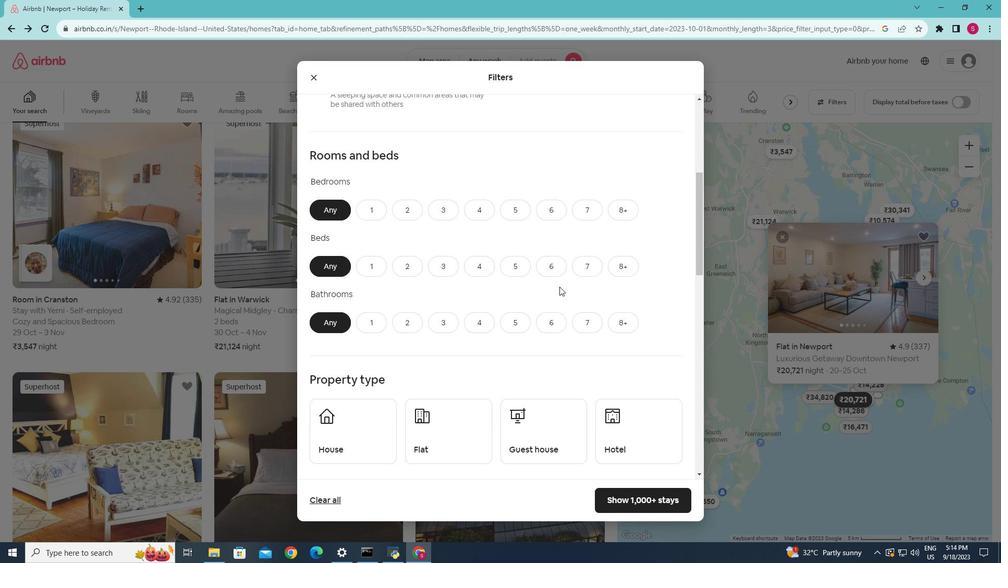 
Action: Mouse scrolled (560, 286) with delta (0, 0)
Screenshot: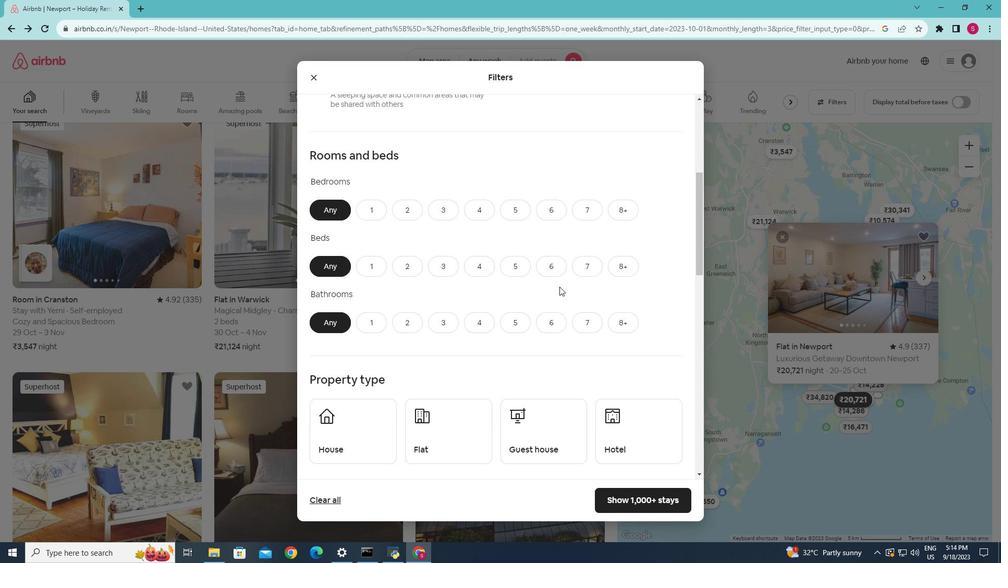 
Action: Mouse moved to (560, 286)
Screenshot: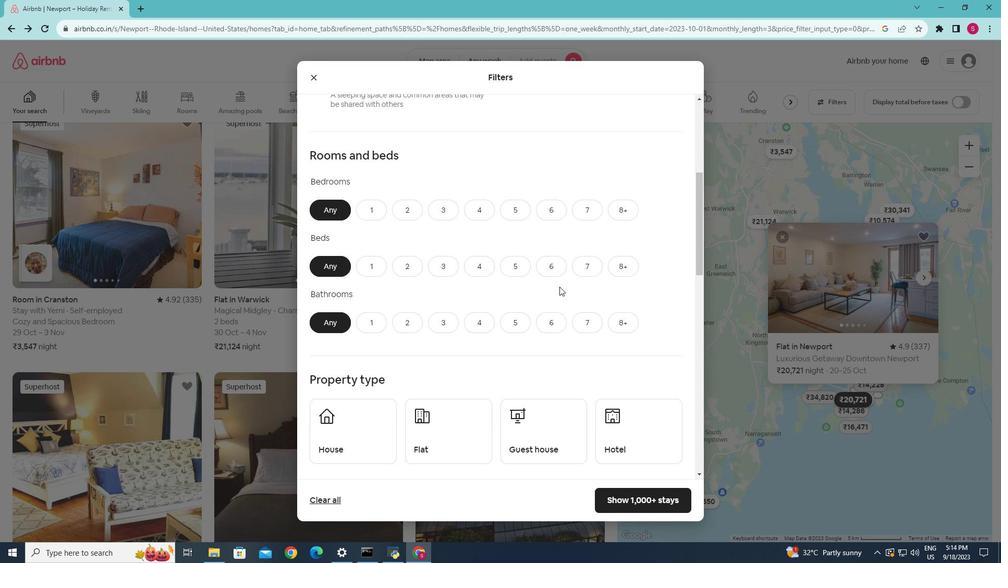 
Action: Mouse scrolled (560, 286) with delta (0, 0)
Screenshot: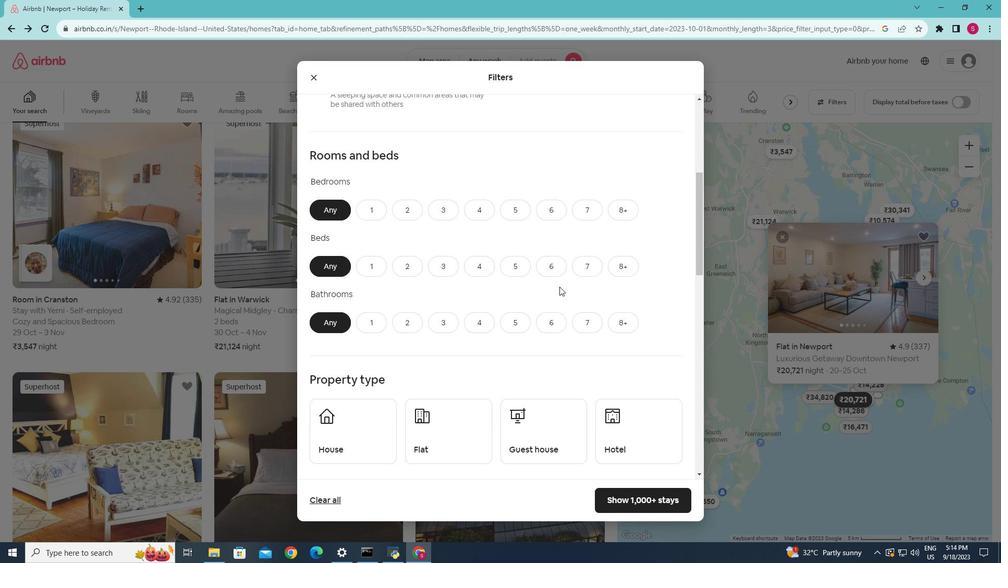 
Action: Mouse moved to (560, 287)
Screenshot: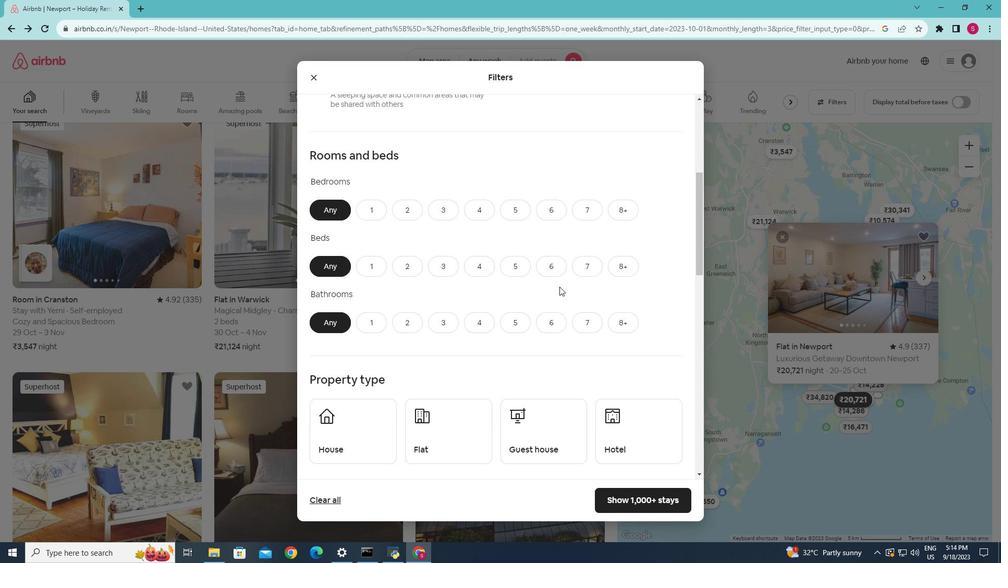
Action: Mouse scrolled (560, 286) with delta (0, 0)
Screenshot: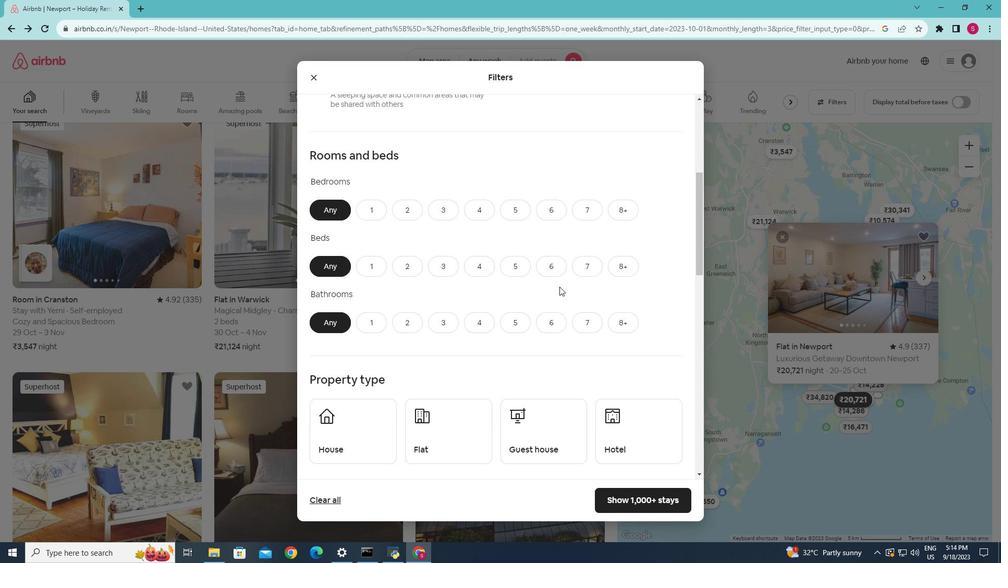 
Action: Mouse scrolled (560, 286) with delta (0, 0)
Screenshot: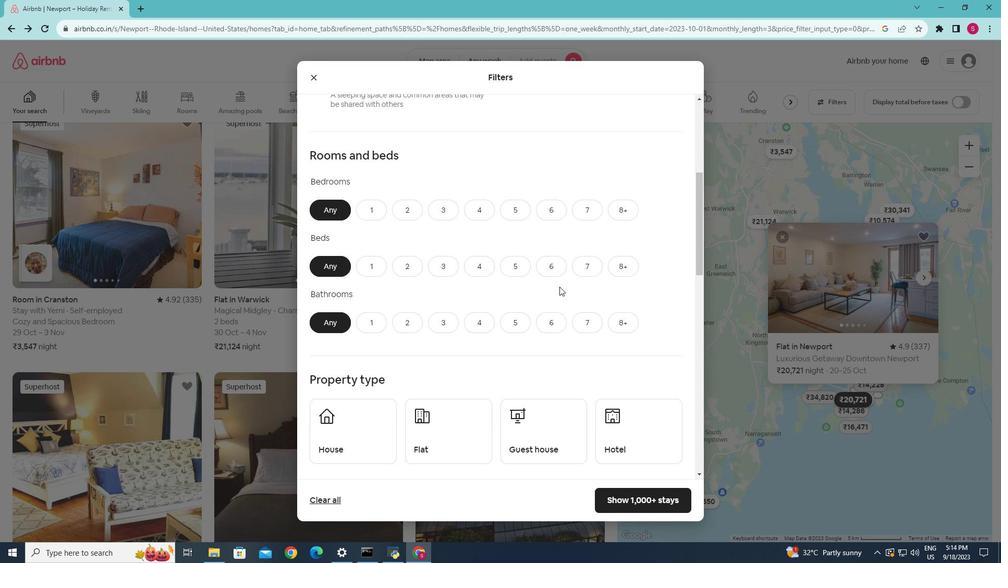 
Action: Mouse scrolled (560, 286) with delta (0, 0)
Screenshot: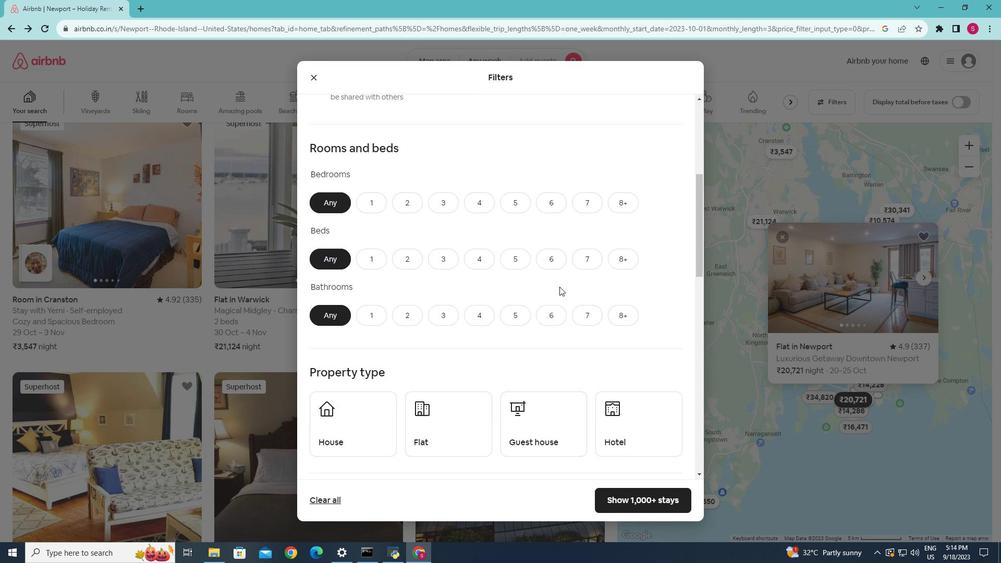 
Action: Mouse scrolled (560, 286) with delta (0, 0)
Screenshot: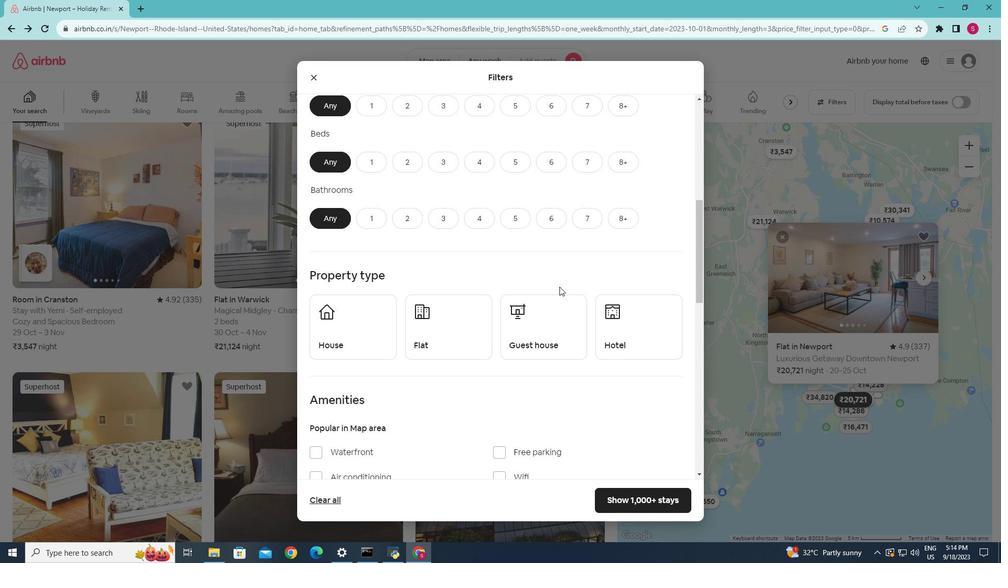 
Action: Mouse scrolled (560, 286) with delta (0, 0)
Screenshot: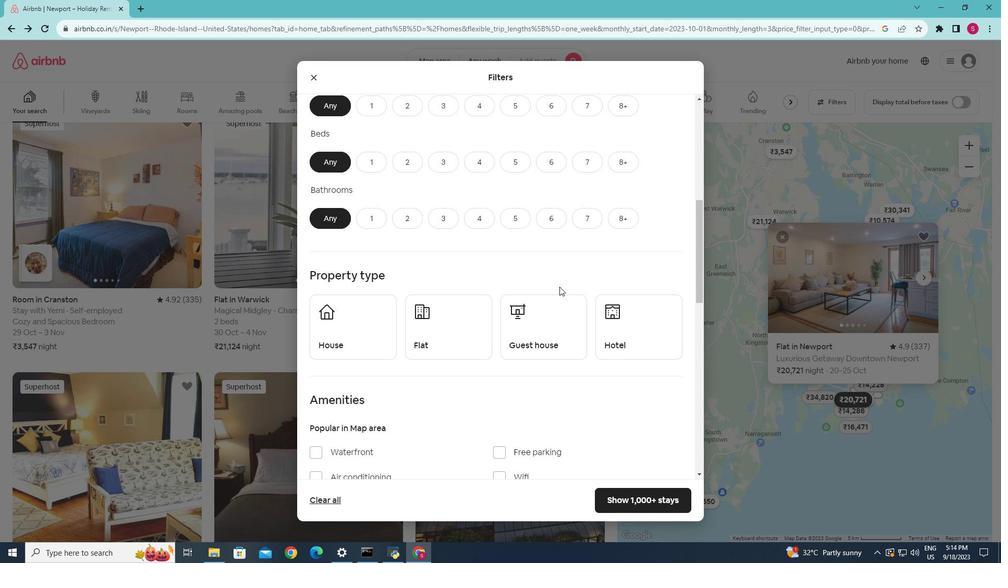 
Action: Mouse scrolled (560, 286) with delta (0, 0)
Screenshot: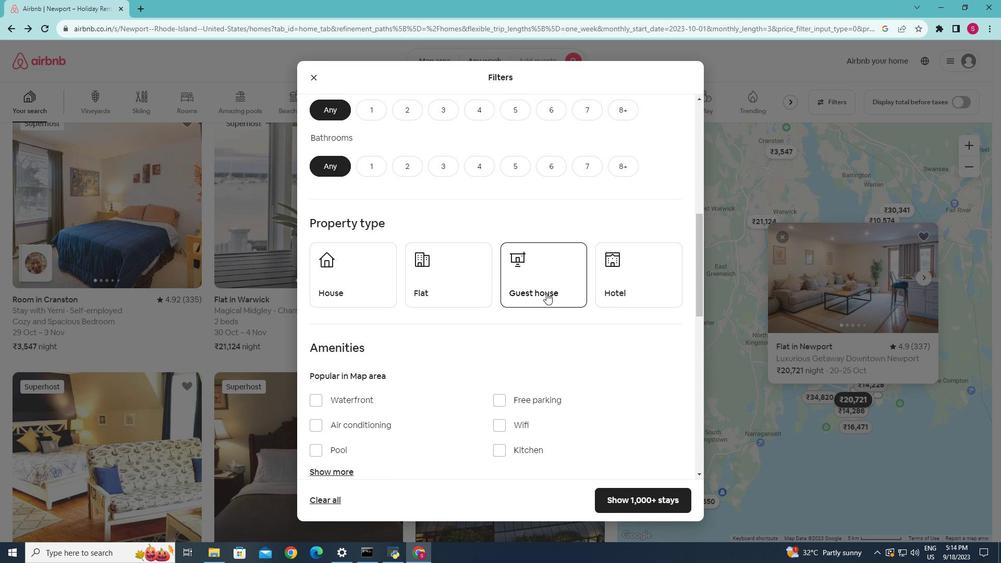 
Action: Mouse moved to (547, 293)
Screenshot: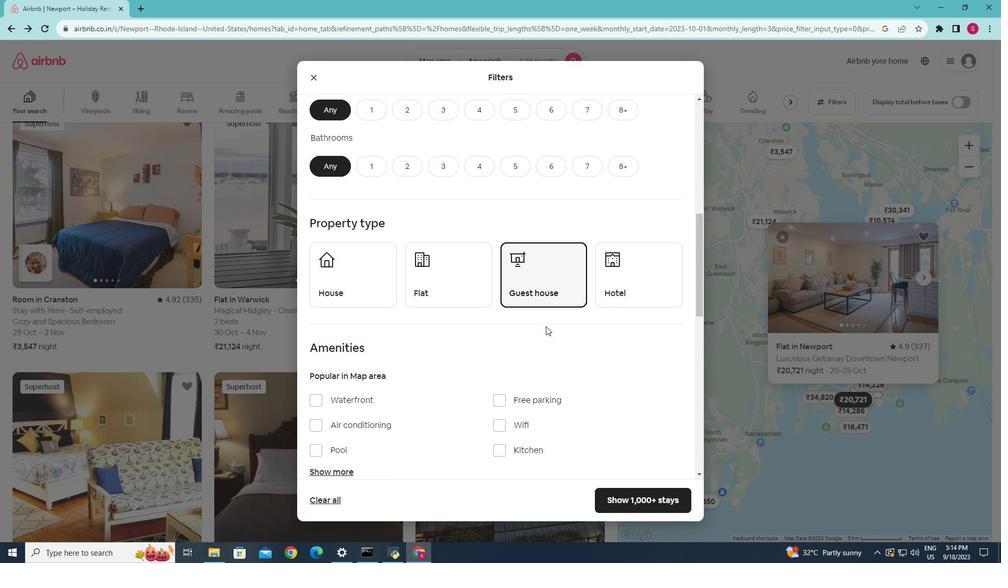 
Action: Mouse pressed left at (547, 293)
Screenshot: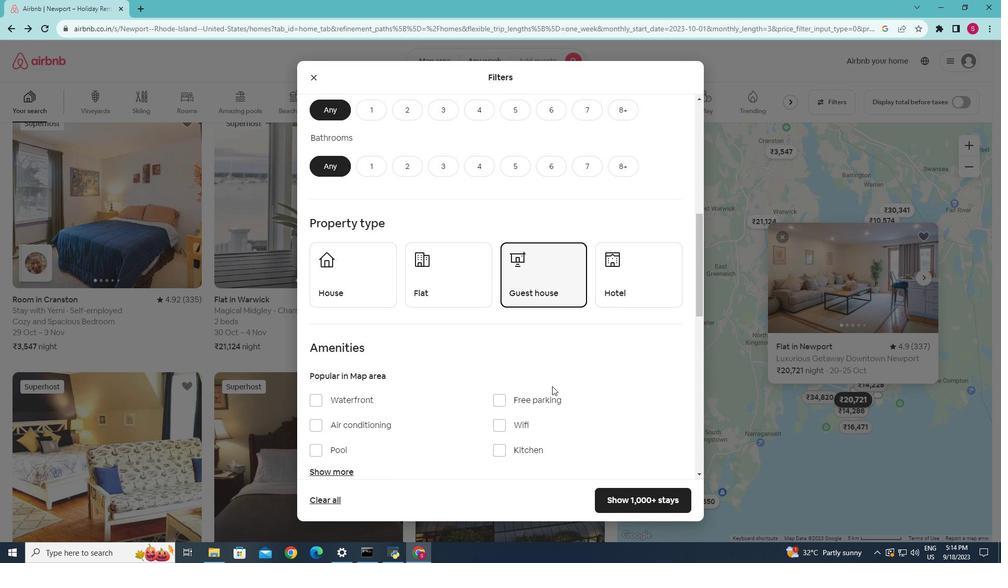 
Action: Mouse moved to (614, 495)
